 Task: Open a blank sheet, save the file as Exoticfruits.doc and add heading 'Exotic Fruits'Exotic Fruits ,with the parapraph,with the parapraph  Exotic fruits are unique and unusual fruits that are not commonly found in every region. Examples include dragon fruit, passion fruit, and jackfruit. They offer intriguing flavors, vibrant colors, and are often prized for their nutritional benefits.Apply Font Style Amiri Quran And font size 14. Apply font style in  Heading Chiller and font size 14 Change heading alignment to  Left
Action: Mouse moved to (170, 503)
Screenshot: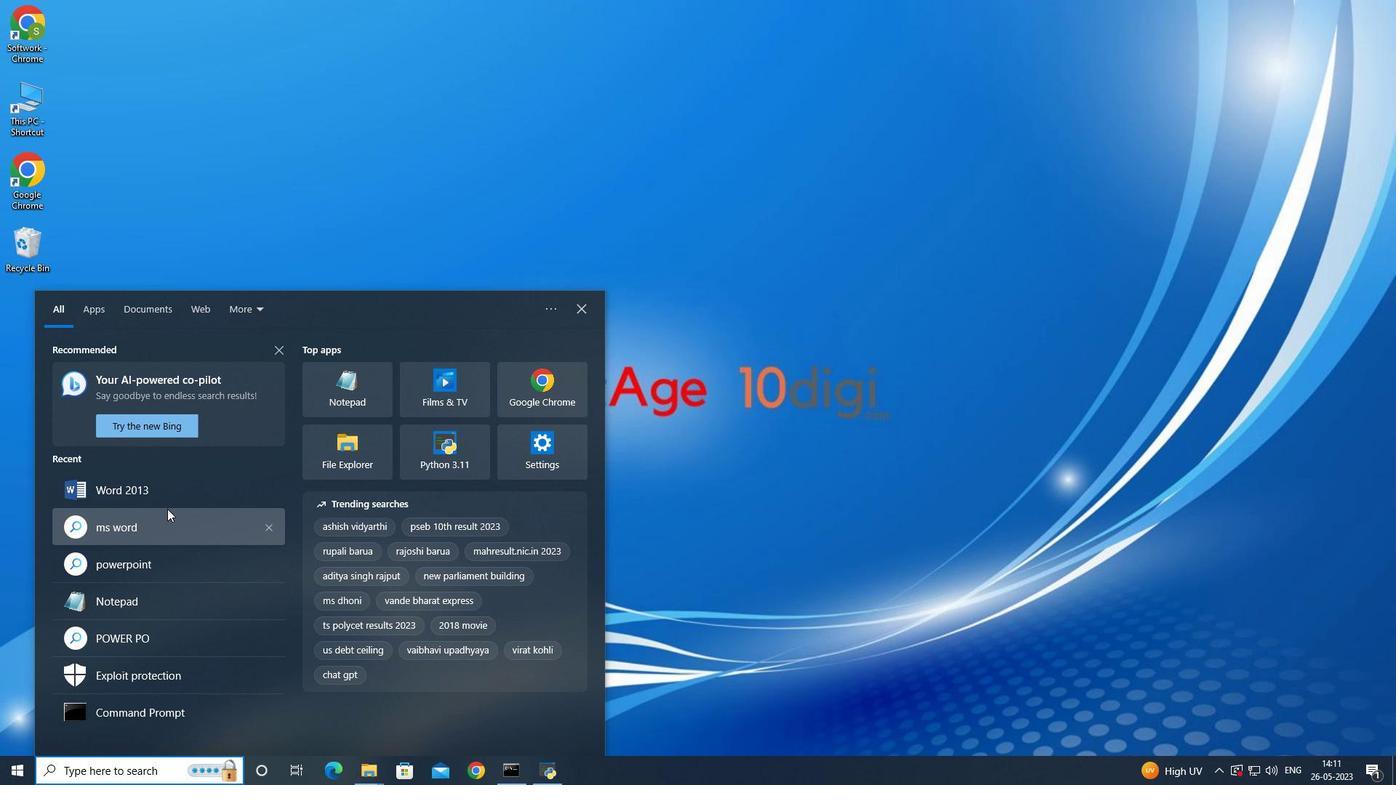 
Action: Mouse pressed left at (170, 503)
Screenshot: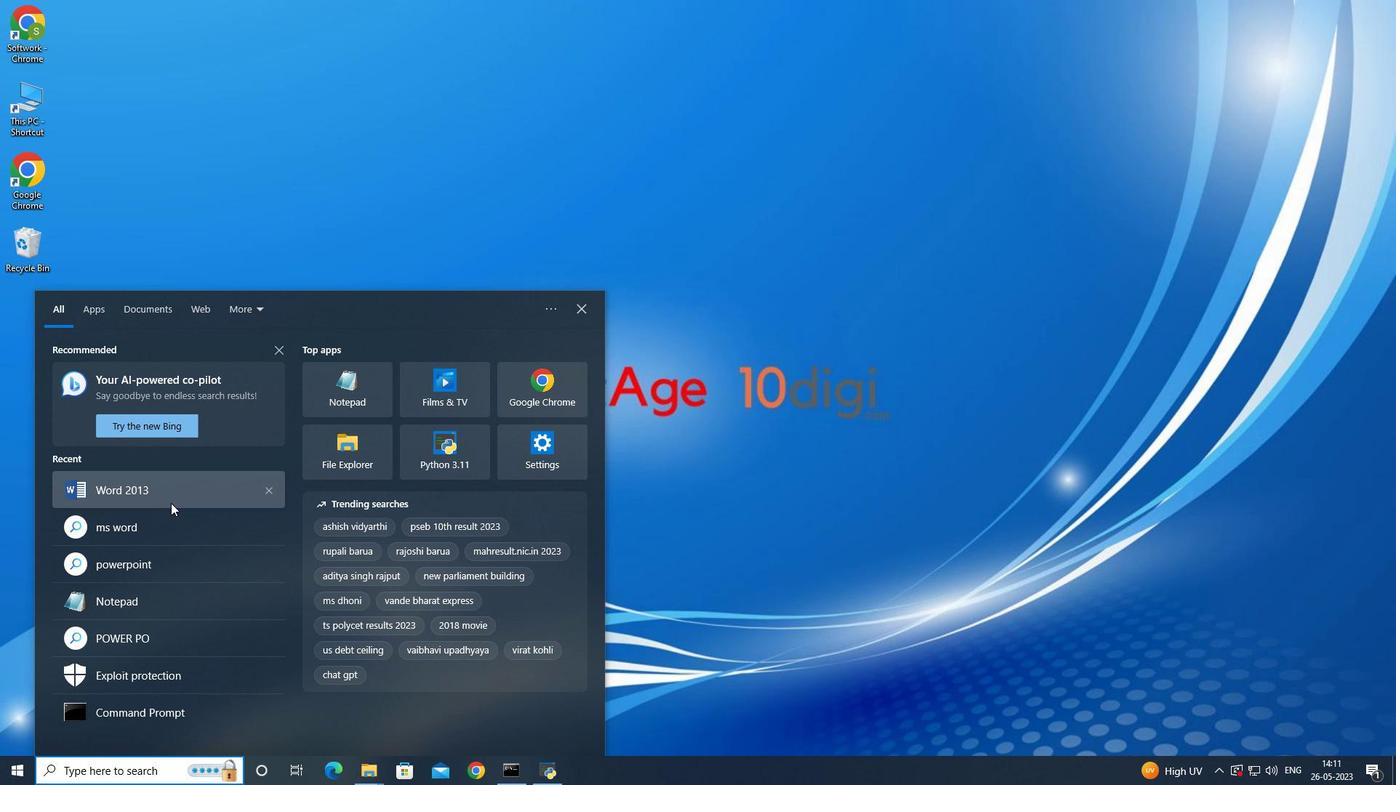 
Action: Mouse moved to (362, 181)
Screenshot: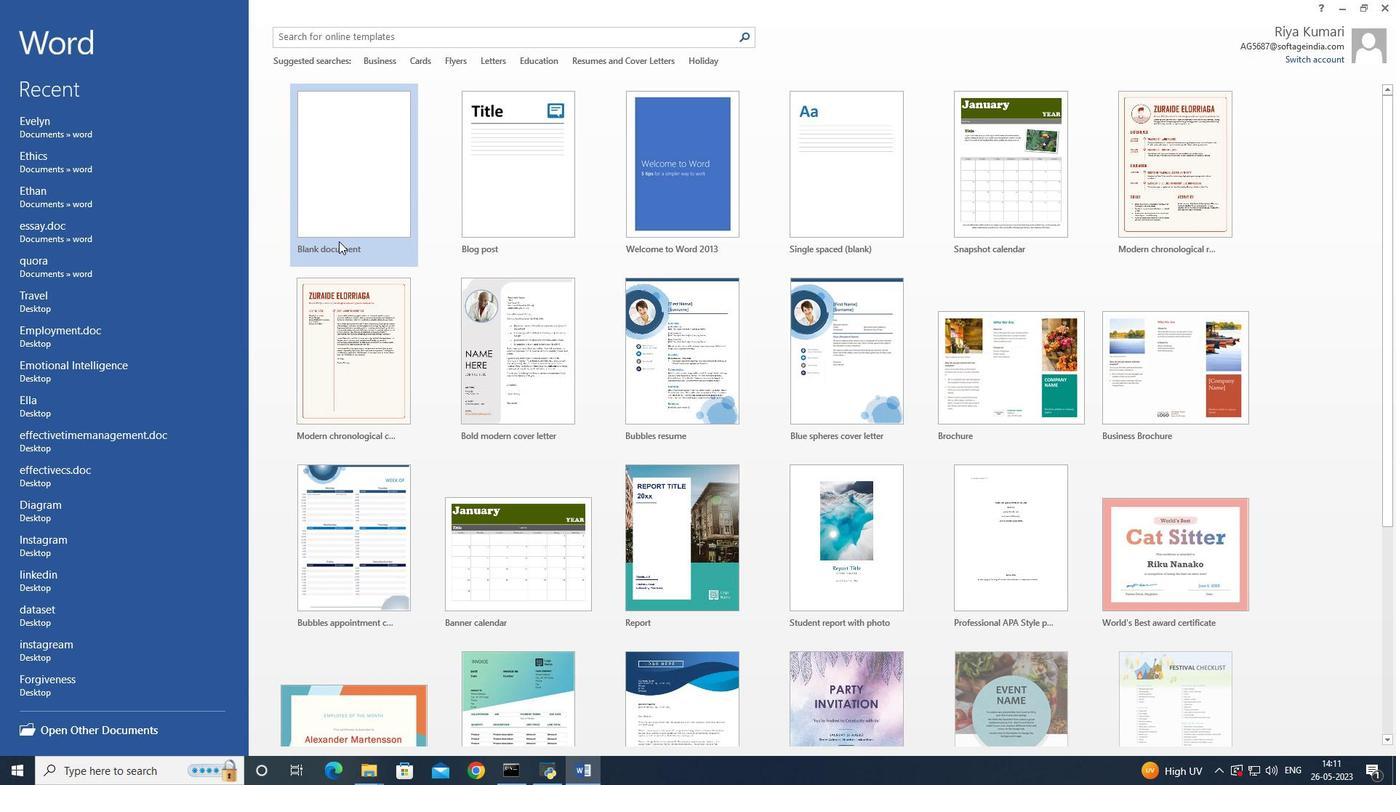 
Action: Mouse pressed left at (362, 181)
Screenshot: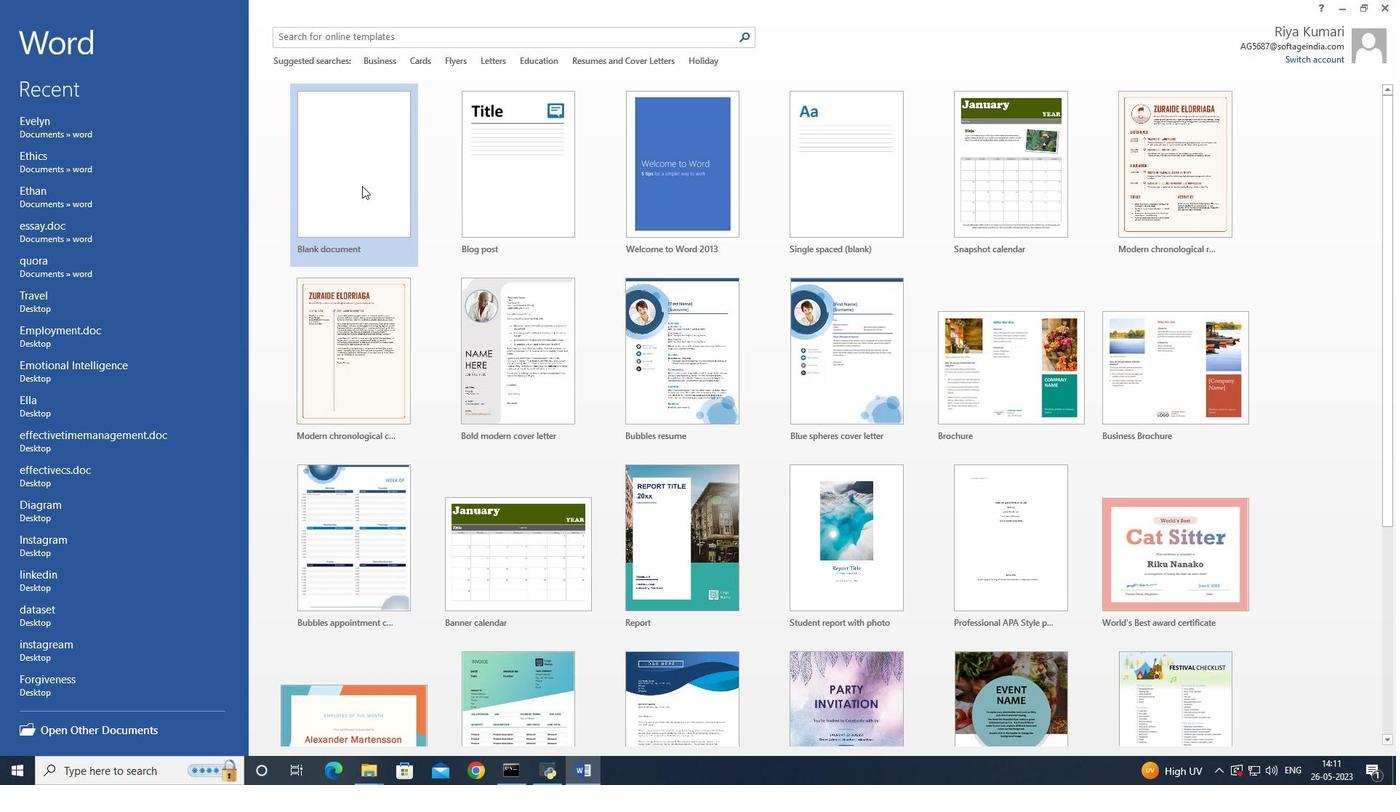 
Action: Mouse moved to (512, 436)
Screenshot: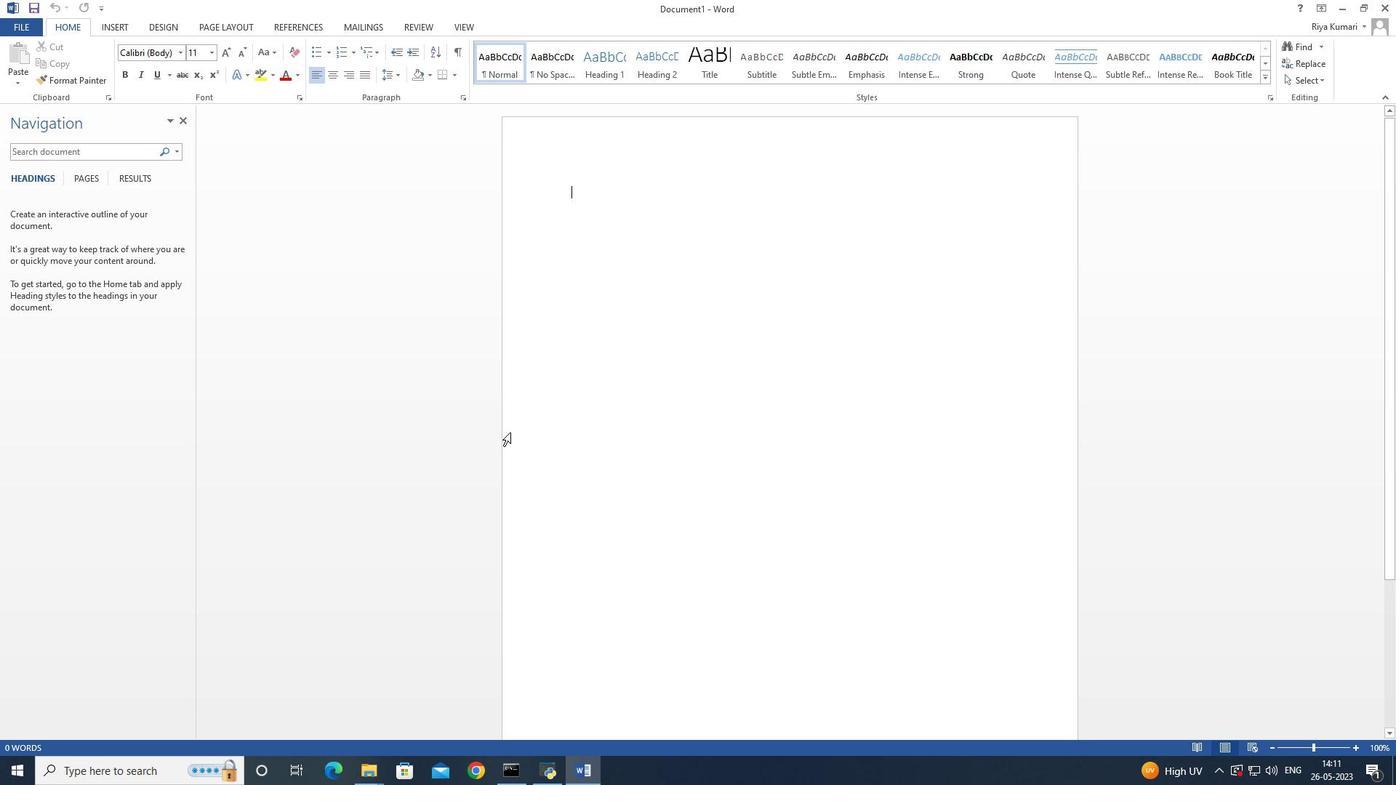 
Action: Key pressed ctrl+S
Screenshot: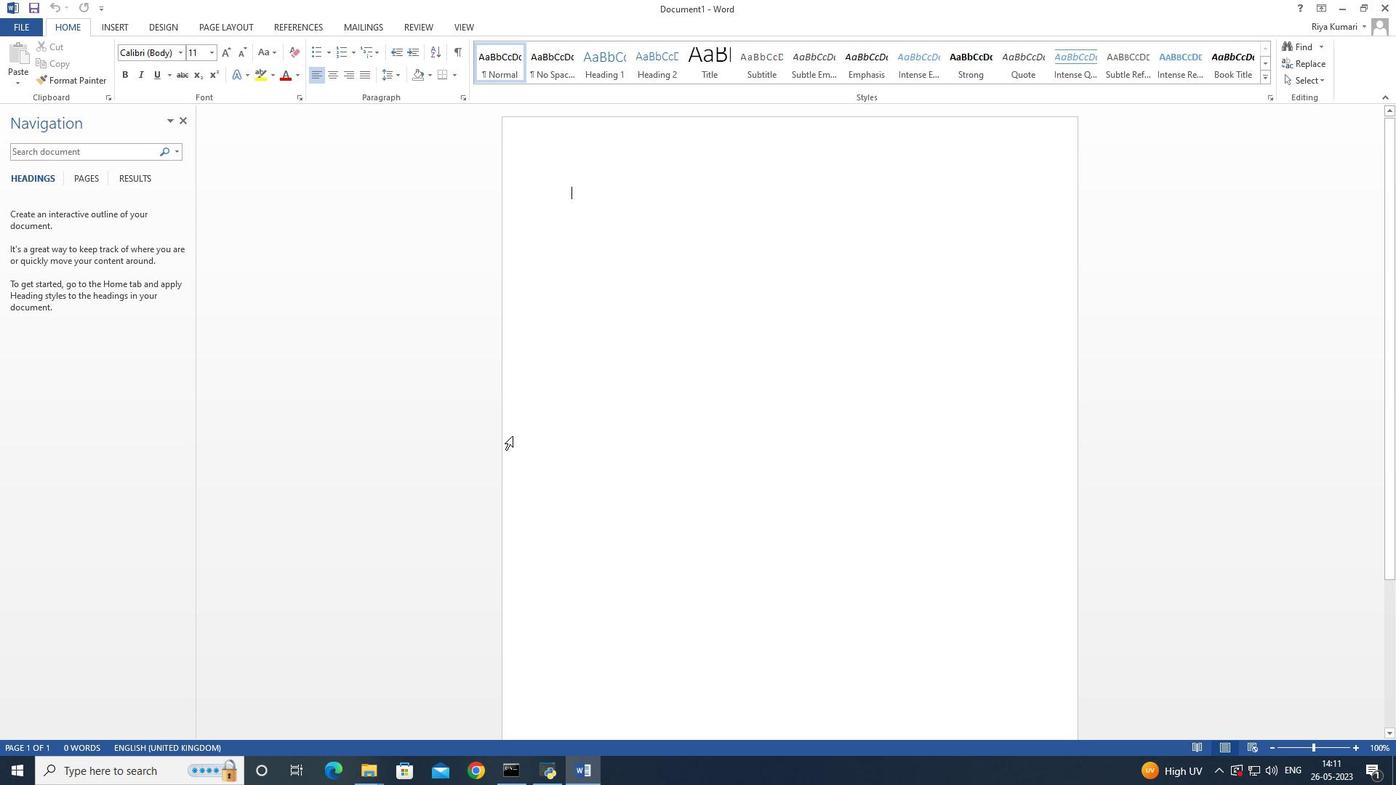 
Action: Mouse moved to (401, 162)
Screenshot: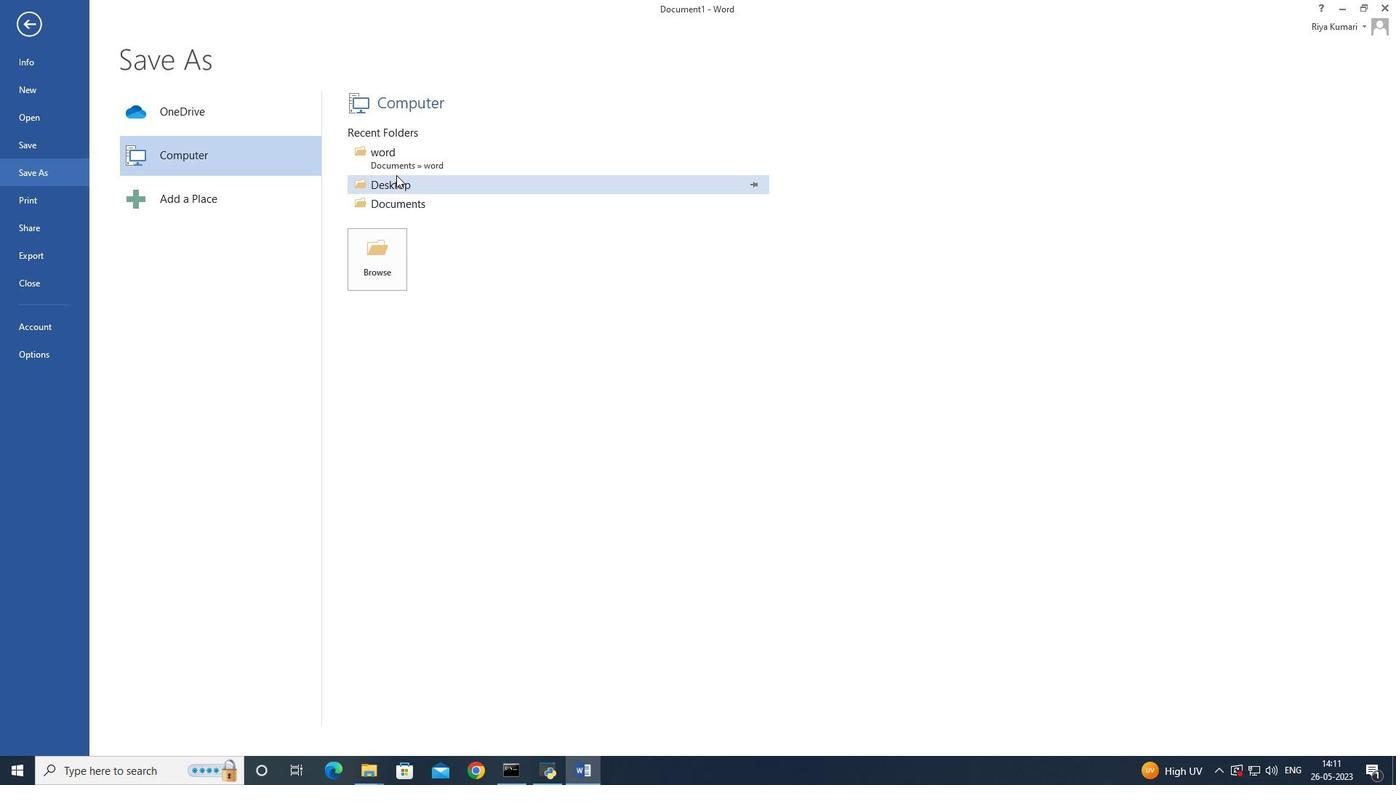 
Action: Mouse pressed left at (401, 162)
Screenshot: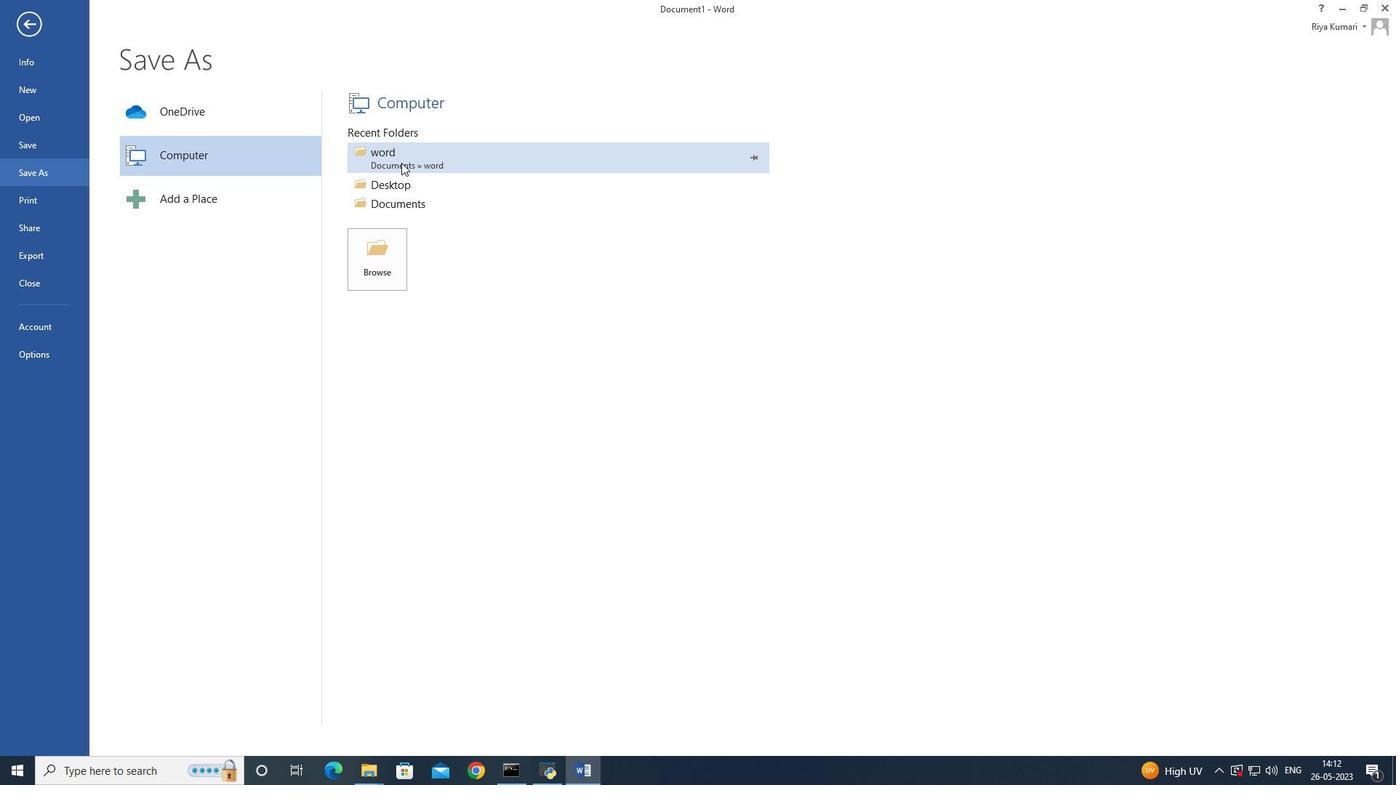 
Action: Mouse moved to (344, 289)
Screenshot: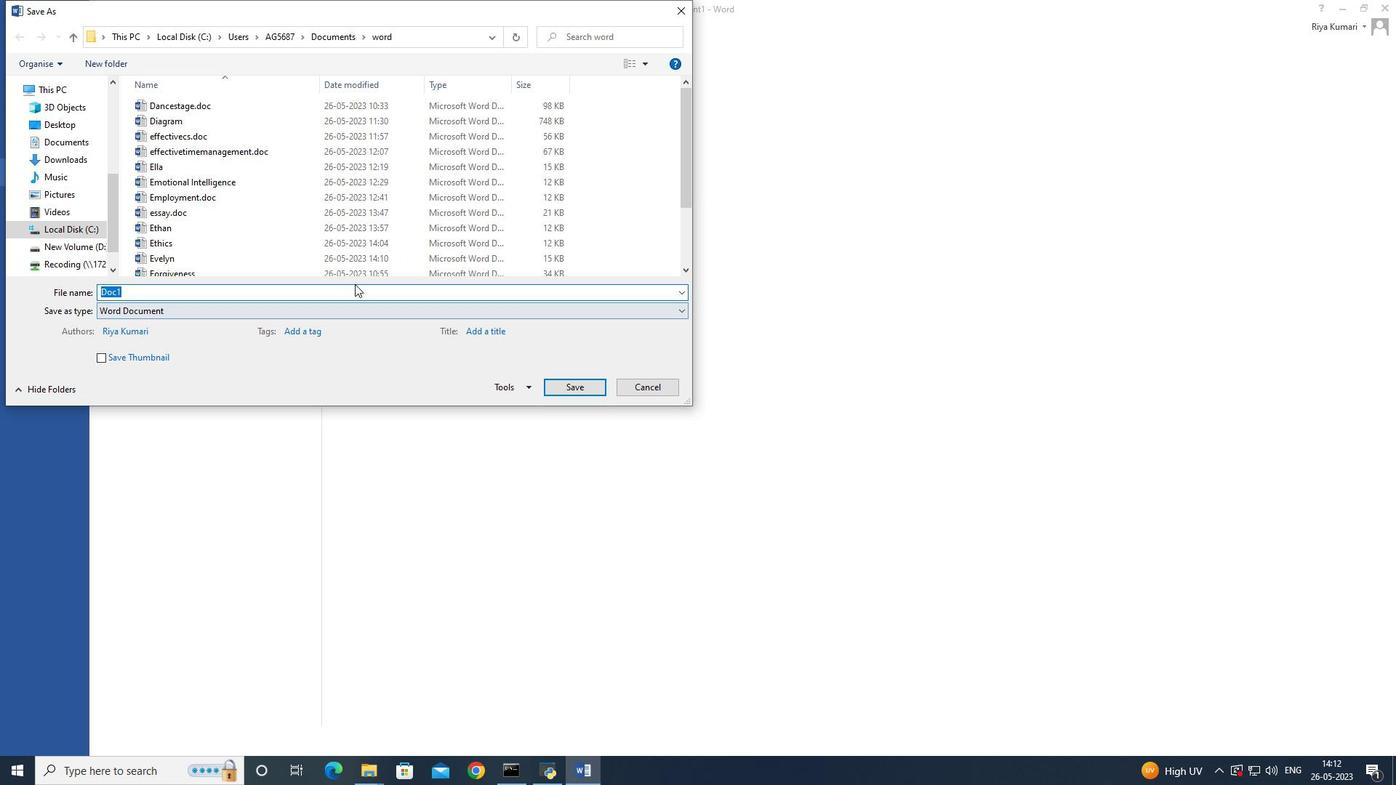 
Action: Mouse pressed left at (344, 289)
Screenshot: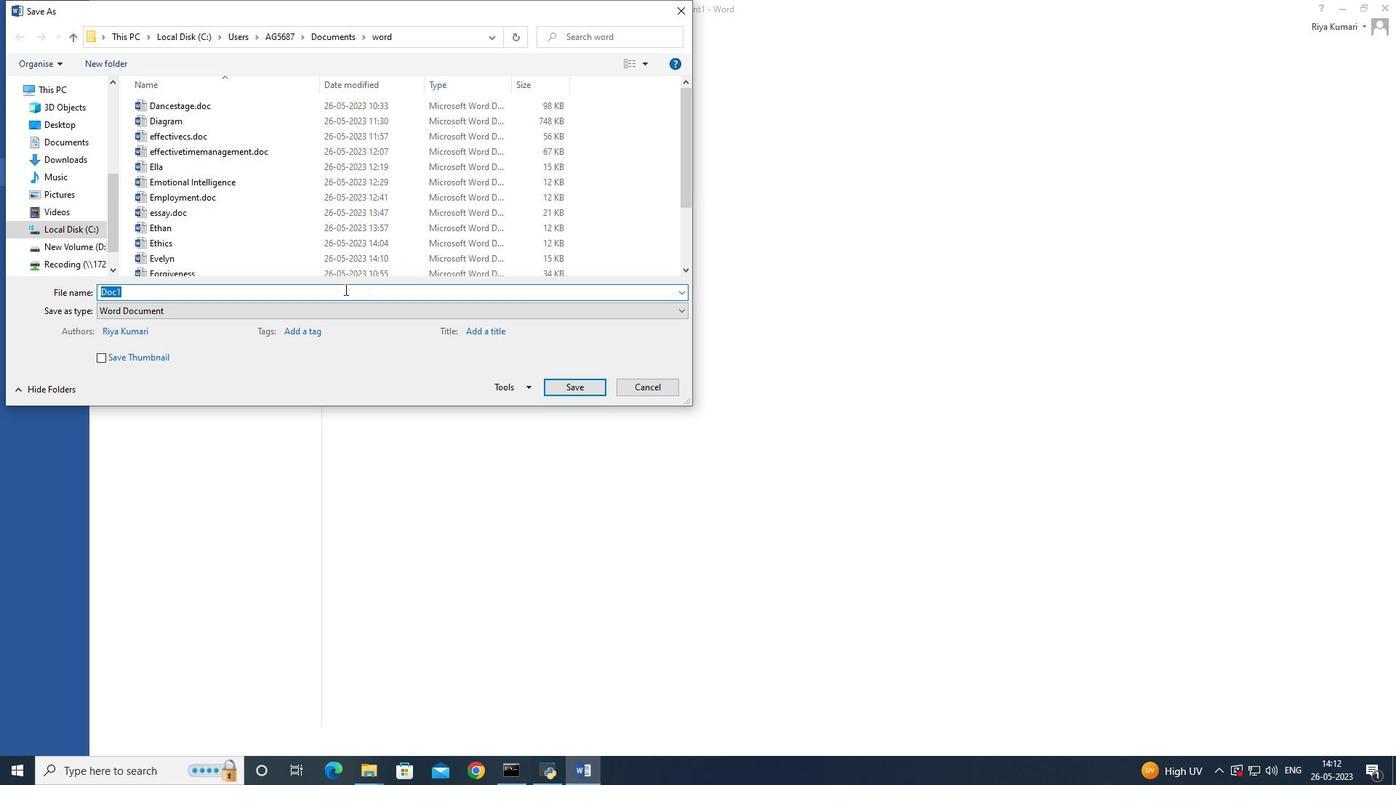 
Action: Mouse pressed left at (344, 289)
Screenshot: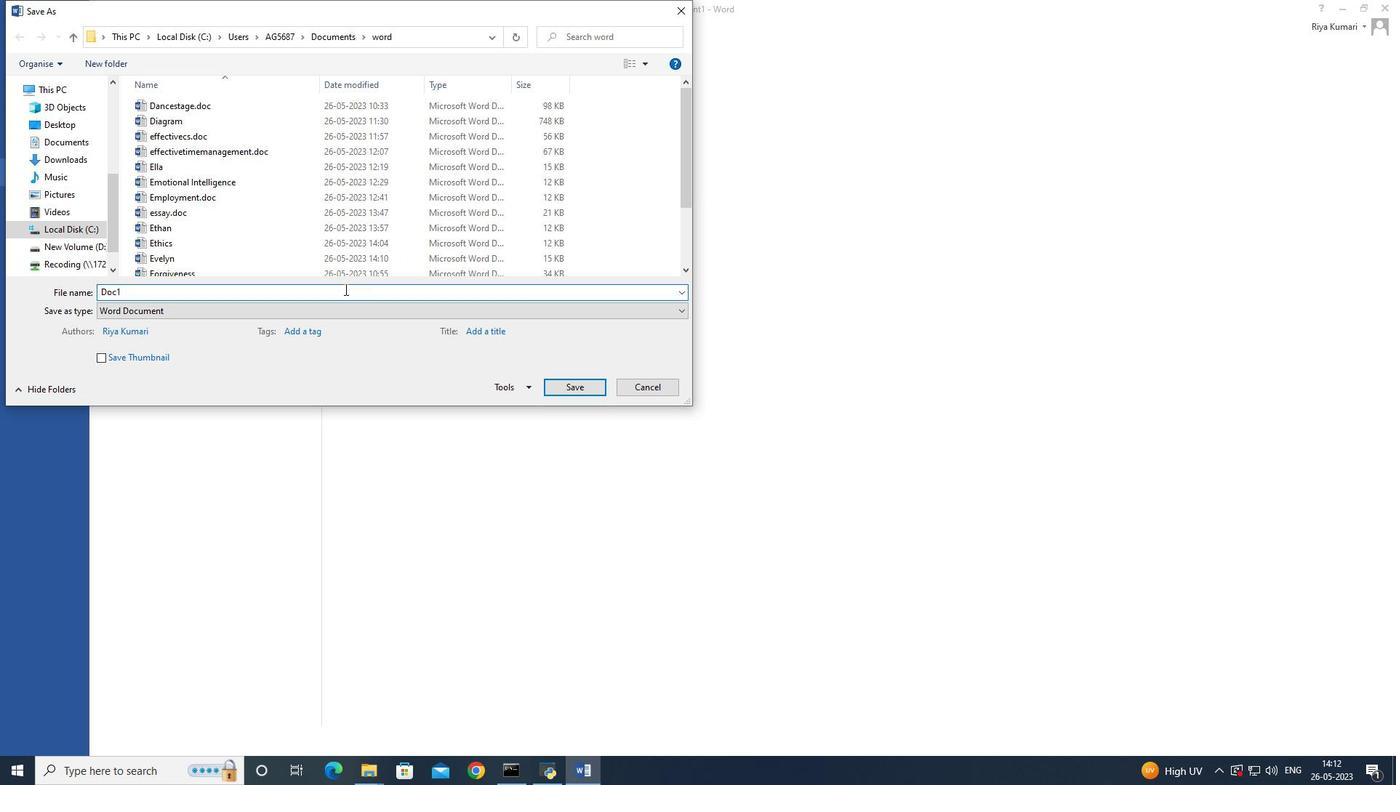 
Action: Mouse moved to (346, 285)
Screenshot: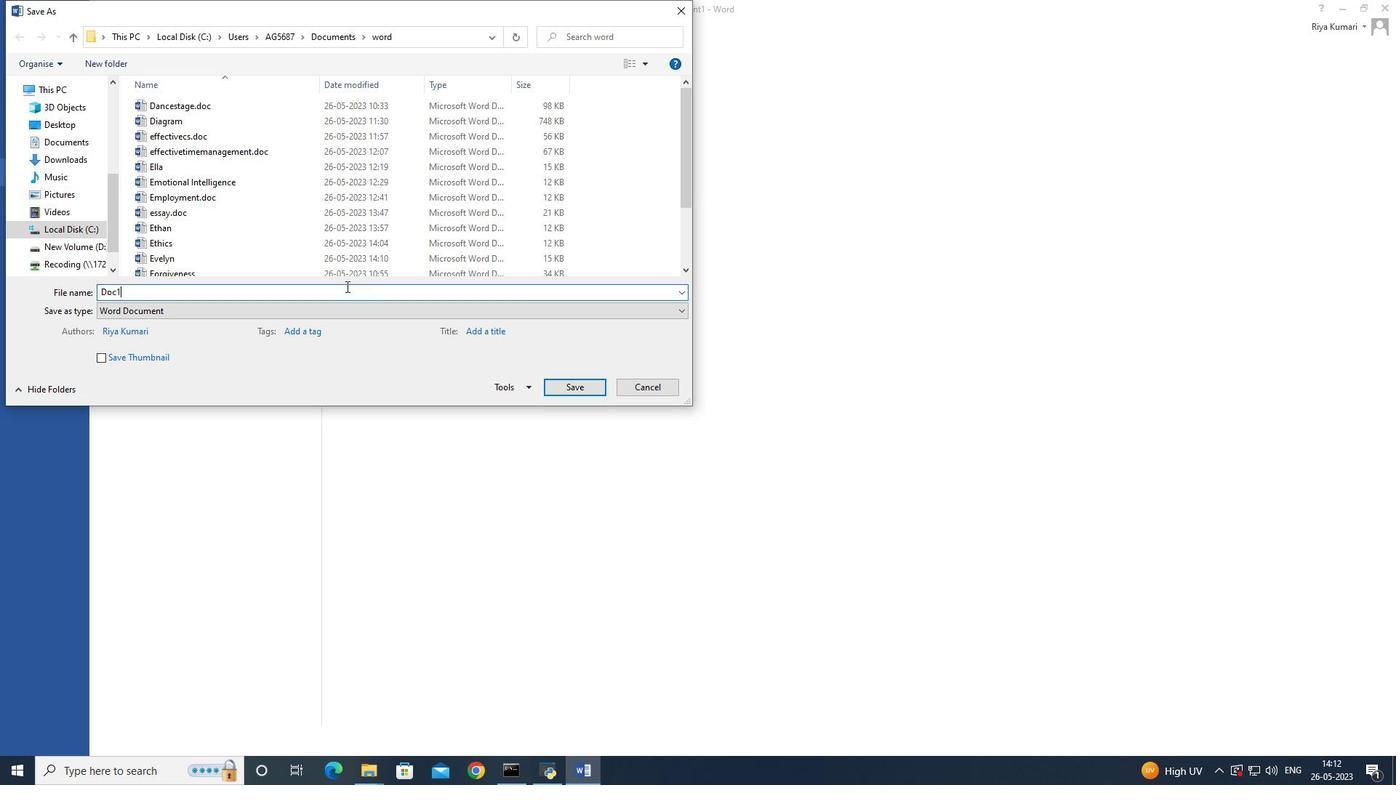 
Action: Key pressed <Key.backspace><Key.backspace><Key.backspace><Key.backspace><Key.backspace><Key.backspace><Key.backspace><Key.backspace><Key.shift><Key.shift><Key.shift><Key.shift><Key.shift><Key.shift><Key.shift><Key.shift><Key.shift><Key.shift><Key.shift><Key.shift><Key.shift>Exoticfruits.doc<Key.enter>
Screenshot: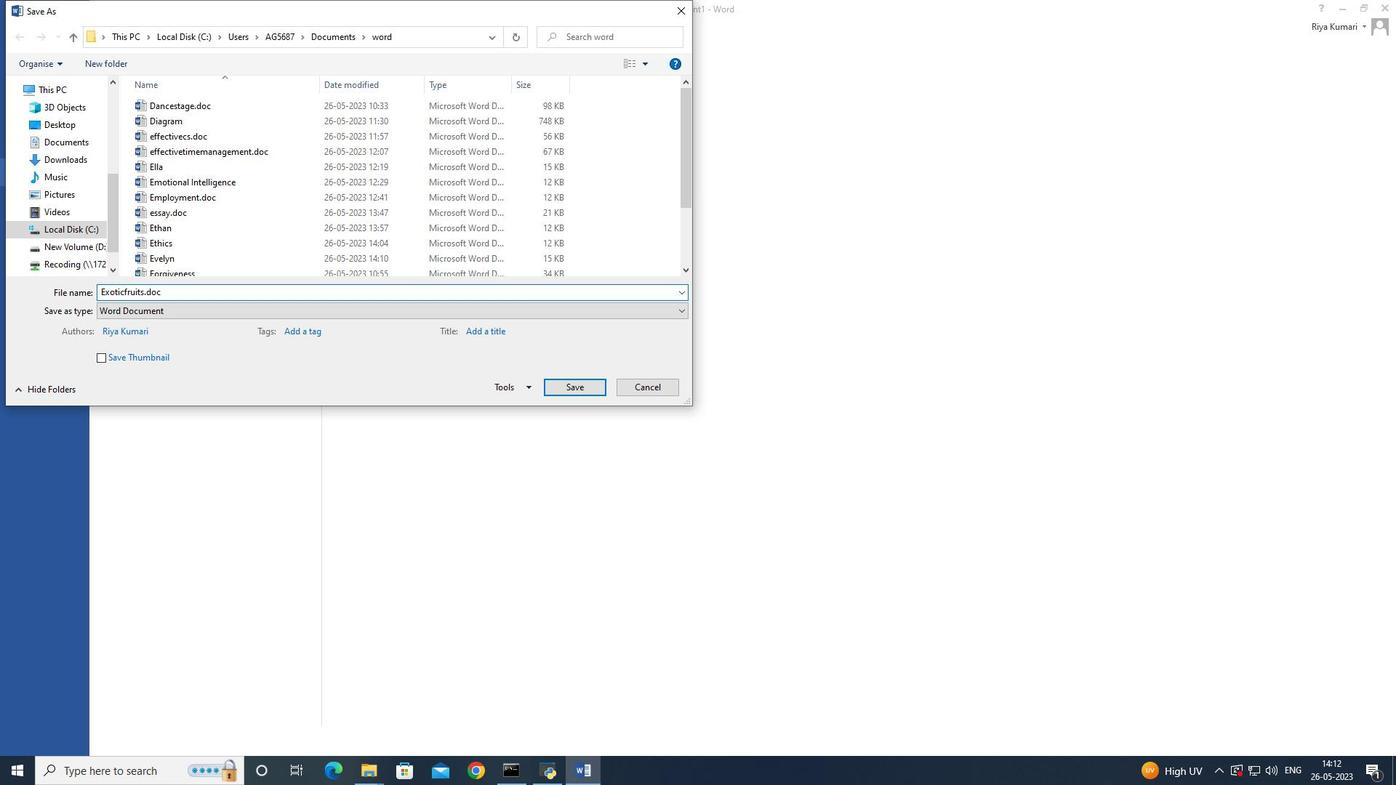
Action: Mouse moved to (620, 250)
Screenshot: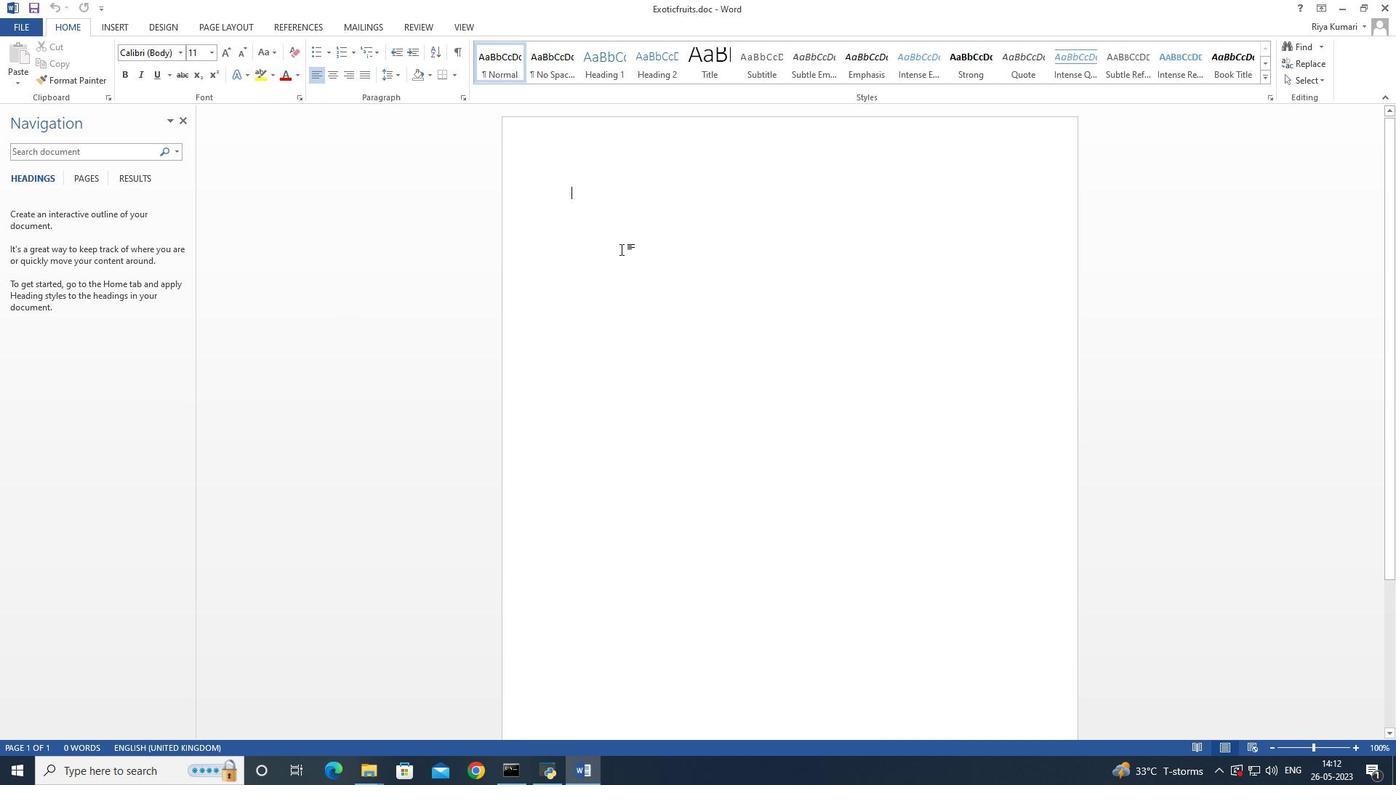 
Action: Key pressed <Key.shift><Key.shift><Key.shift><Key.shift><Key.shift><Key.shift><Key.shift><Key.shift><Key.shift><Key.shift><Key.shift><Key.shift><Key.shift><Key.shift><Key.shift><Key.shift><Key.shift><Key.shift><Key.shift>Exotic<Key.space><Key.shift>Fruits
Screenshot: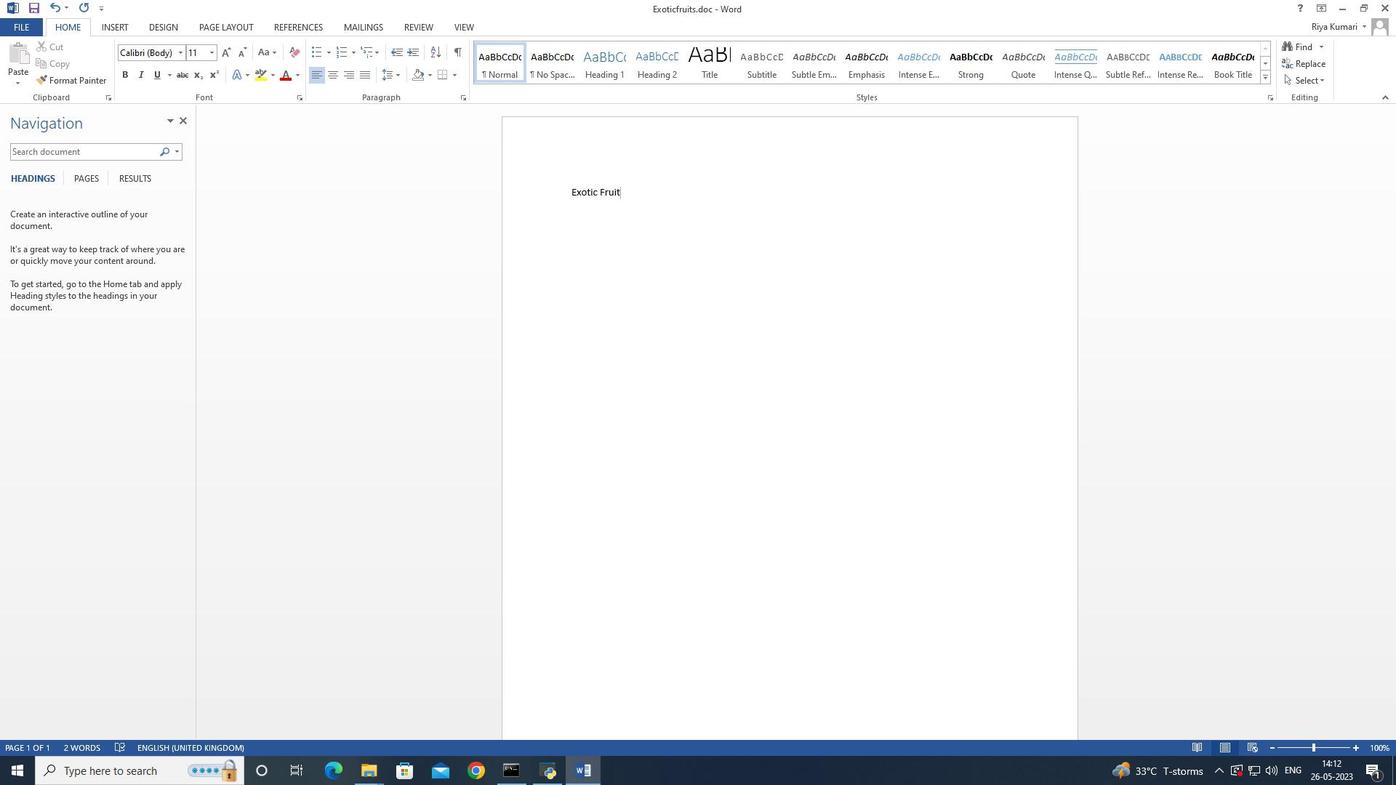 
Action: Mouse moved to (636, 207)
Screenshot: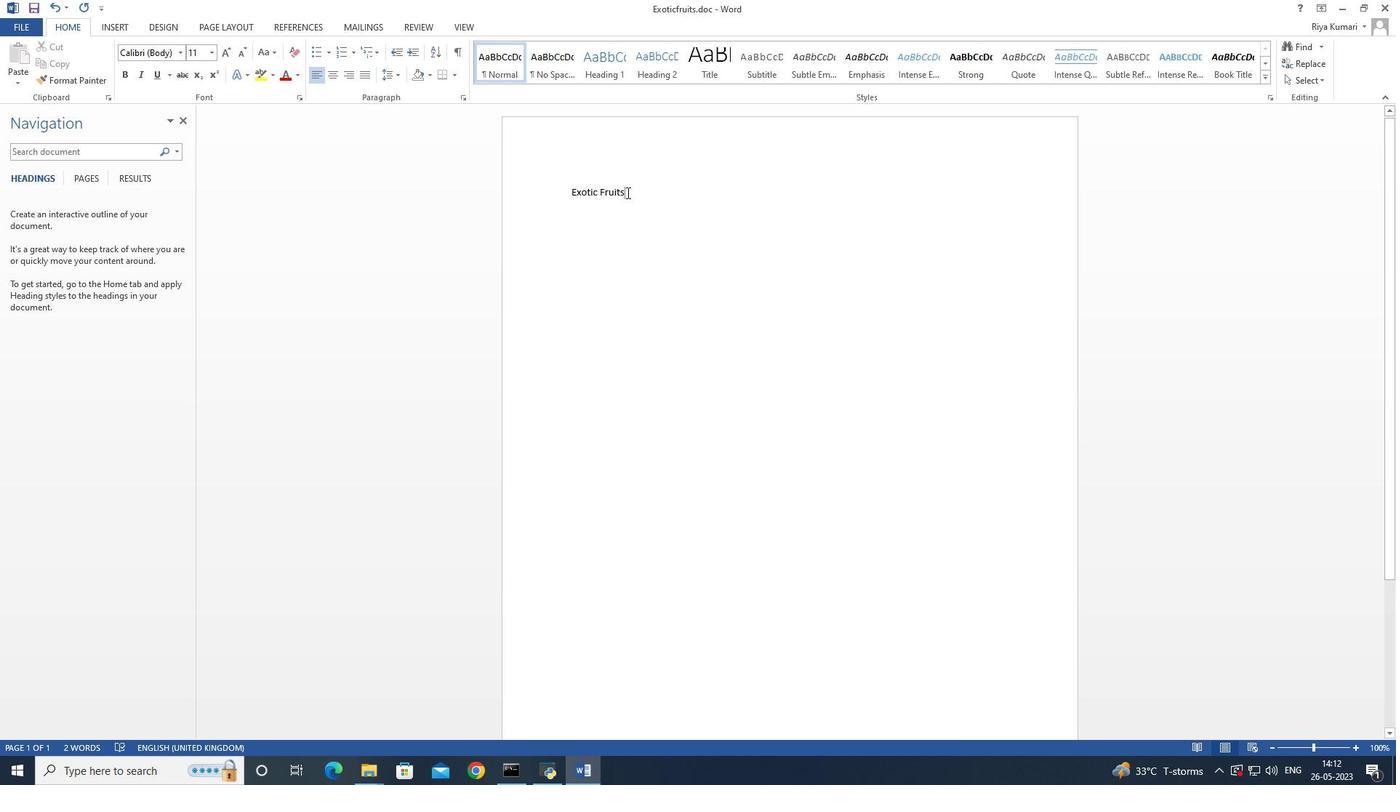 
Action: Key pressed <Key.enter><Key.shift><Key.shift>Exotic<Key.space><Key.shift><Key.shift><Key.shift><Key.shift><Key.shift><Key.shift><Key.shift><Key.shift>Fruits,<Key.space>with<Key.space>the<Key.space>parapraph,<Key.space>with<Key.space>the<Key.space>parapraph<Key.space><Key.shift>Exotic<Key.space>fruits<Key.space>are<Key.space>unique<Key.space>and<Key.space>unusual<Key.space>fruits<Key.space>that<Key.space>are<Key.space>not<Key.space>commomly<Key.space>found<Key.space>in<Key.space>every<Key.space>region.<Key.space><Key.shift>e<Key.backspace><Key.shift>Examples<Key.space>include<Key.space>dragon<Key.space>fruit,<Key.space>passion<Key.space>fruit<Key.space>and<Key.space><Key.space>jackfuit<Key.left><Key.left><Key.left>r<Key.right><Key.right><Key.right>.<Key.space>they<Key.space>offer<Key.space>intriguing<Key.space>flavours,<Key.space>vibrant<Key.space>color,<Key.space>and<Key.space>are<Key.space>often<Key.space>prized<Key.space>for<Key.space>their<Key.space>nutritional<Key.space>benefits.<Key.space><Key.shift><Key.shift><Key.shift><Key.shift><Key.shift><Key.shift><Key.shift><Key.shift>Apply<Key.space><Key.shift><Key.shift><Key.shift><Key.shift><Key.shift><Key.shift><Key.shift><Key.shift><Key.shift><Key.shift><Key.shift><Key.shift><Key.shift><Key.shift><Key.shift><Key.shift><Key.shift><Key.shift><Key.shift><Key.shift><Key.shift><Key.shift><Key.shift><Key.shift>Font<Key.space><Key.shift>Style<Key.space><Key.shift>Amiri<Key.space><Key.shift>Quran<Key.space>and<Key.space><Key.backspace><Key.backspace><Key.backspace><Key.backspace><Key.backspace><Key.backspace><Key.backspace><Key.backspace><Key.backspace><Key.backspace><Key.backspace><Key.backspace><Key.backspace><Key.backspace><Key.backspace><Key.backspace><Key.backspace><Key.backspace><Key.backspace><Key.backspace><Key.backspace><Key.backspace><Key.backspace><Key.backspace><Key.backspace><Key.backspace><Key.backspace><Key.backspace><Key.backspace><Key.backspace><Key.backspace><Key.backspace><Key.backspace>
Screenshot: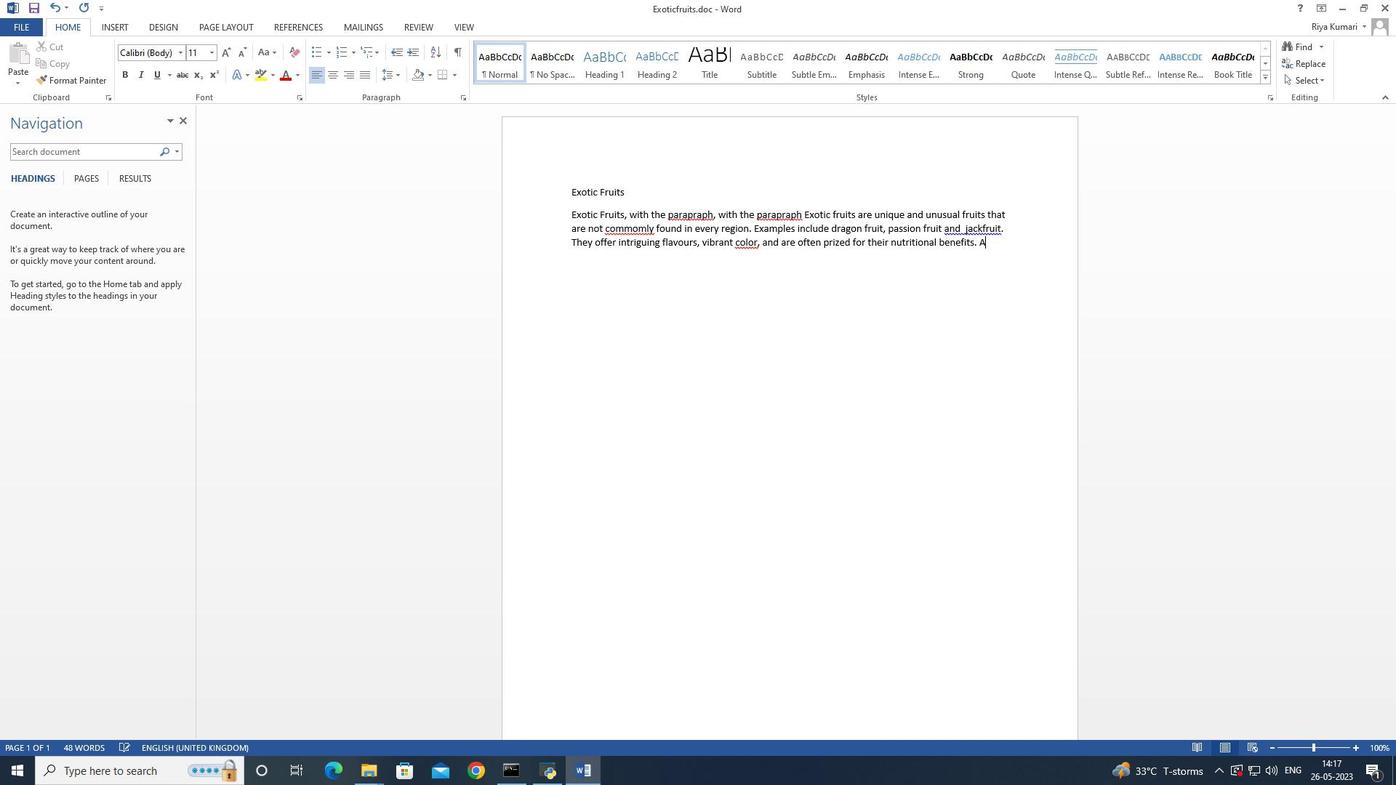 
Action: Mouse moved to (754, 242)
Screenshot: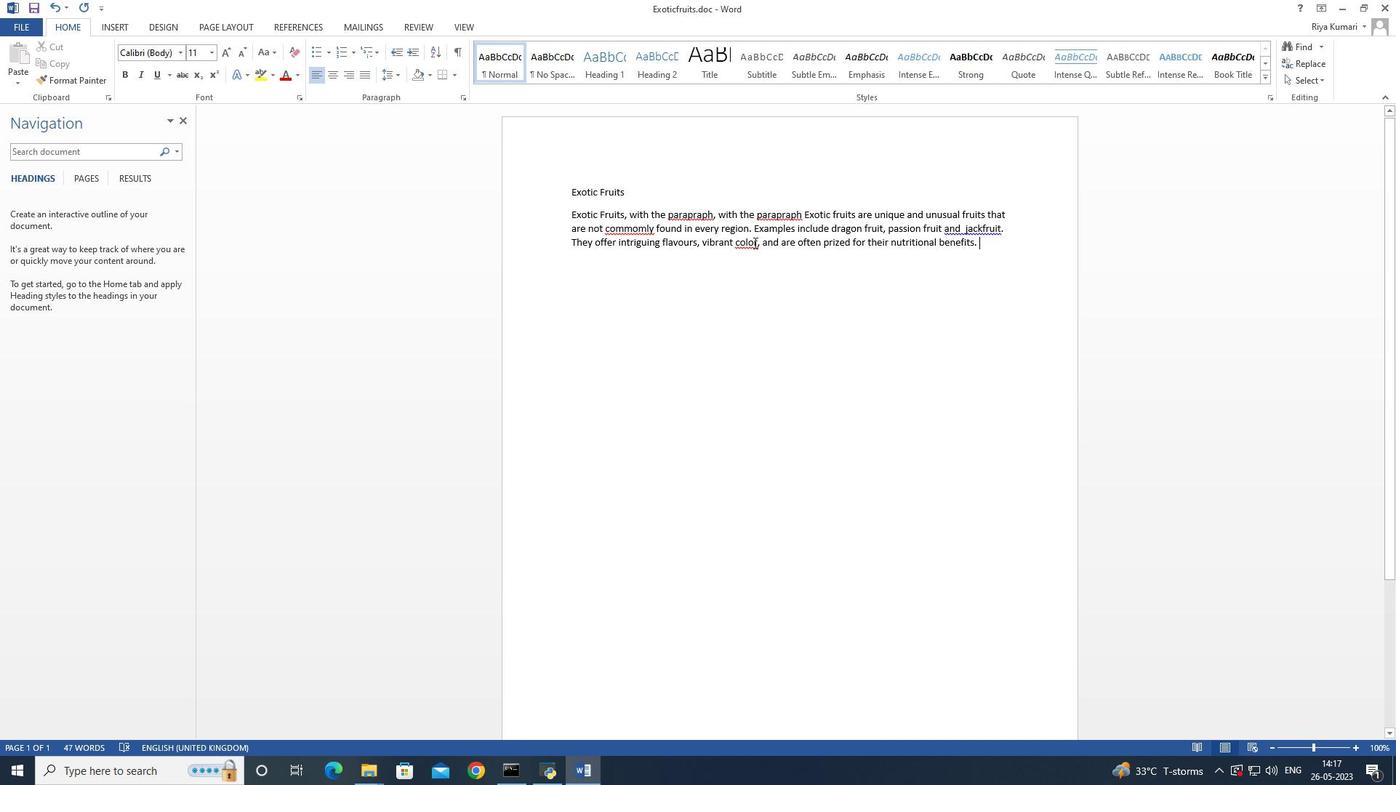
Action: Mouse pressed left at (754, 242)
Screenshot: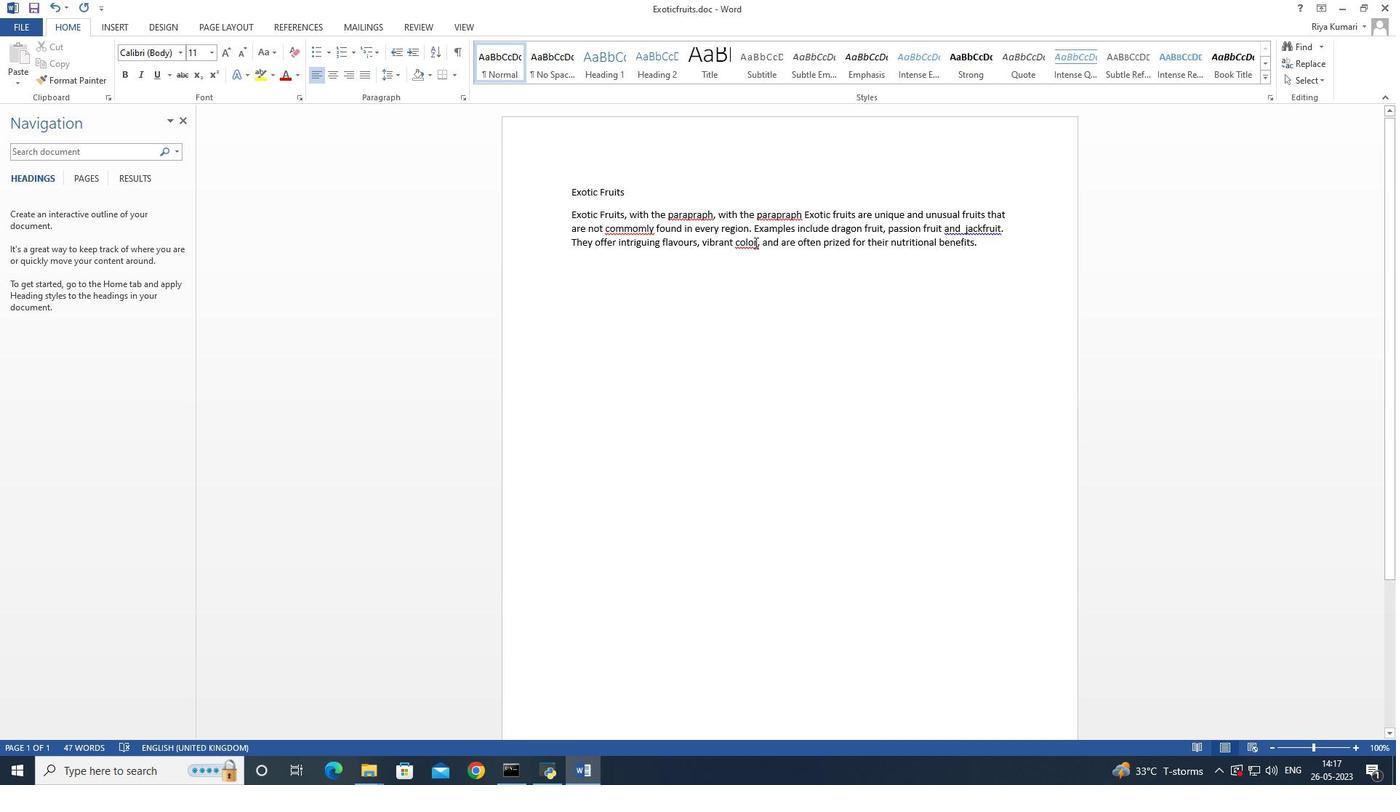 
Action: Mouse moved to (760, 241)
Screenshot: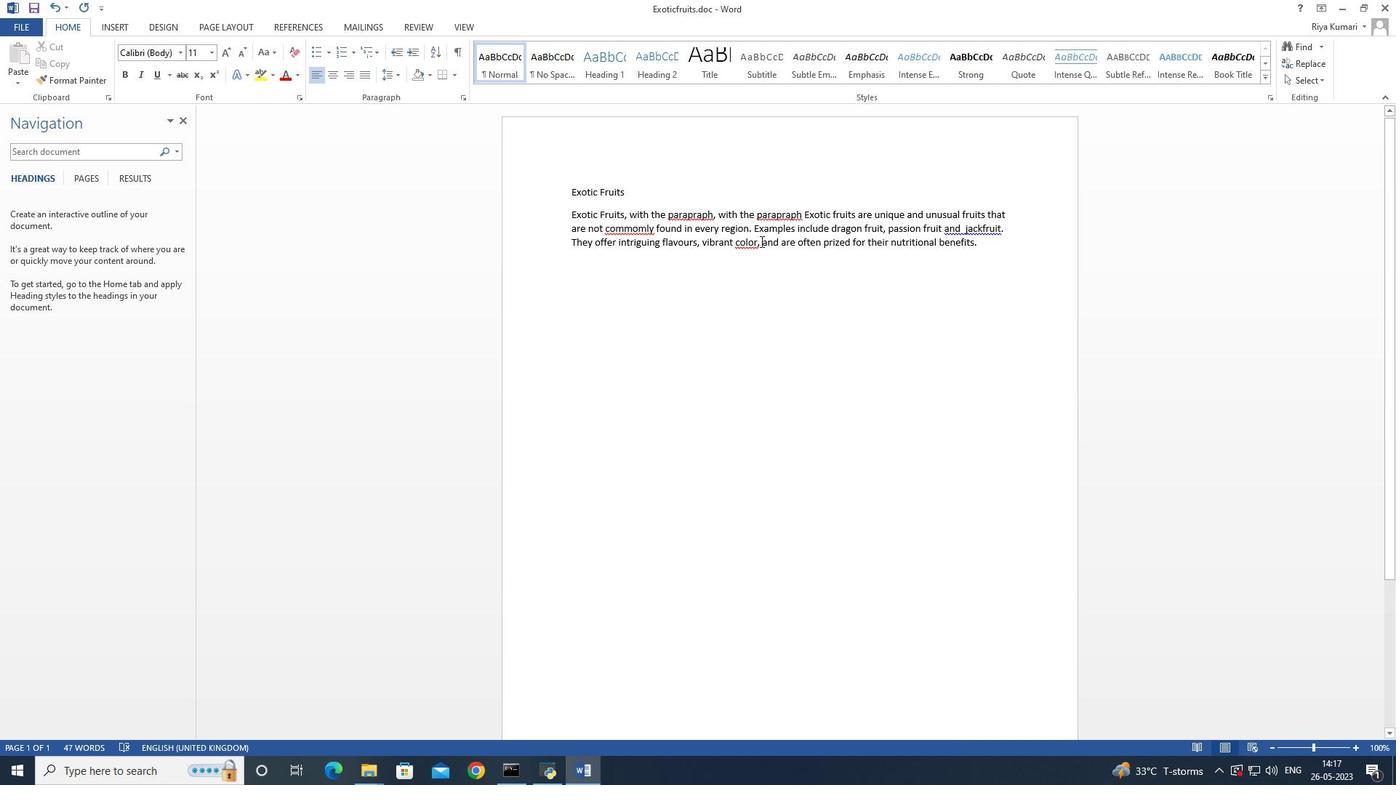 
Action: Key pressed <Key.right>
Screenshot: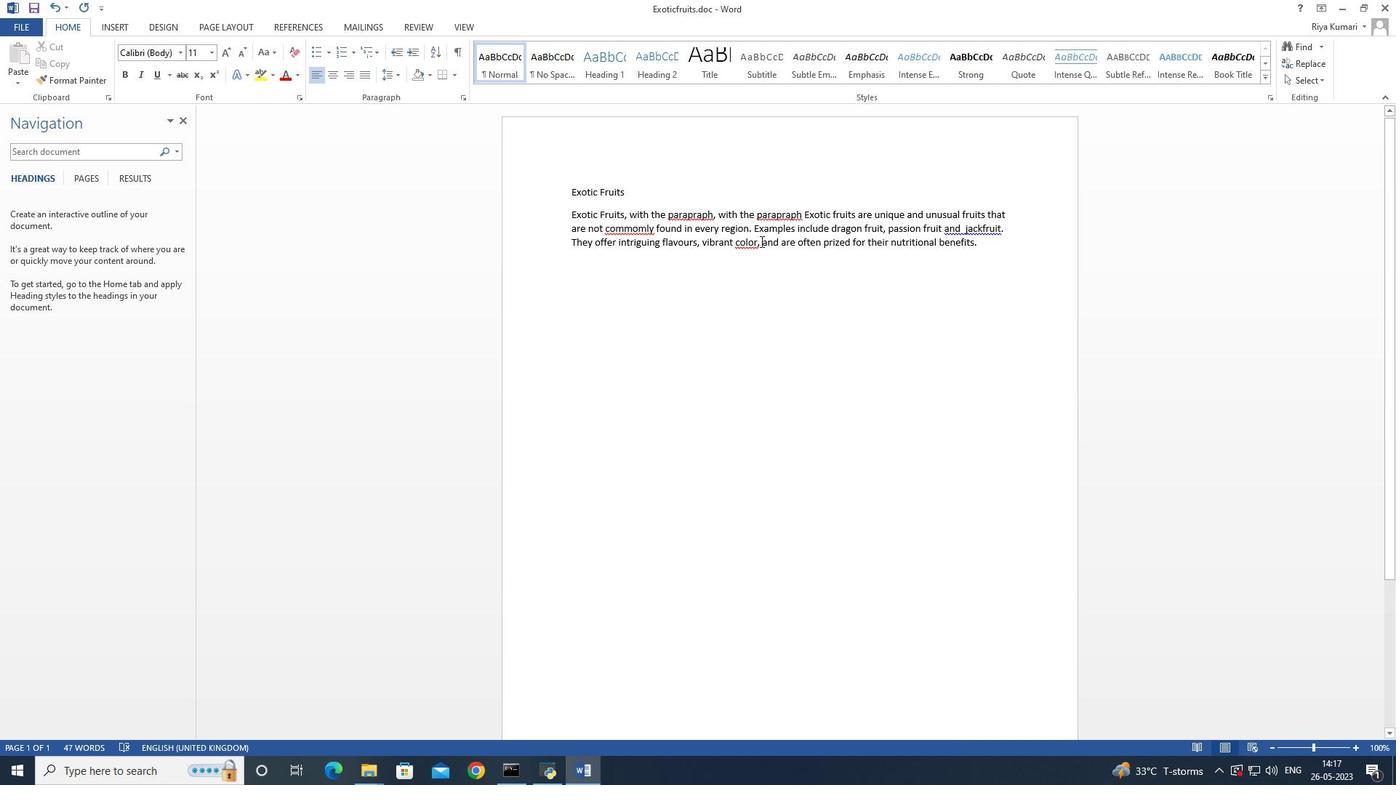 
Action: Mouse moved to (761, 240)
Screenshot: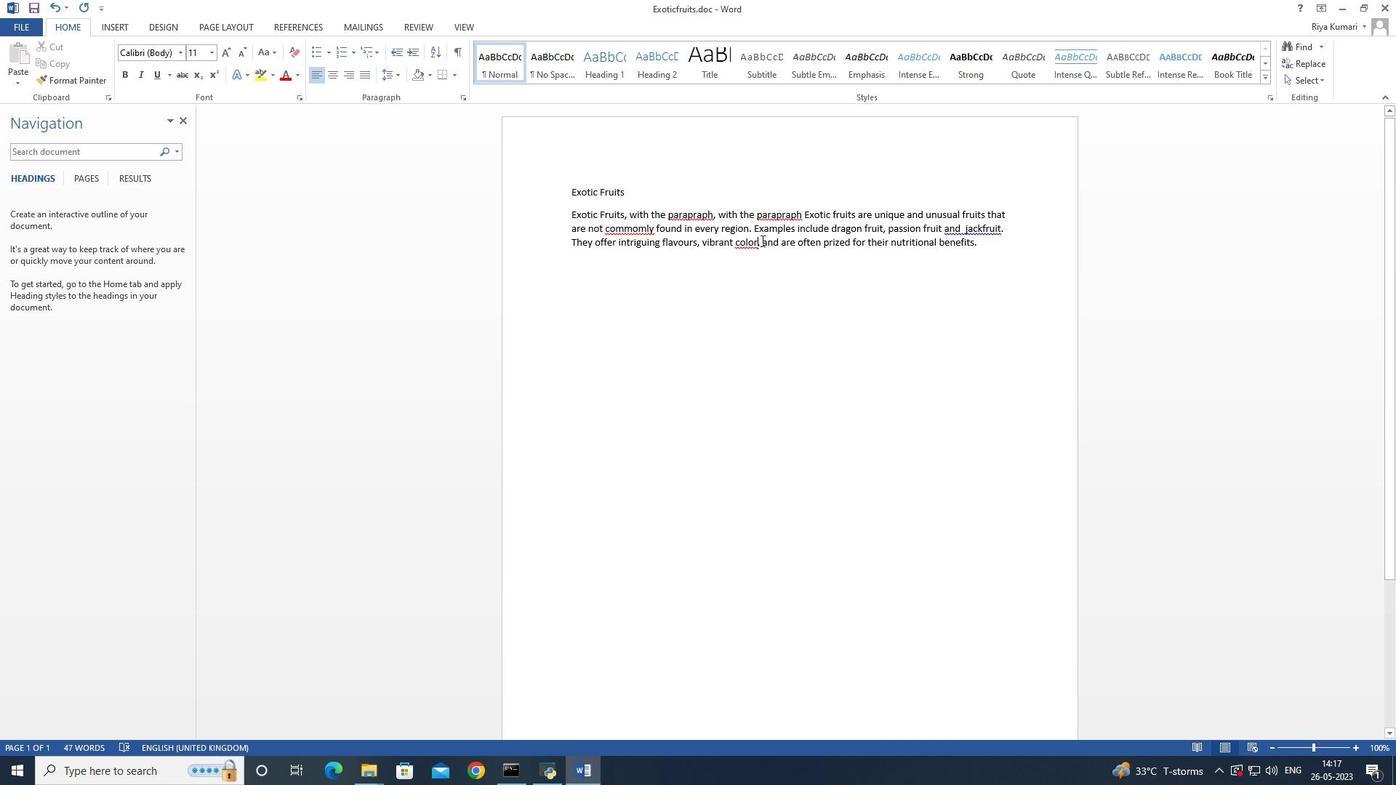 
Action: Key pressed s
Screenshot: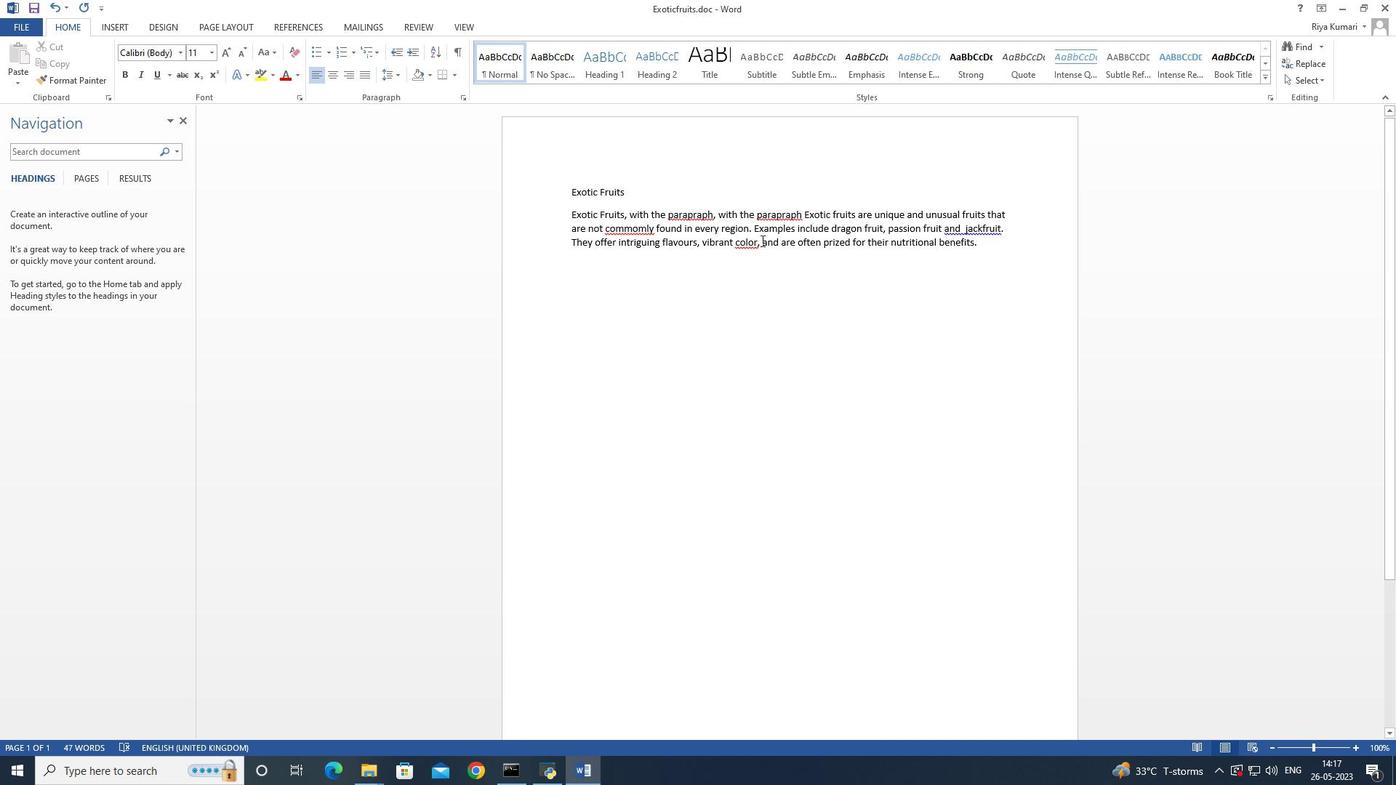 
Action: Mouse moved to (976, 234)
Screenshot: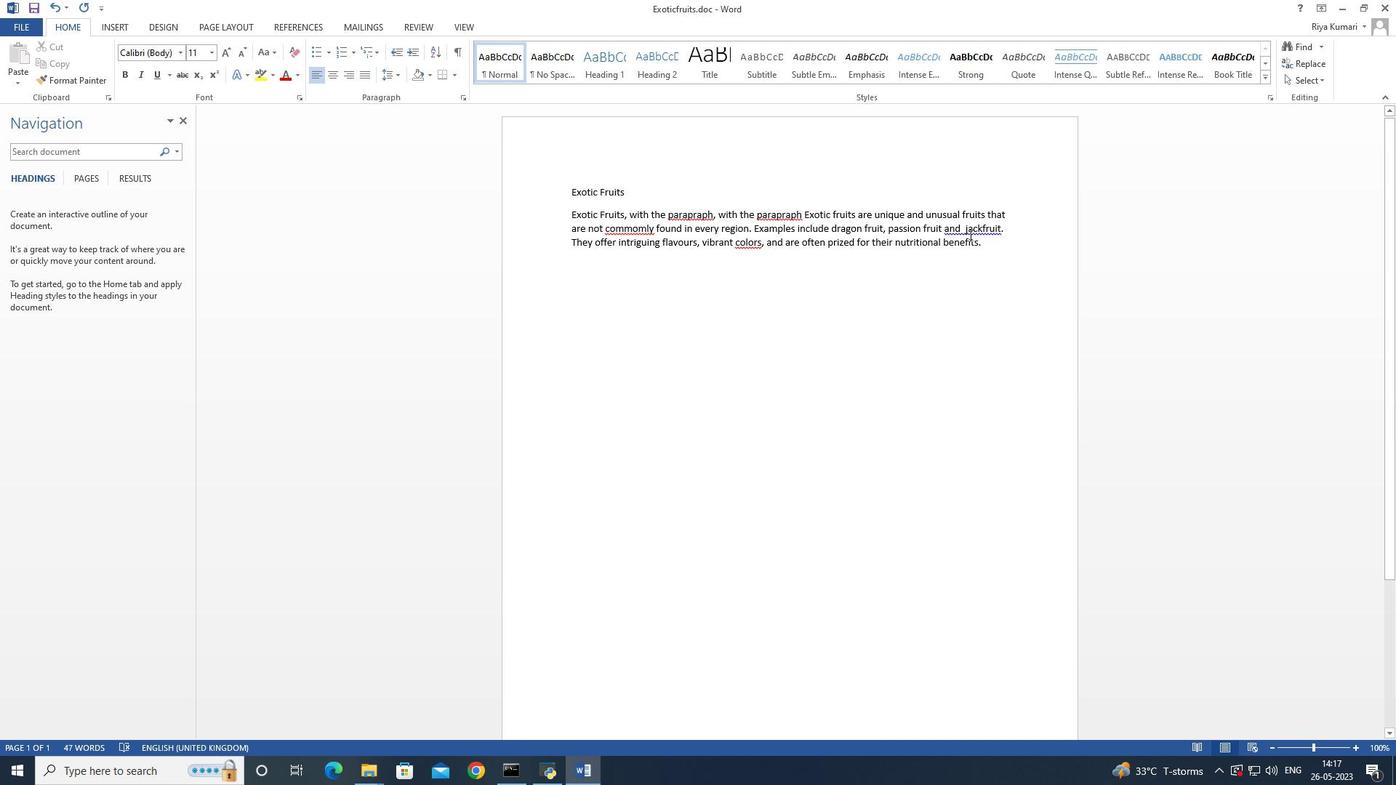 
Action: Mouse pressed right at (976, 234)
Screenshot: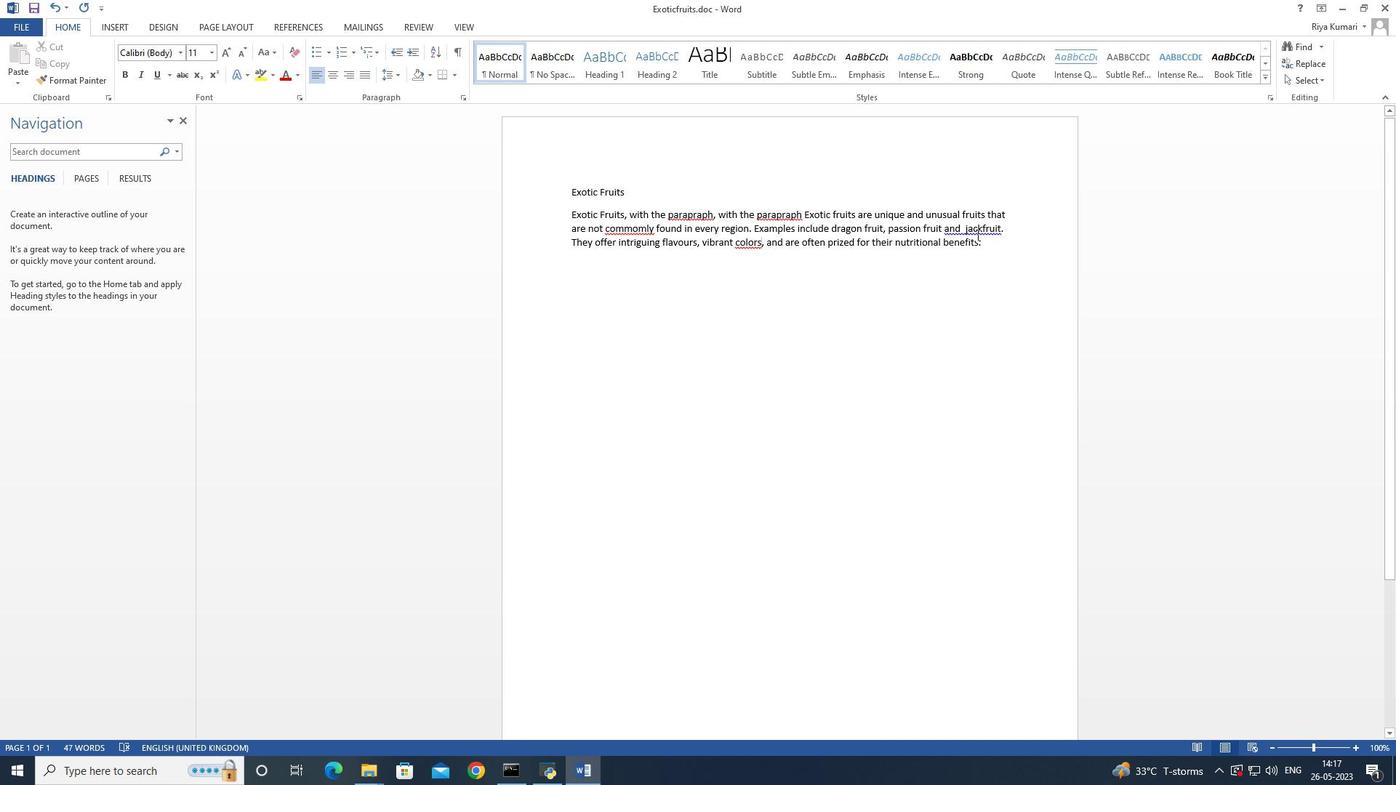 
Action: Mouse moved to (1020, 264)
Screenshot: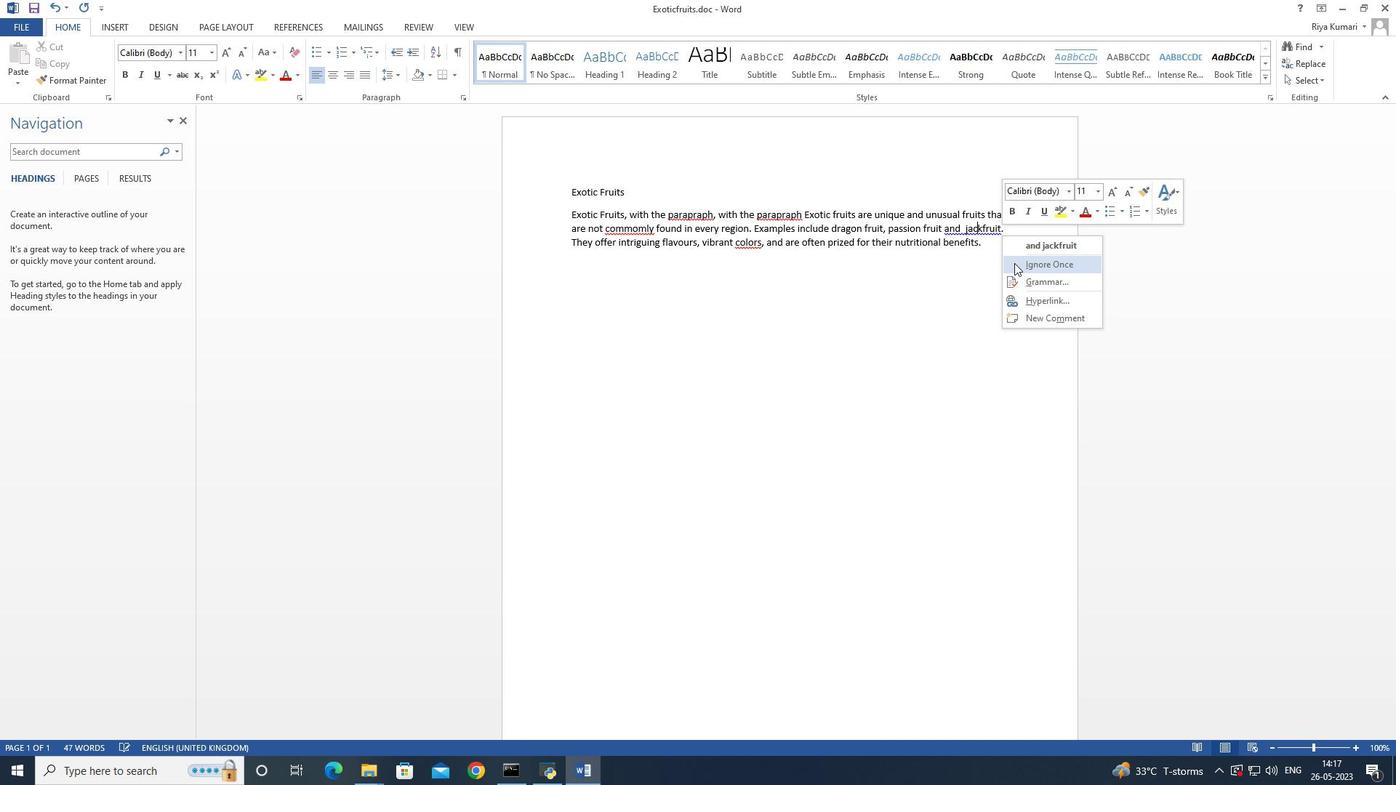 
Action: Mouse pressed left at (1020, 264)
Screenshot: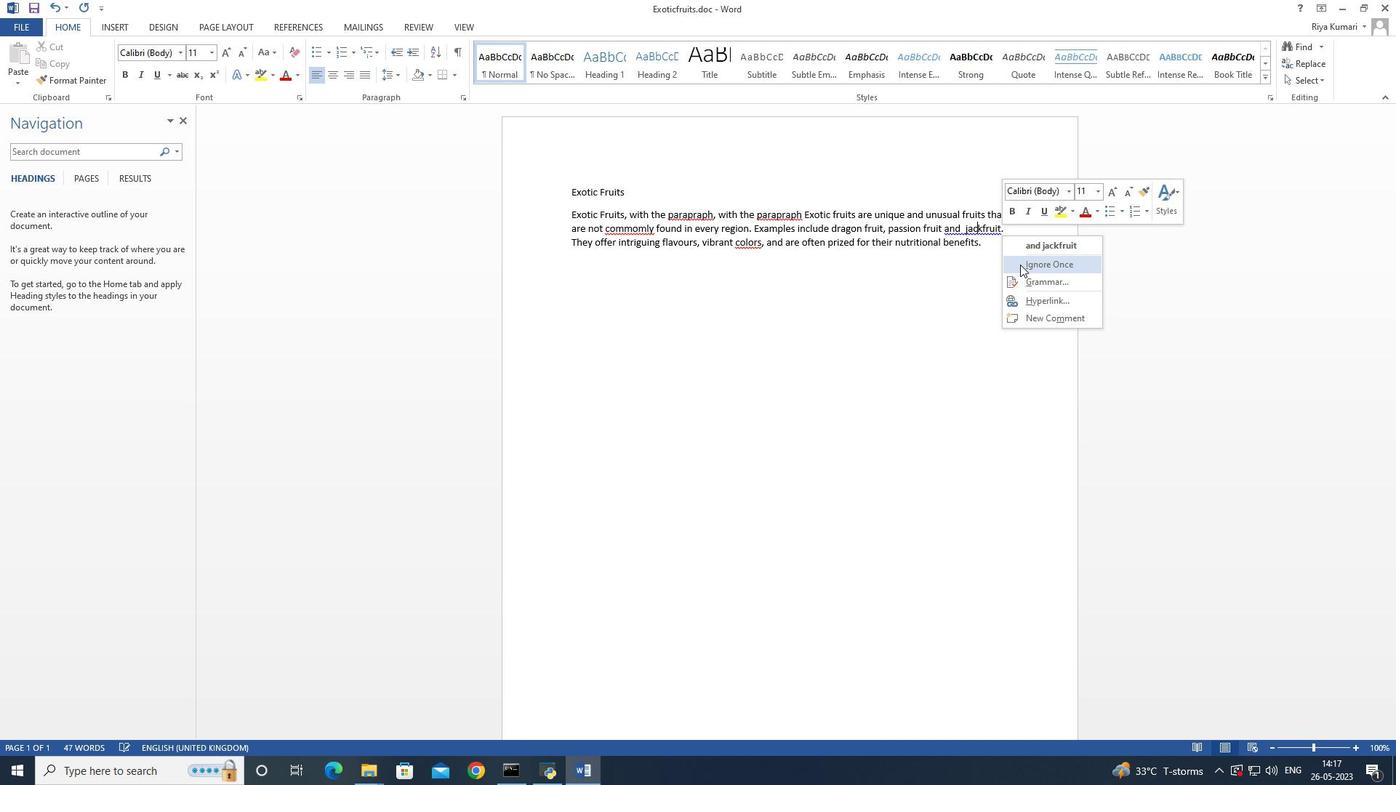 
Action: Mouse moved to (747, 247)
Screenshot: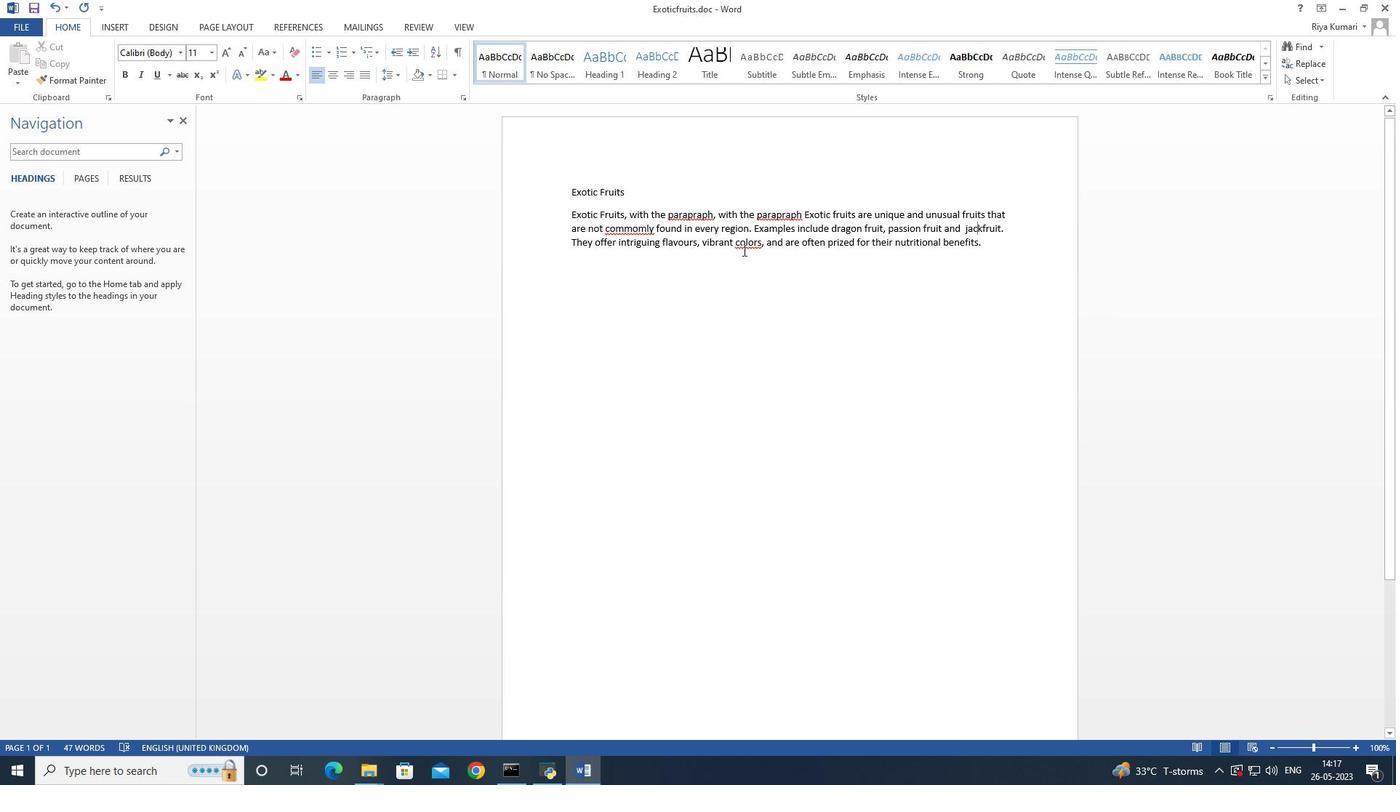 
Action: Mouse pressed right at (747, 247)
Screenshot: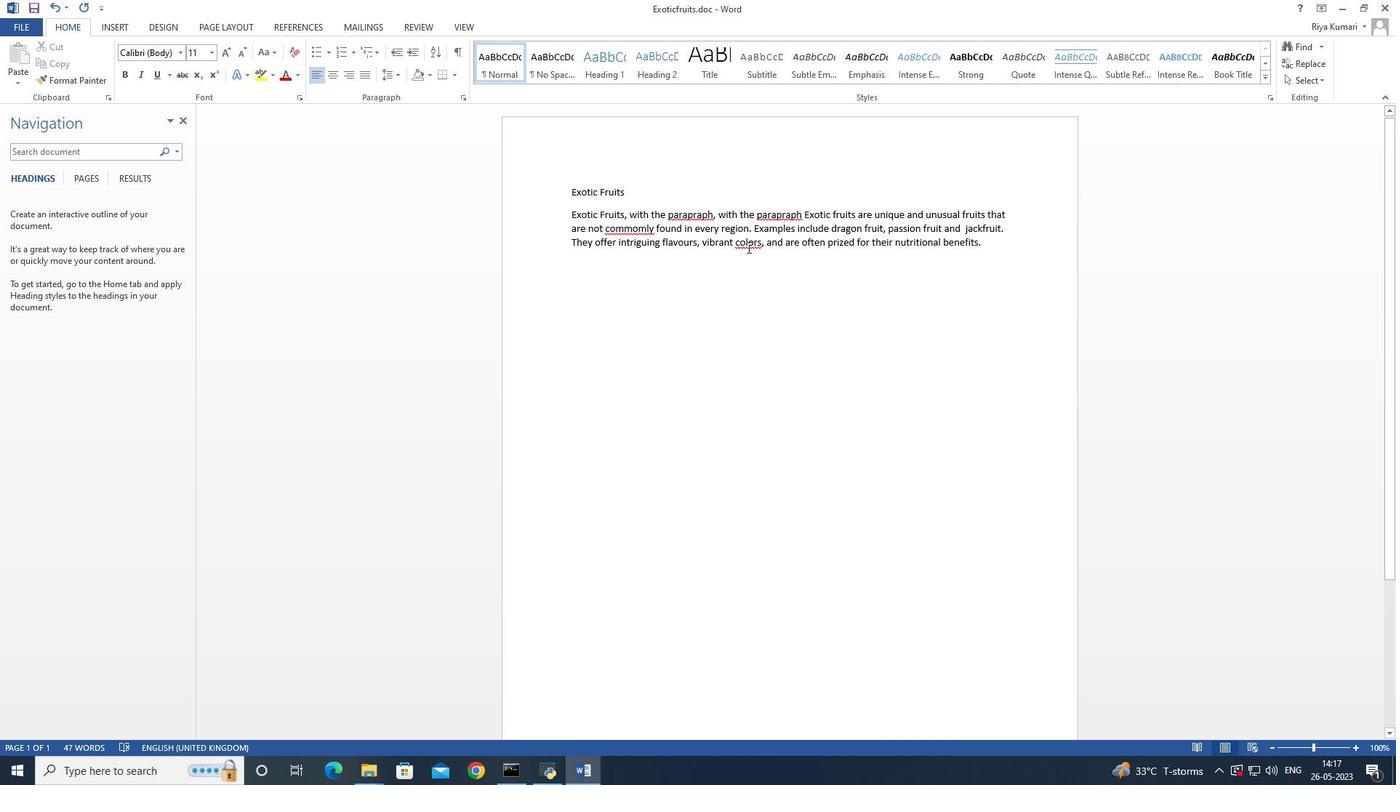 
Action: Mouse moved to (792, 257)
Screenshot: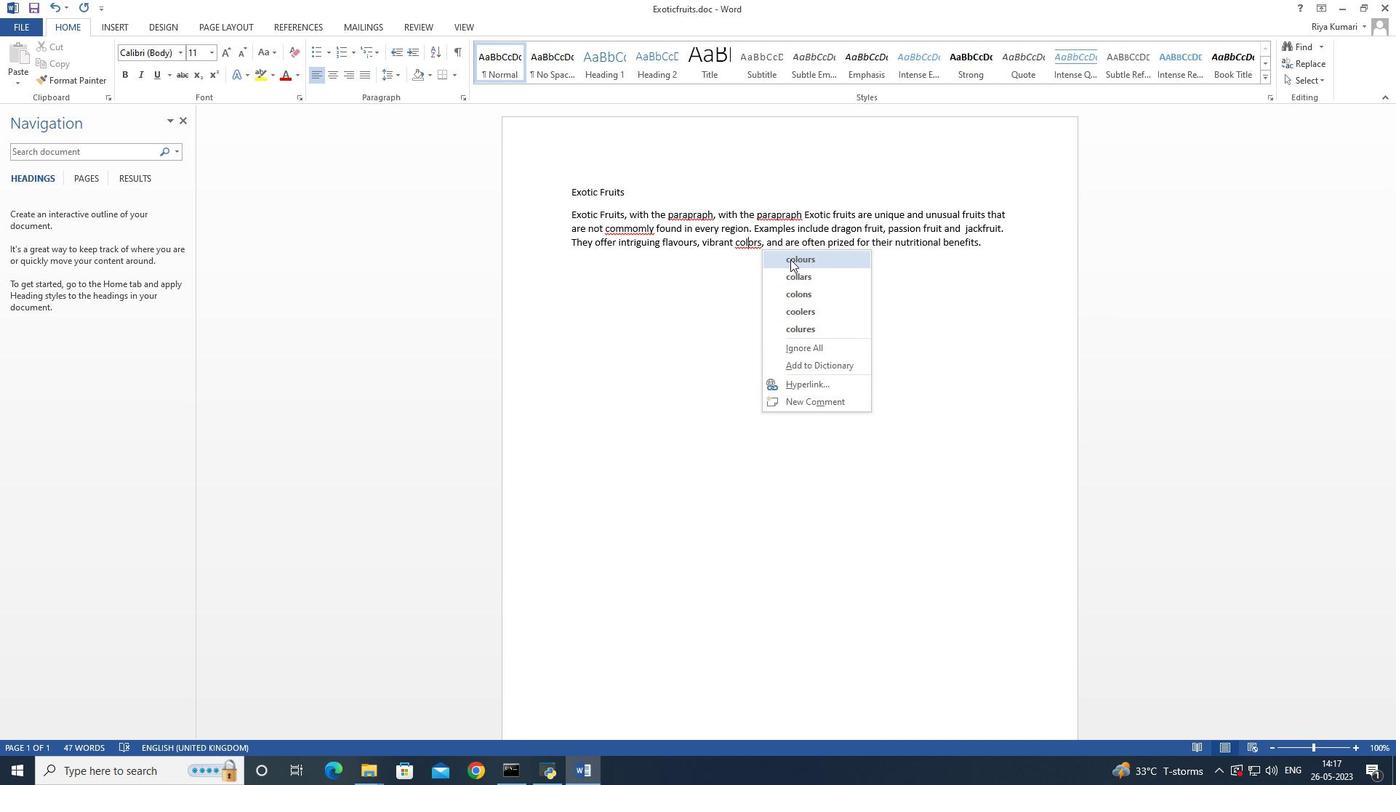 
Action: Mouse pressed left at (792, 257)
Screenshot: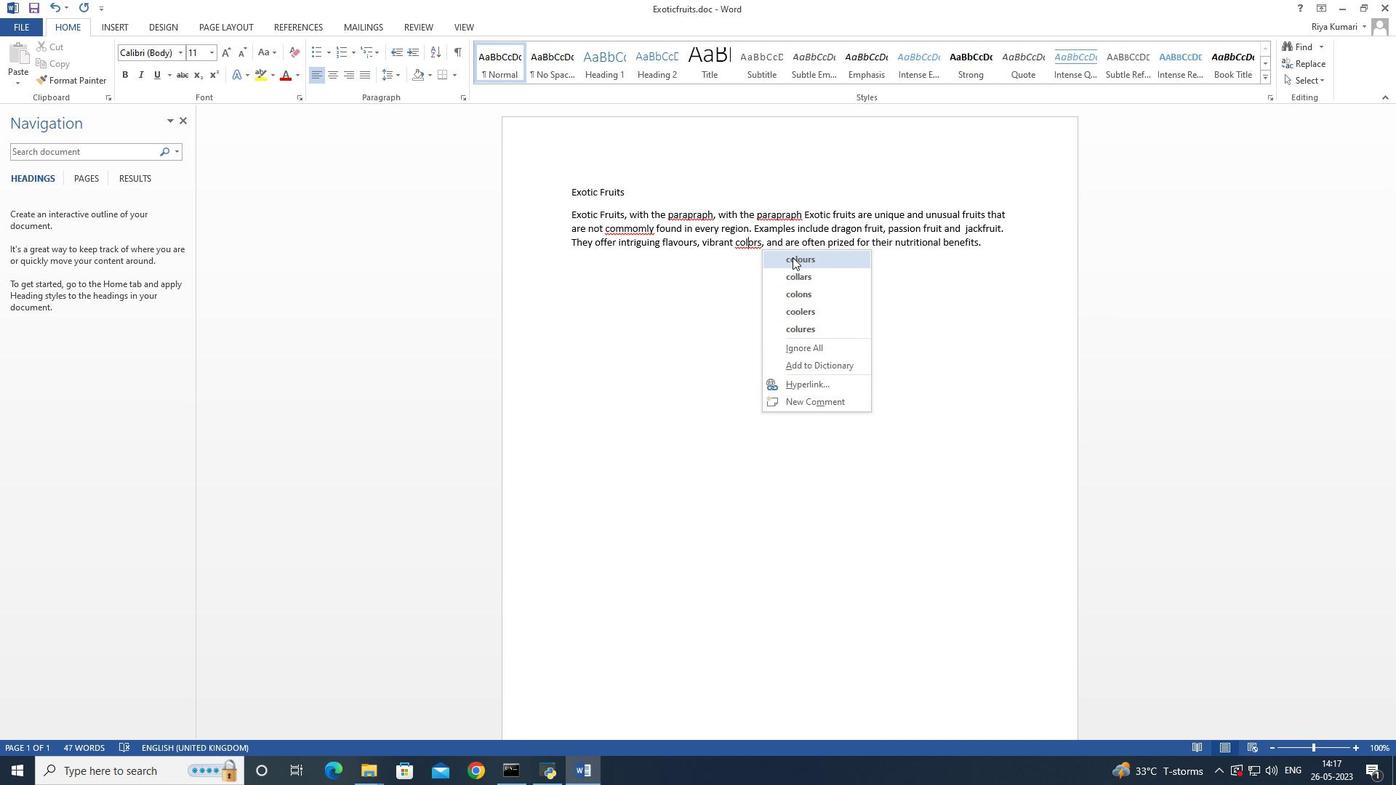 
Action: Mouse moved to (628, 226)
Screenshot: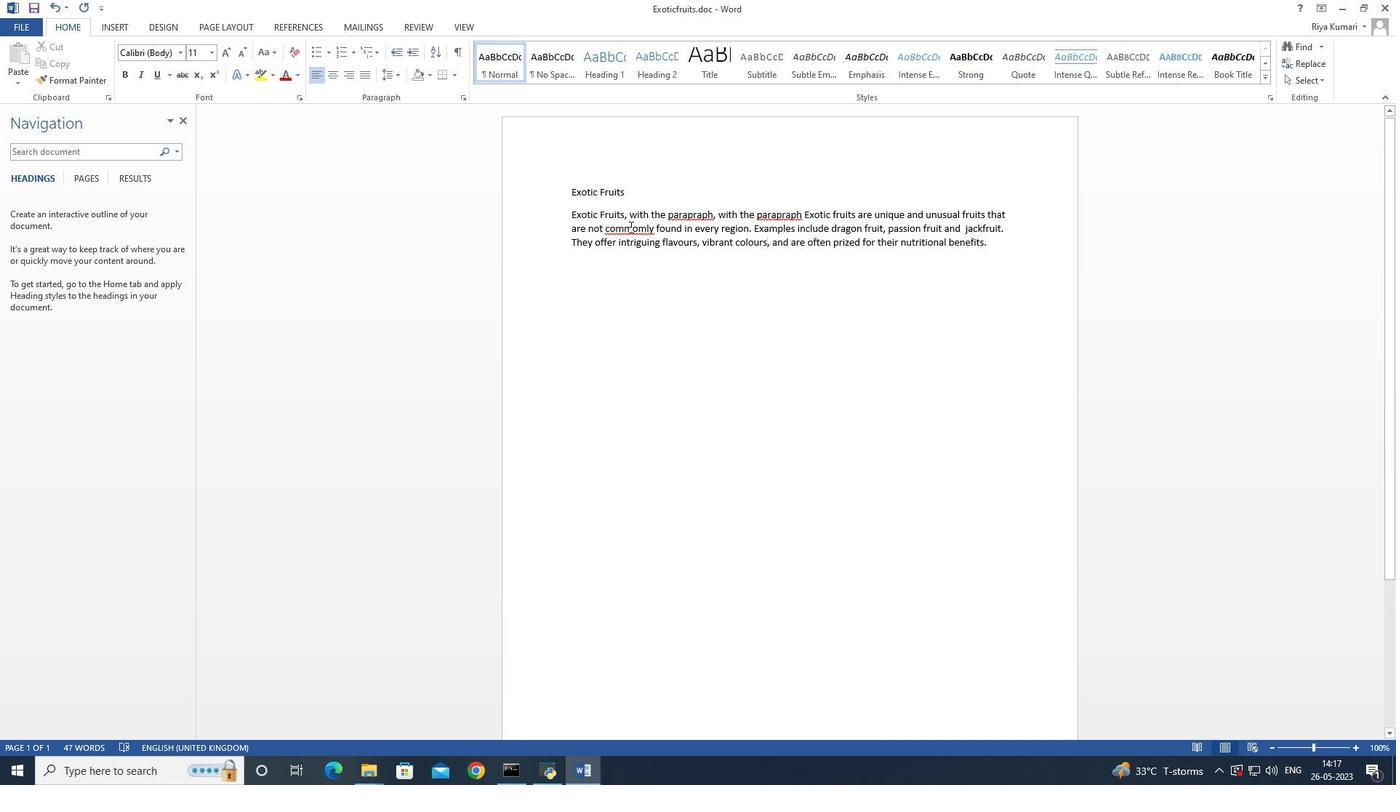 
Action: Mouse pressed right at (628, 226)
Screenshot: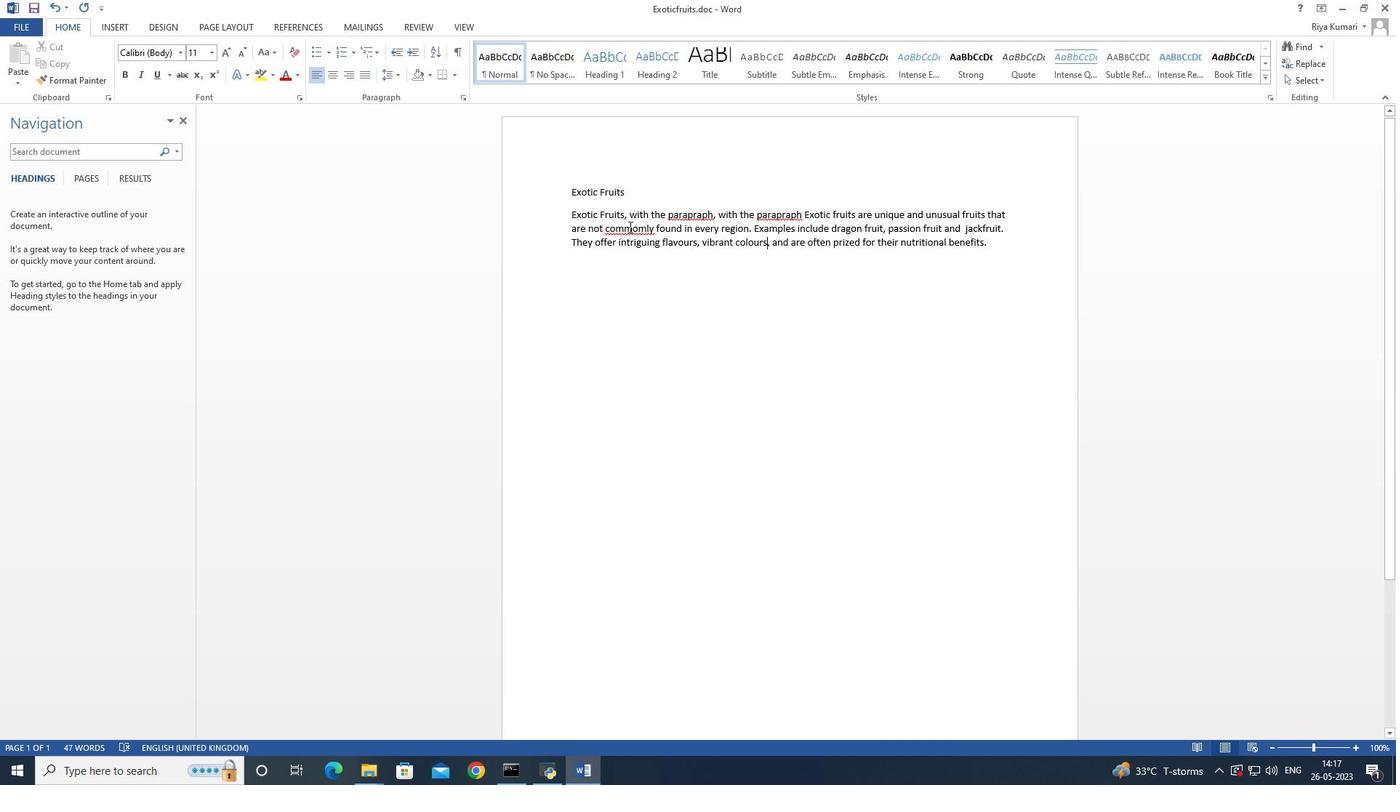 
Action: Mouse moved to (707, 243)
Screenshot: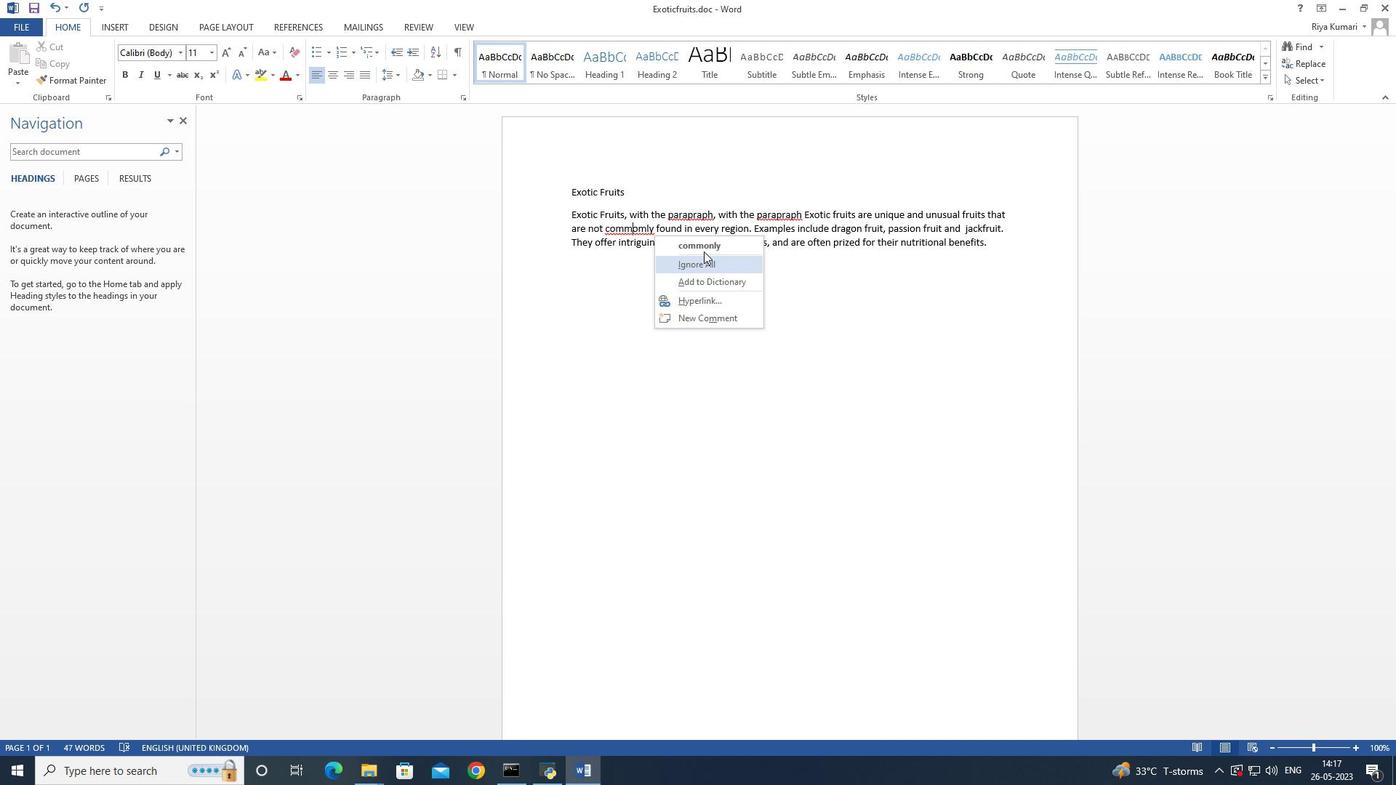 
Action: Mouse pressed left at (707, 243)
Screenshot: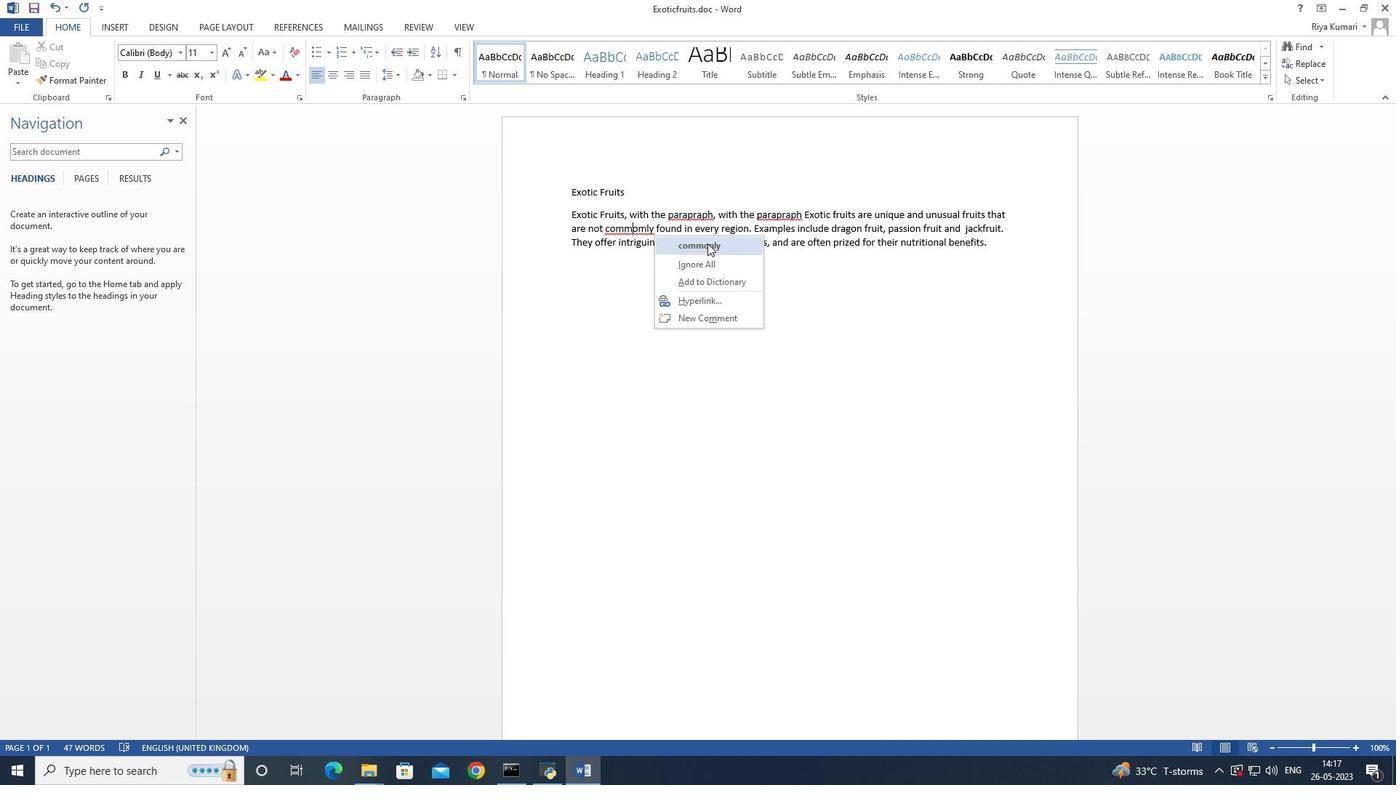 
Action: Mouse moved to (761, 217)
Screenshot: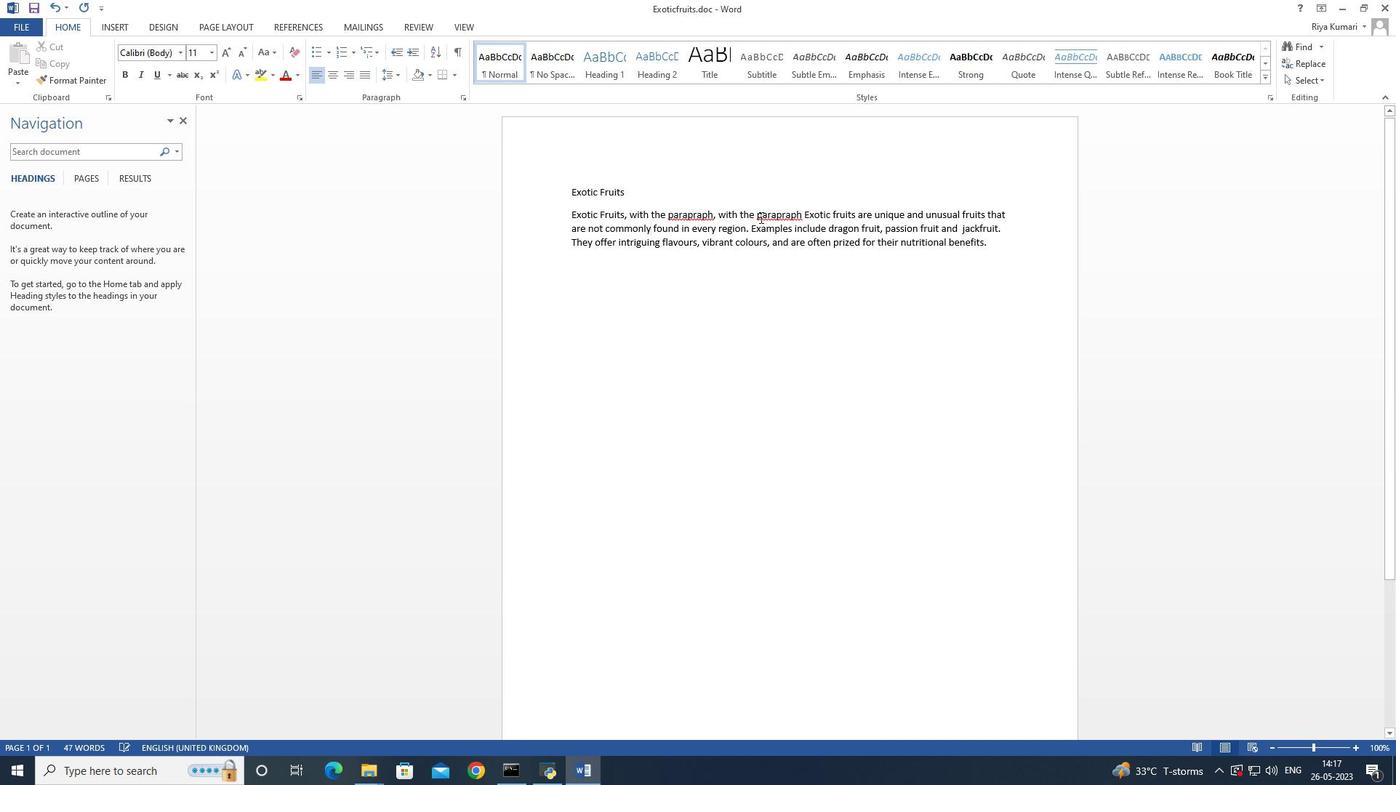 
Action: Mouse pressed right at (761, 217)
Screenshot: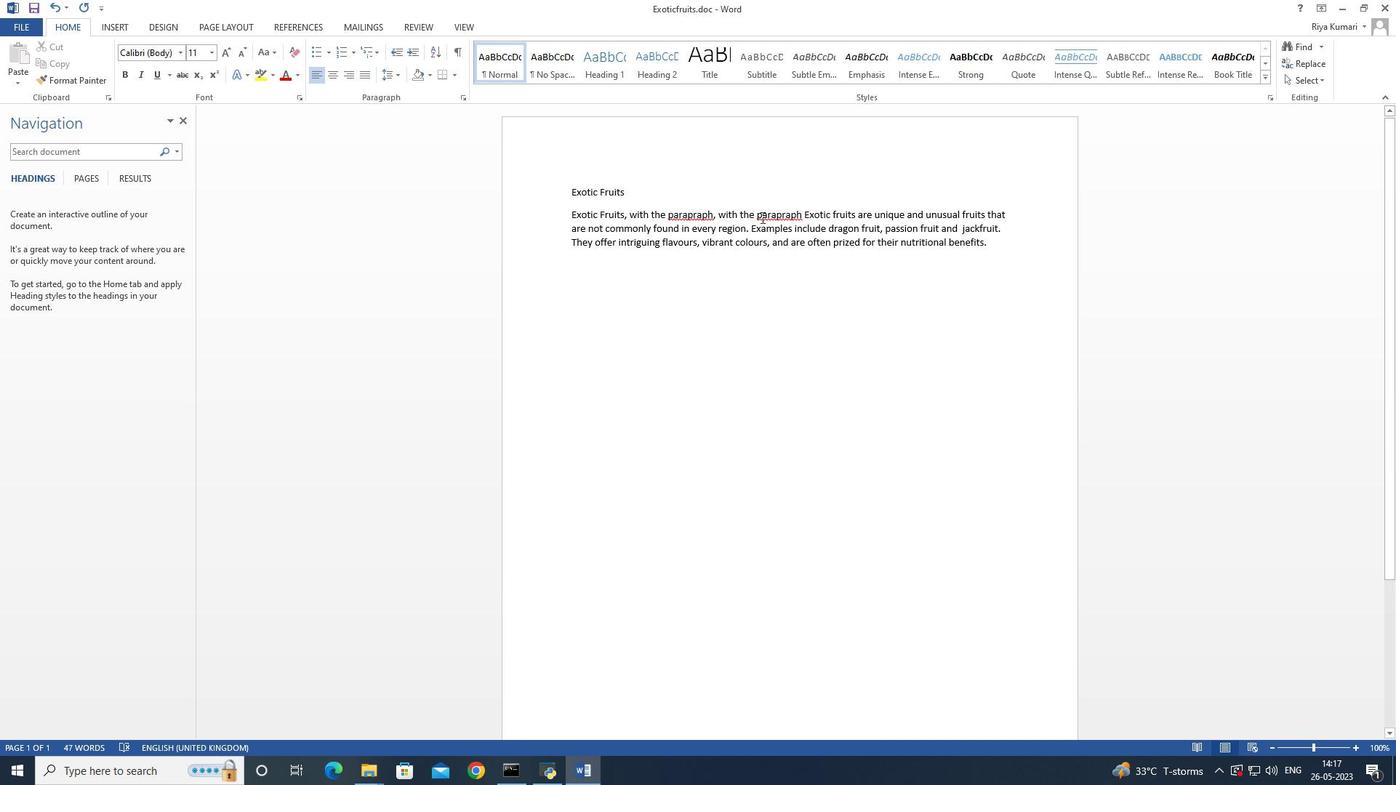 
Action: Mouse moved to (834, 231)
Screenshot: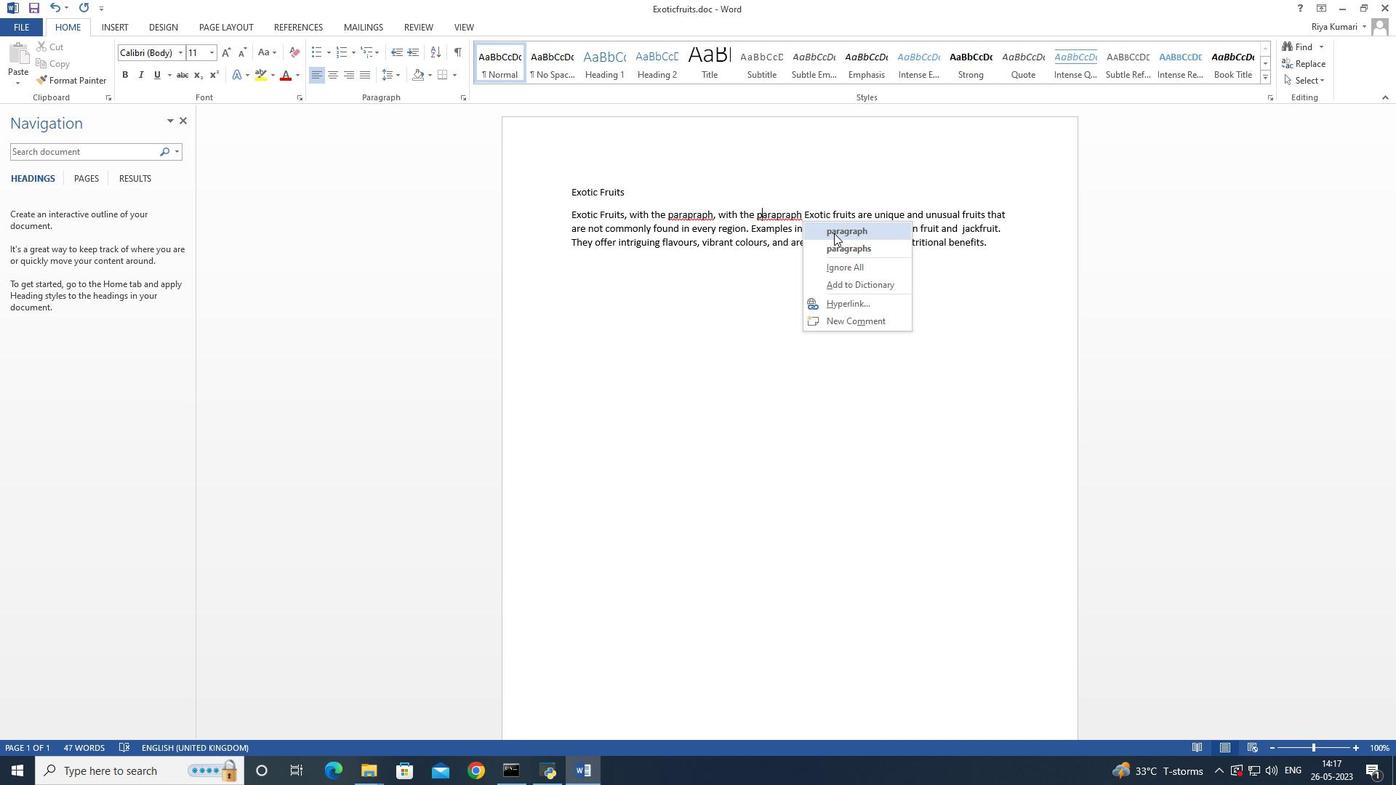 
Action: Mouse pressed left at (834, 231)
Screenshot: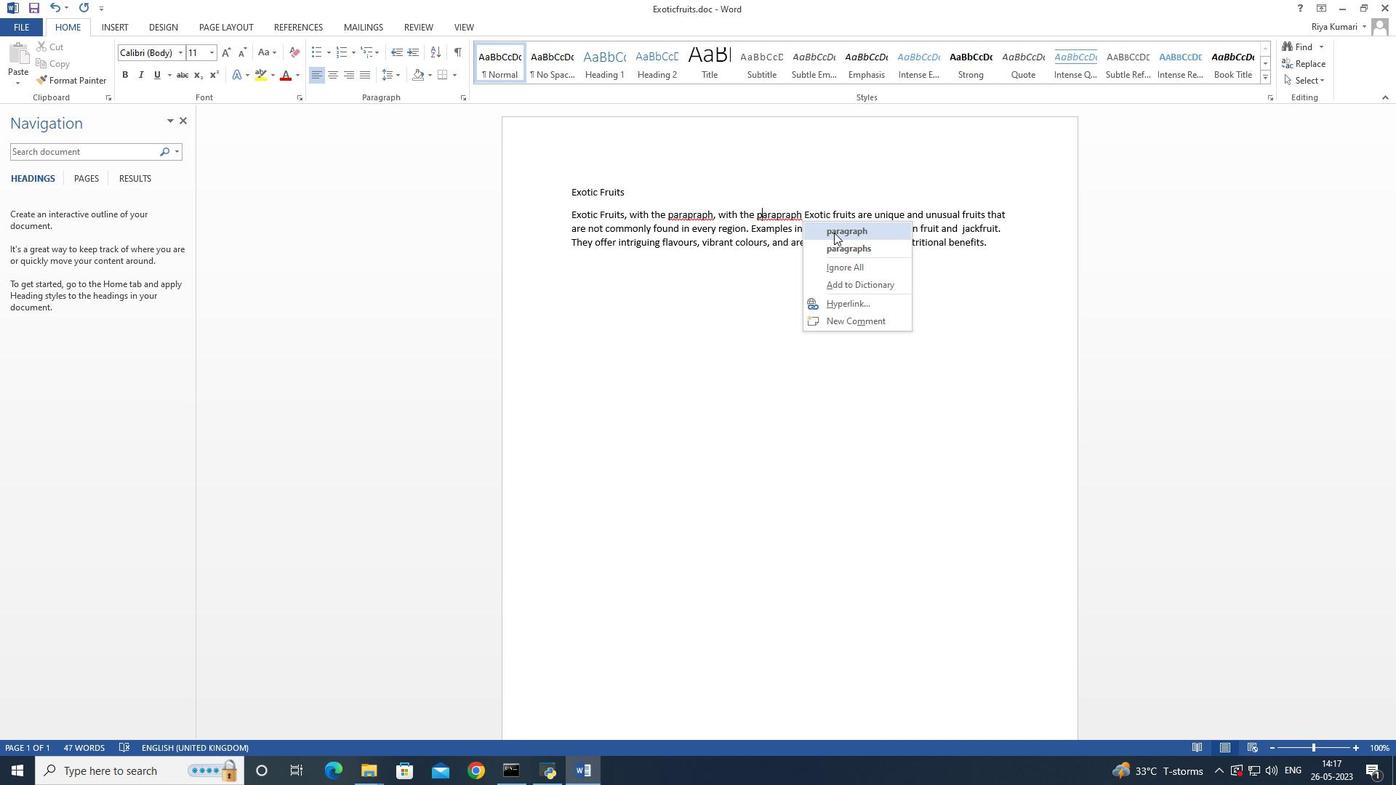 
Action: Mouse moved to (706, 218)
Screenshot: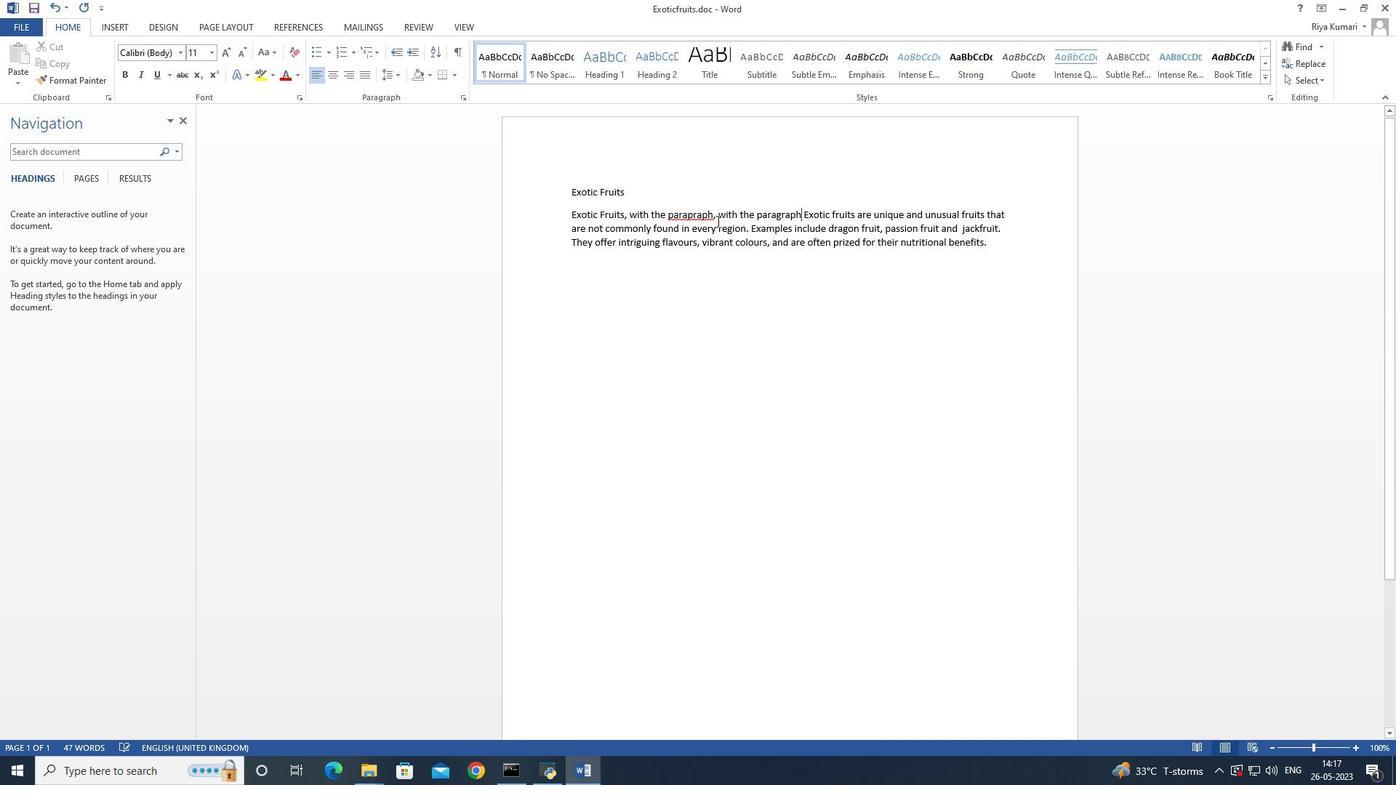 
Action: Mouse pressed right at (706, 218)
Screenshot: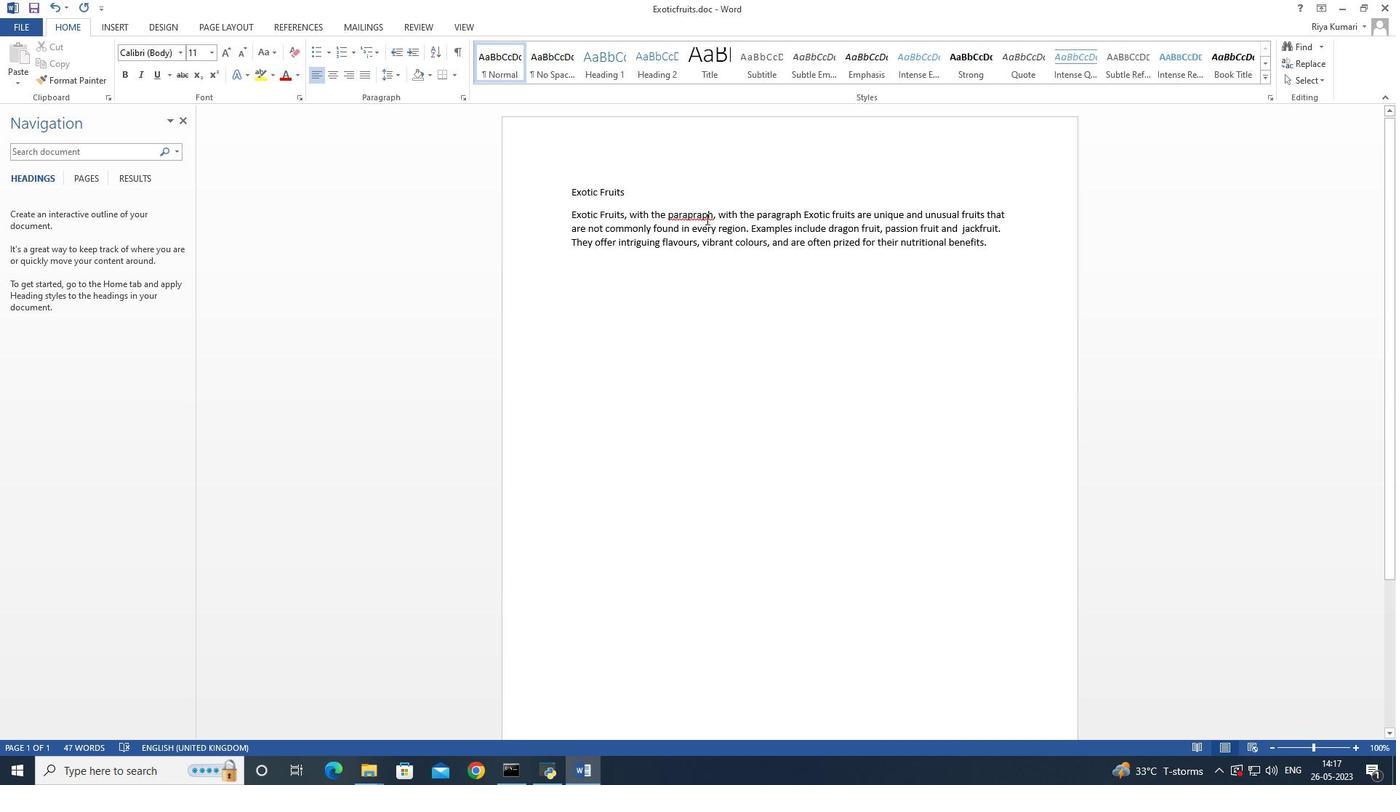 
Action: Mouse moved to (732, 233)
Screenshot: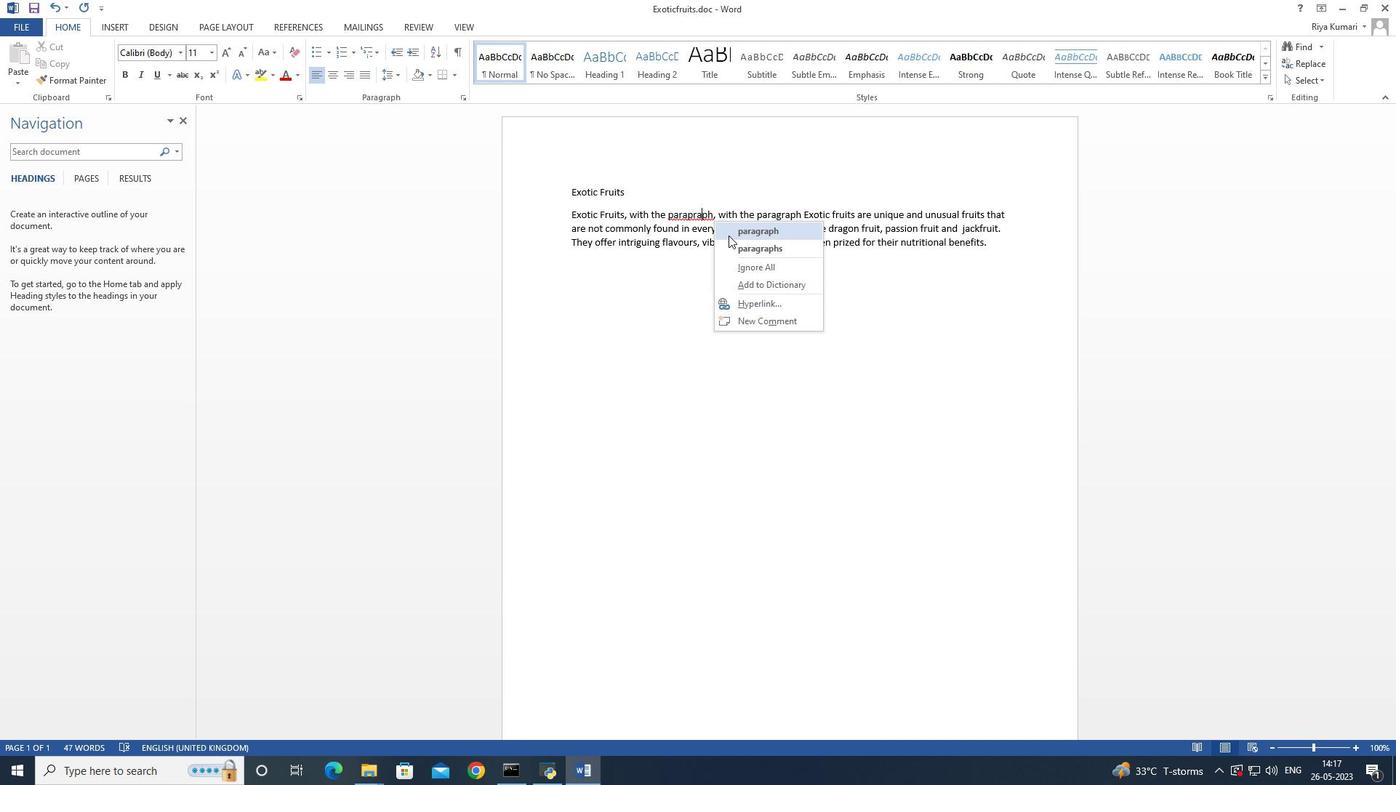 
Action: Mouse pressed left at (732, 233)
Screenshot: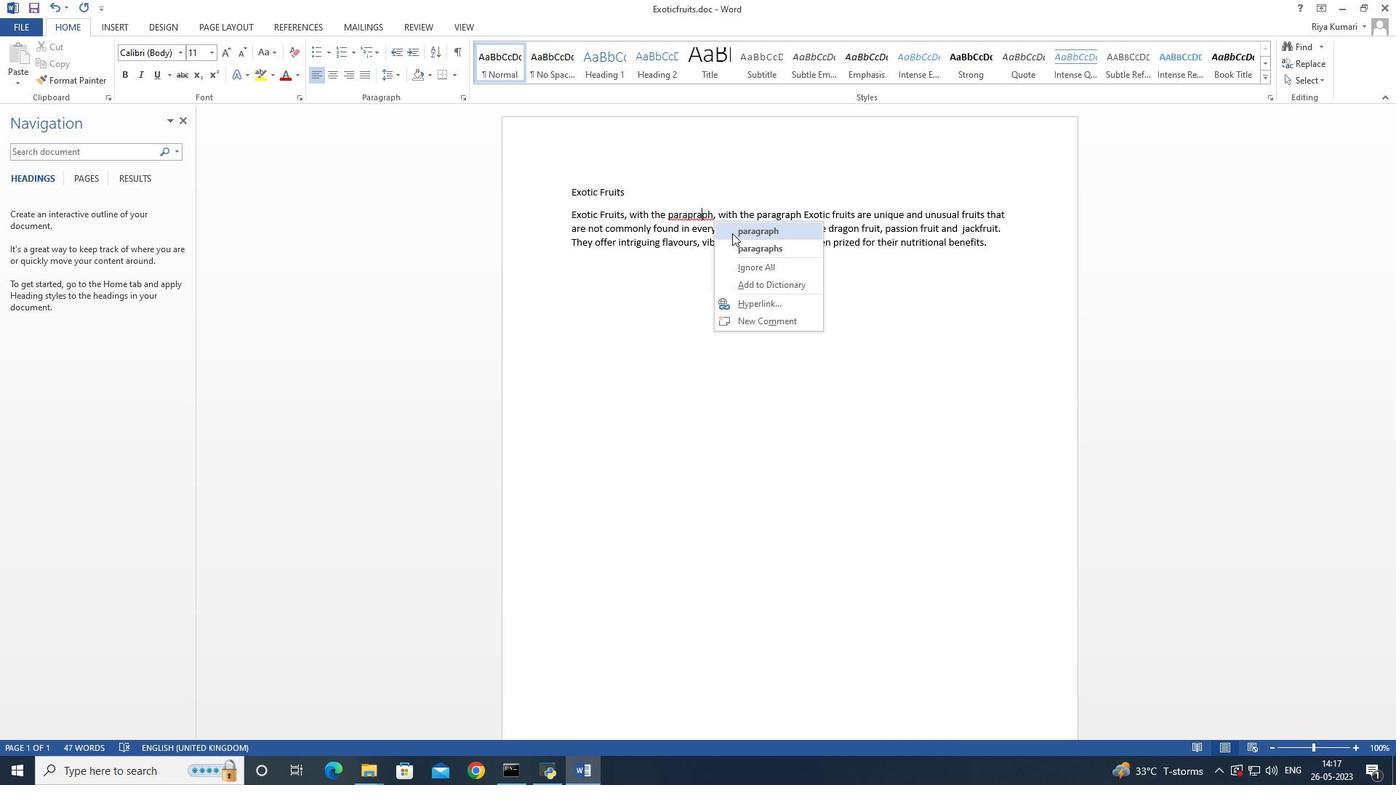 
Action: Mouse moved to (571, 210)
Screenshot: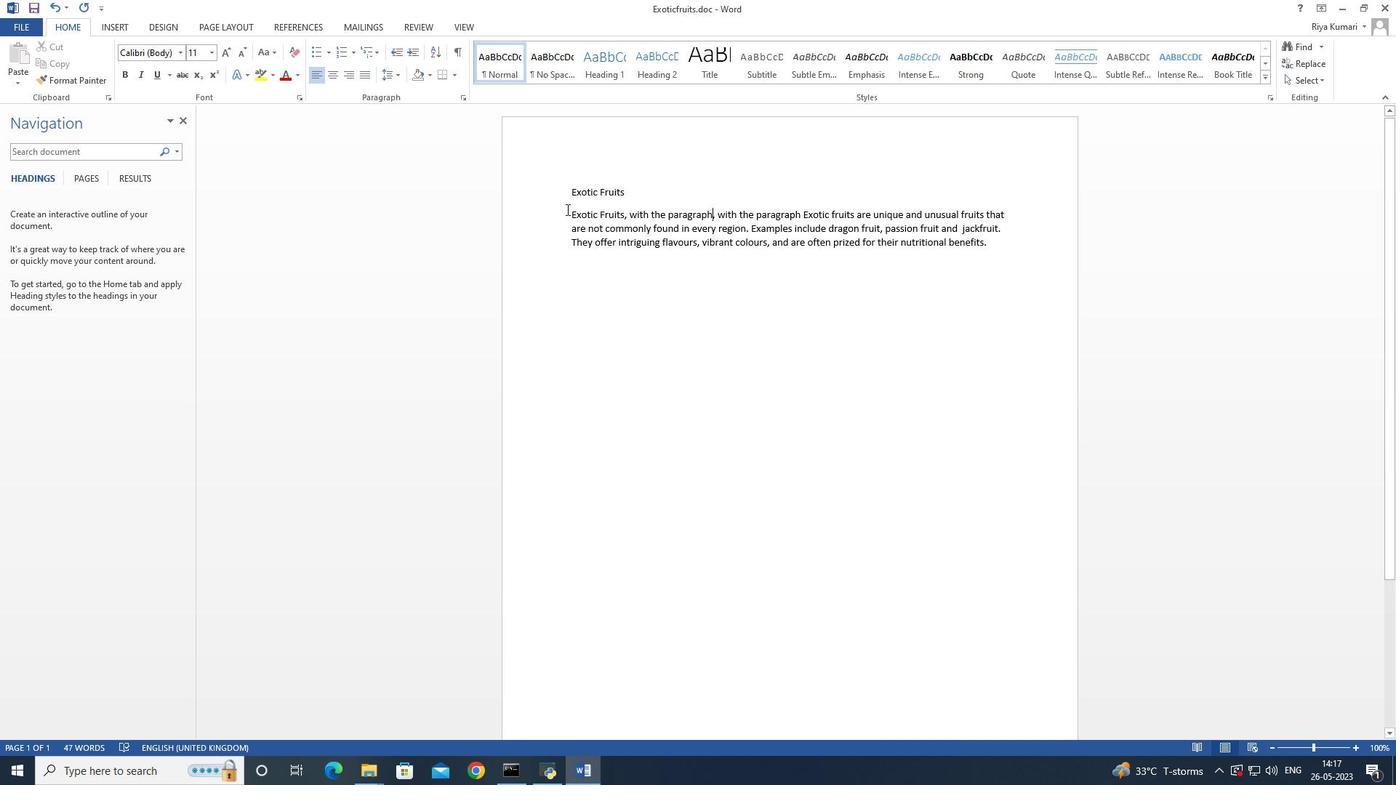 
Action: Mouse pressed left at (571, 210)
Screenshot: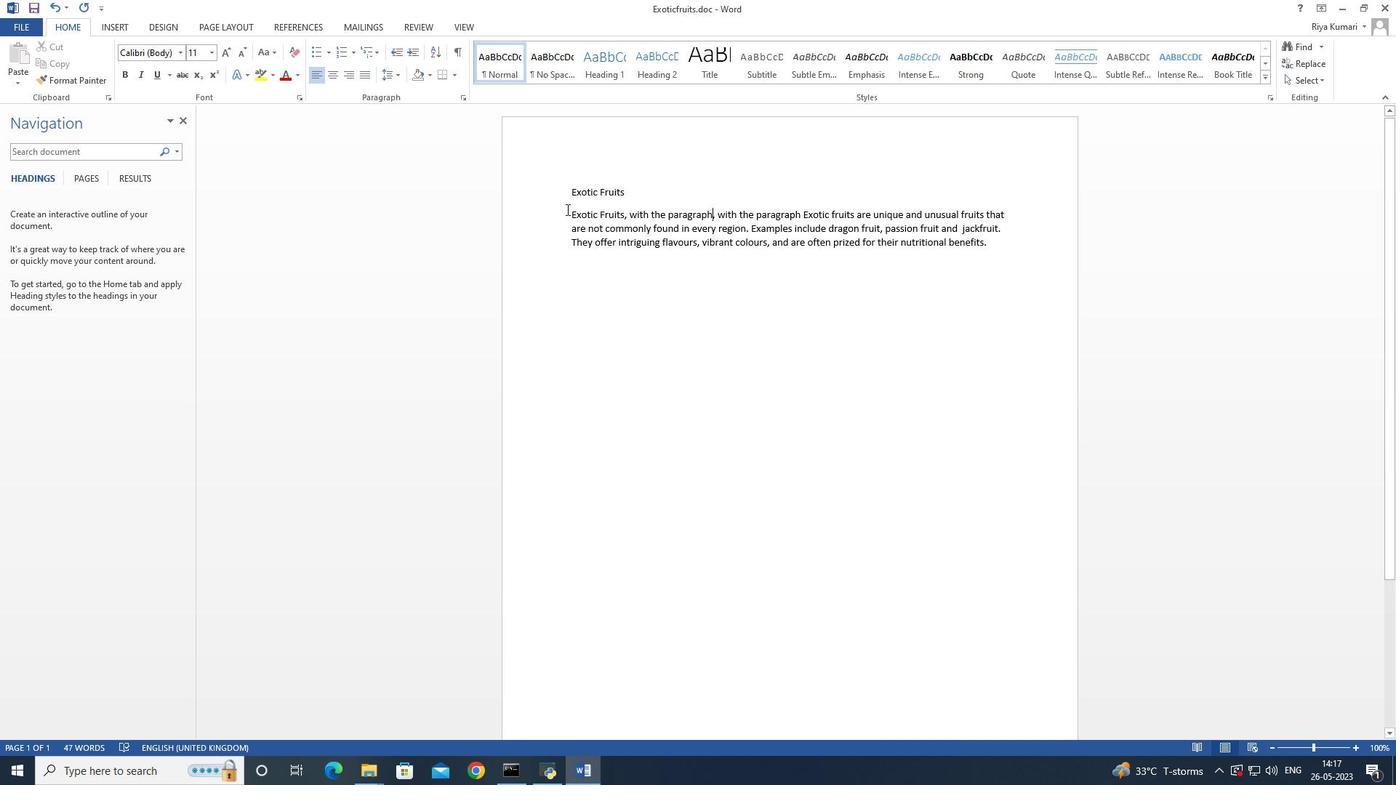 
Action: Mouse moved to (995, 242)
Screenshot: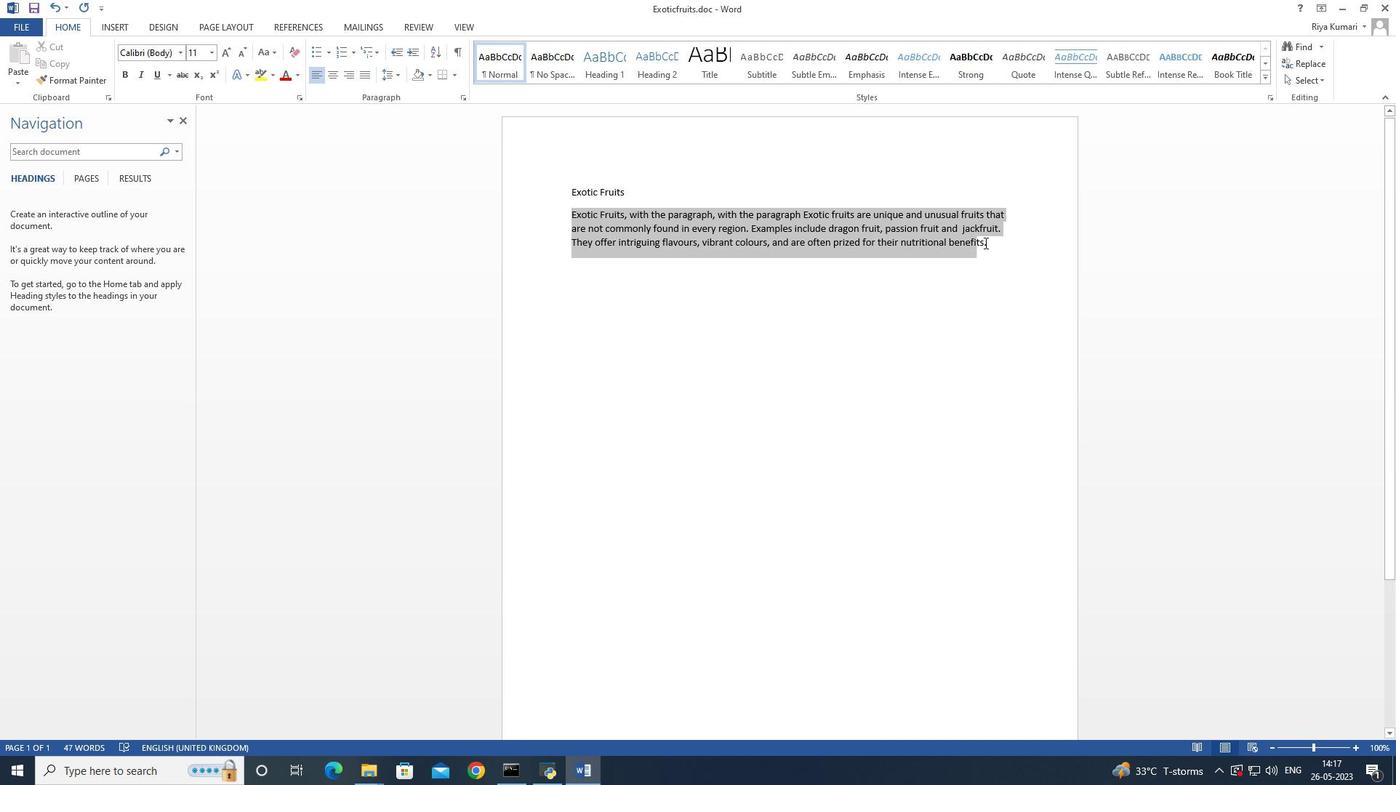 
Action: Mouse pressed left at (995, 242)
Screenshot: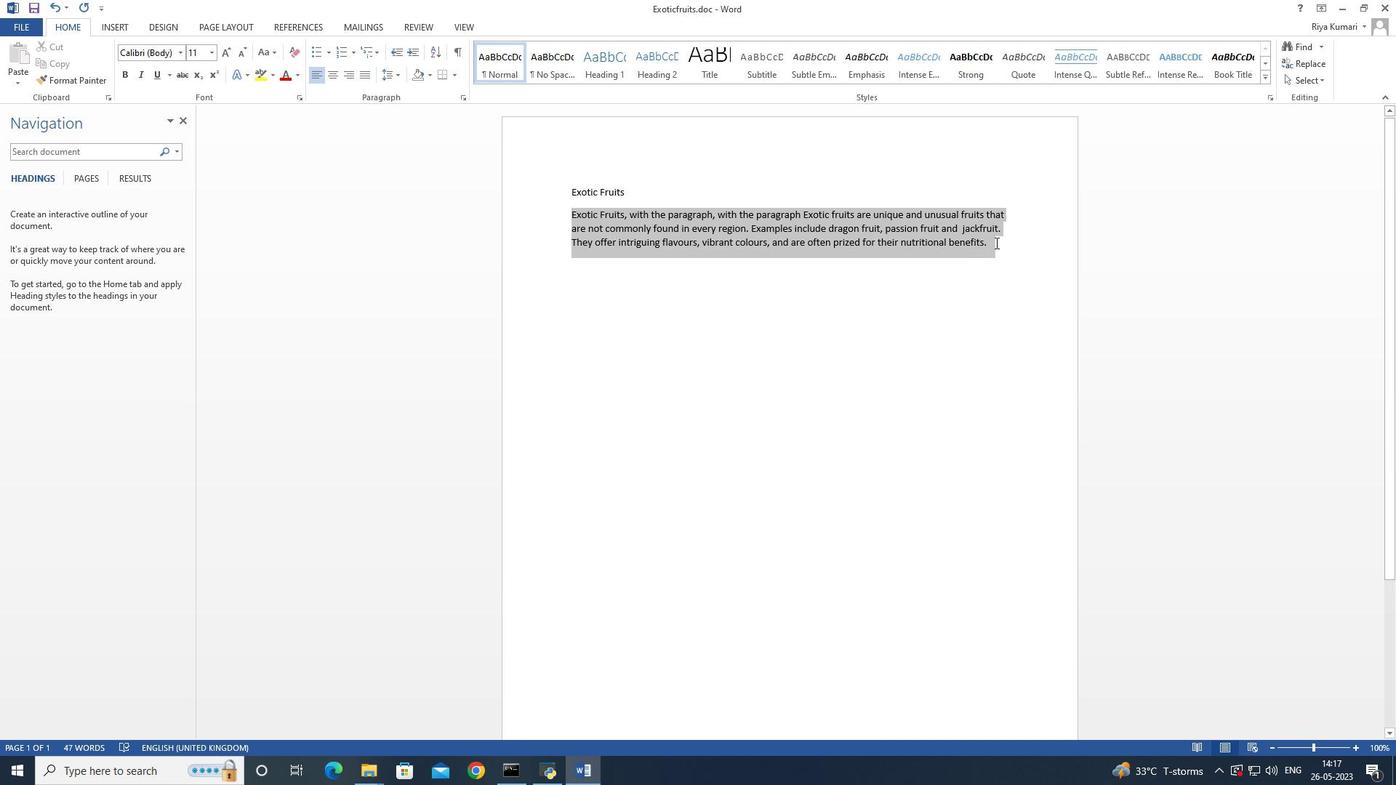 
Action: Mouse moved to (160, 51)
Screenshot: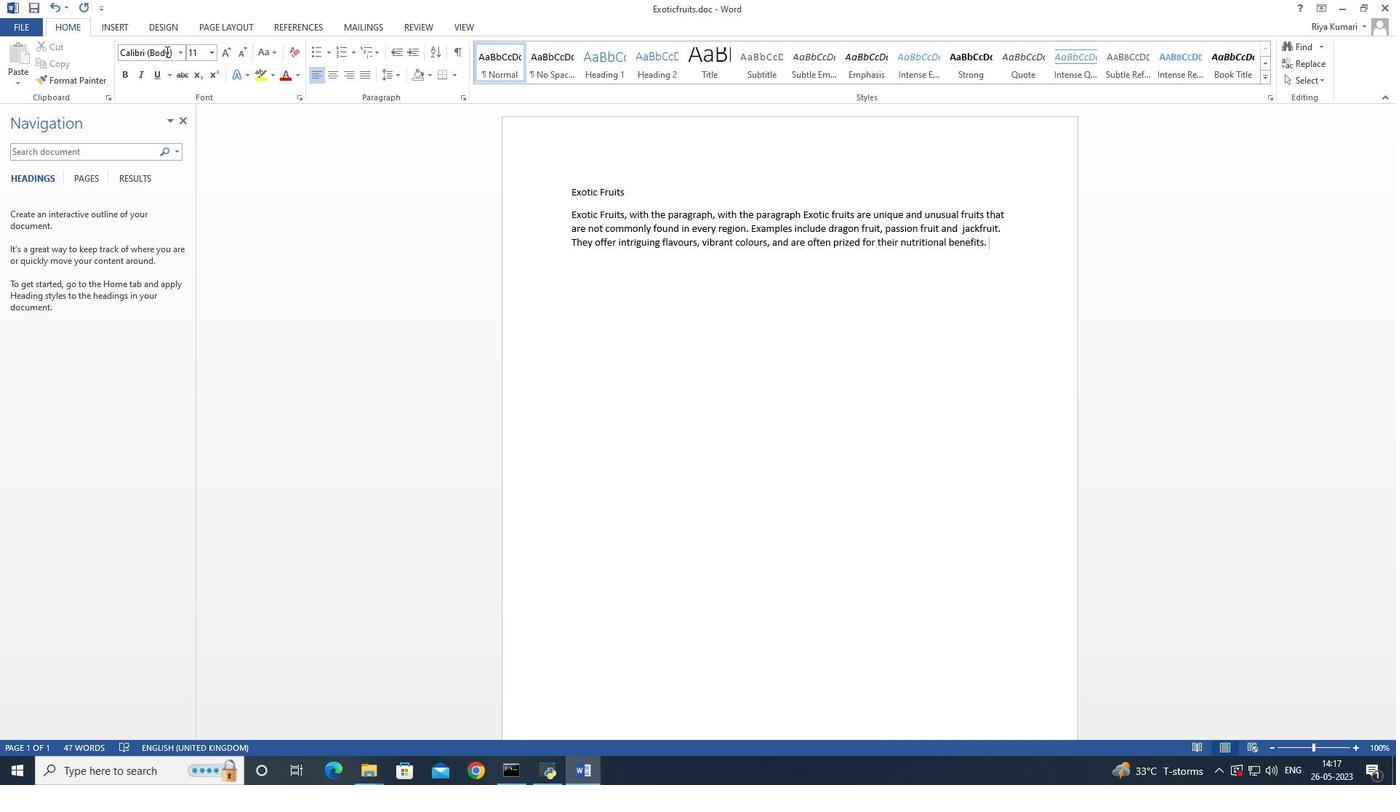 
Action: Mouse pressed left at (160, 51)
Screenshot: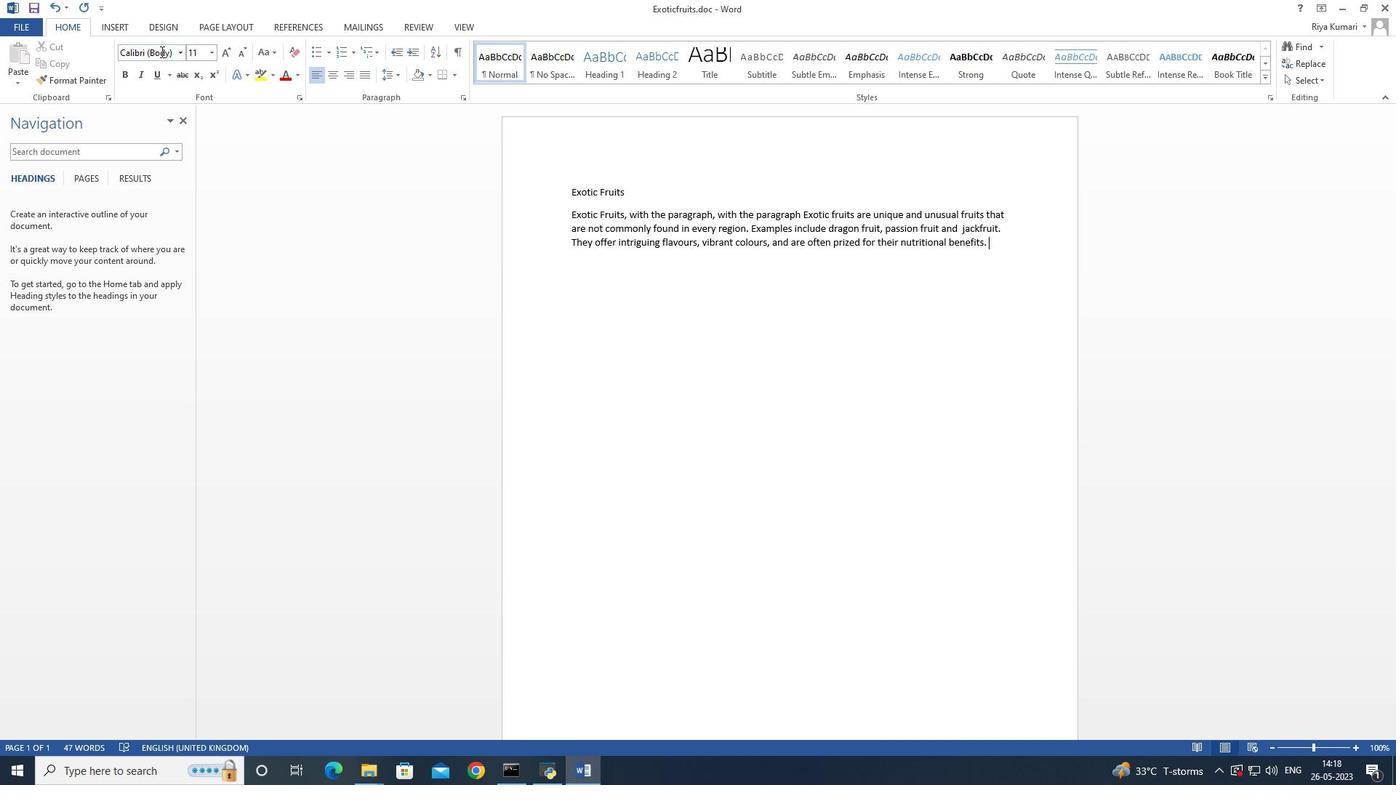 
Action: Mouse moved to (183, 59)
Screenshot: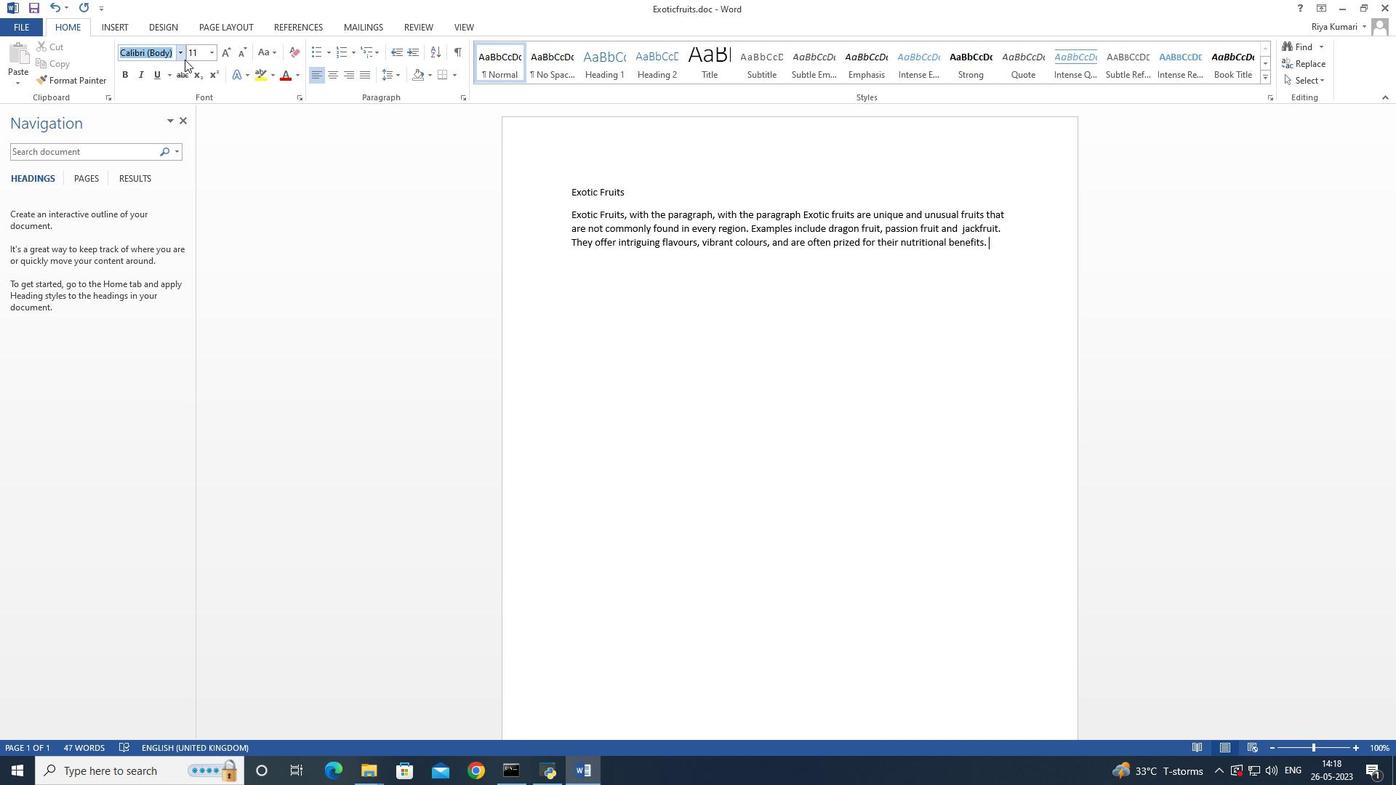
Action: Key pressed <Key.shift>A
Screenshot: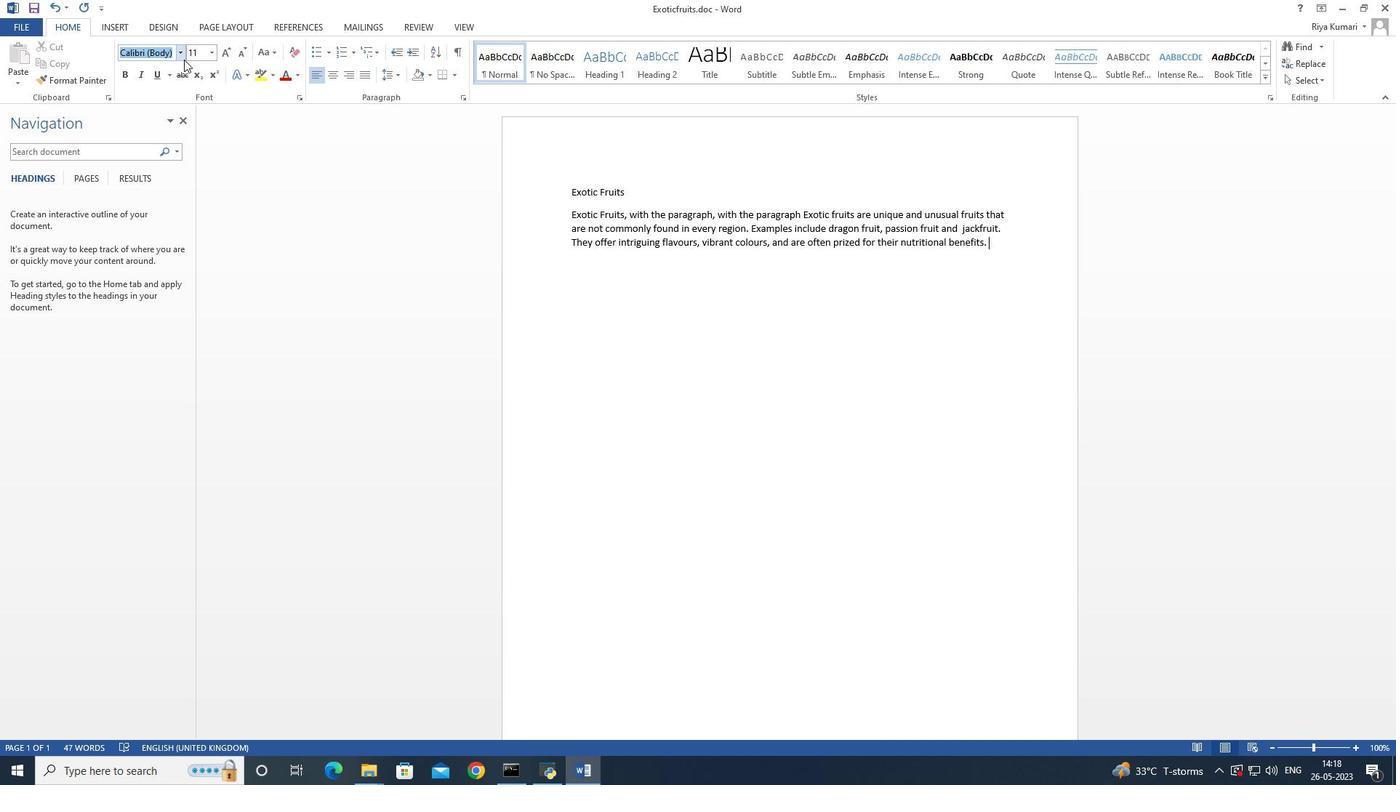 
Action: Mouse moved to (183, 55)
Screenshot: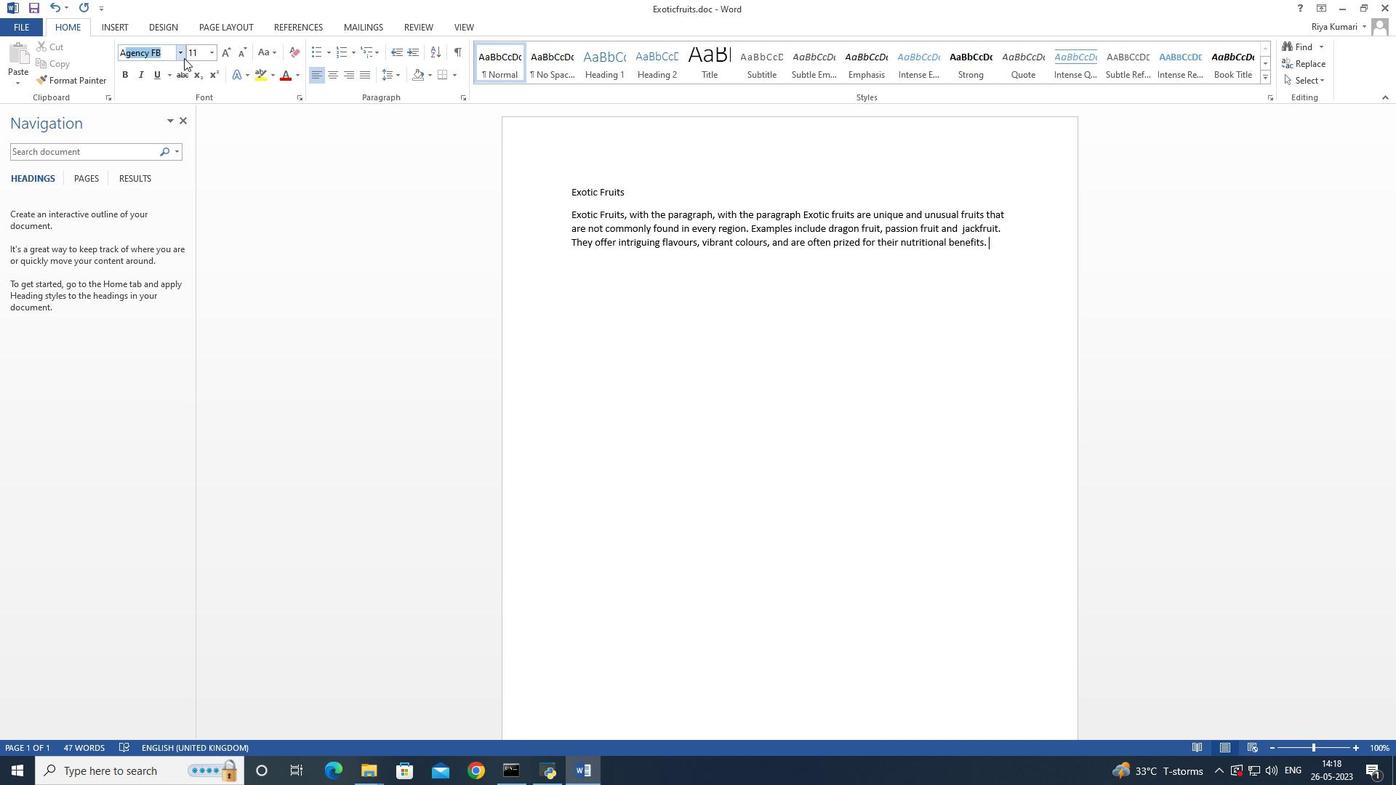 
Action: Key pressed m
Screenshot: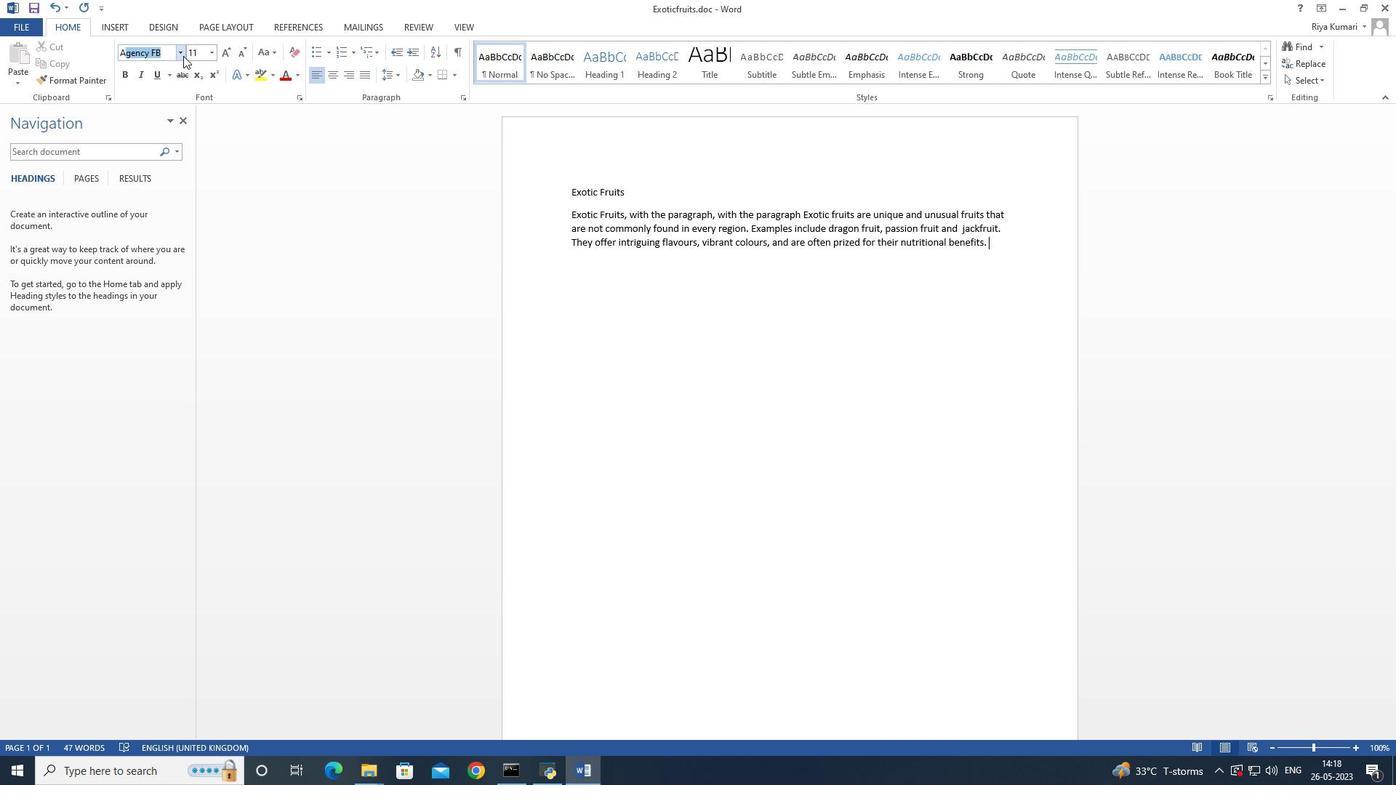 
Action: Mouse moved to (186, 53)
Screenshot: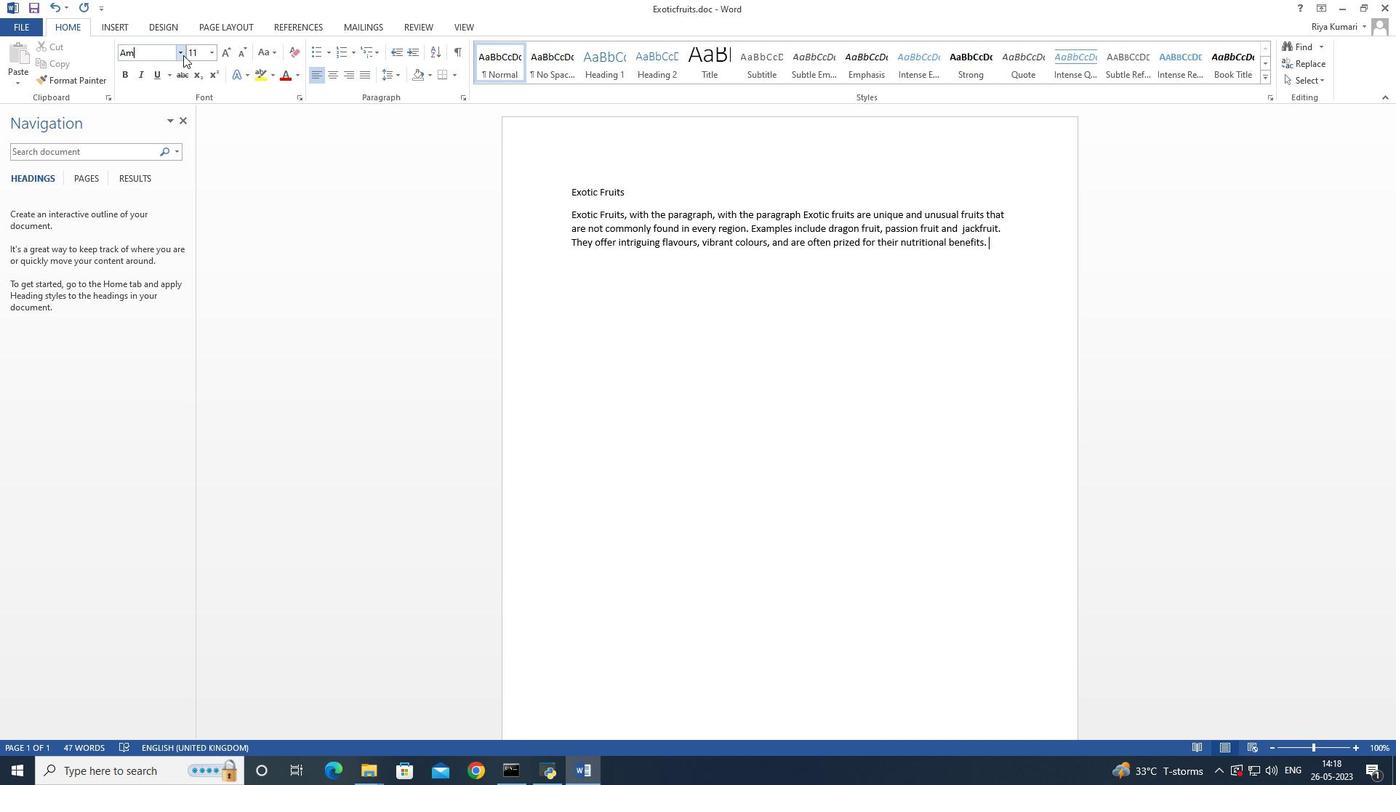 
Action: Key pressed iri
Screenshot: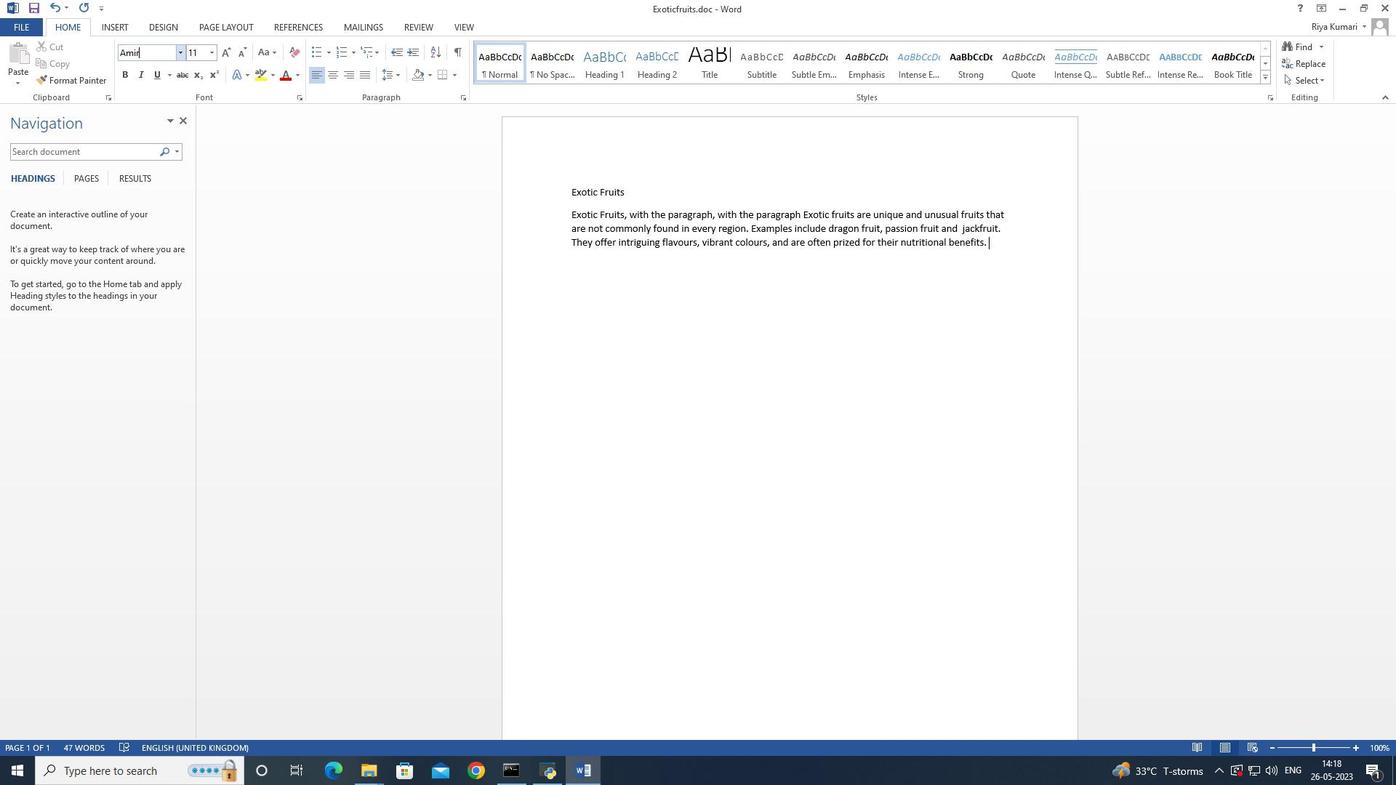 
Action: Mouse moved to (186, 53)
Screenshot: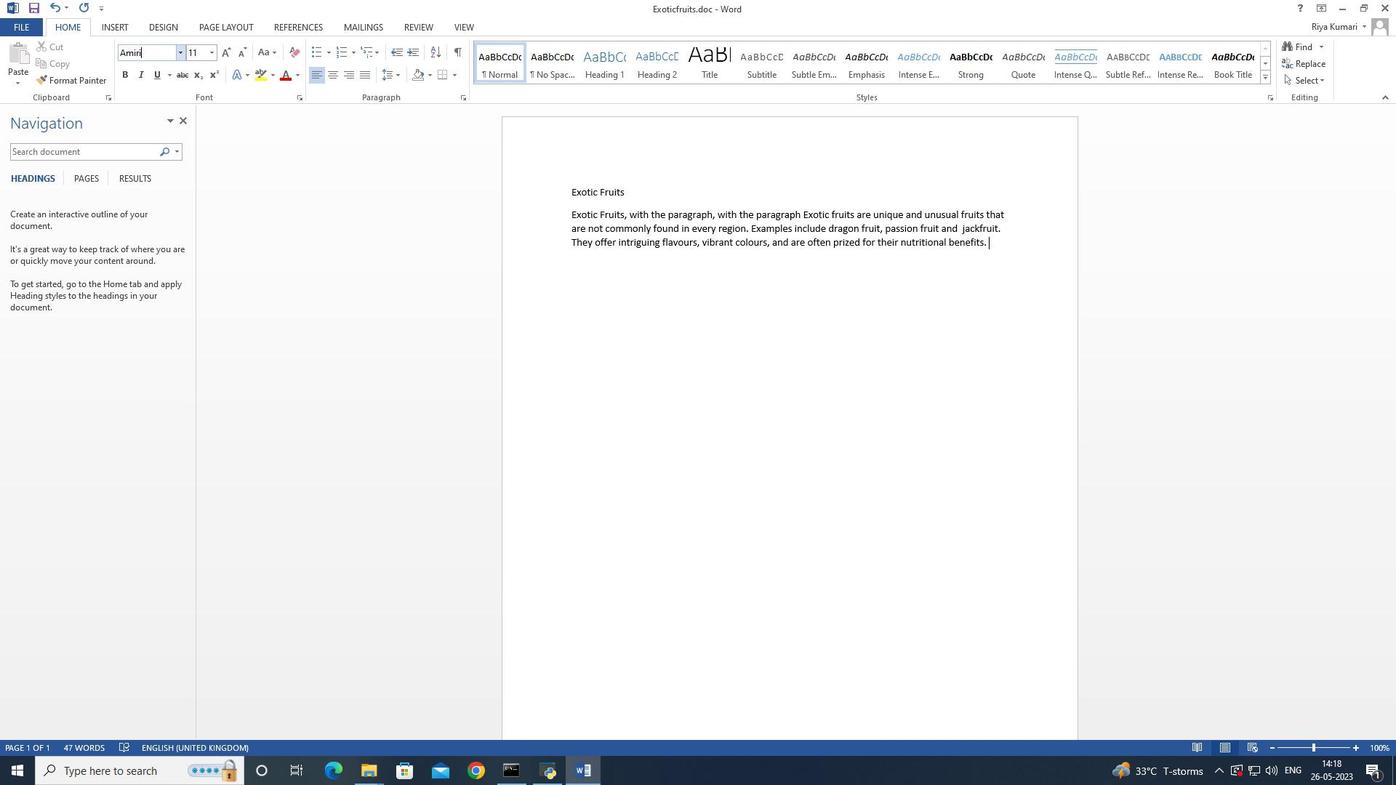 
Action: Key pressed <Key.space><Key.shift>Quran
Screenshot: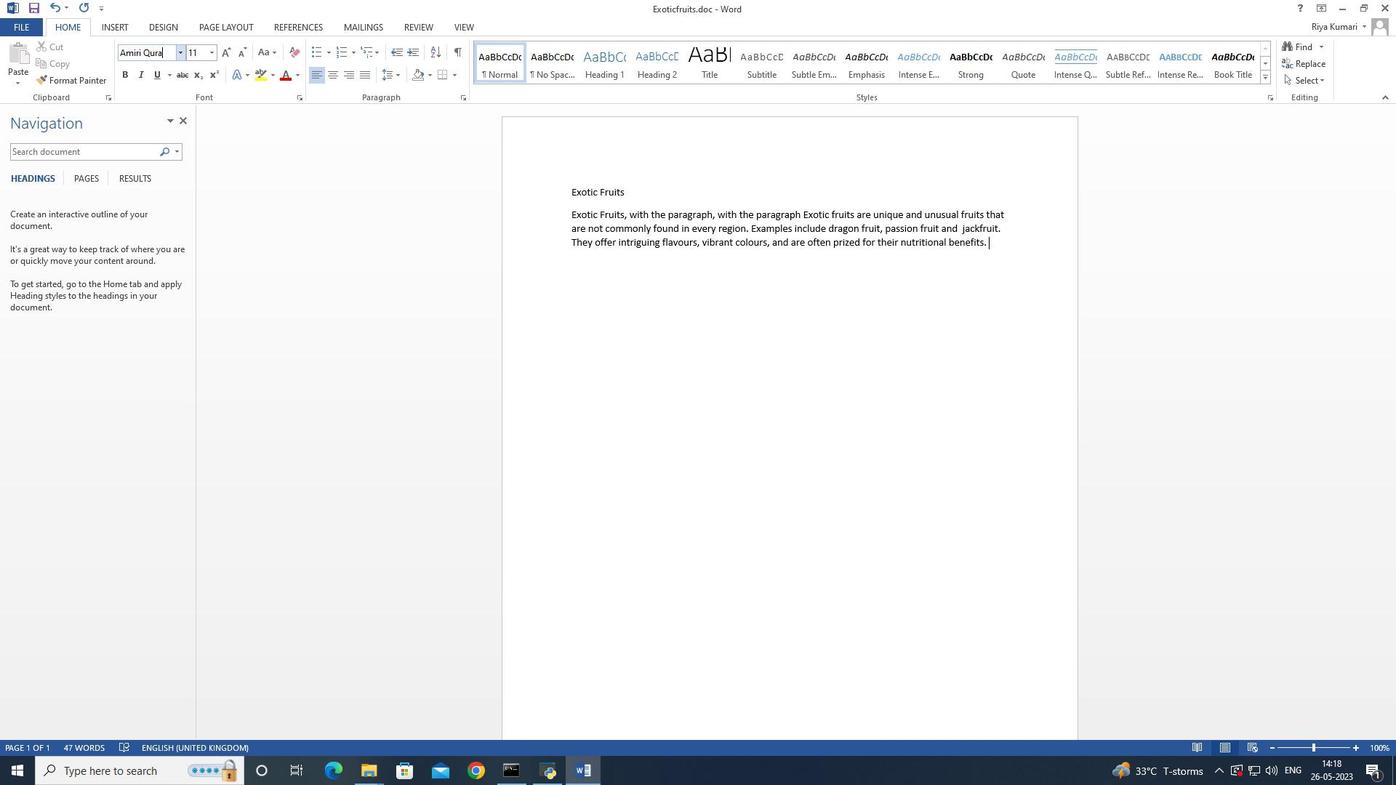 
Action: Mouse moved to (183, 55)
Screenshot: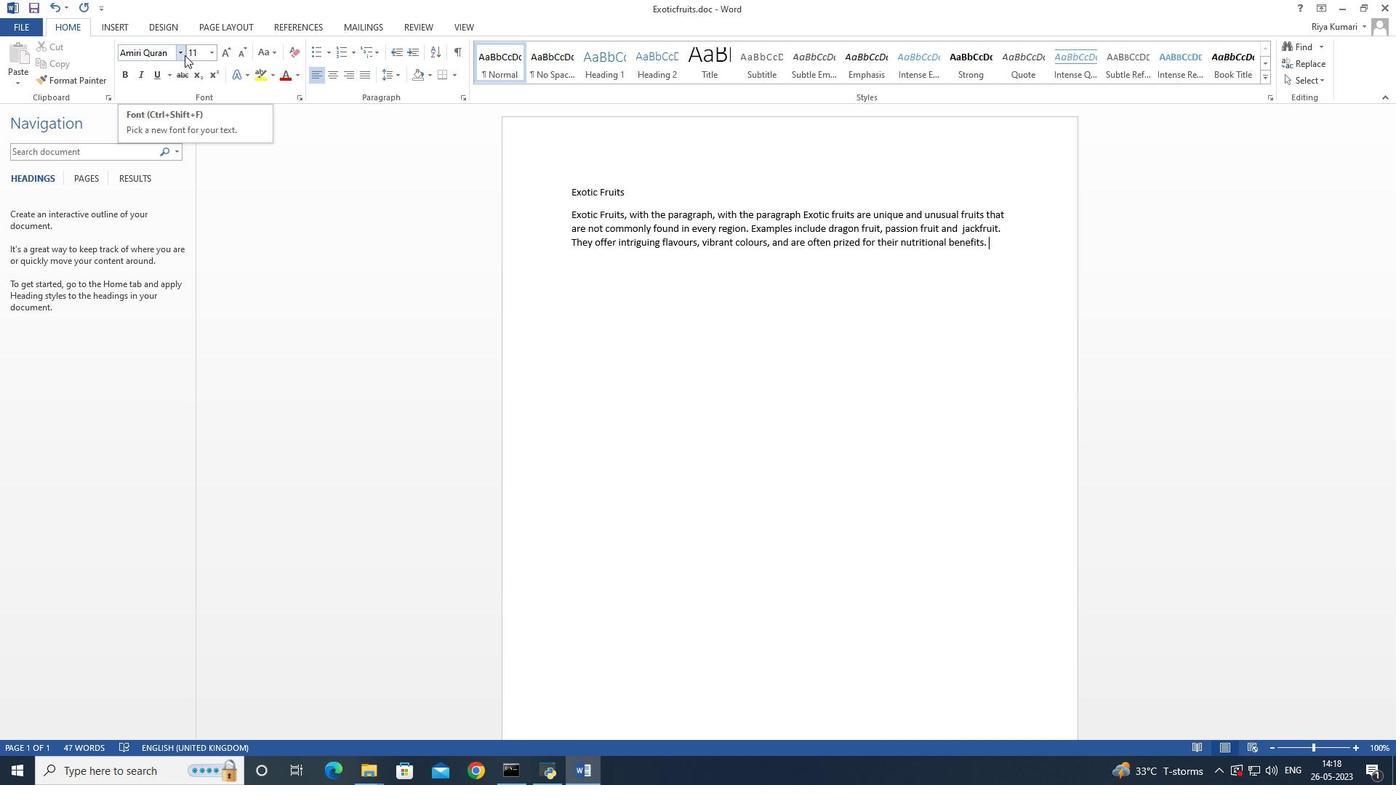 
Action: Key pressed <Key.enter>
Screenshot: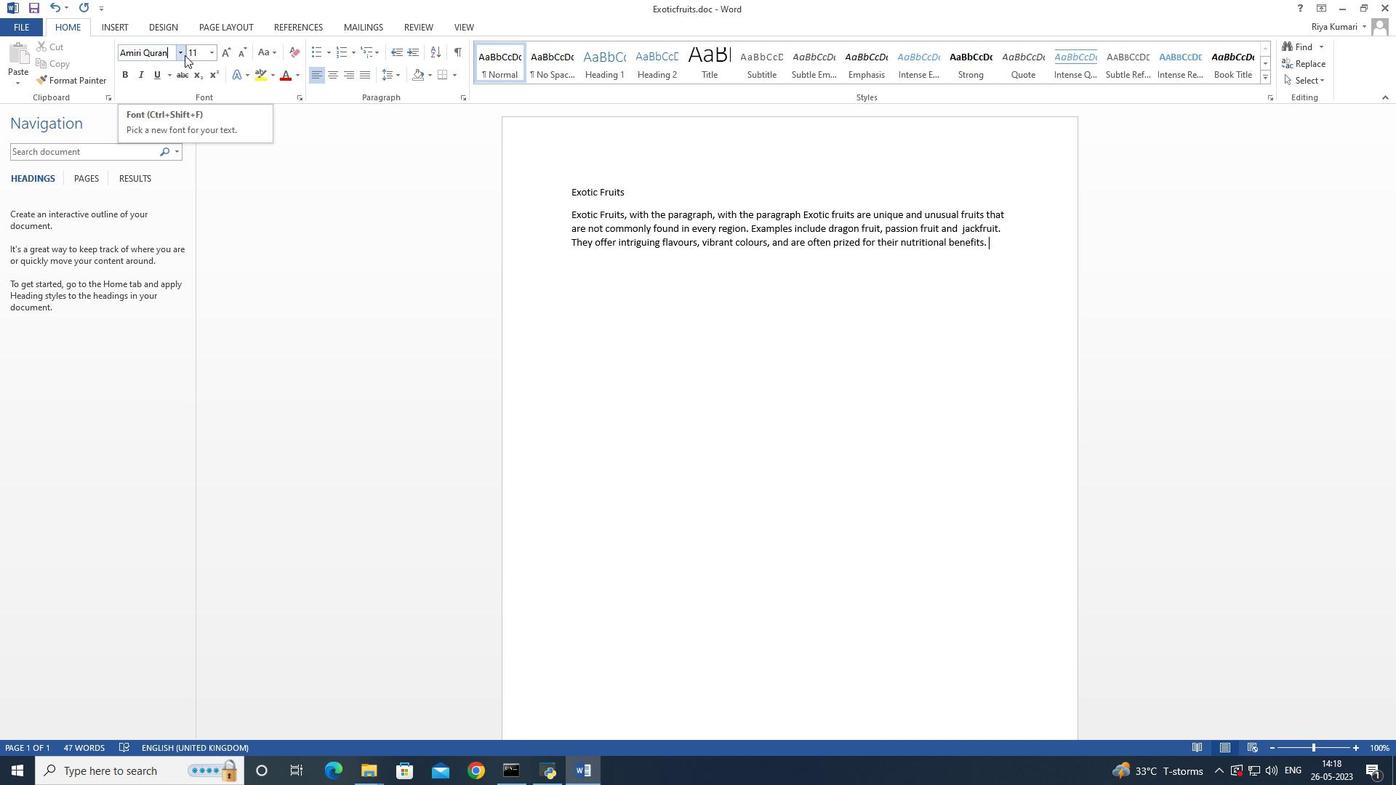 
Action: Mouse moved to (670, 421)
Screenshot: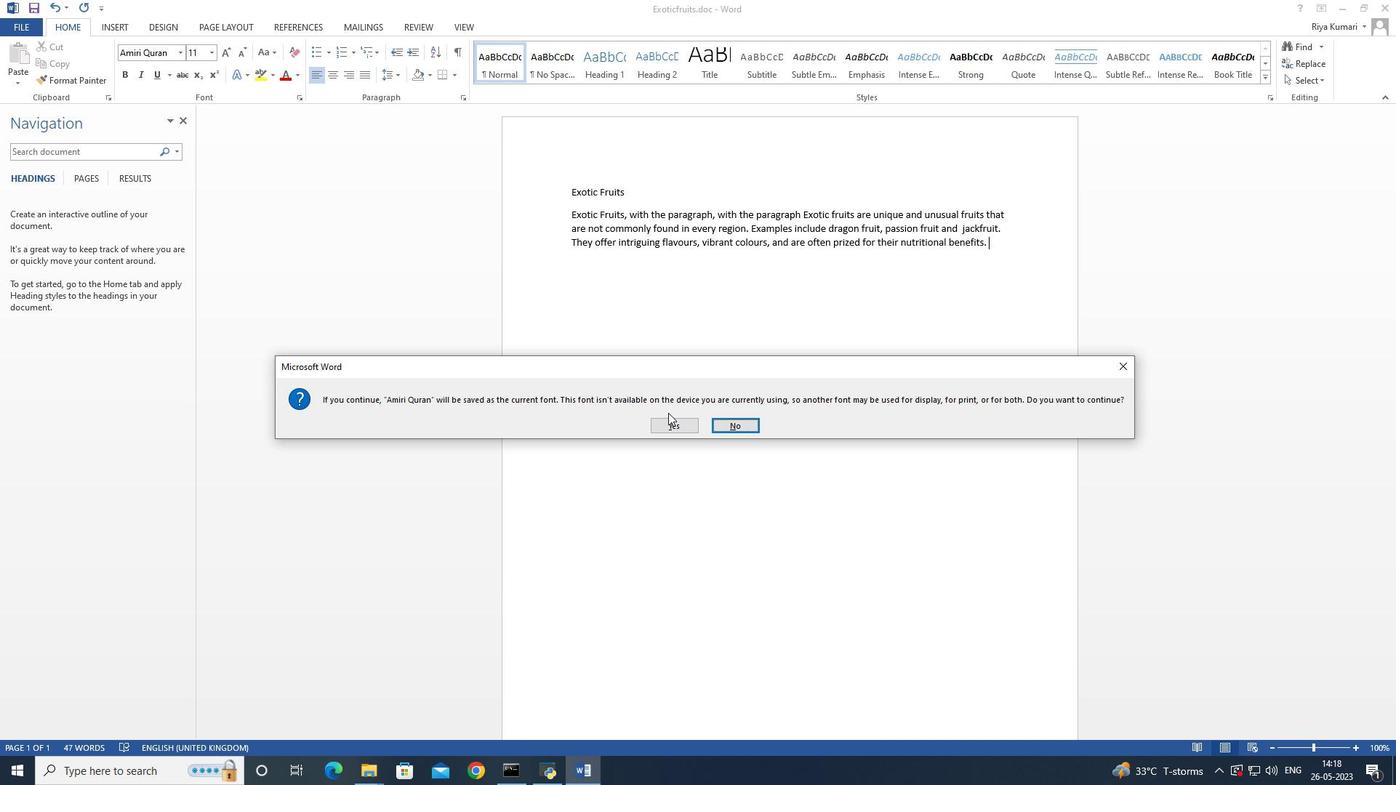 
Action: Mouse pressed left at (670, 421)
Screenshot: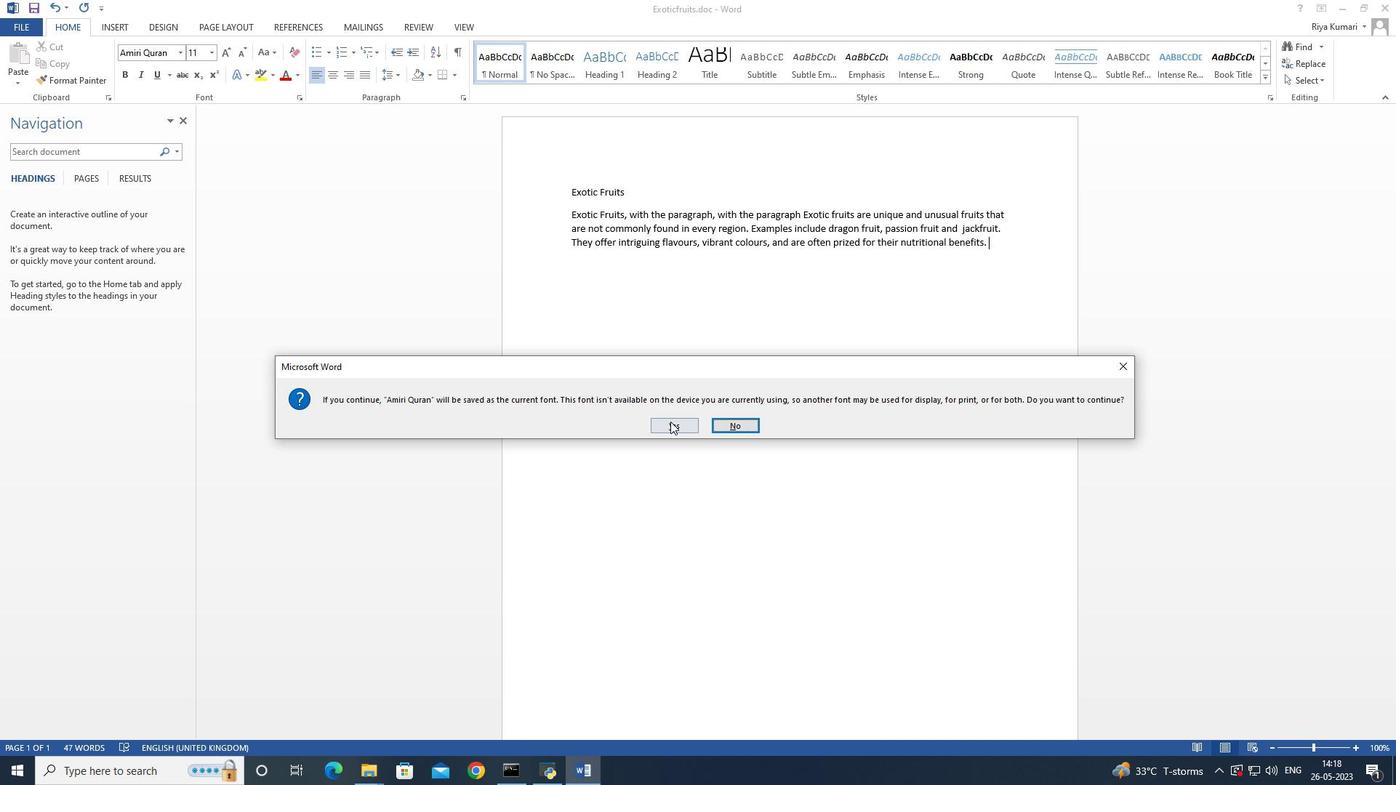 
Action: Mouse moved to (566, 212)
Screenshot: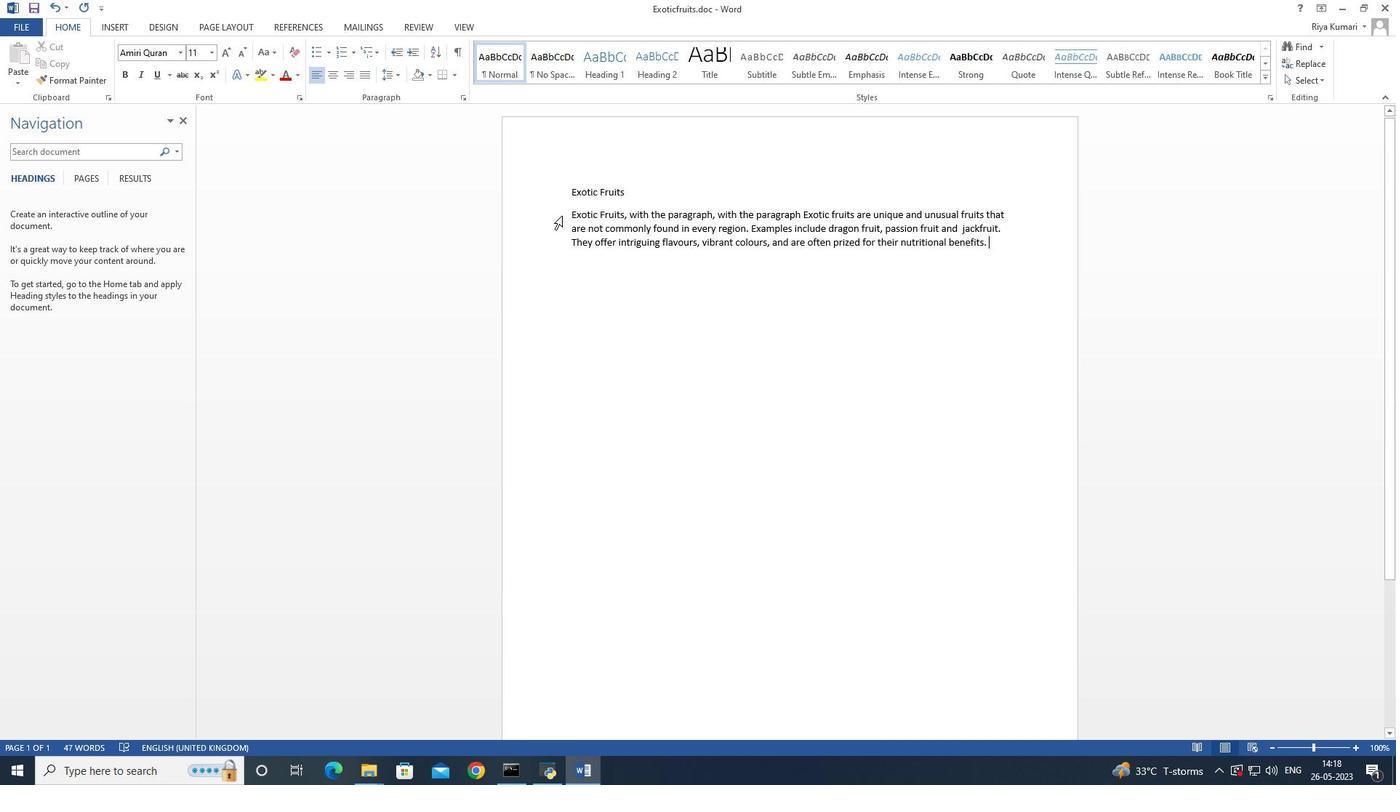 
Action: Mouse pressed left at (566, 212)
Screenshot: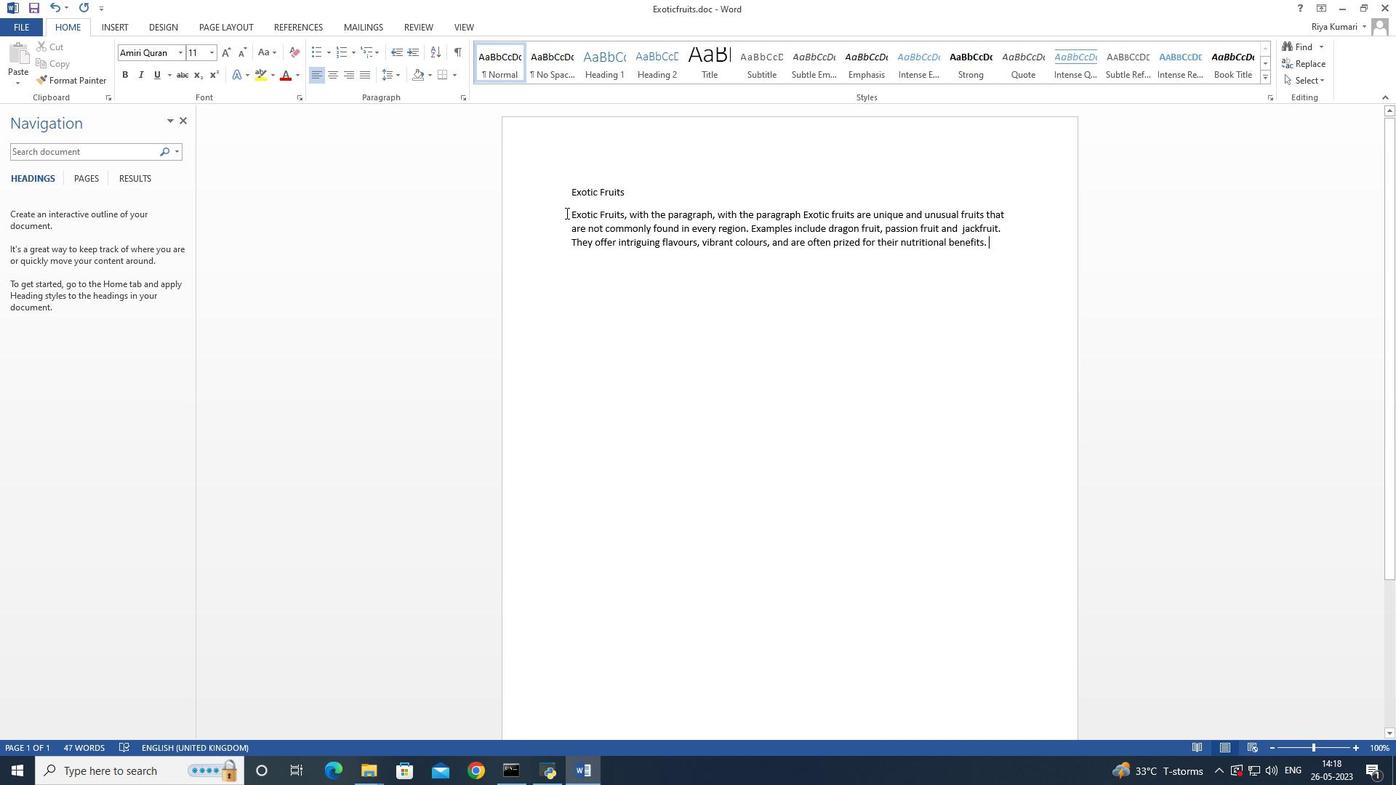 
Action: Mouse moved to (173, 53)
Screenshot: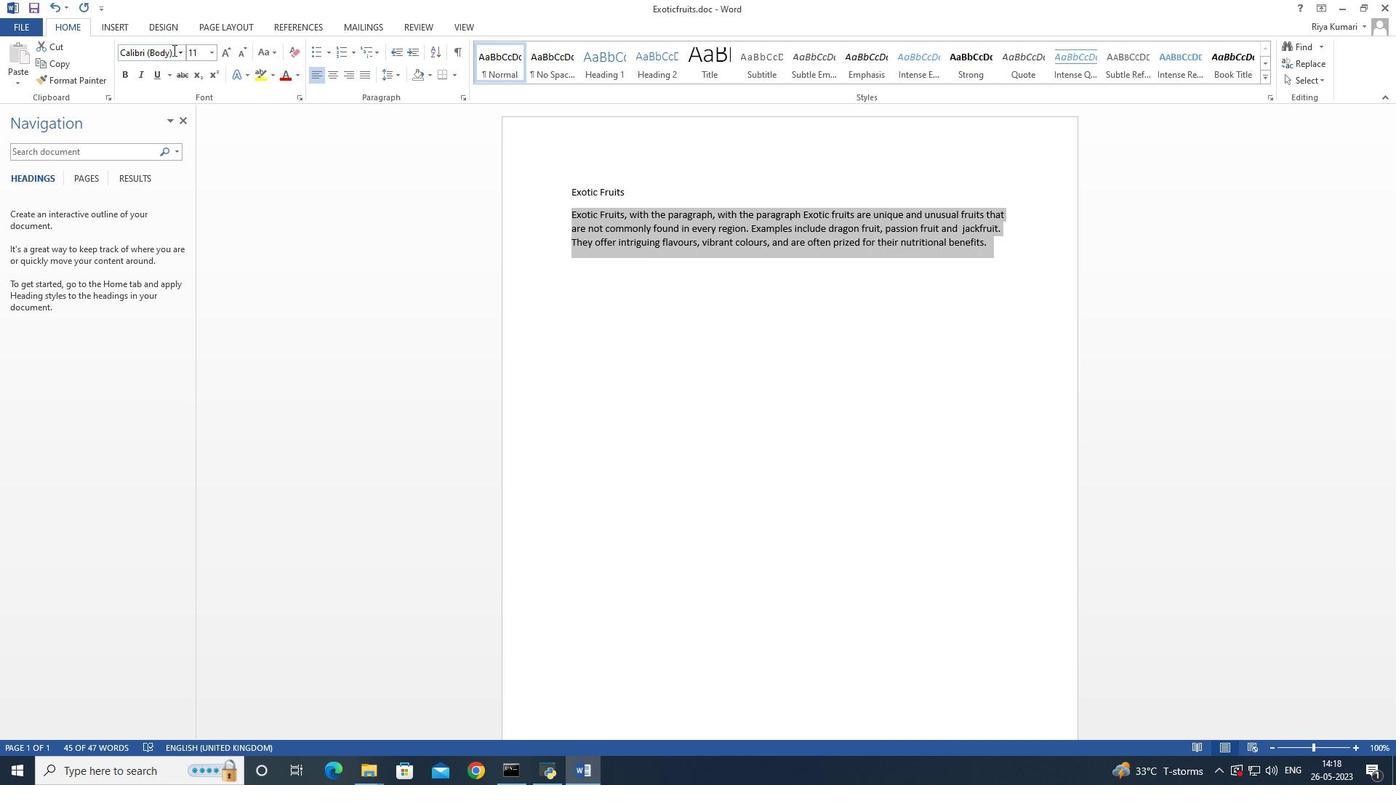
Action: Mouse pressed left at (173, 53)
Screenshot: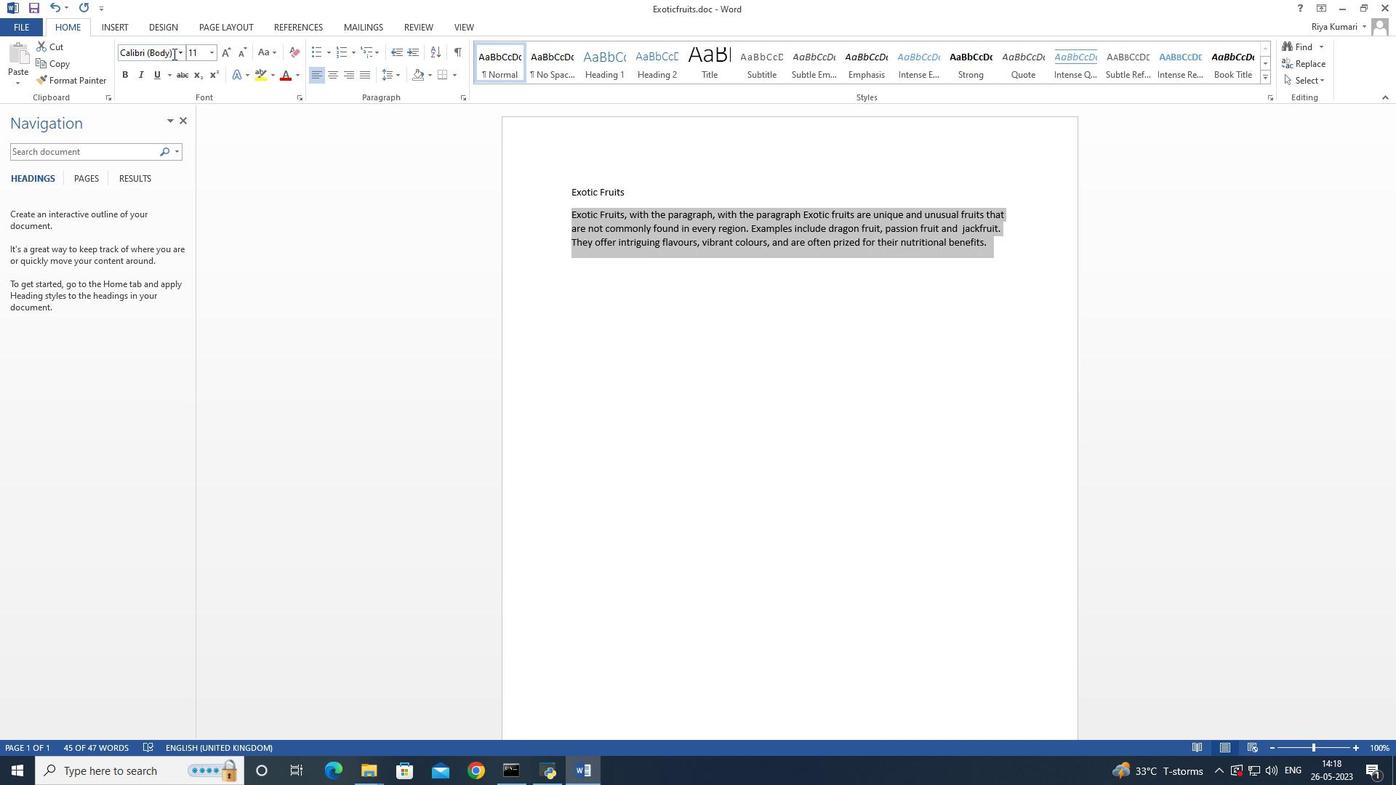 
Action: Mouse moved to (209, 74)
Screenshot: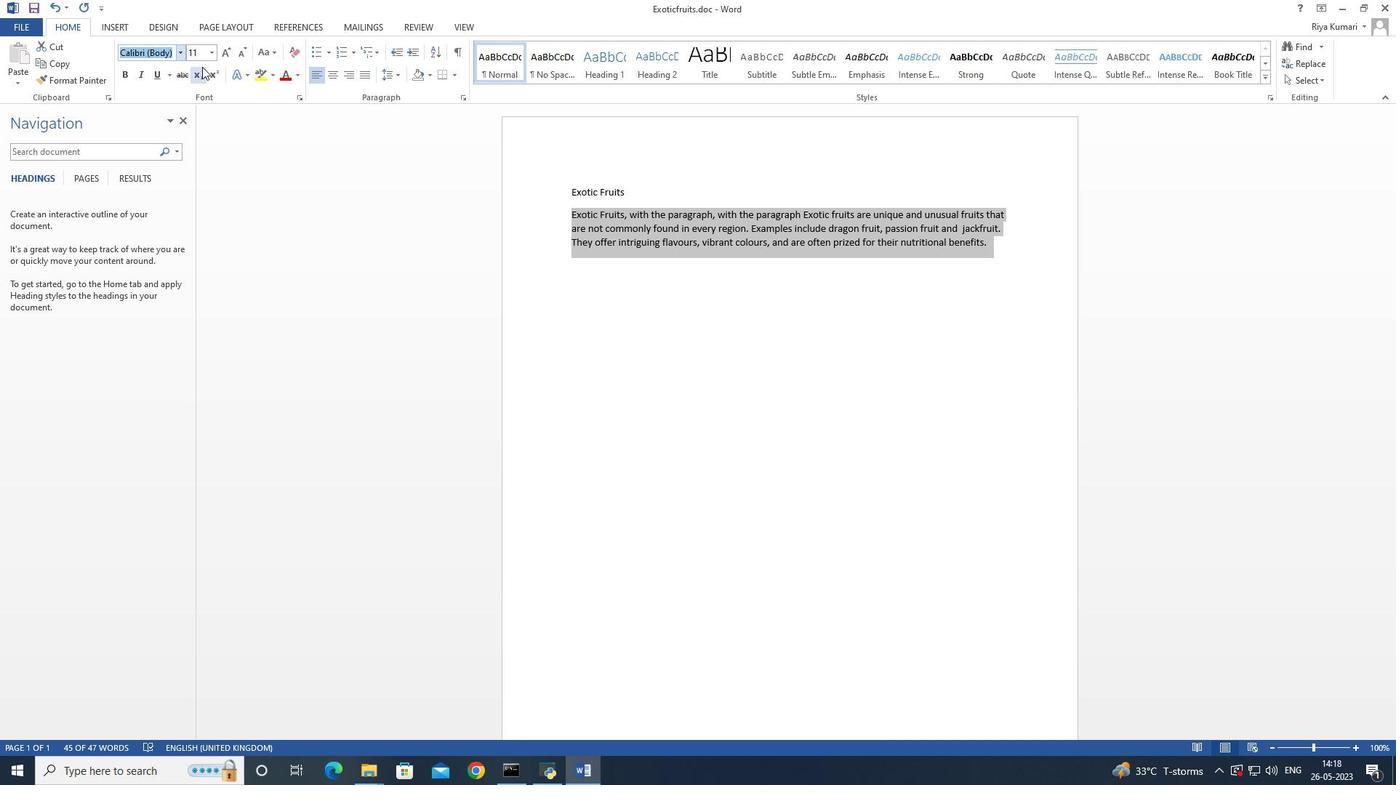 
Action: Key pressed <Key.shift>A
Screenshot: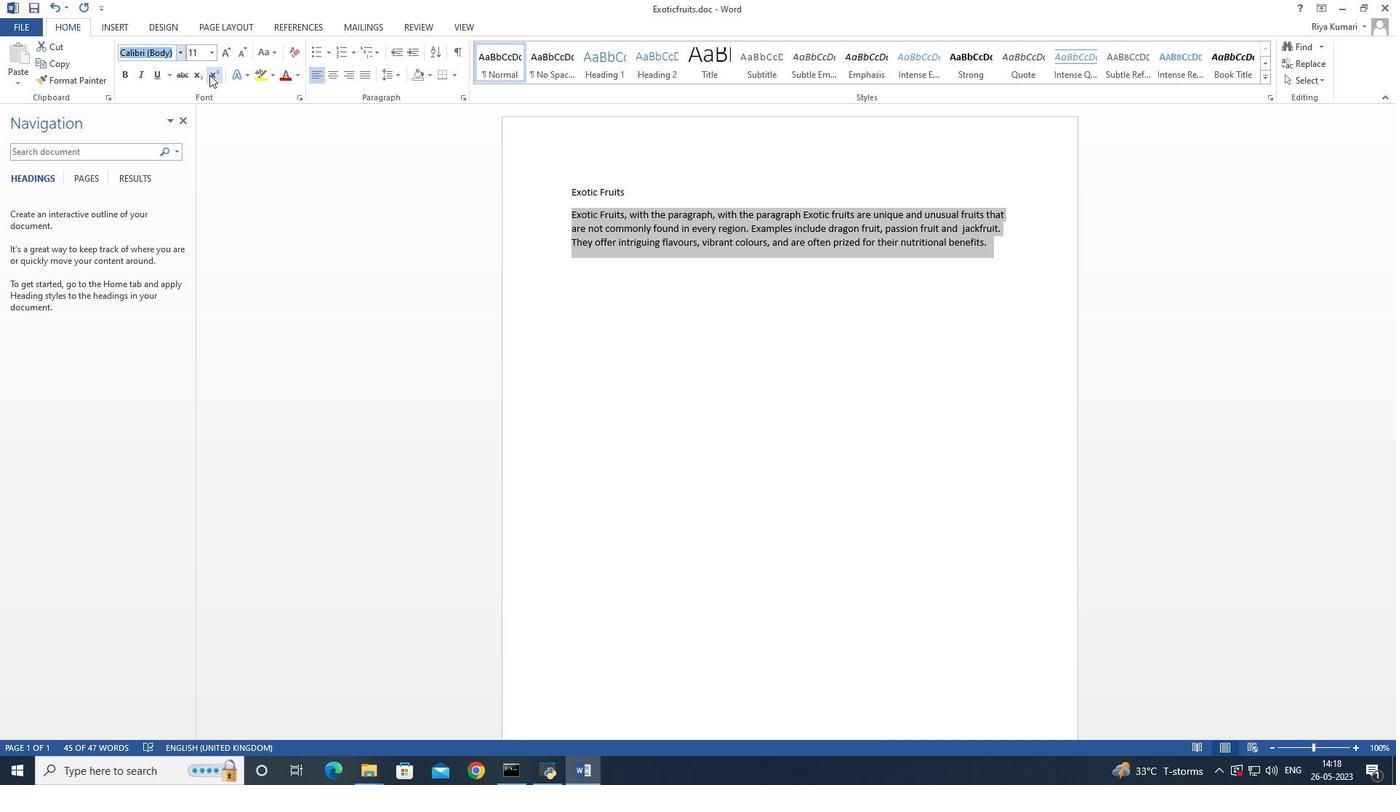 
Action: Mouse moved to (209, 77)
Screenshot: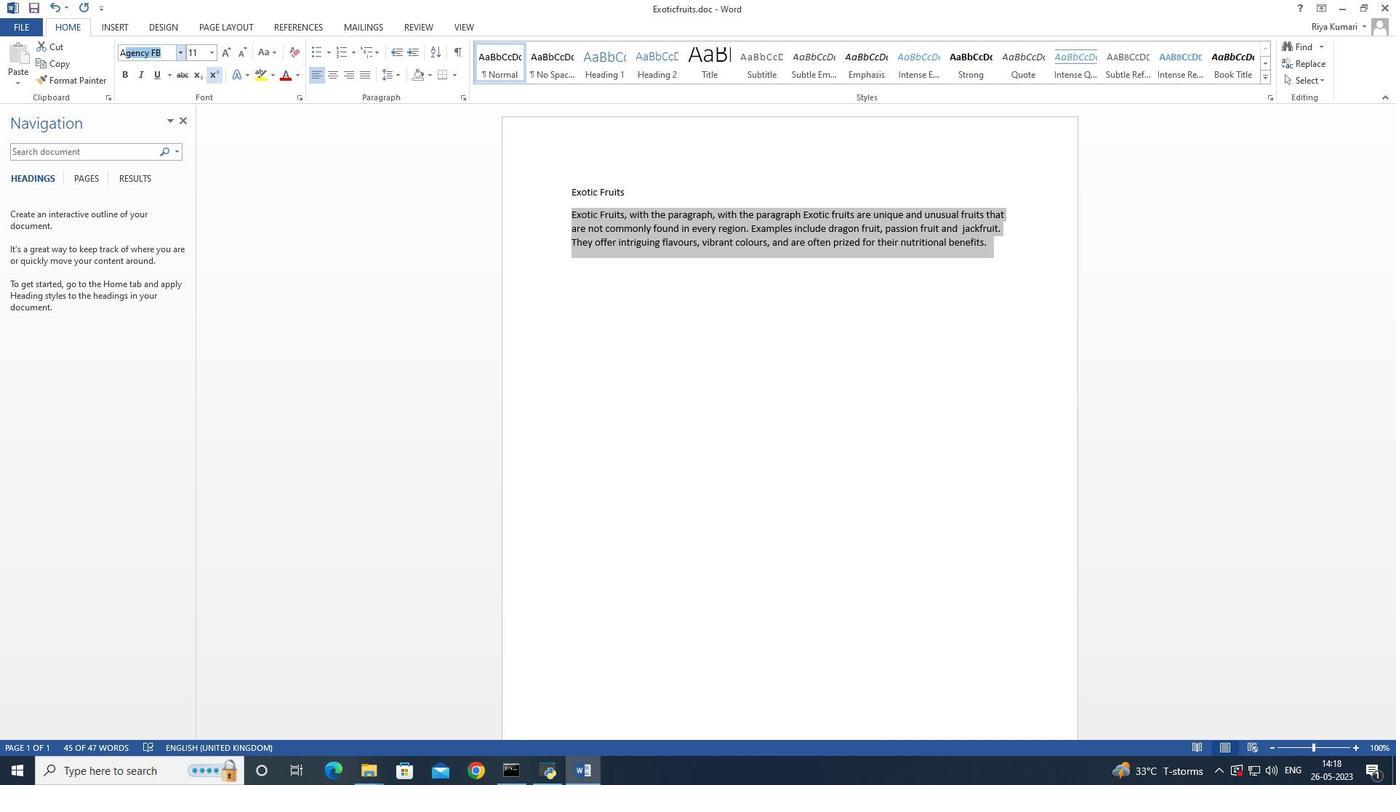 
Action: Key pressed miri<Key.space>
Screenshot: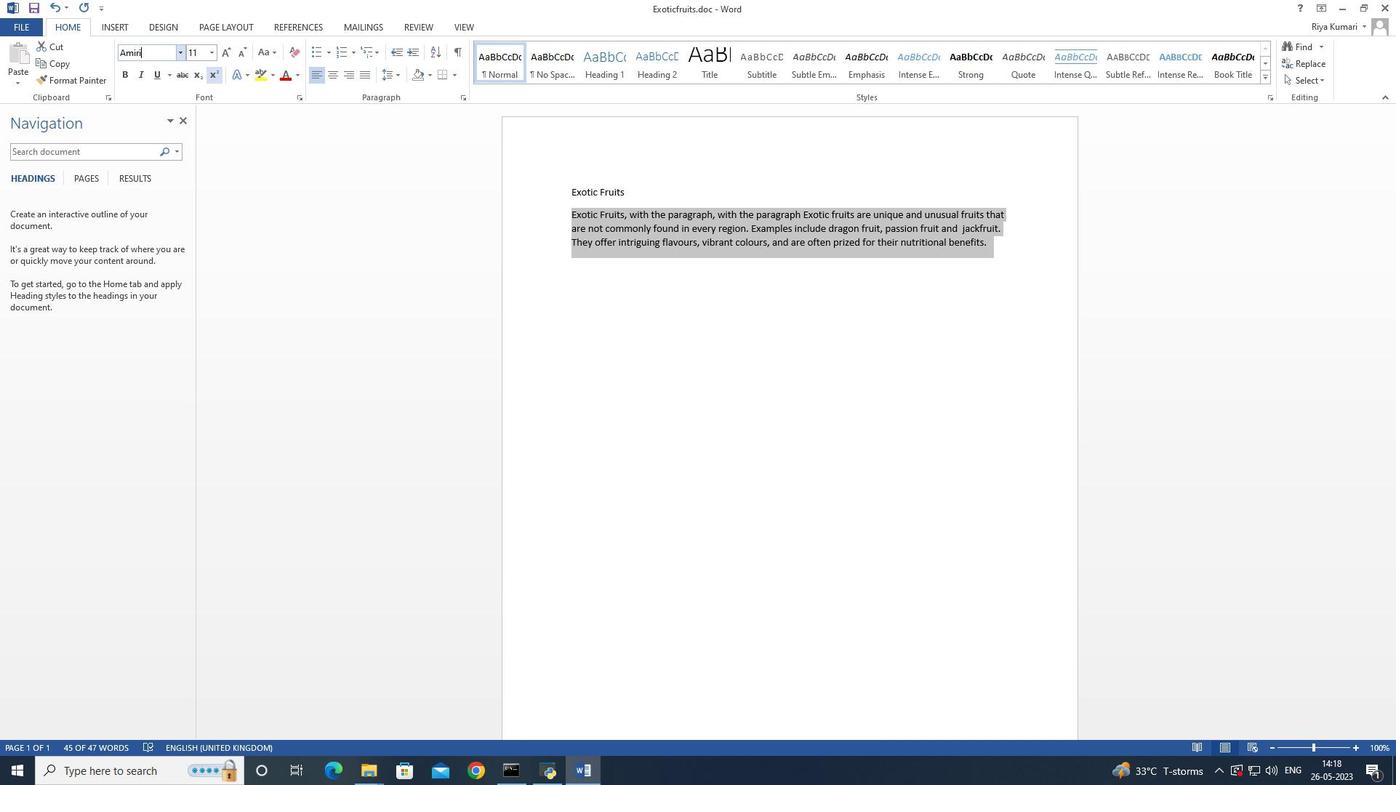 
Action: Mouse moved to (219, 89)
Screenshot: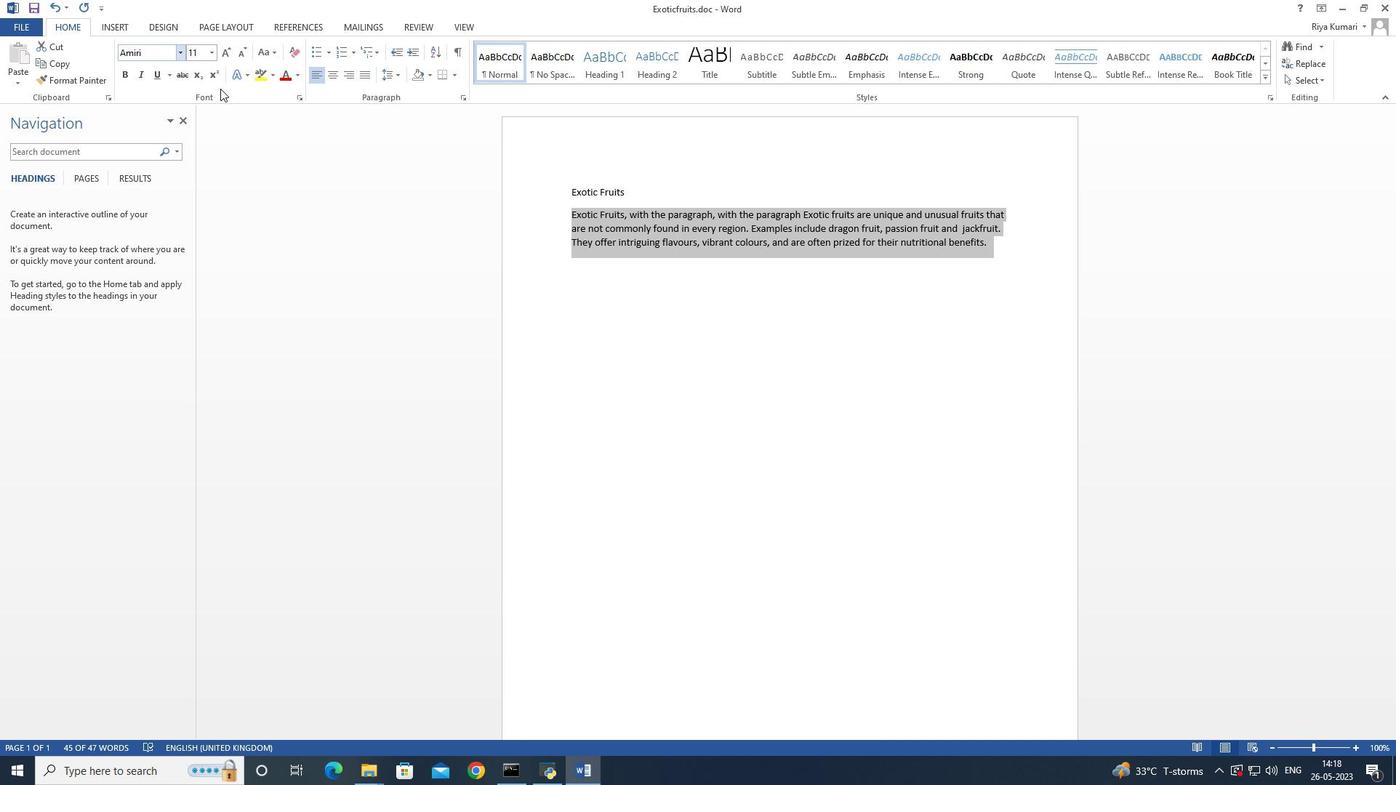 
Action: Key pressed <Key.shift>Q
Screenshot: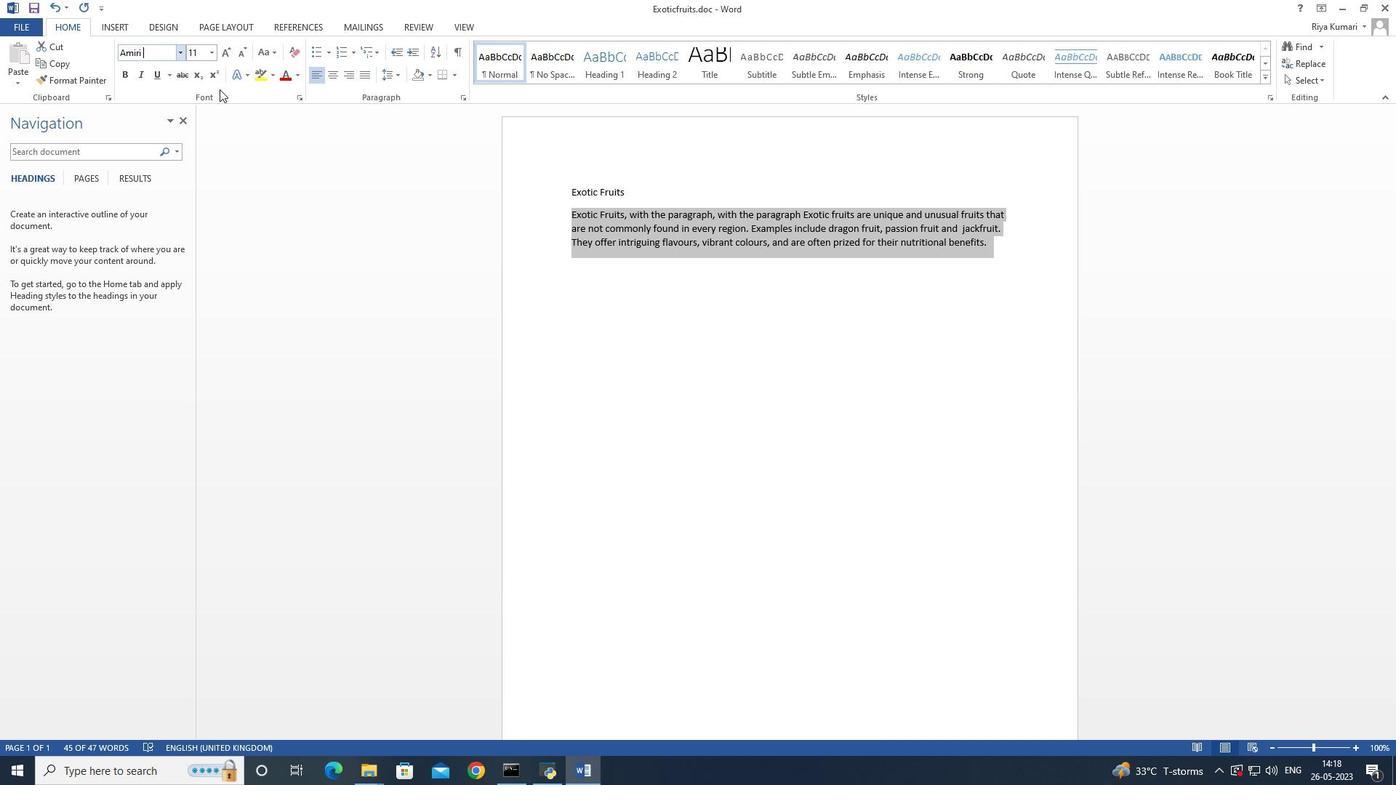 
Action: Mouse moved to (218, 90)
Screenshot: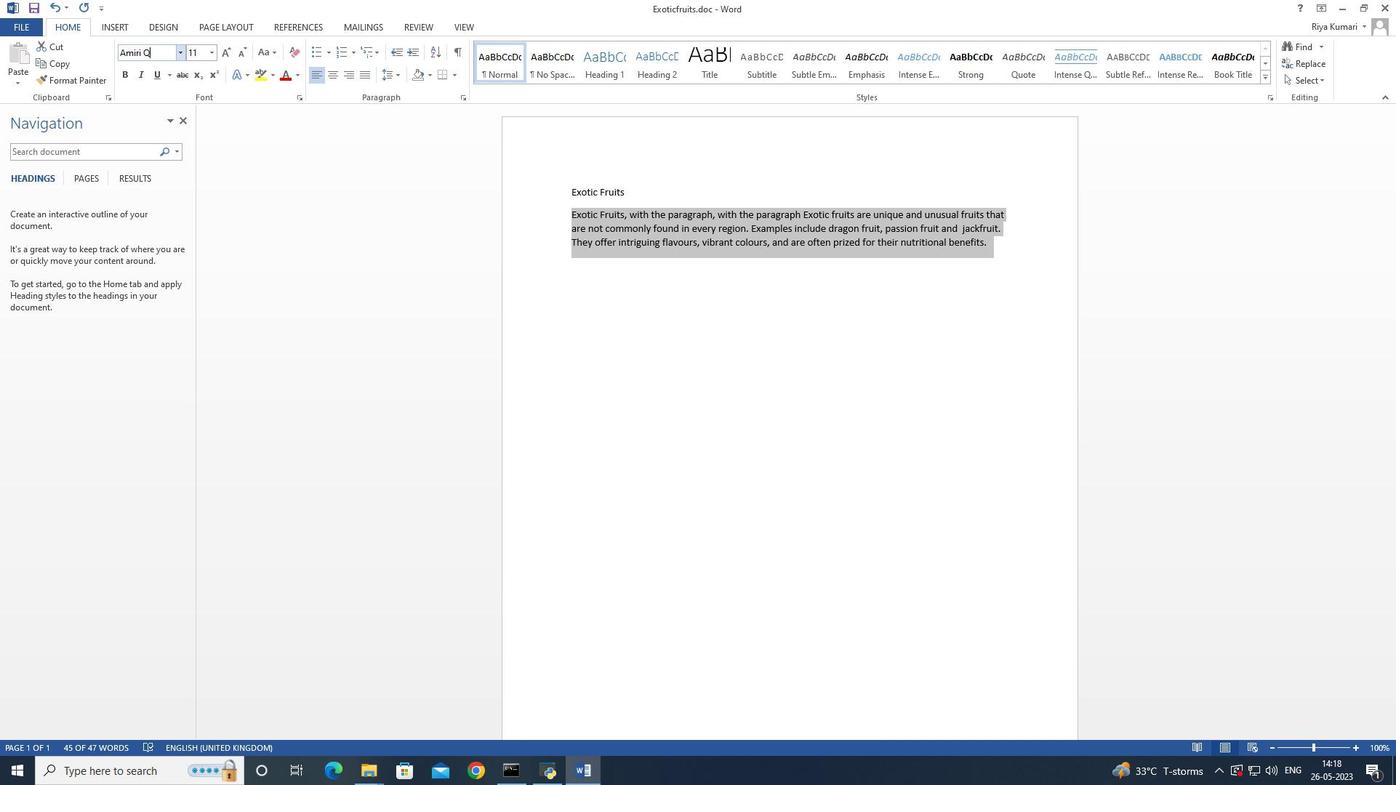 
Action: Key pressed u
Screenshot: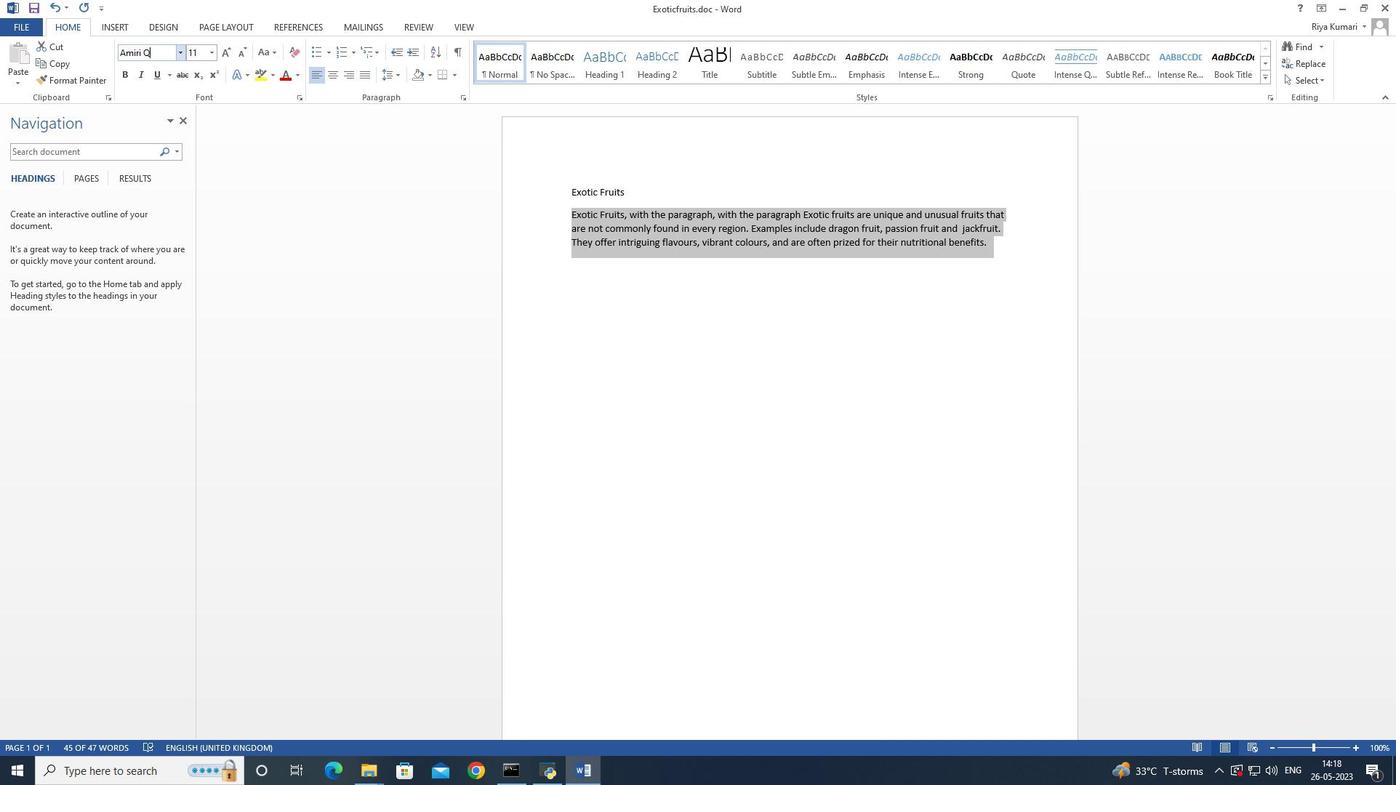 
Action: Mouse moved to (218, 91)
Screenshot: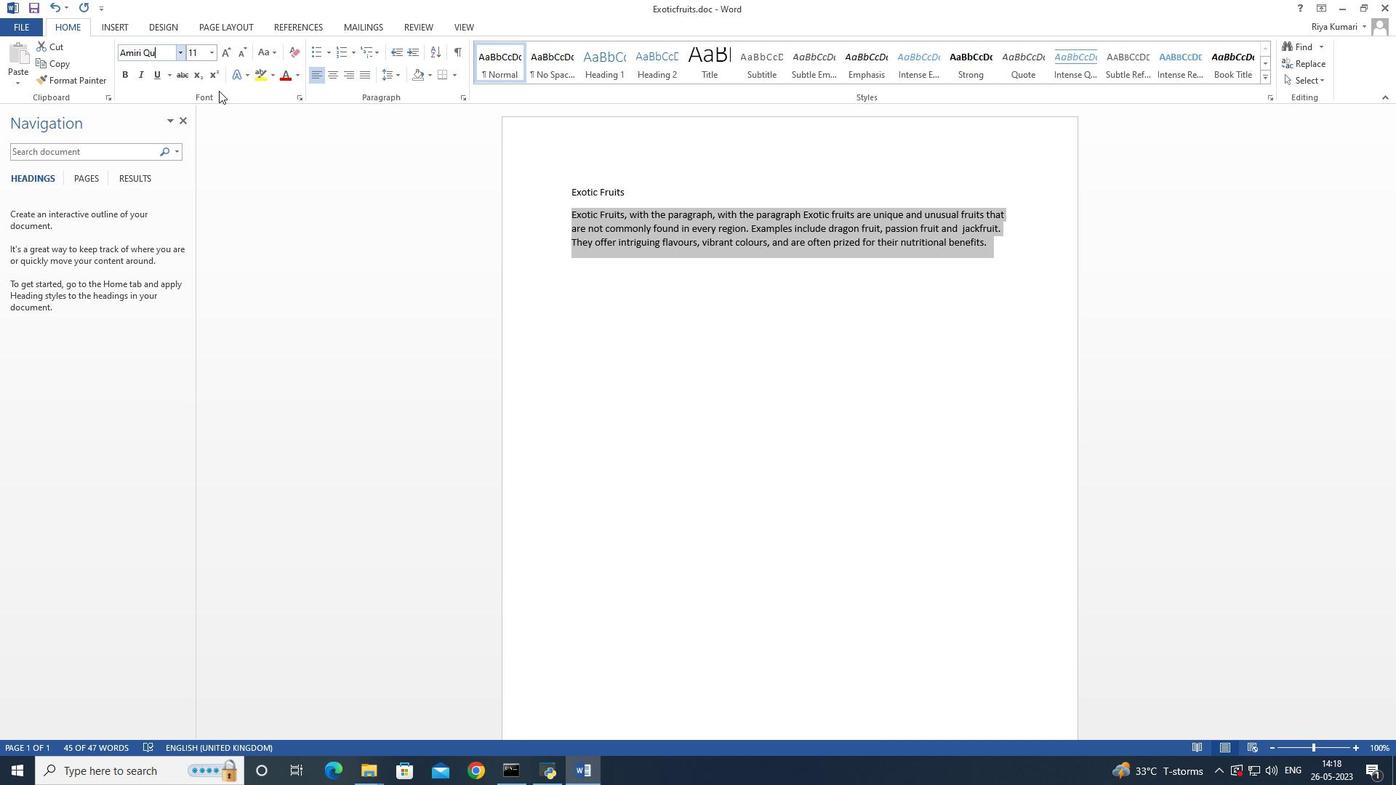 
Action: Key pressed r
Screenshot: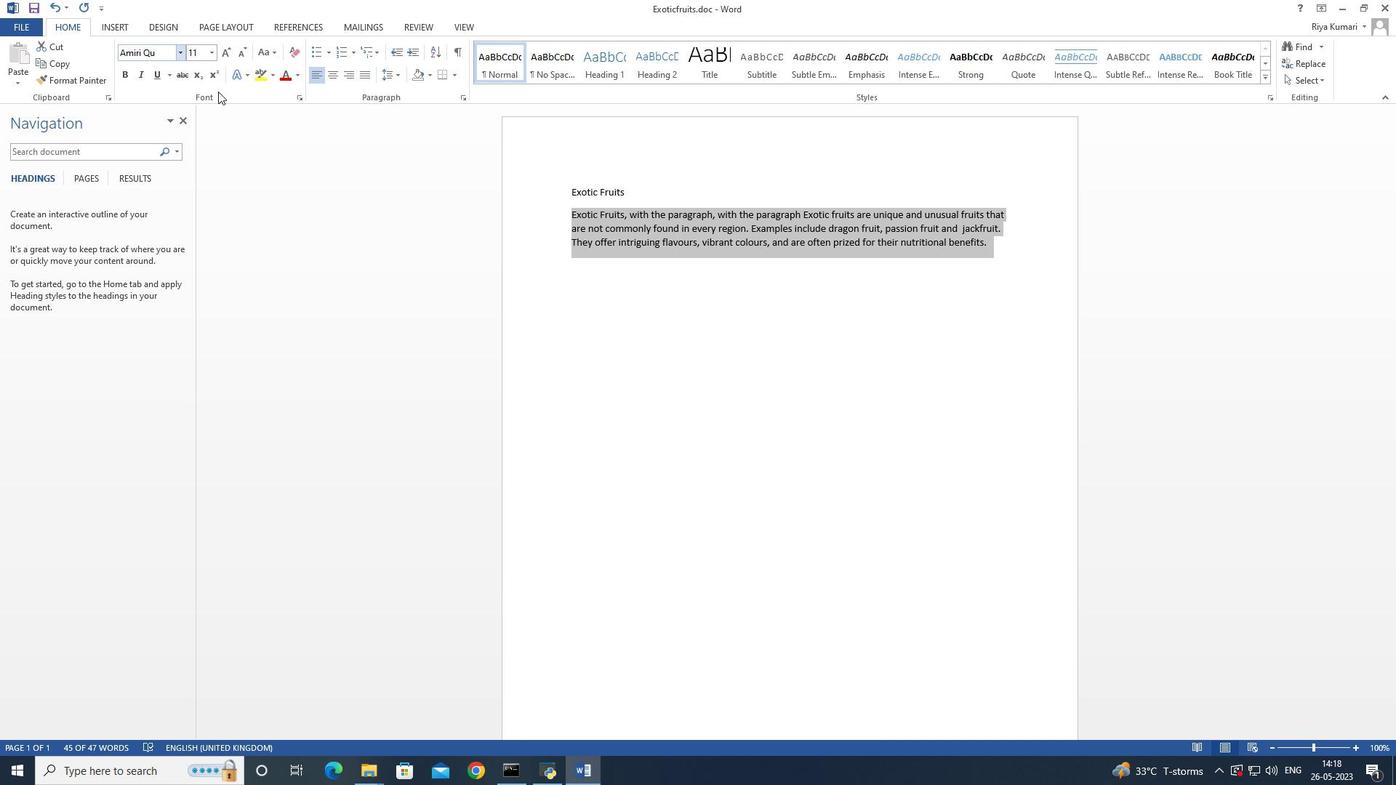
Action: Mouse moved to (216, 93)
Screenshot: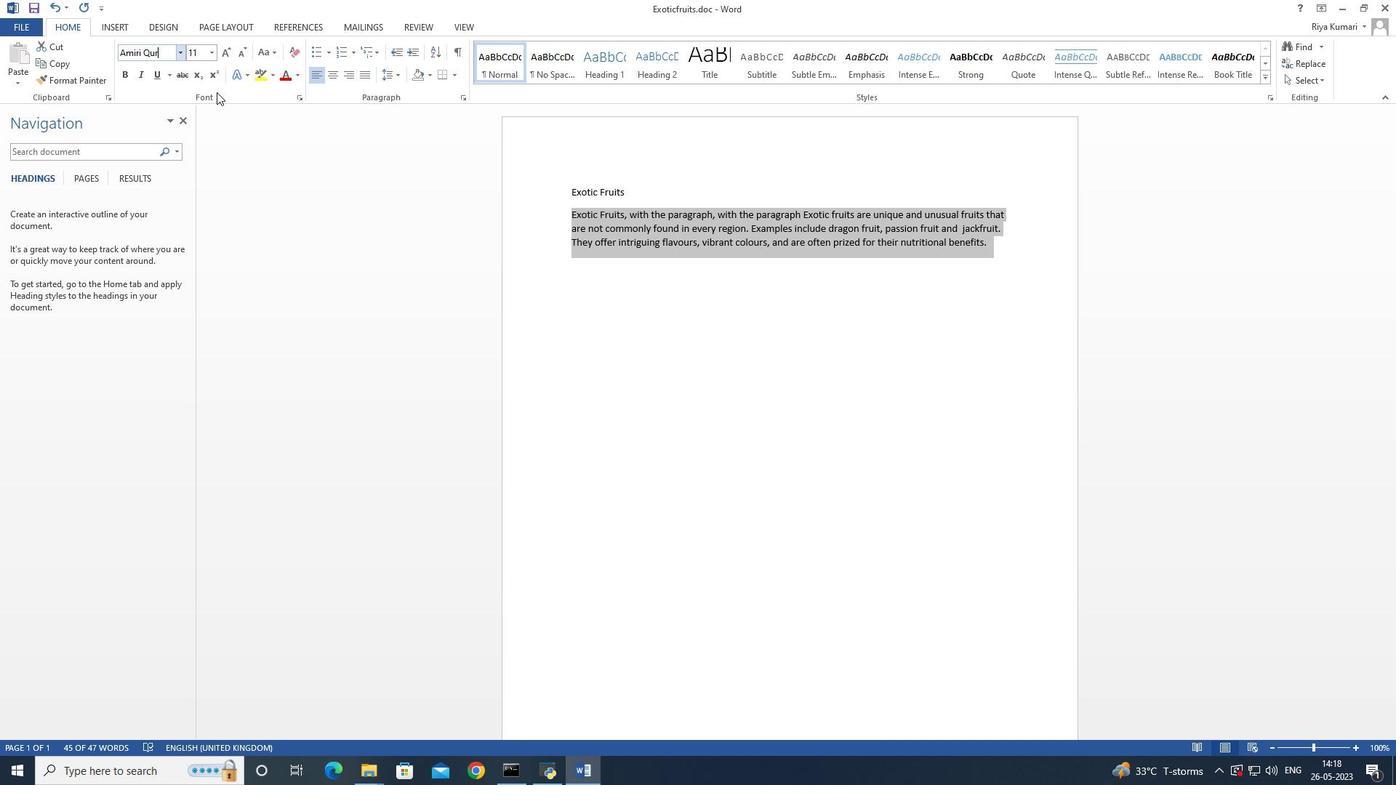 
Action: Key pressed a
Screenshot: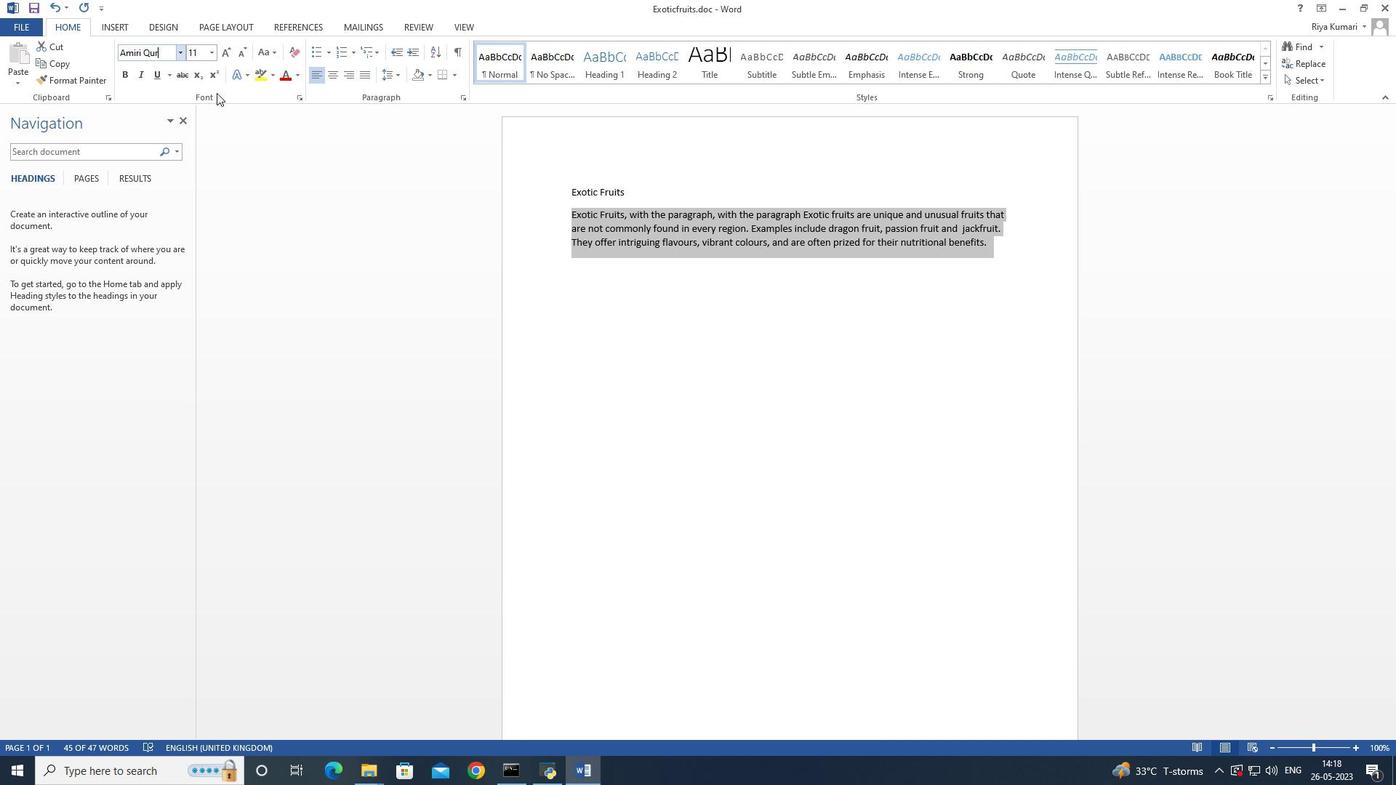 
Action: Mouse moved to (215, 93)
Screenshot: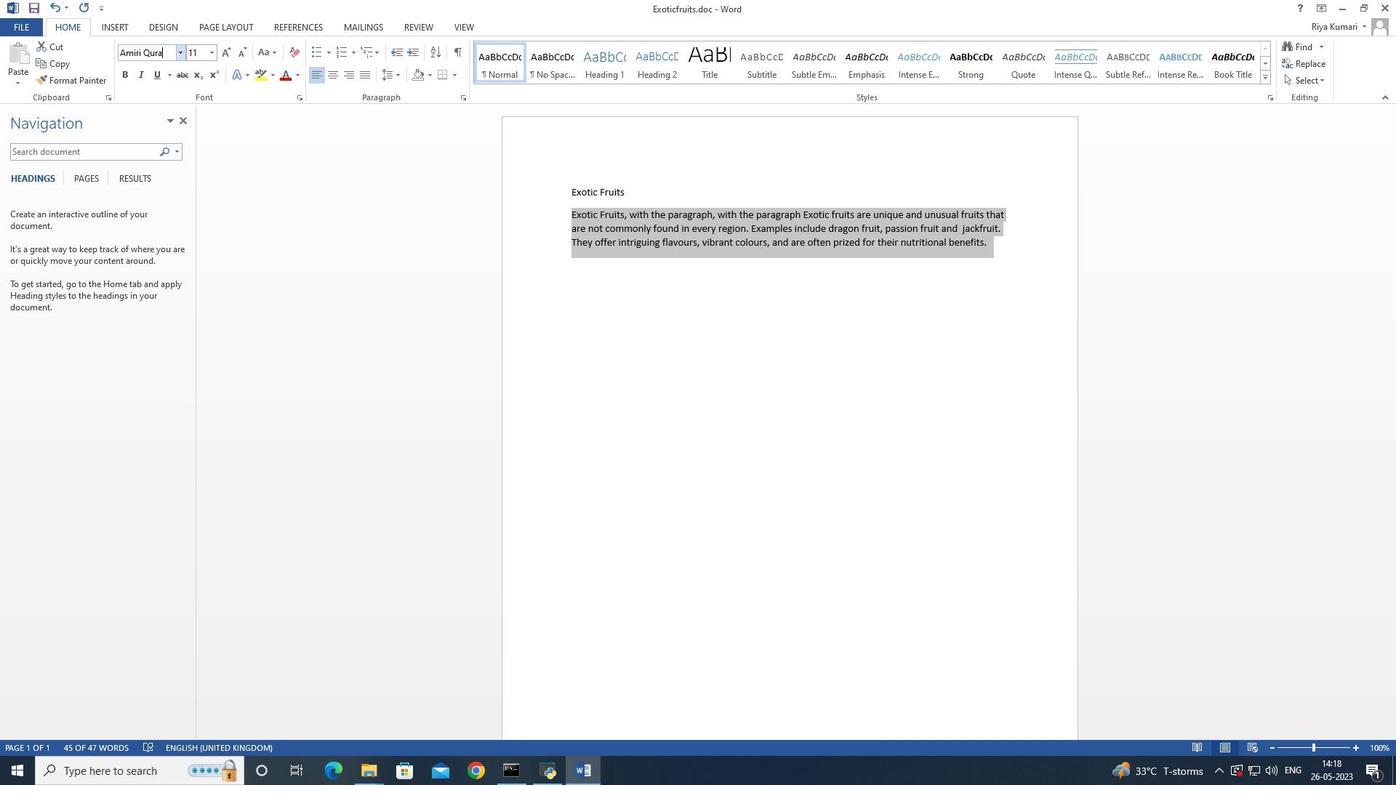 
Action: Key pressed n
Screenshot: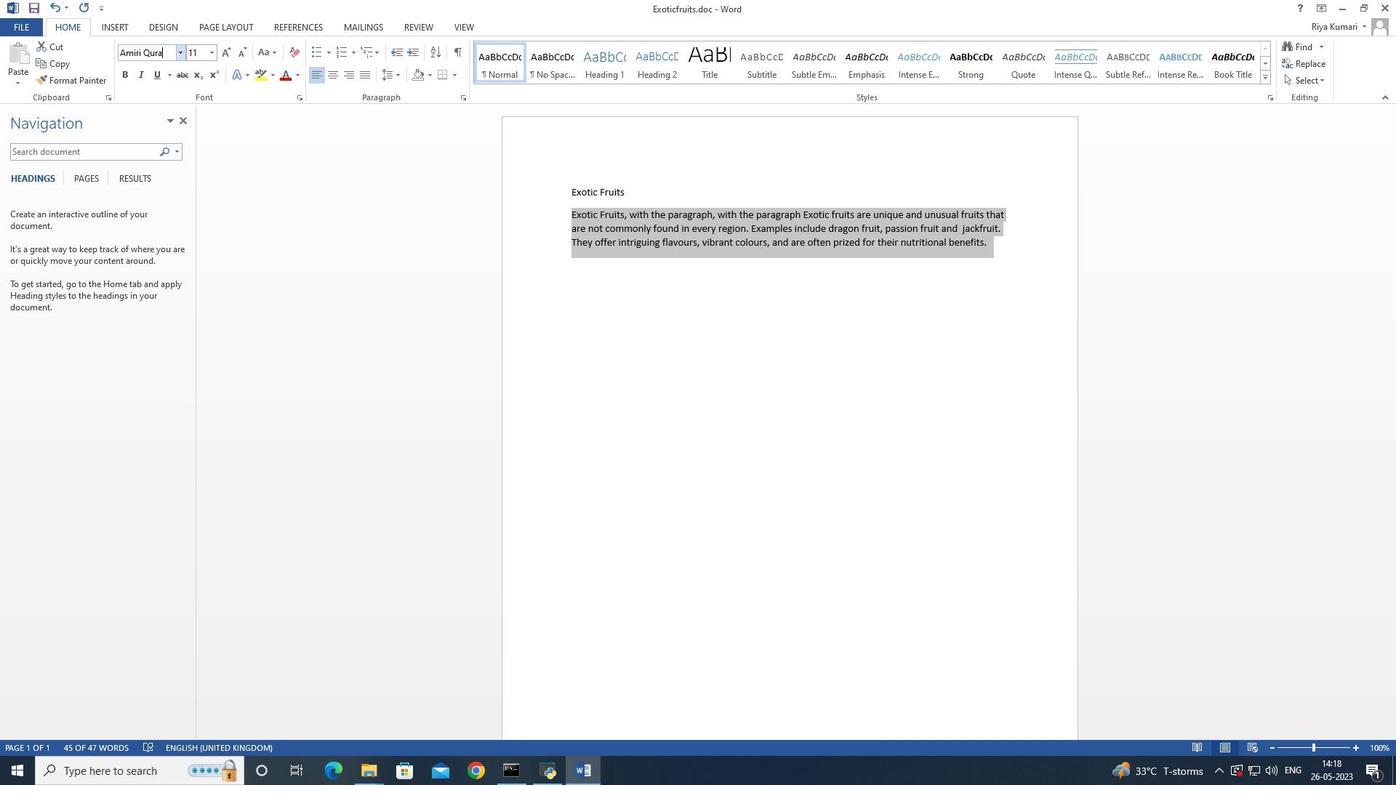
Action: Mouse moved to (210, 95)
Screenshot: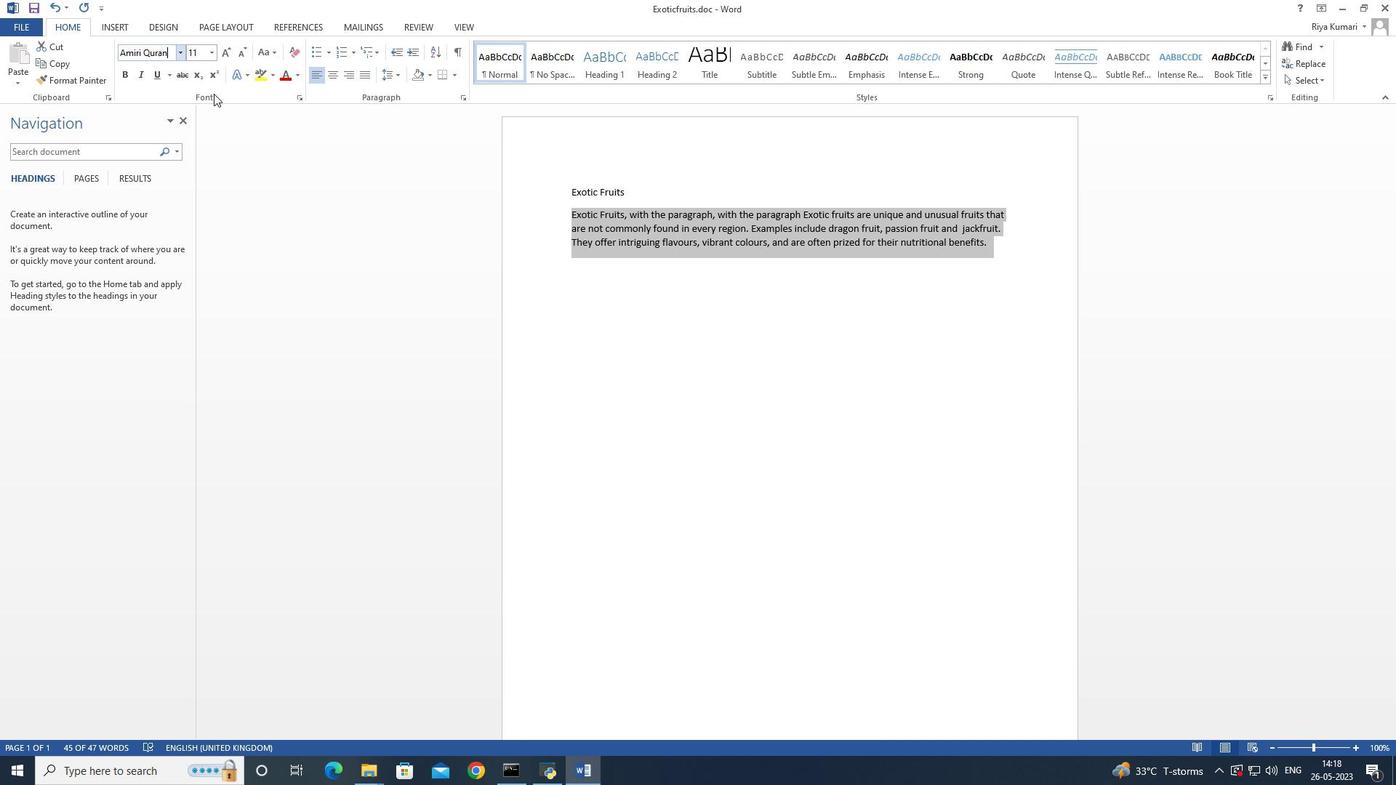 
Action: Key pressed <Key.enter>
Screenshot: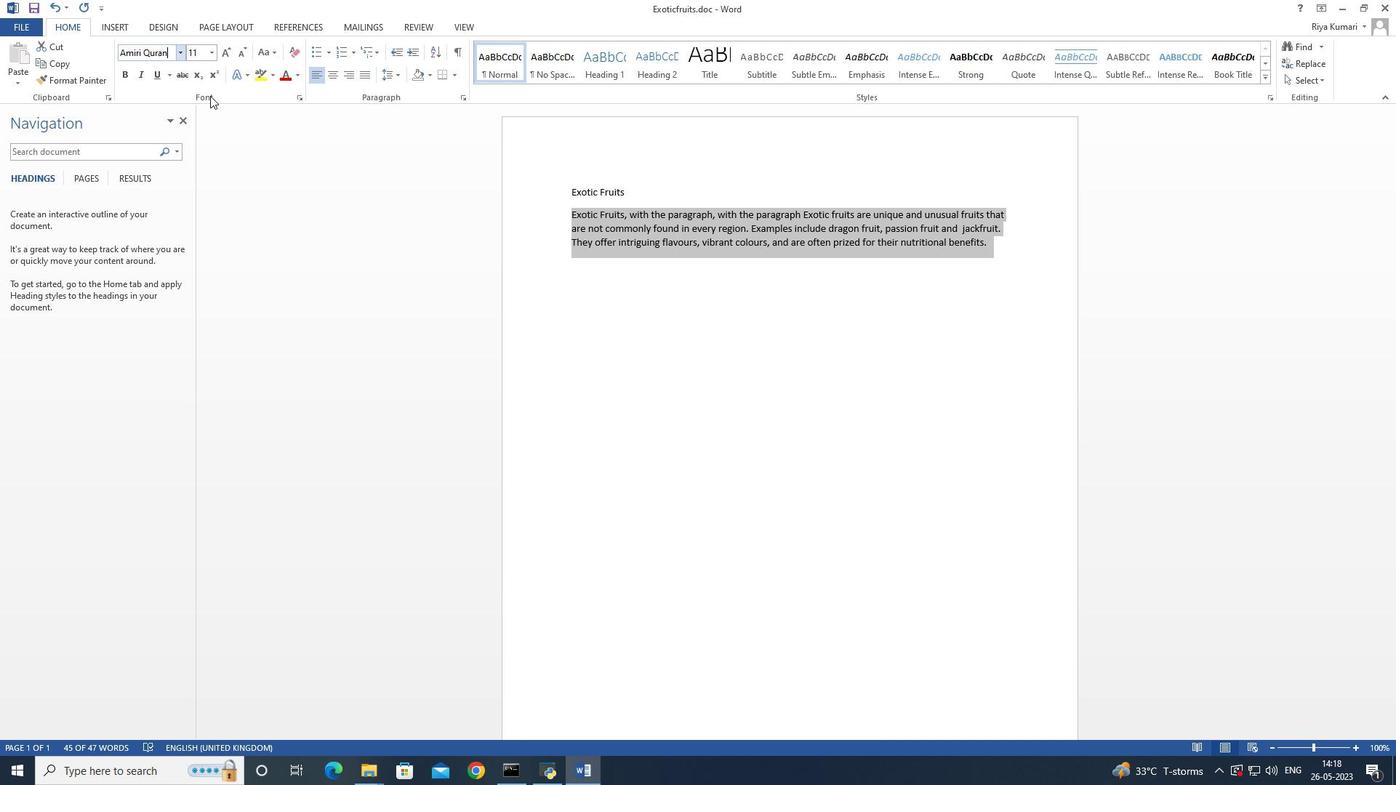
Action: Mouse moved to (221, 50)
Screenshot: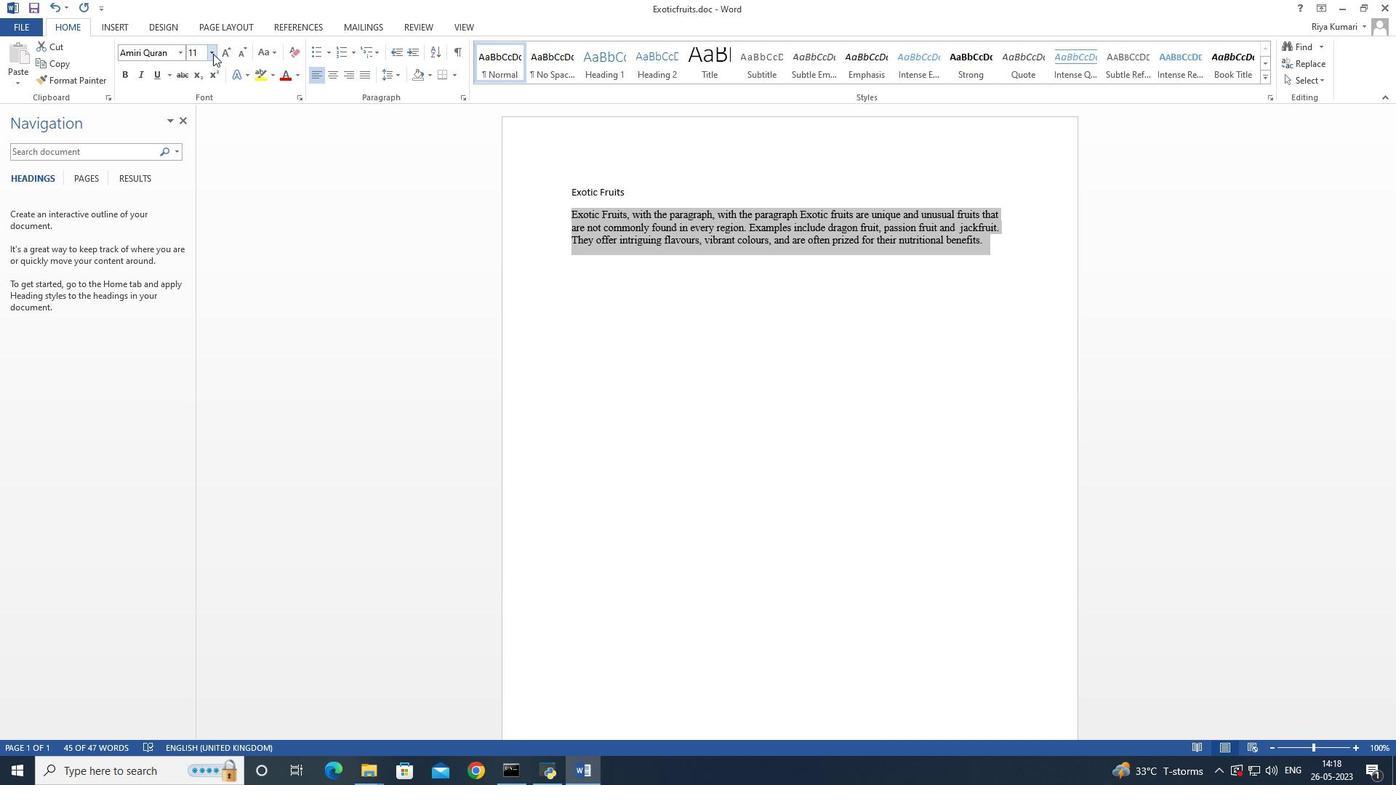
Action: Mouse pressed left at (221, 50)
Screenshot: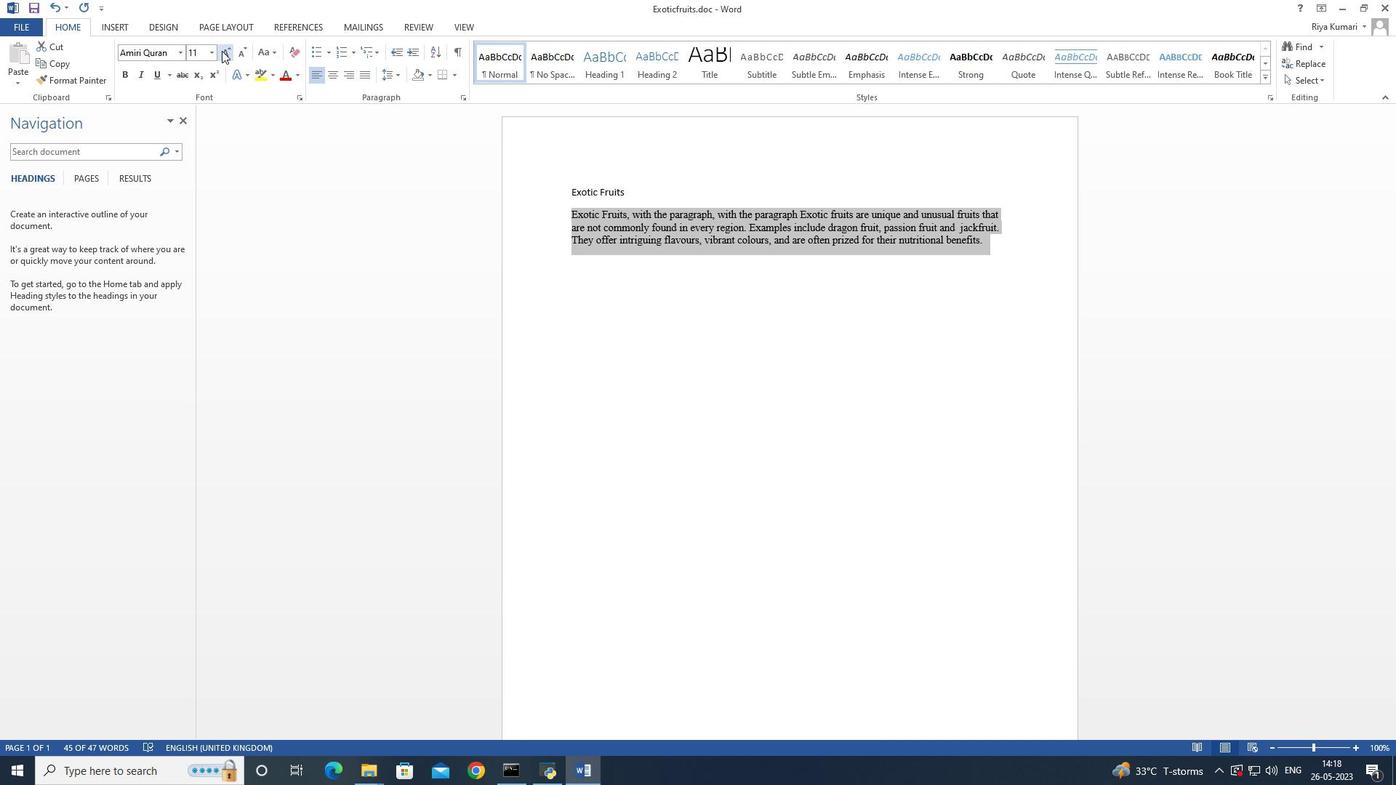 
Action: Mouse pressed left at (221, 50)
Screenshot: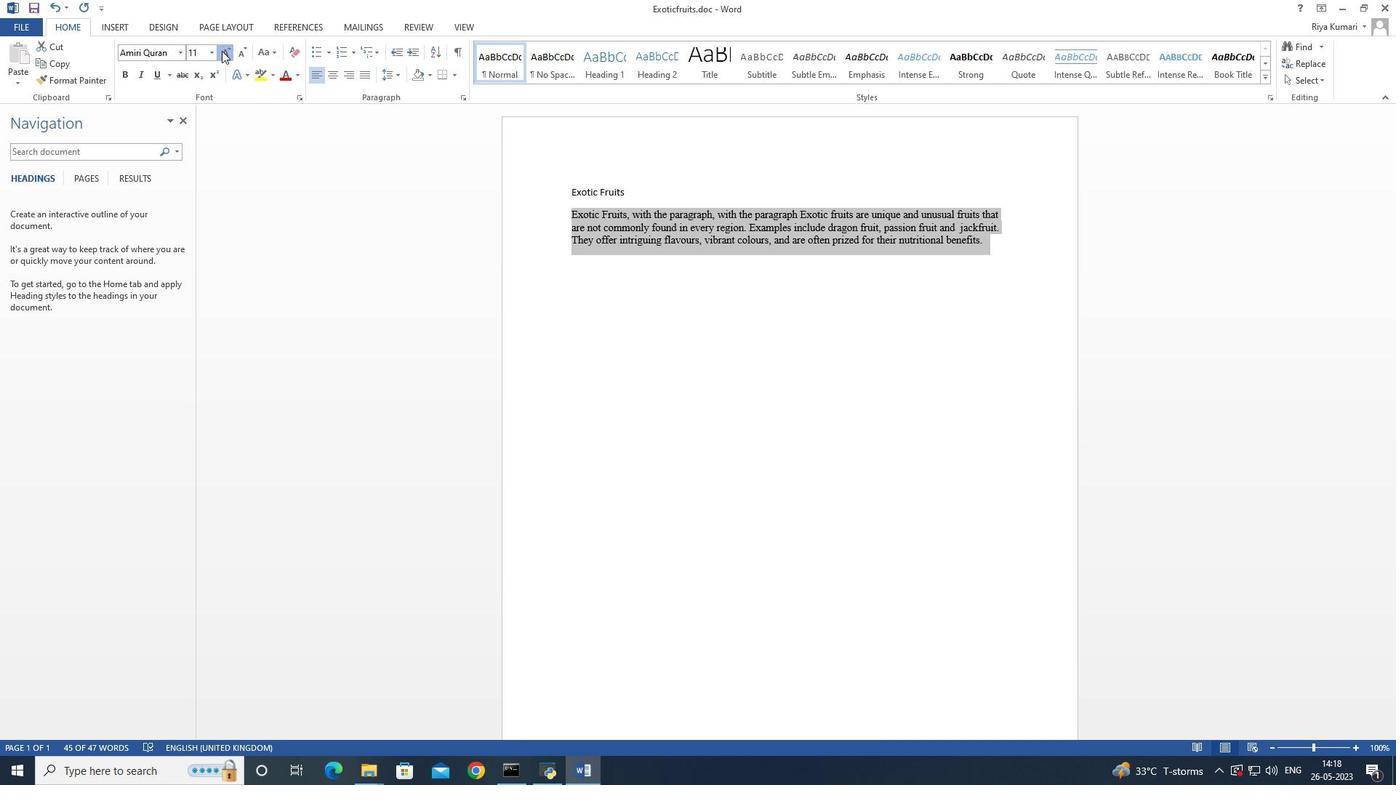 
Action: Mouse pressed left at (221, 50)
Screenshot: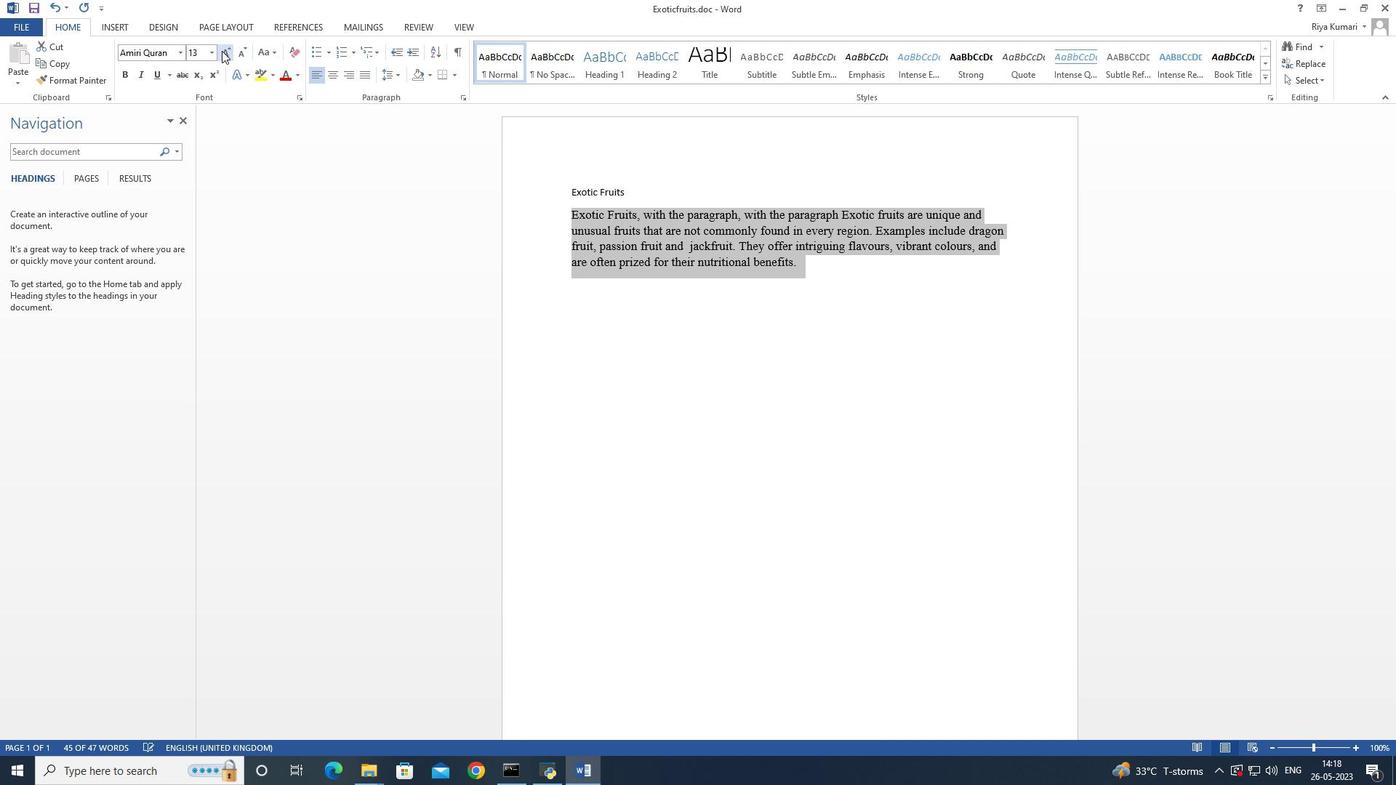 
Action: Mouse moved to (629, 186)
Screenshot: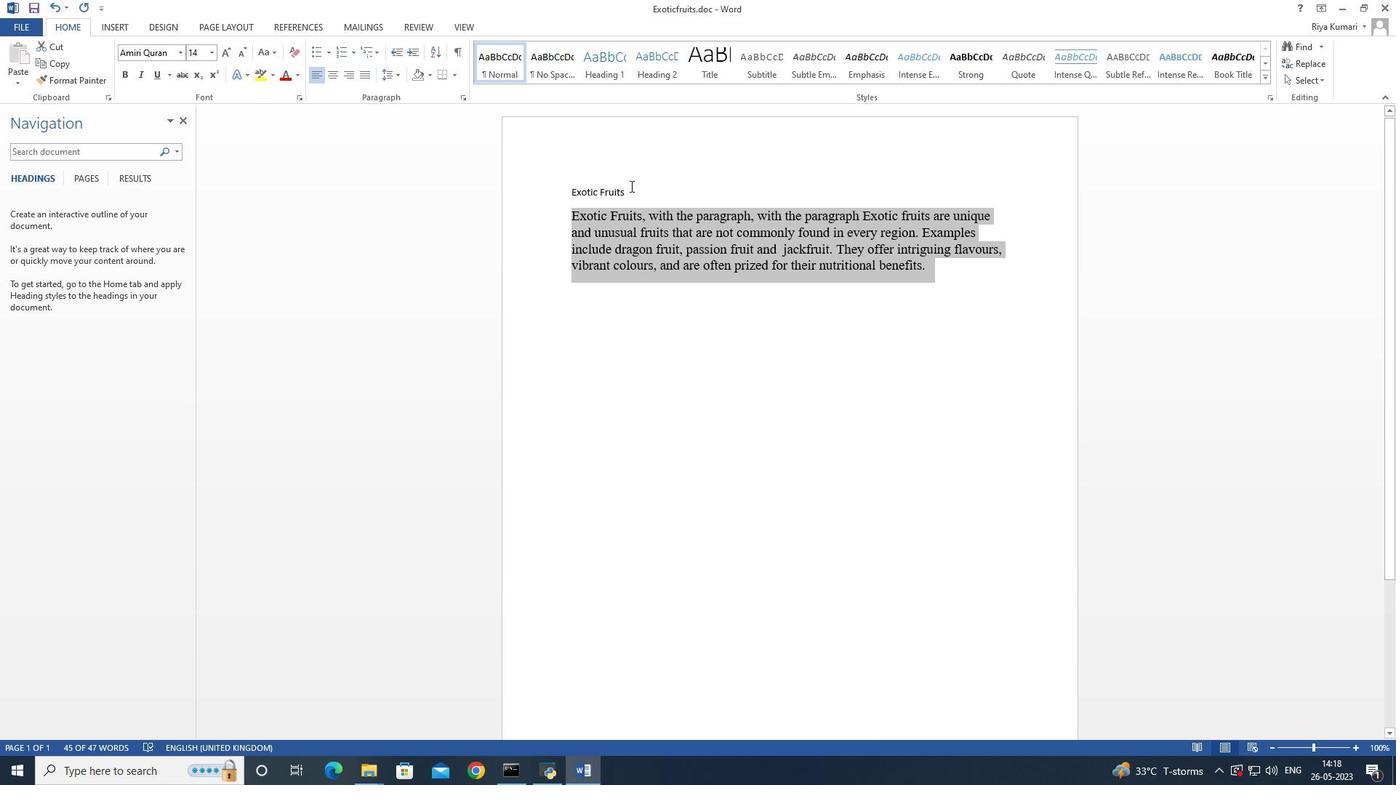 
Action: Mouse pressed left at (629, 186)
Screenshot: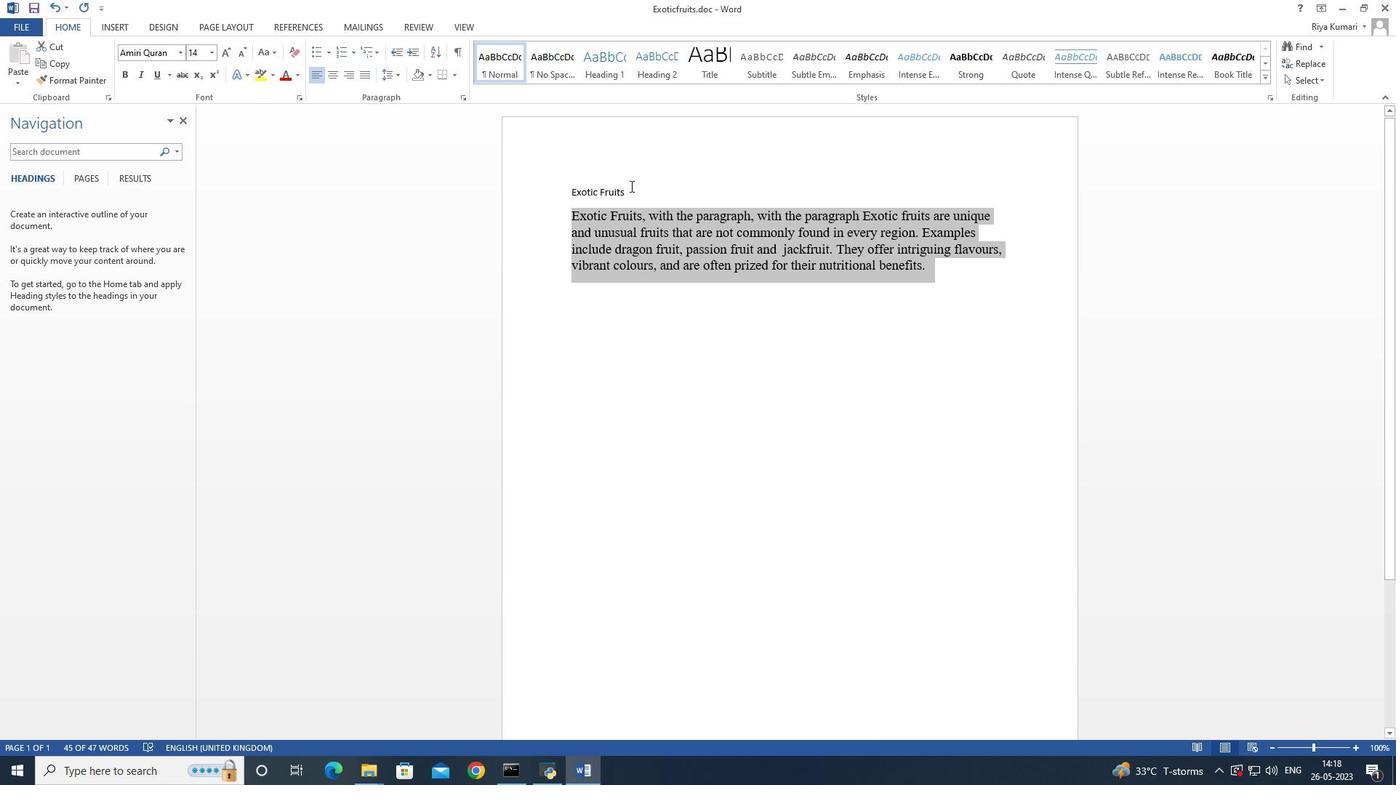 
Action: Mouse moved to (168, 53)
Screenshot: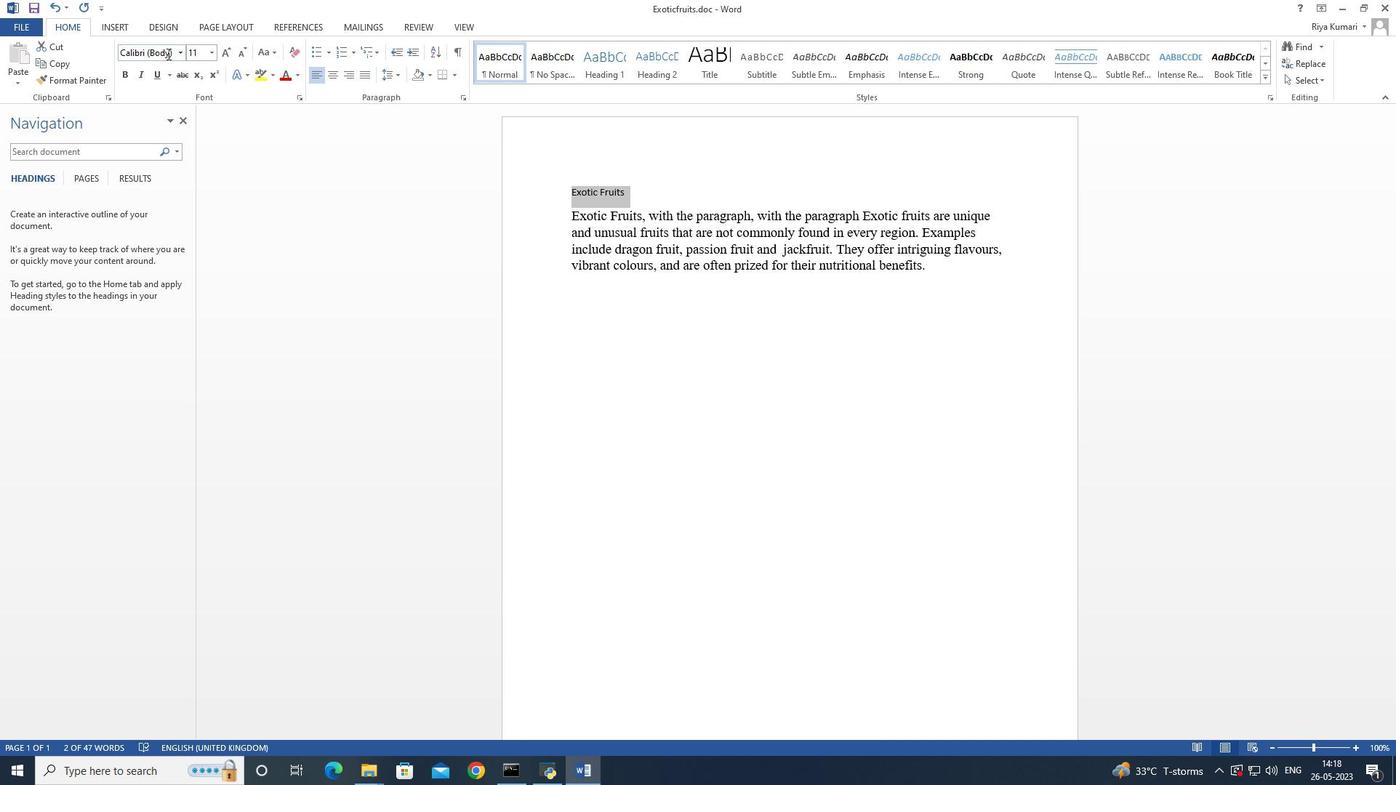 
Action: Mouse pressed left at (168, 53)
Screenshot: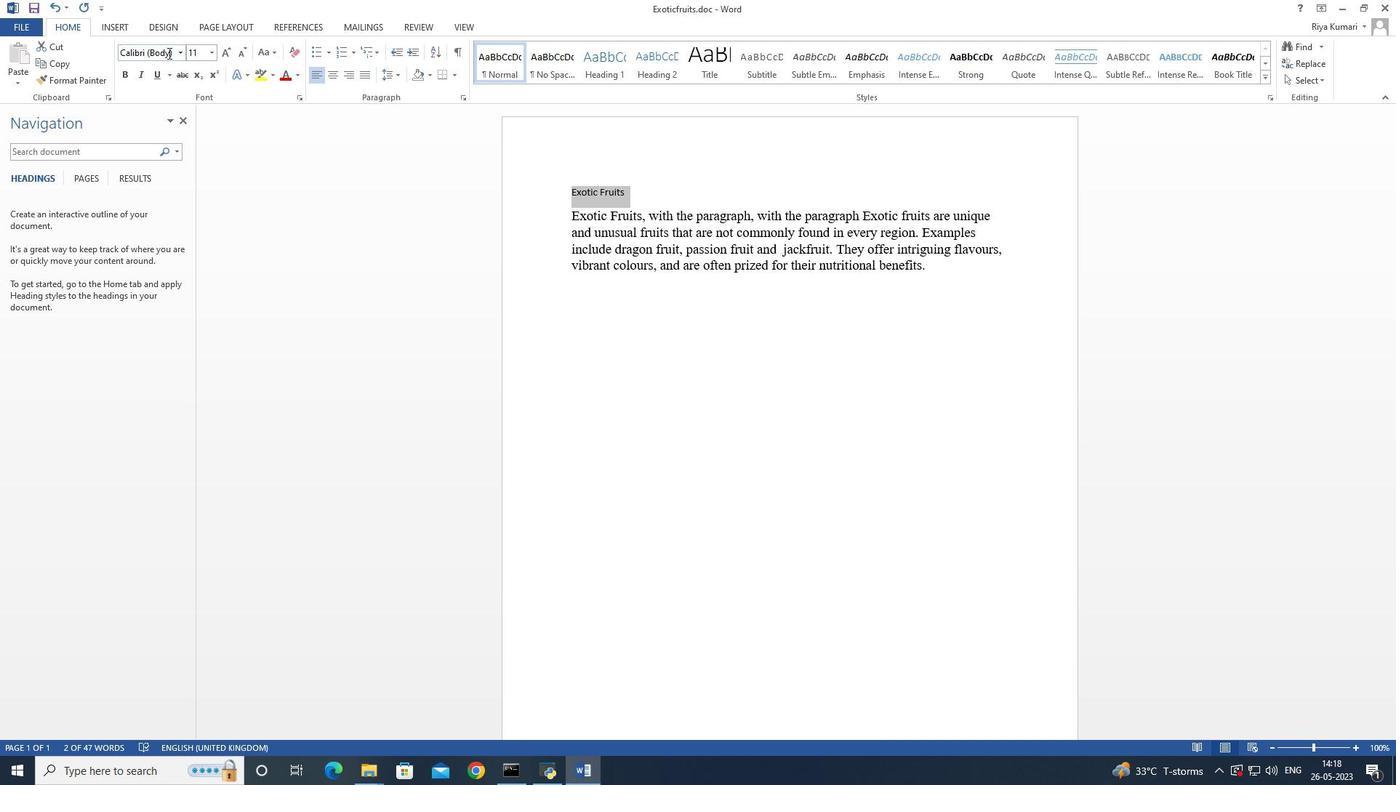 
Action: Mouse moved to (203, 175)
Screenshot: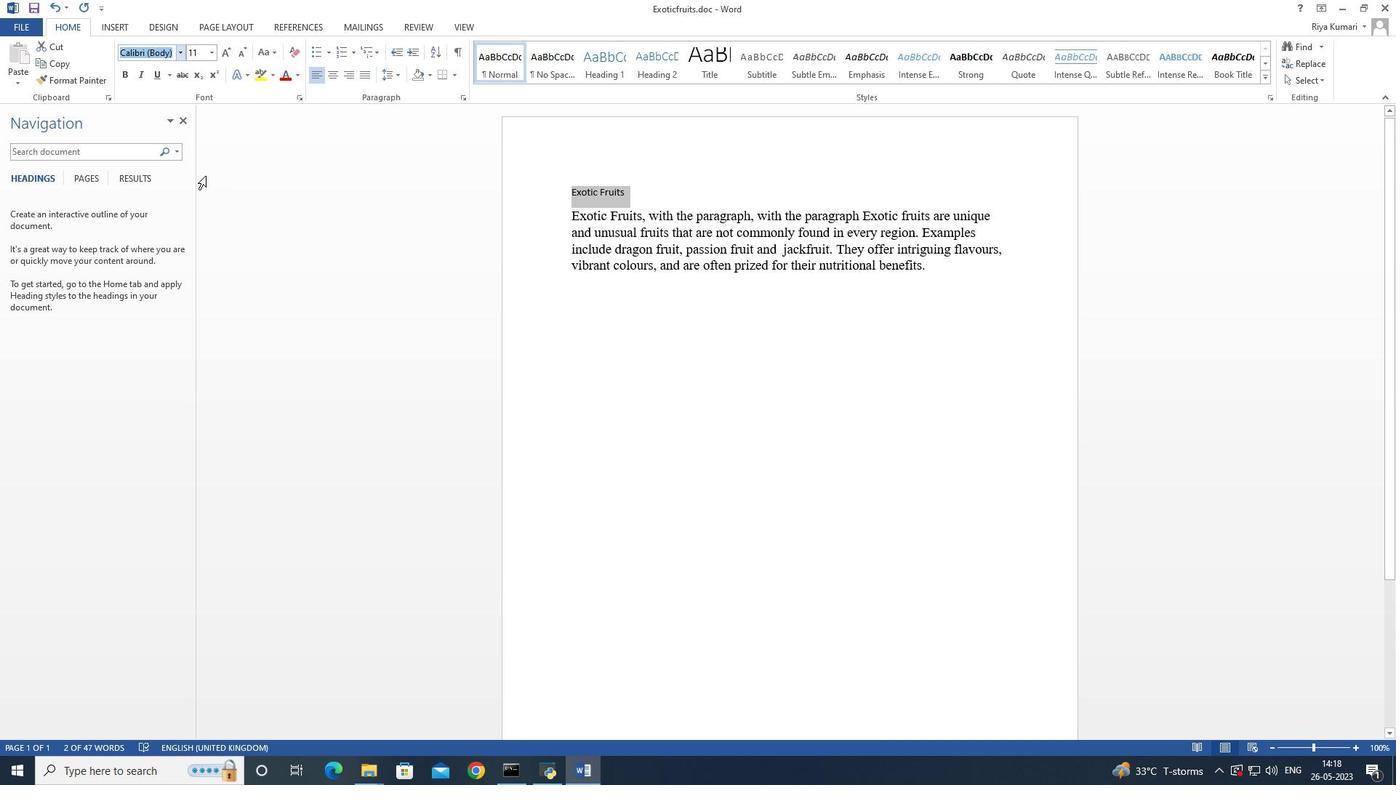 
Action: Key pressed <Key.shift>
Screenshot: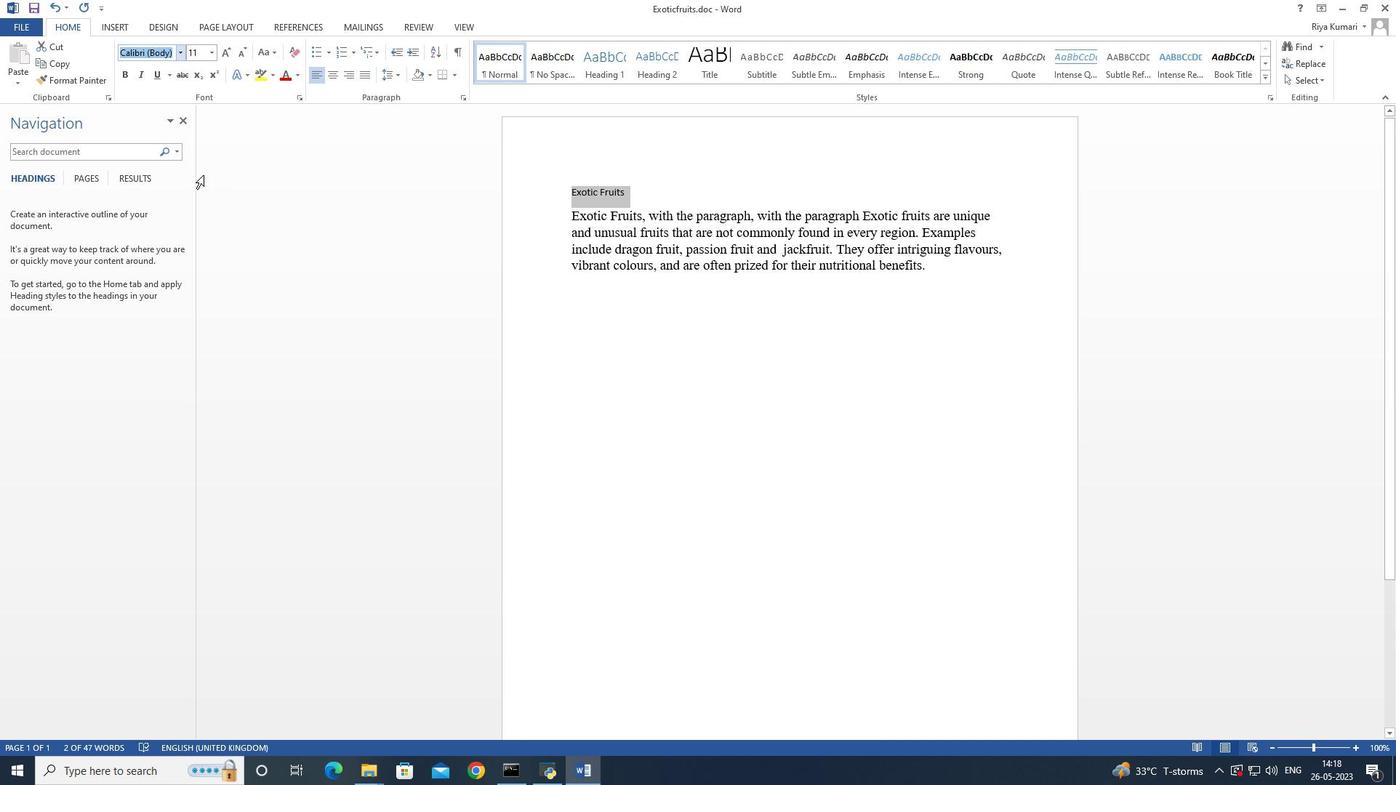 
Action: Mouse moved to (201, 169)
Screenshot: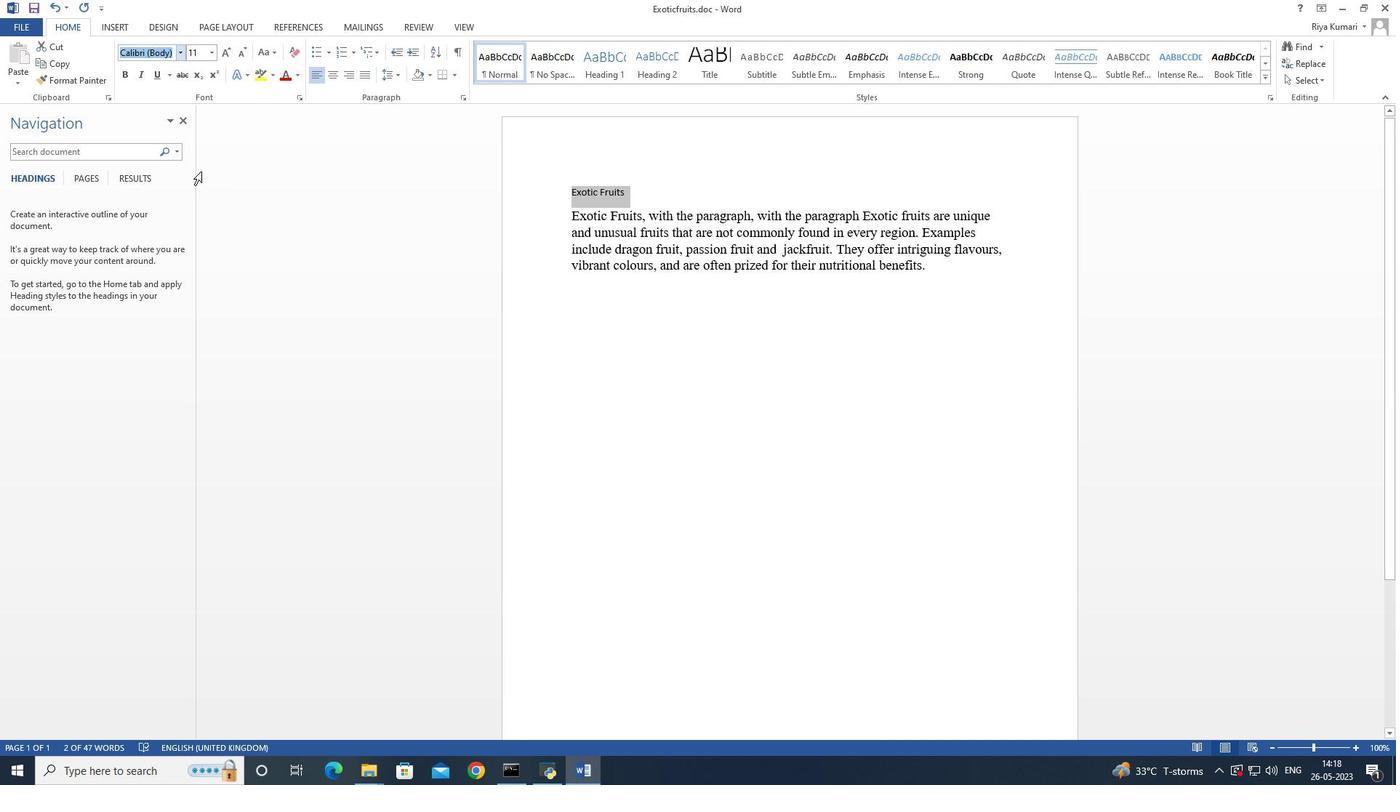 
Action: Key pressed <Key.shift>
Screenshot: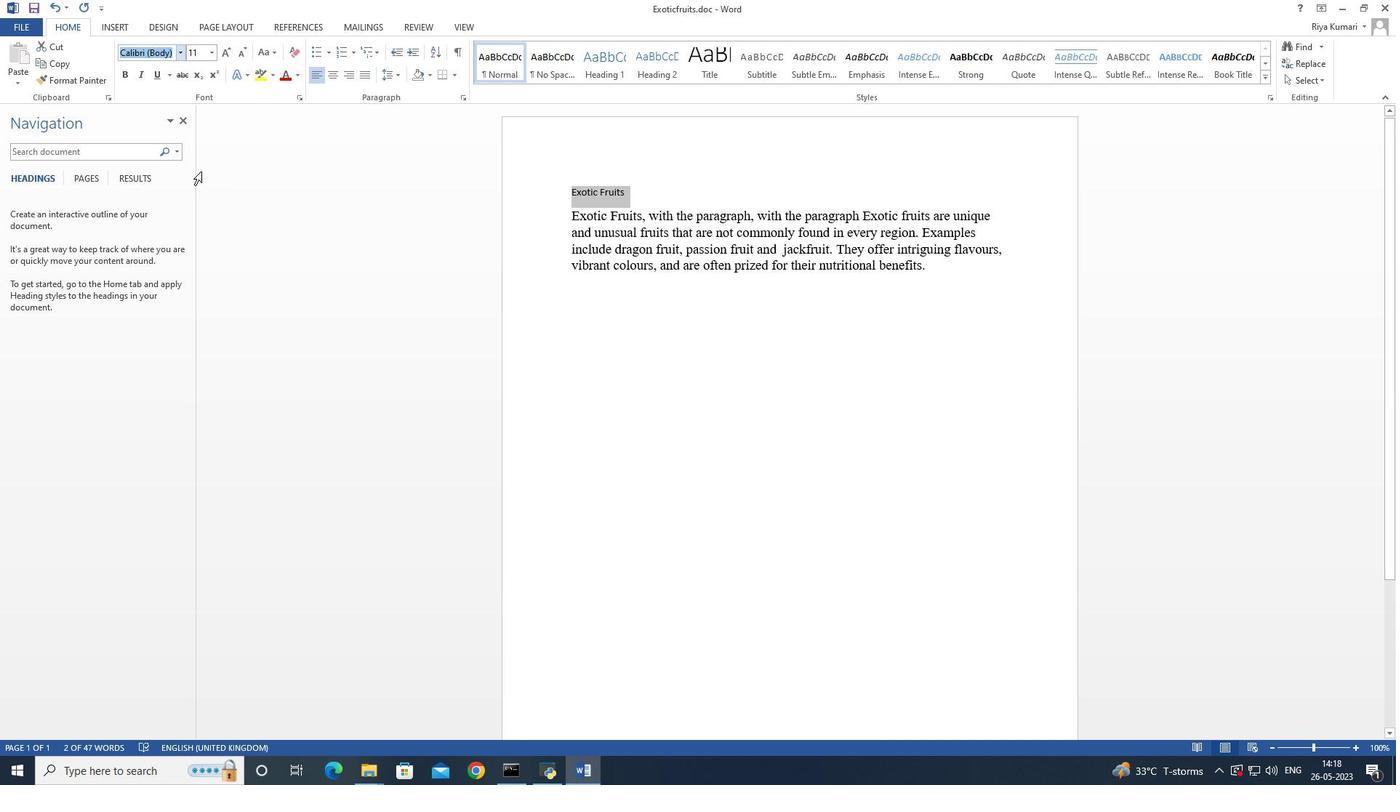 
Action: Mouse moved to (200, 169)
Screenshot: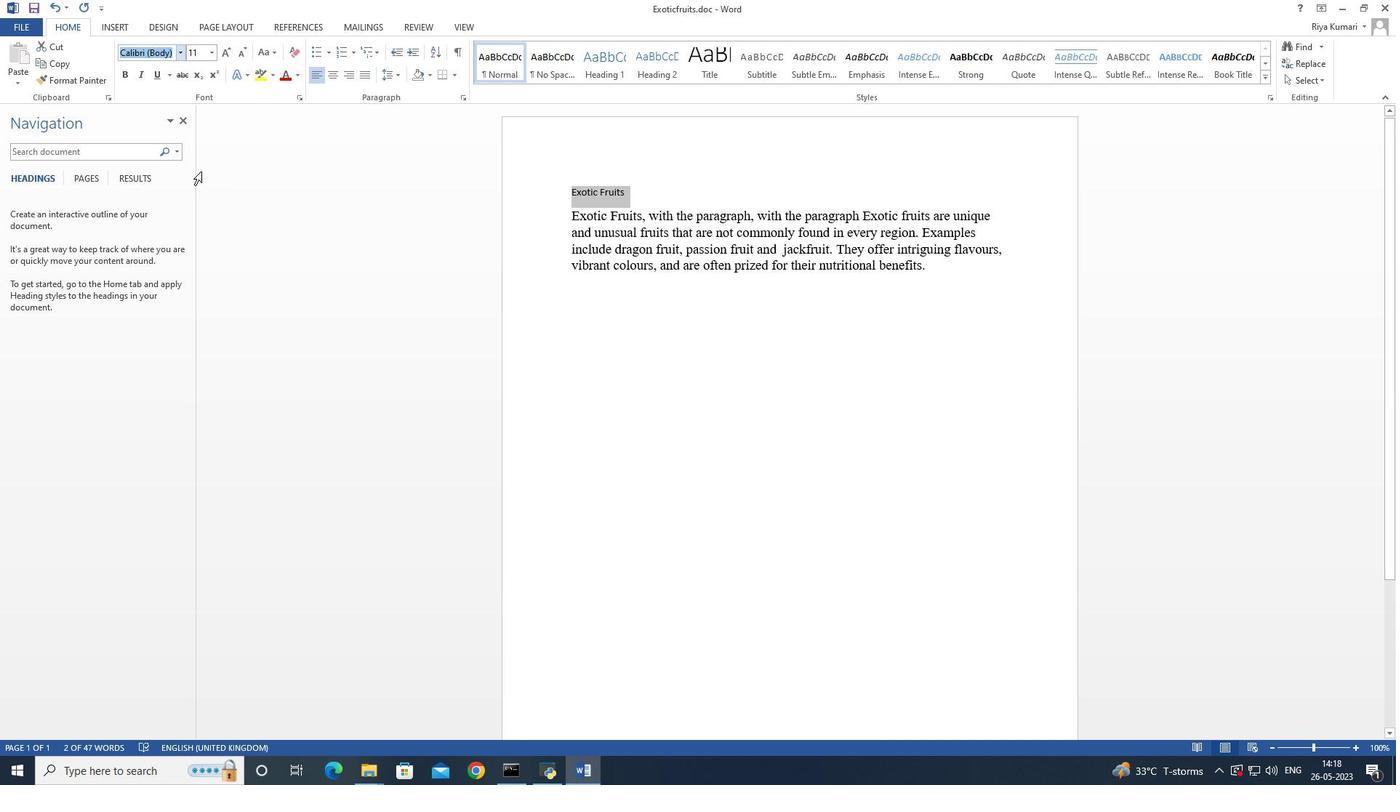 
Action: Key pressed <Key.shift>
Screenshot: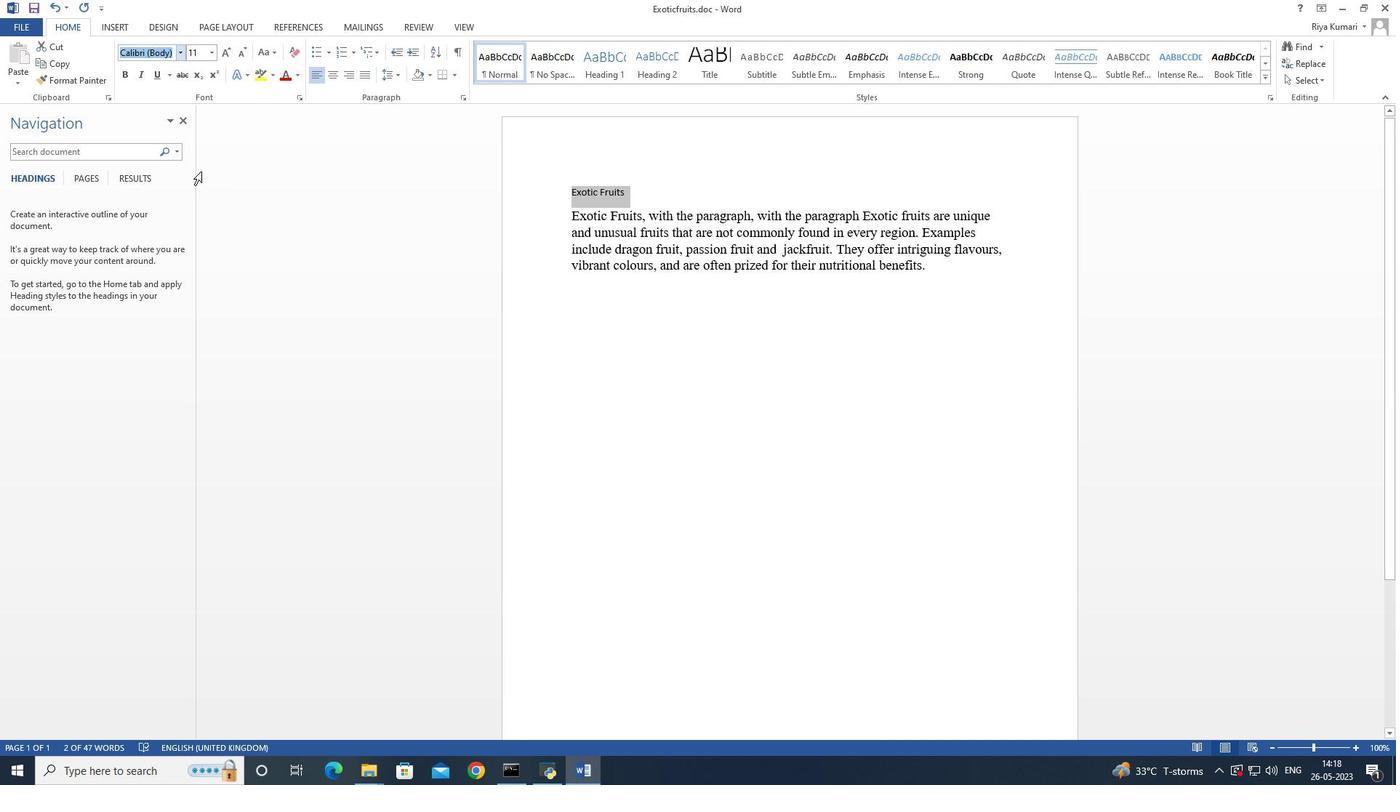
Action: Mouse moved to (200, 167)
Screenshot: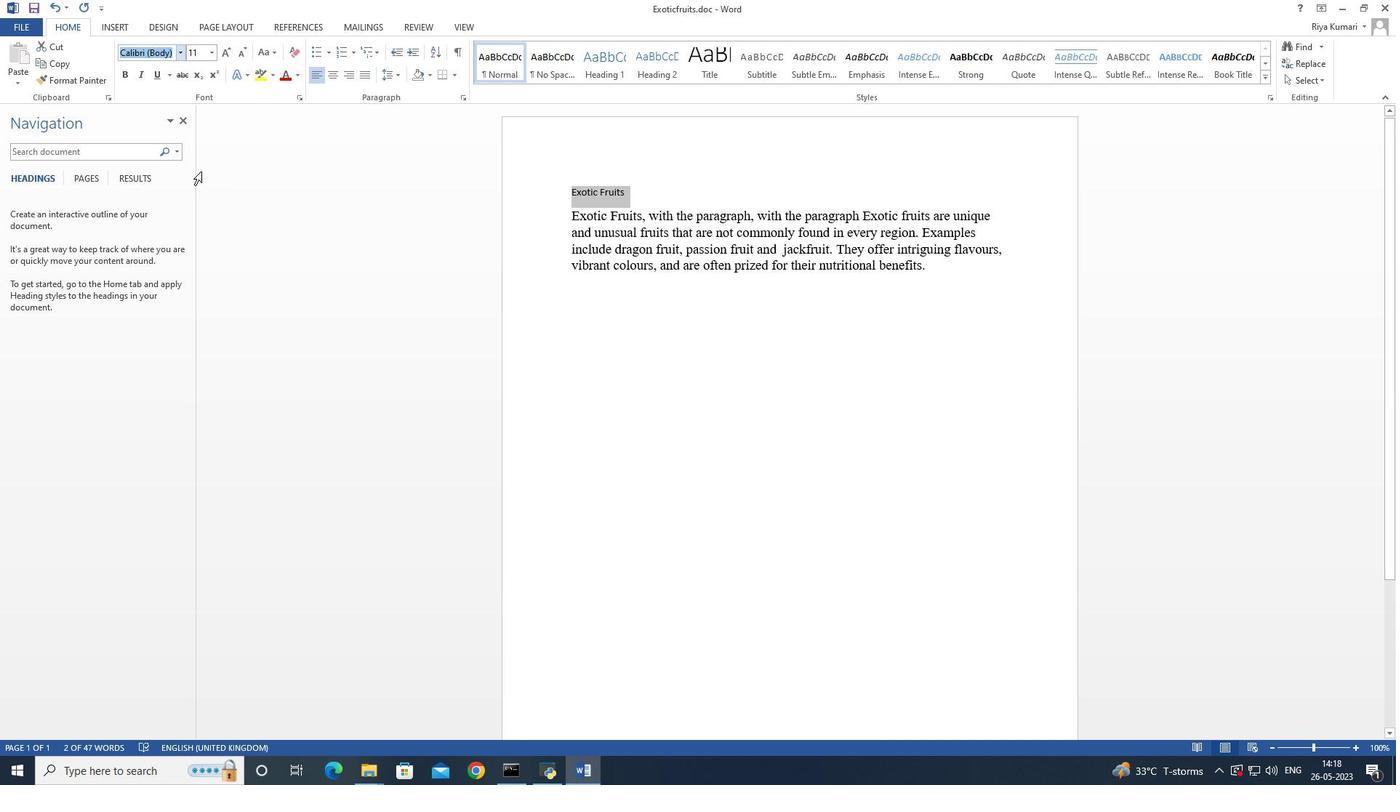 
Action: Key pressed <Key.shift>
Screenshot: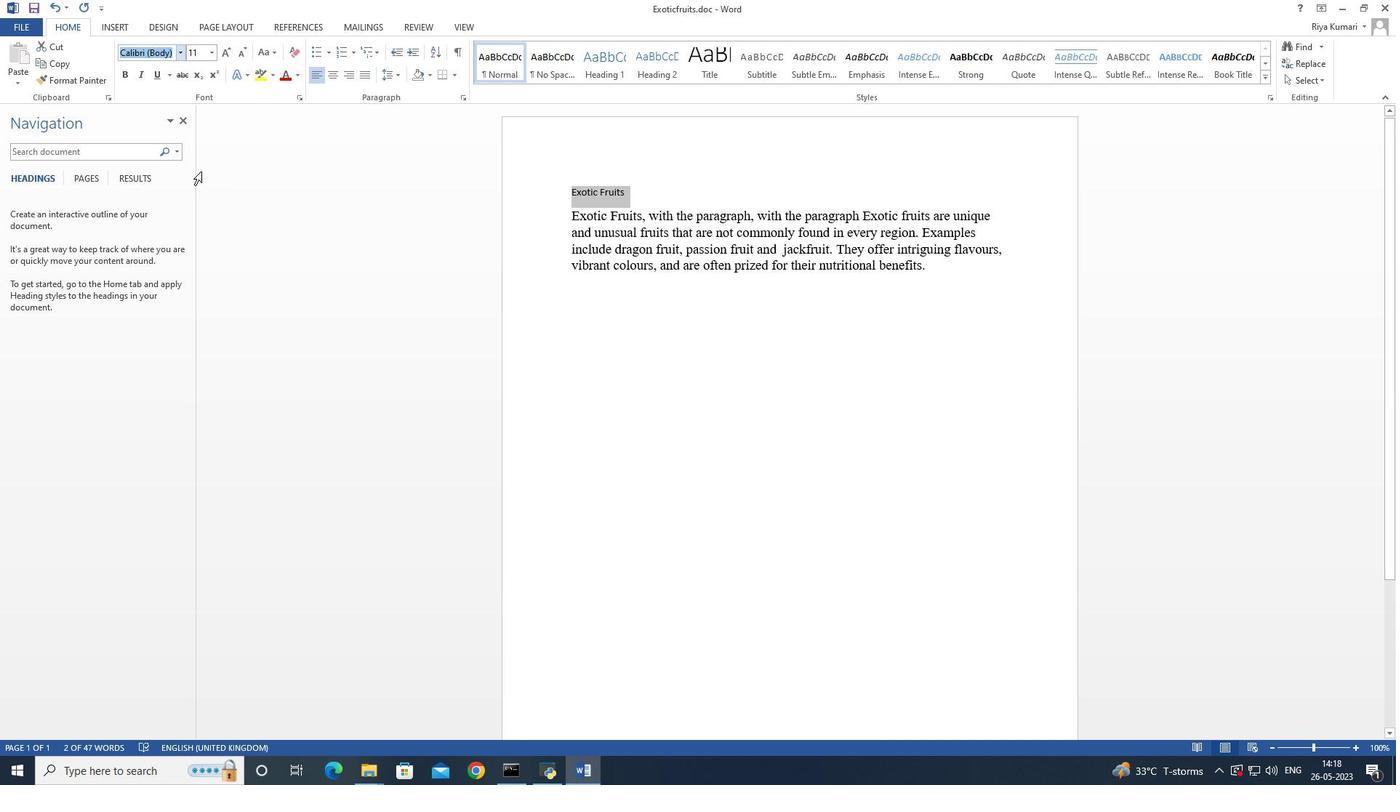 
Action: Mouse moved to (200, 165)
Screenshot: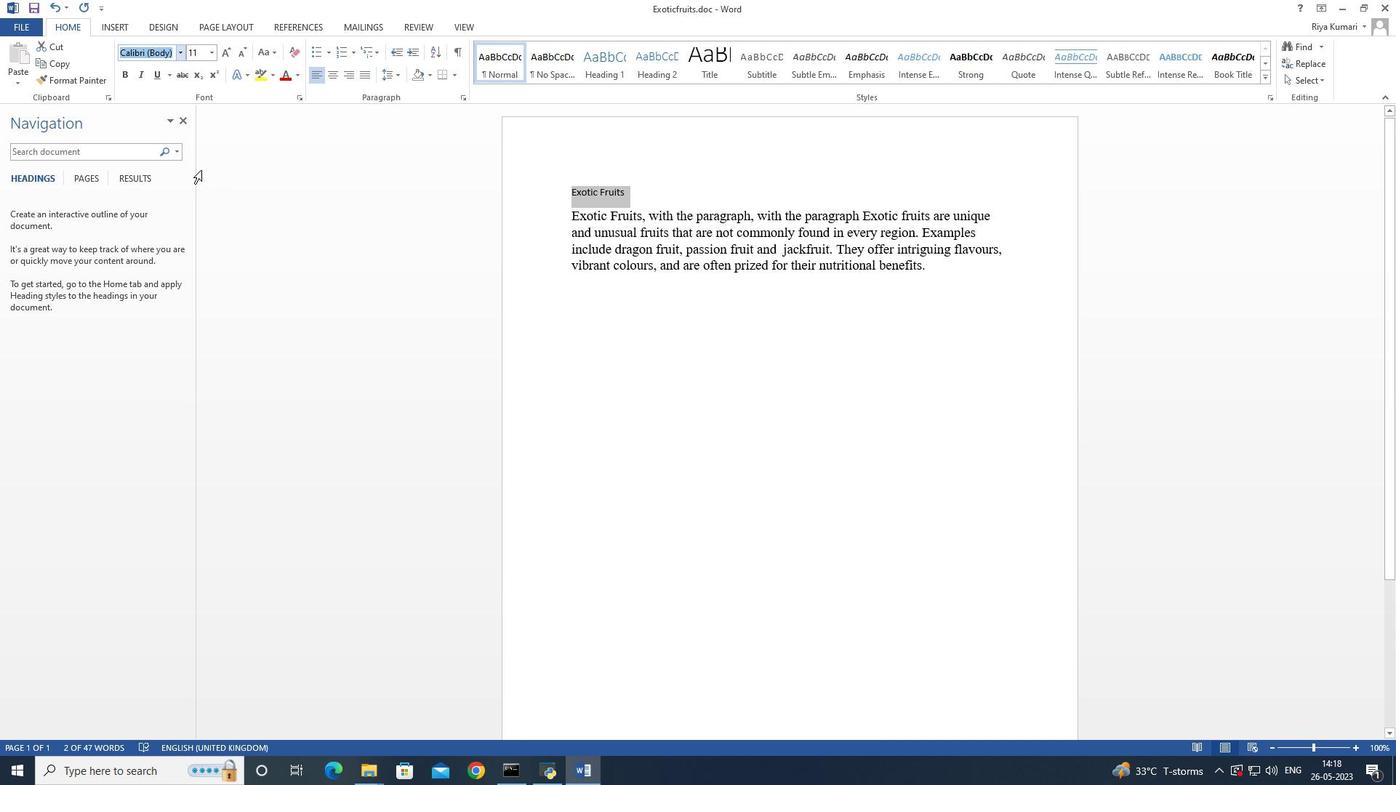 
Action: Key pressed <Key.shift>
Screenshot: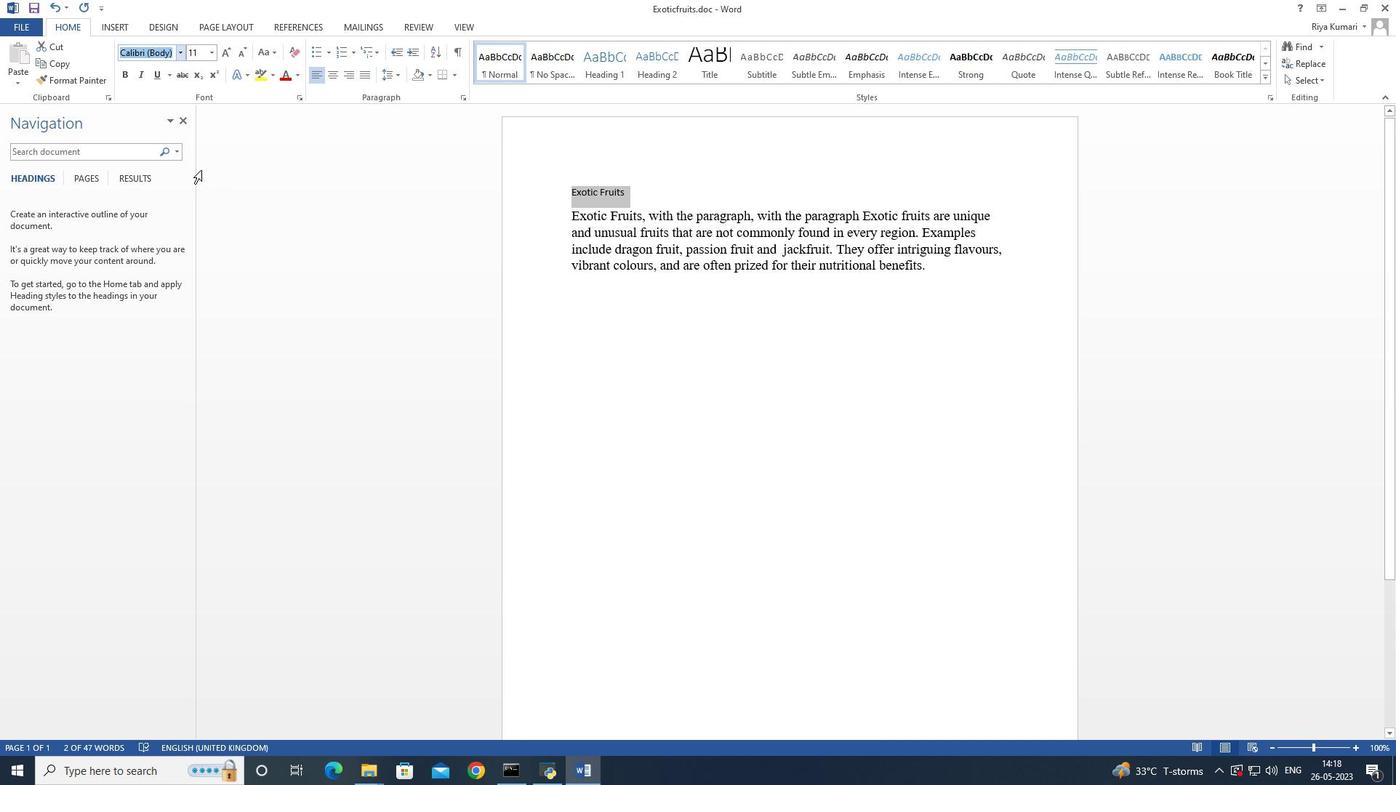 
Action: Mouse moved to (200, 158)
Screenshot: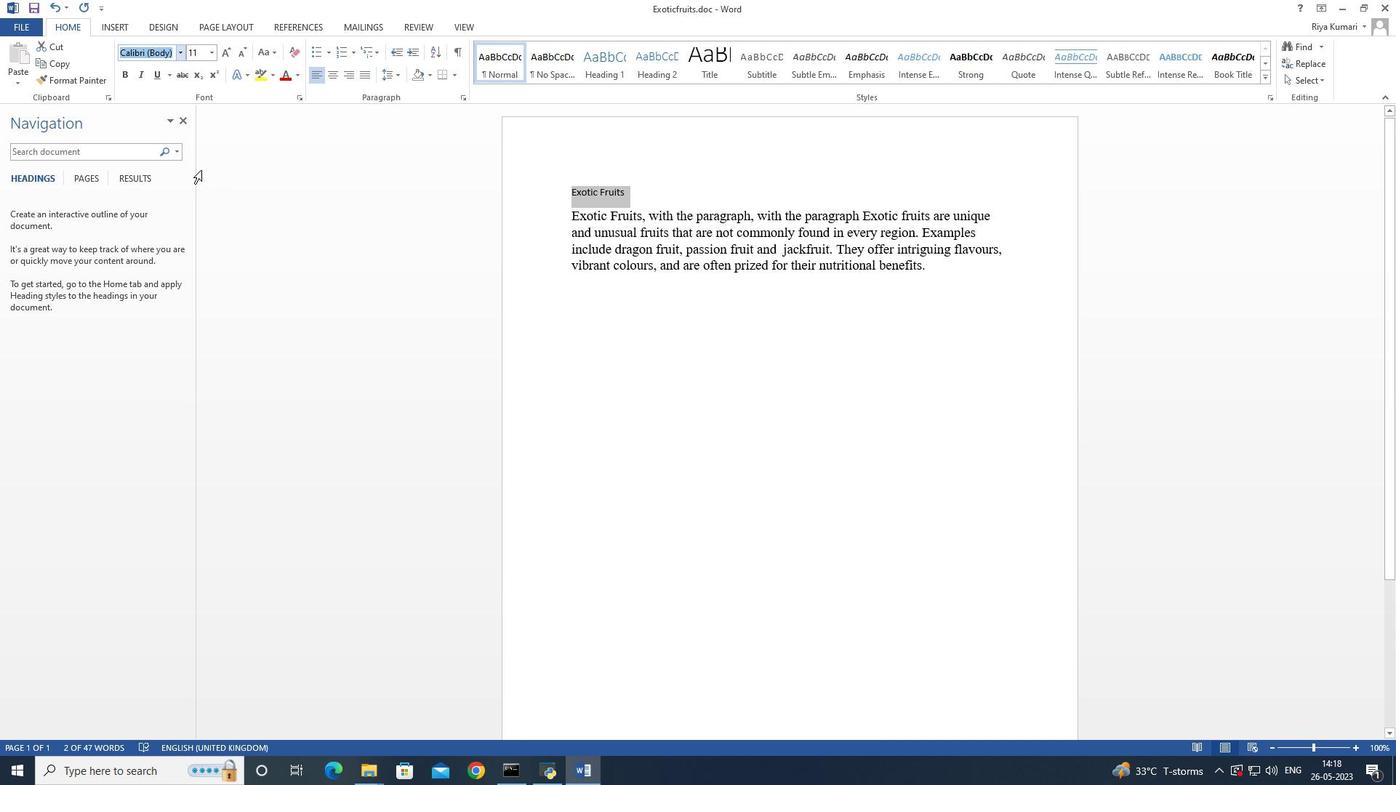 
Action: Key pressed <Key.shift>
Screenshot: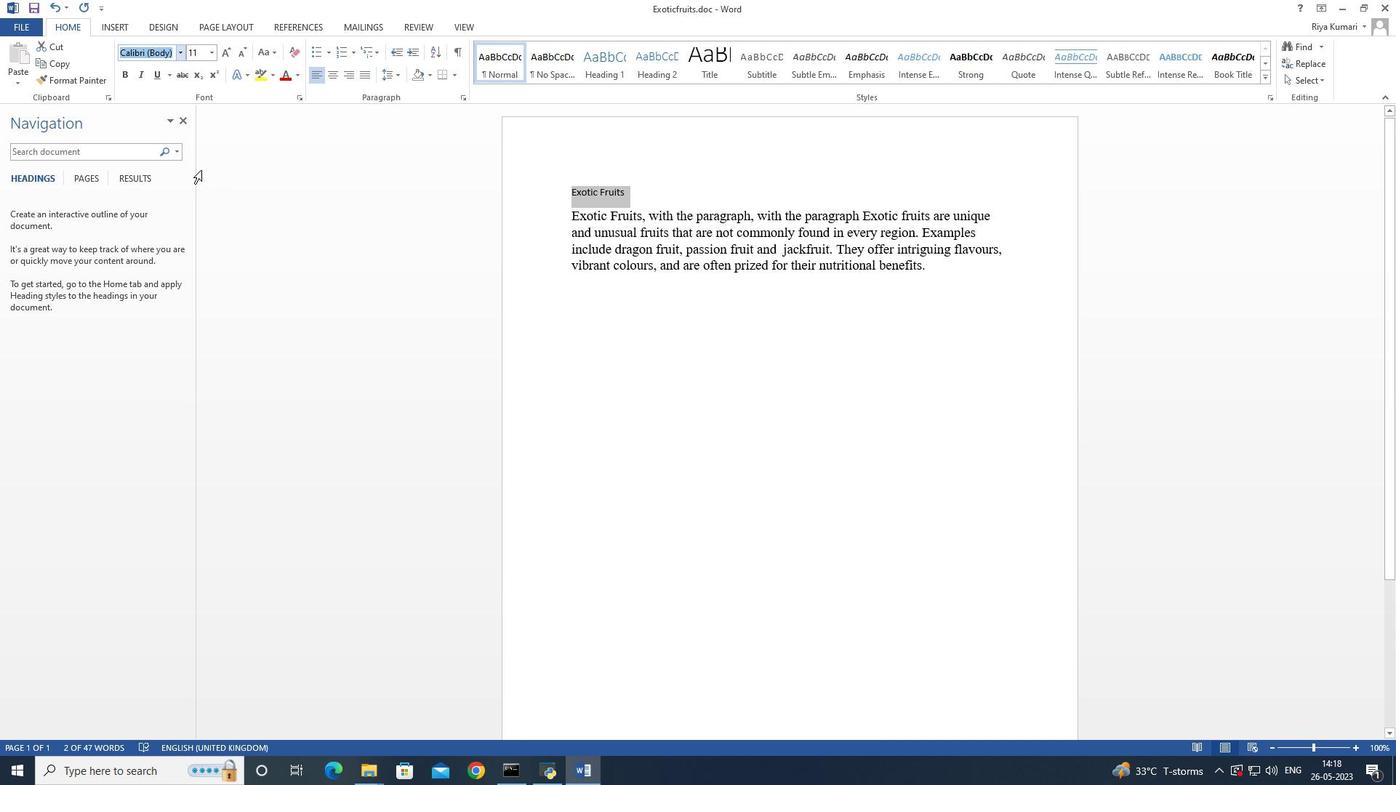 
Action: Mouse moved to (200, 153)
Screenshot: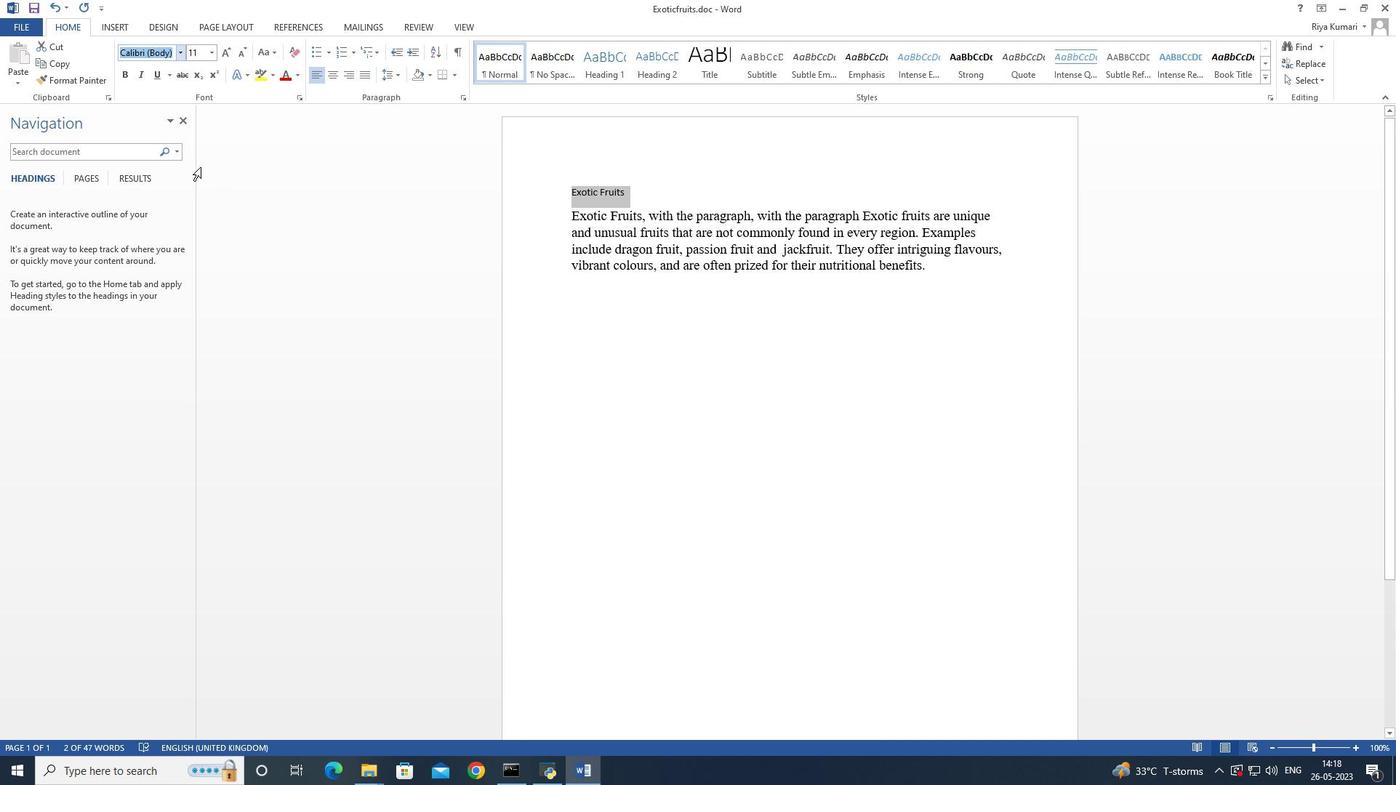 
Action: Key pressed <Key.shift>
Screenshot: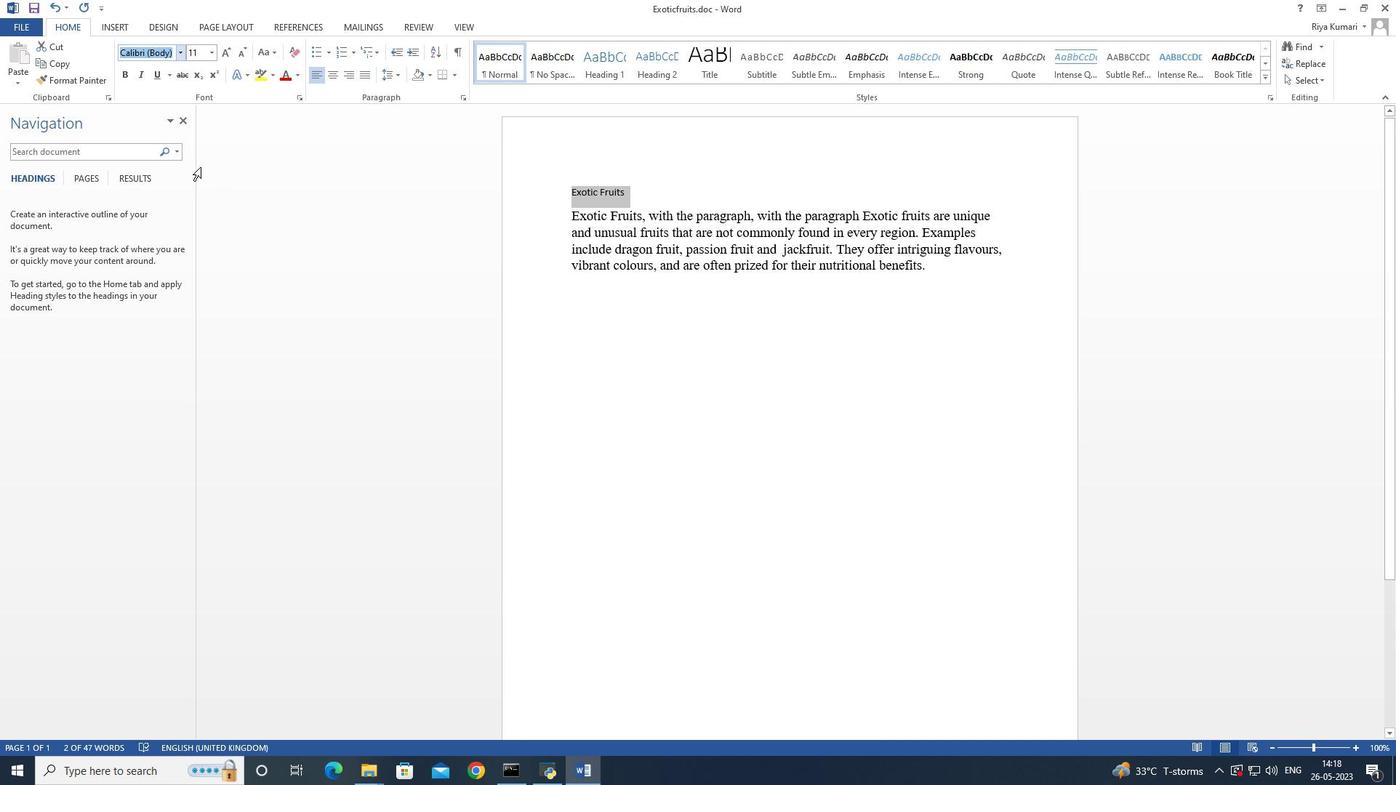 
Action: Mouse moved to (200, 149)
Screenshot: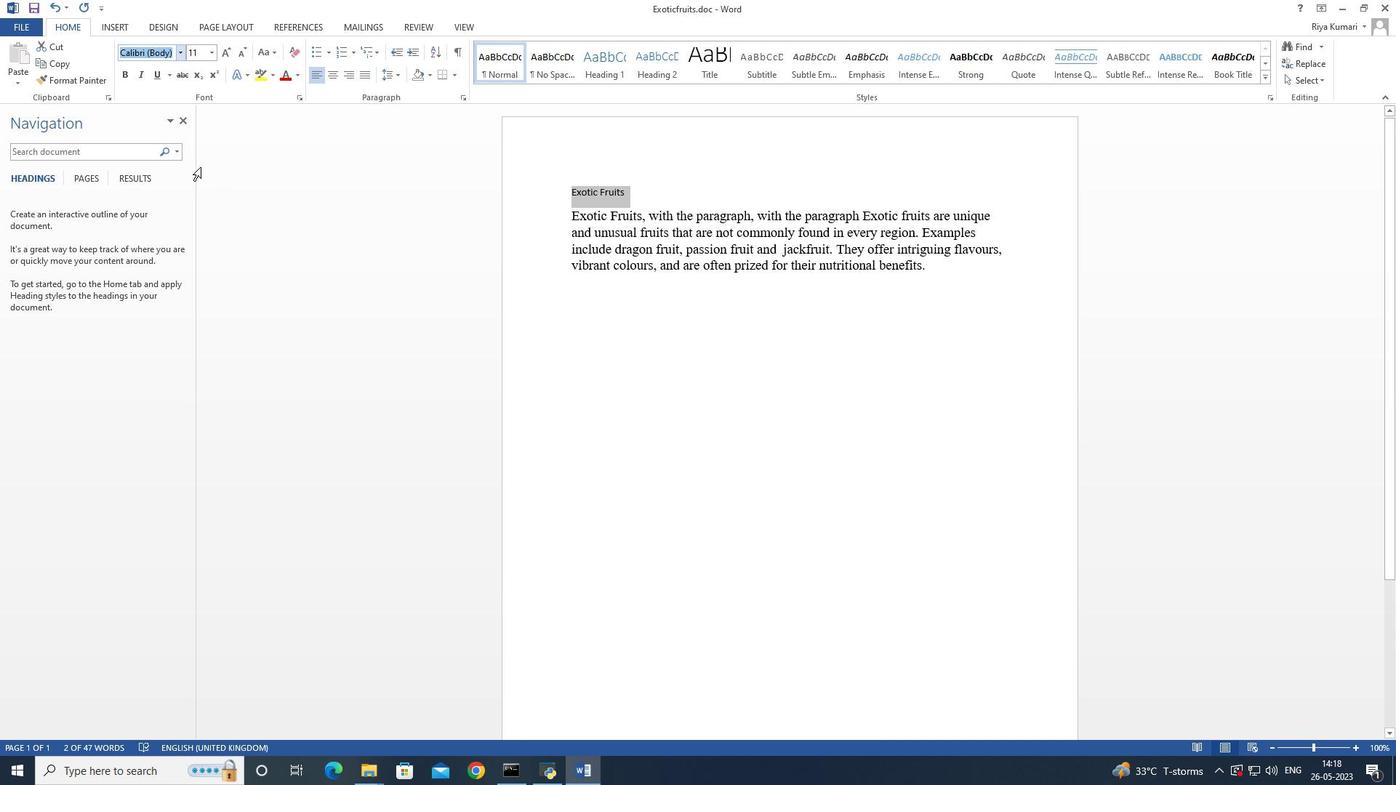 
Action: Key pressed <Key.shift>
Screenshot: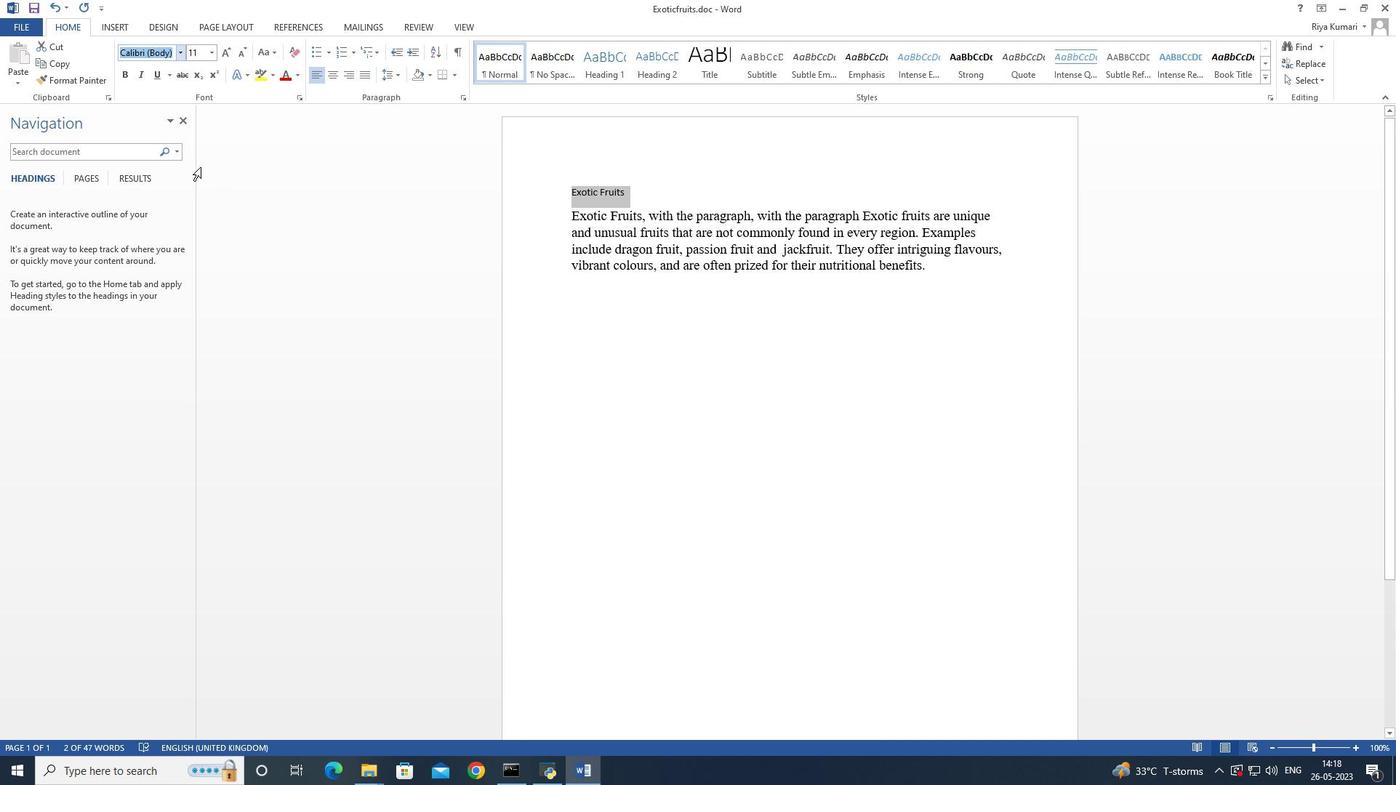 
Action: Mouse moved to (200, 145)
Screenshot: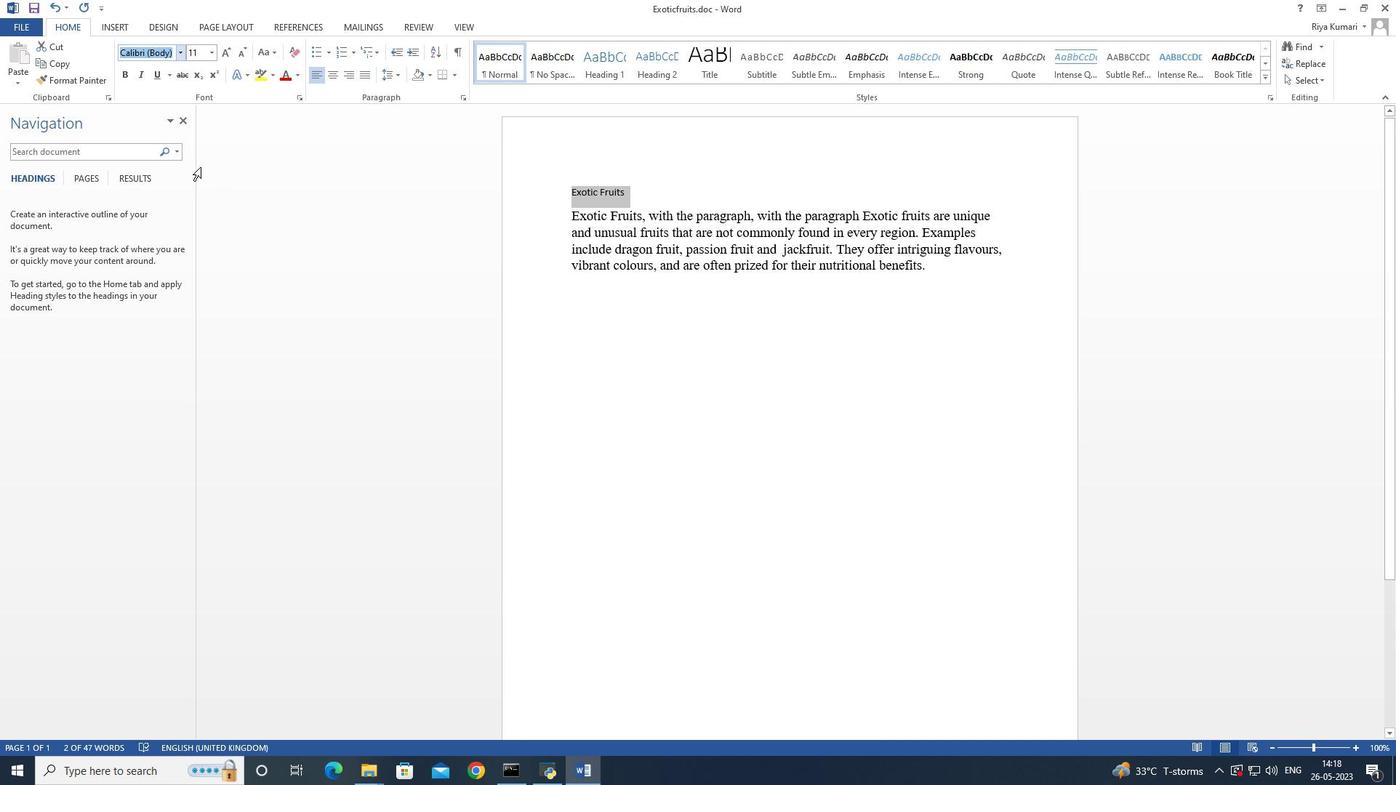 
Action: Key pressed <Key.shift>
Screenshot: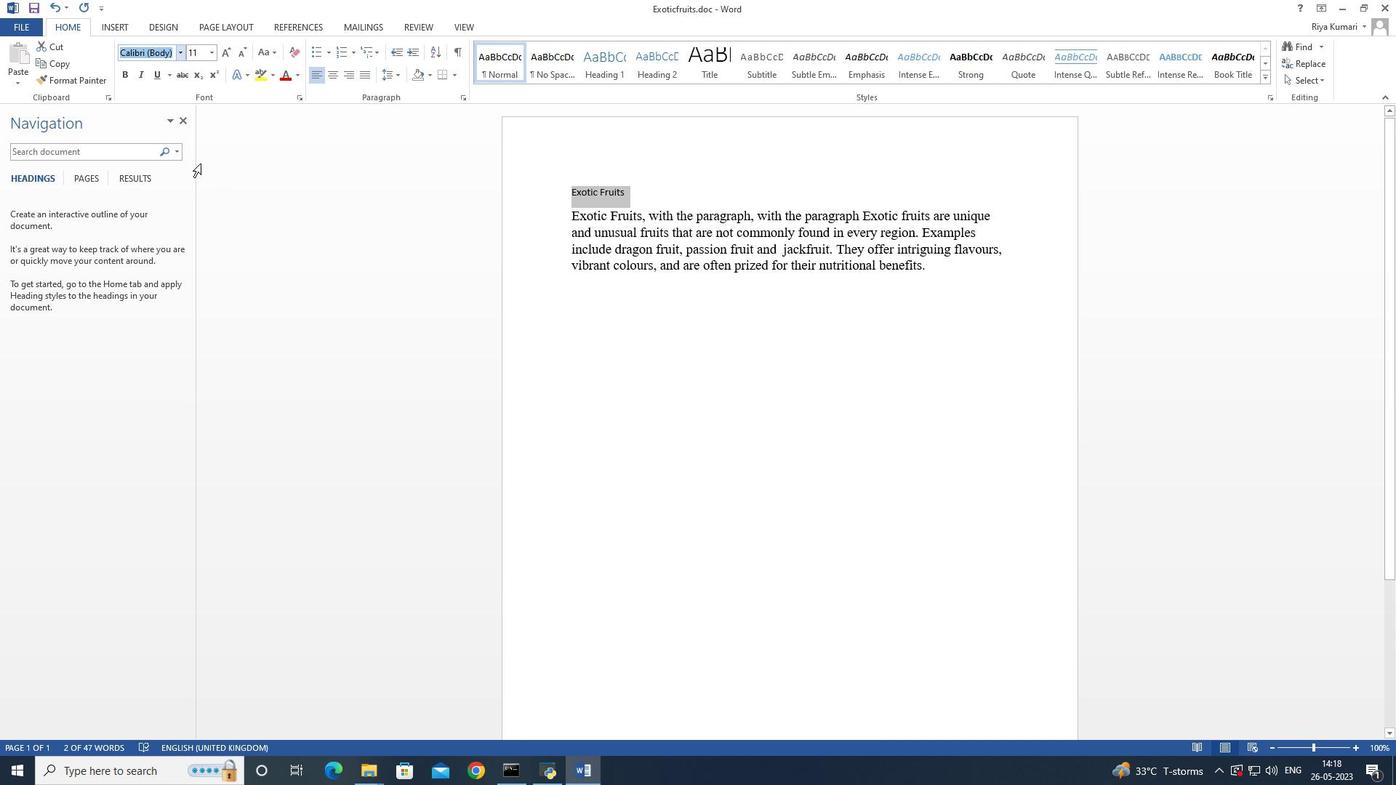 
Action: Mouse moved to (200, 143)
Screenshot: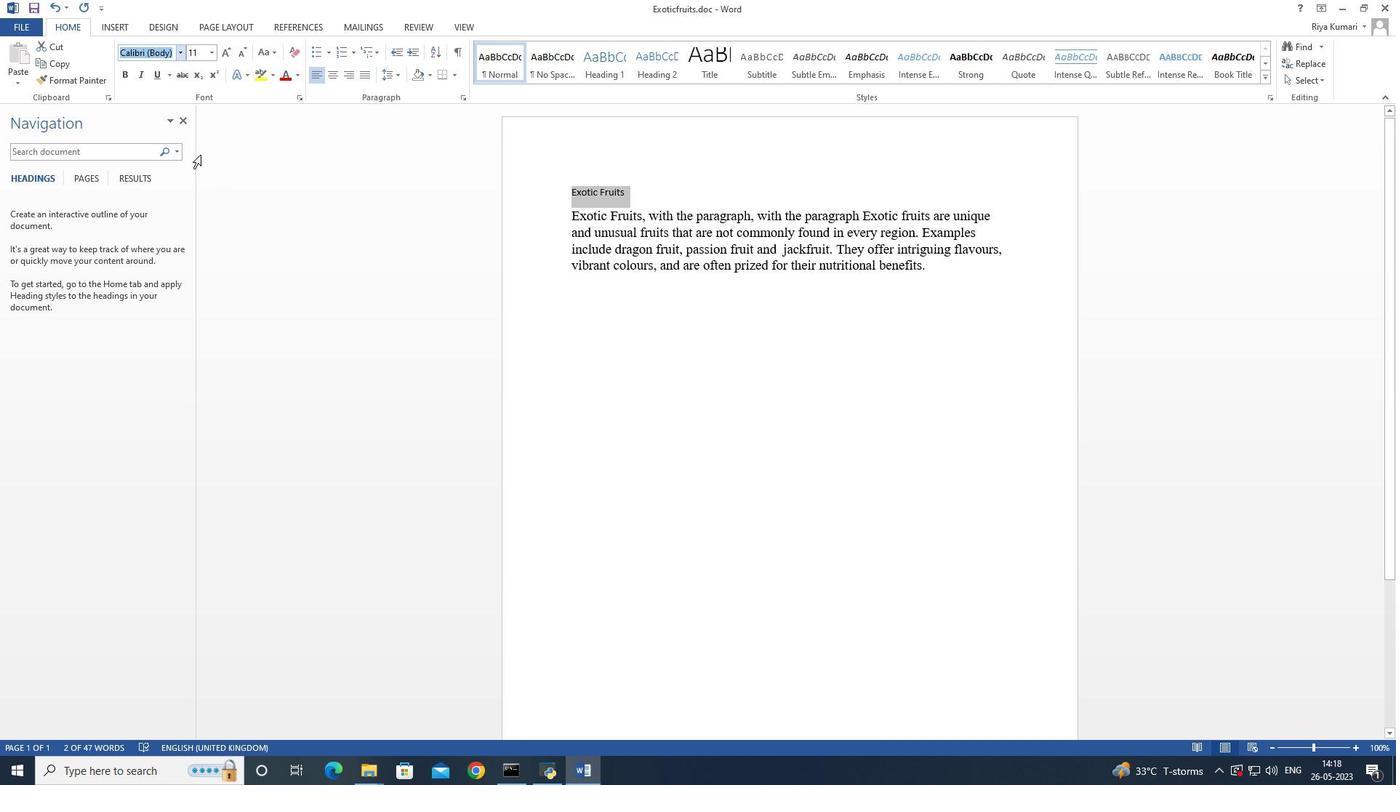 
Action: Key pressed <Key.shift>
Screenshot: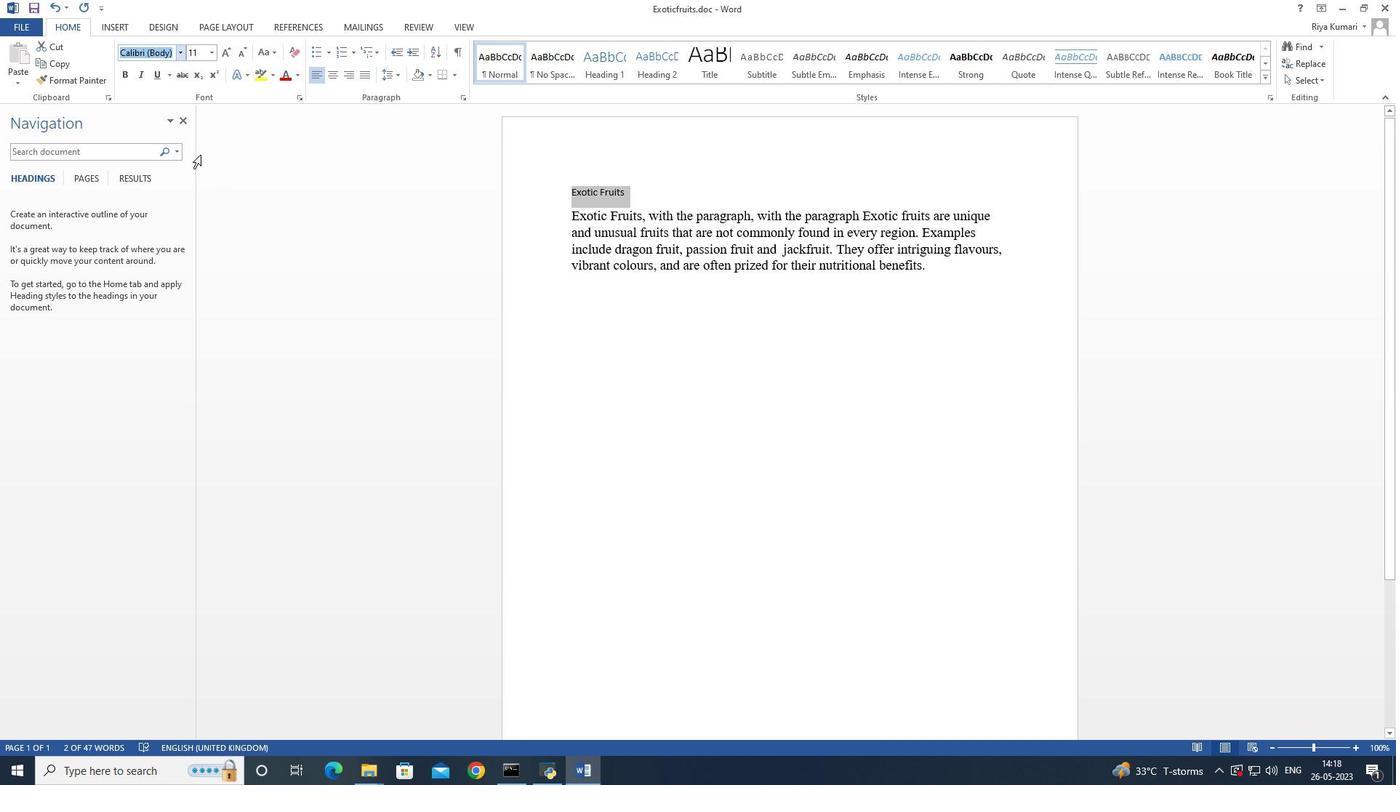 
Action: Mouse moved to (200, 141)
Screenshot: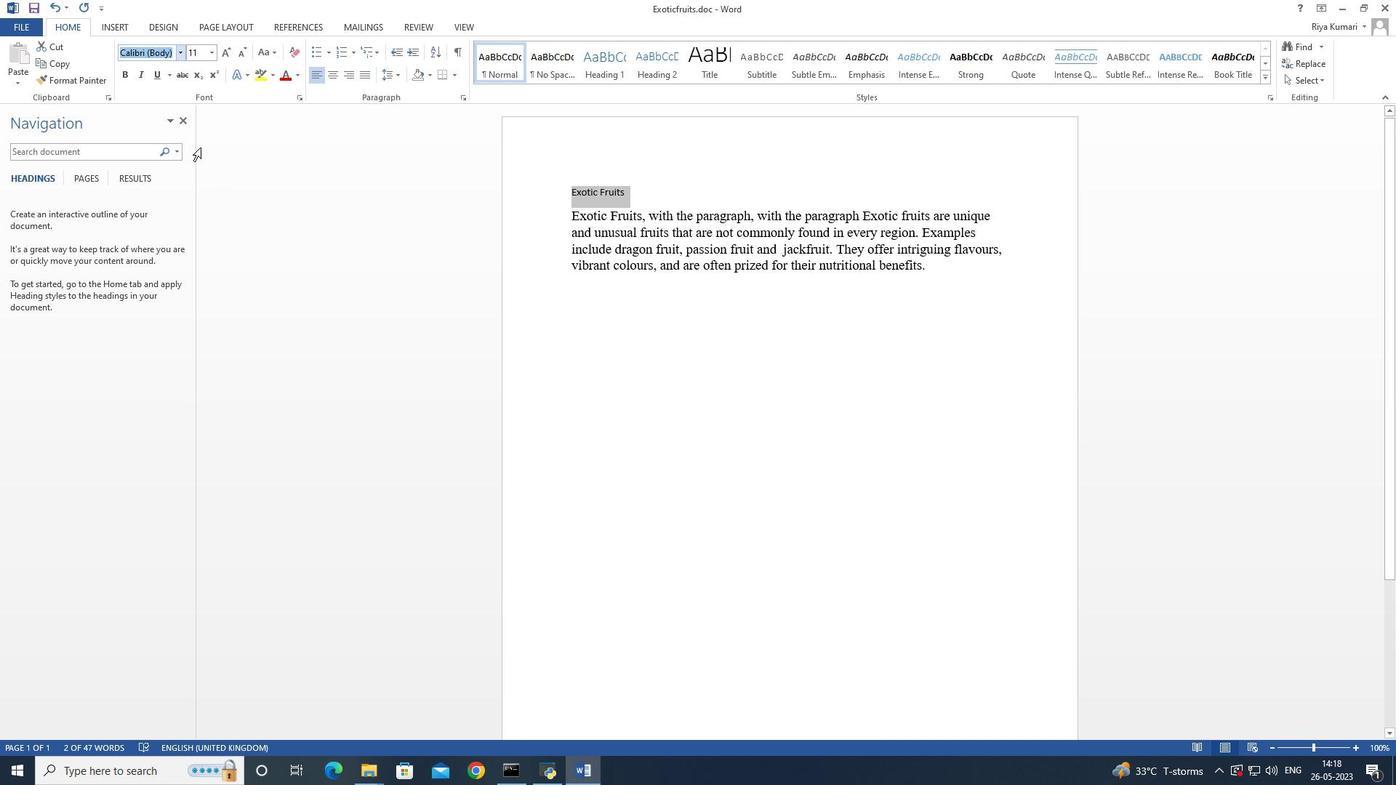 
Action: Key pressed <Key.shift><Key.shift><Key.shift><Key.shift>C
Screenshot: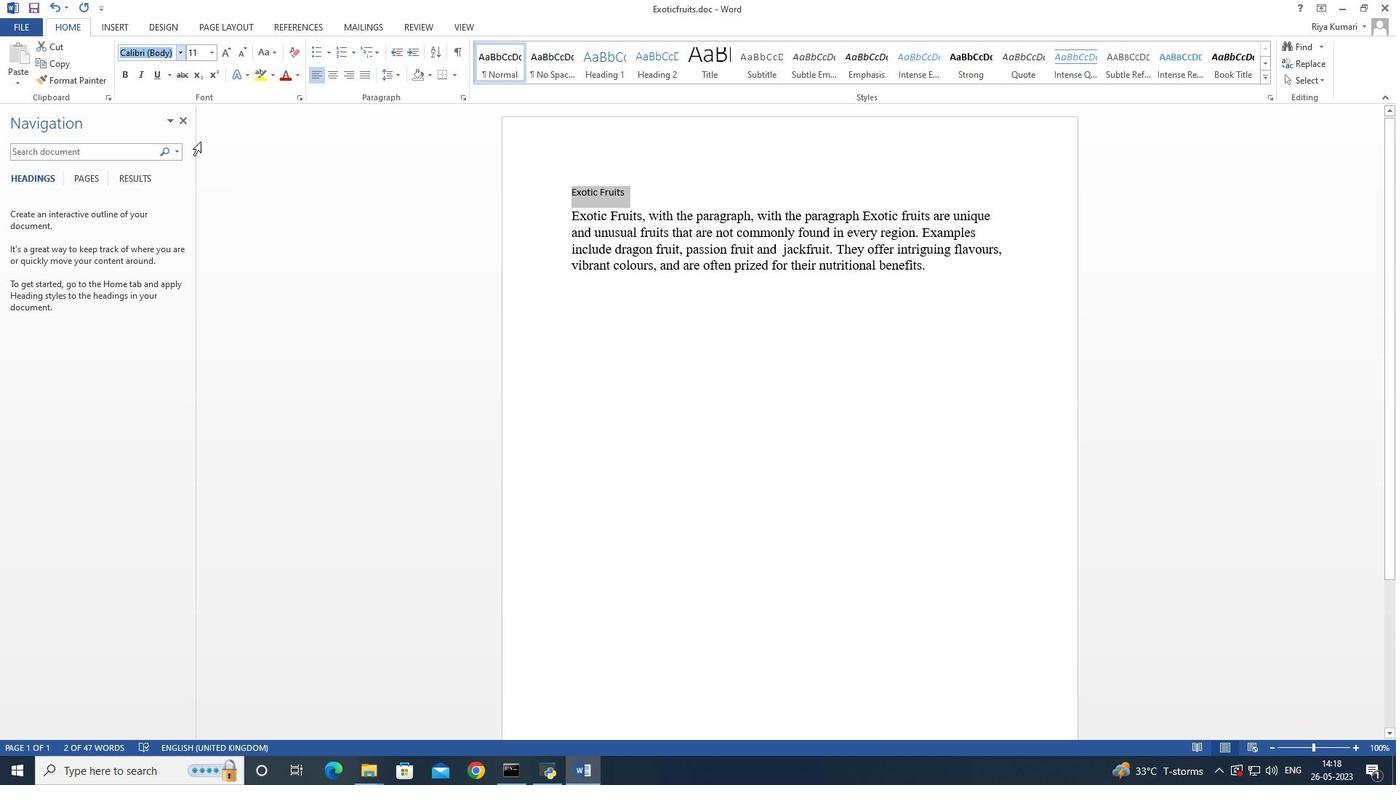 
Action: Mouse moved to (215, 138)
Screenshot: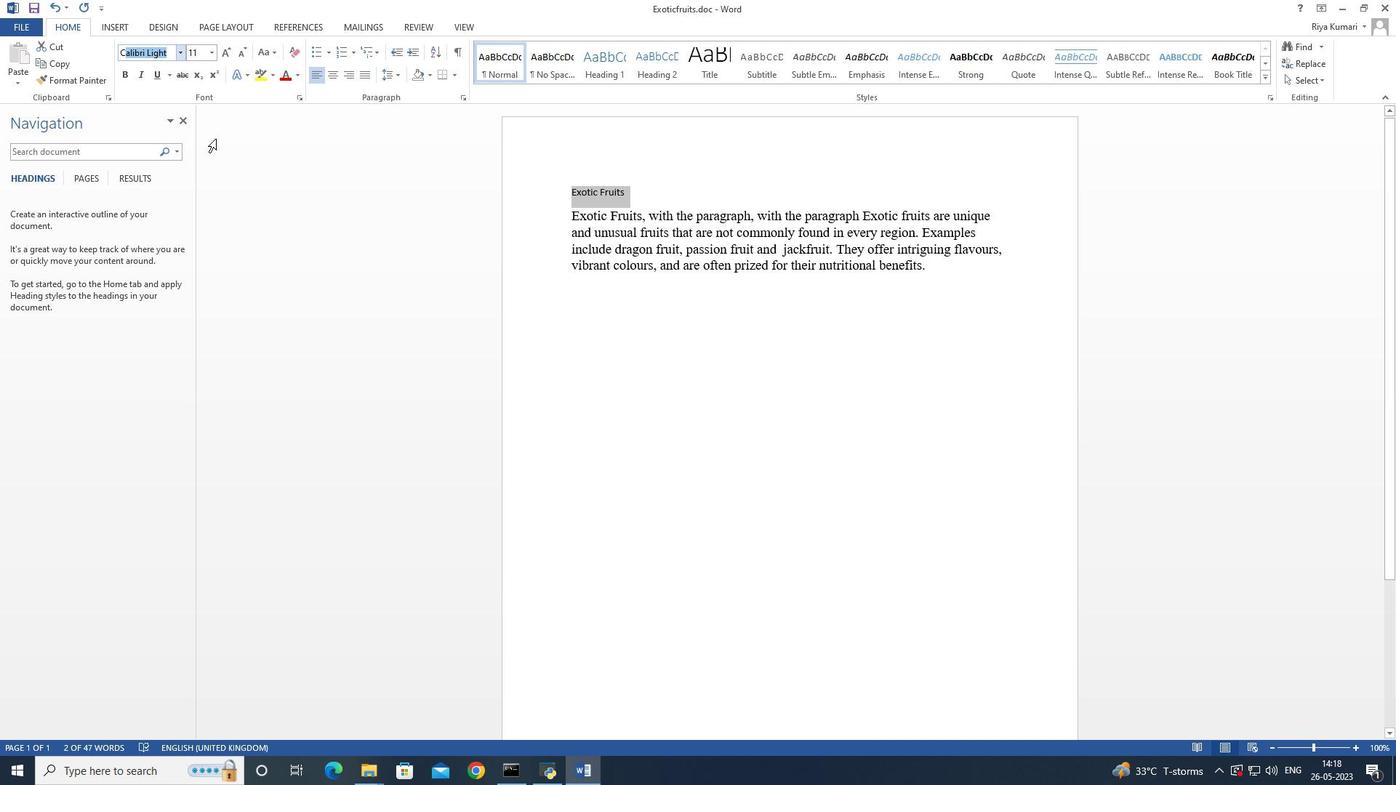
Action: Key pressed h
Screenshot: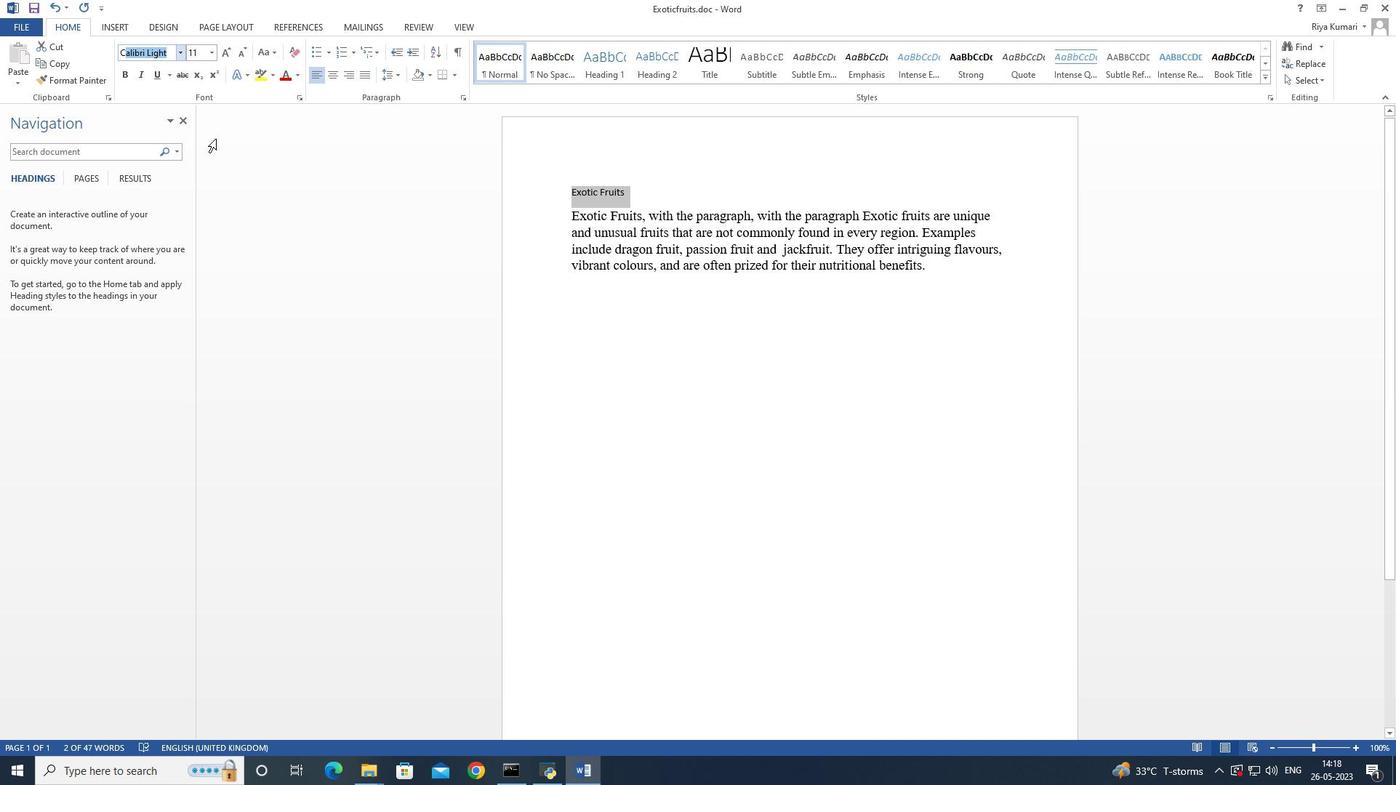 
Action: Mouse moved to (215, 138)
Screenshot: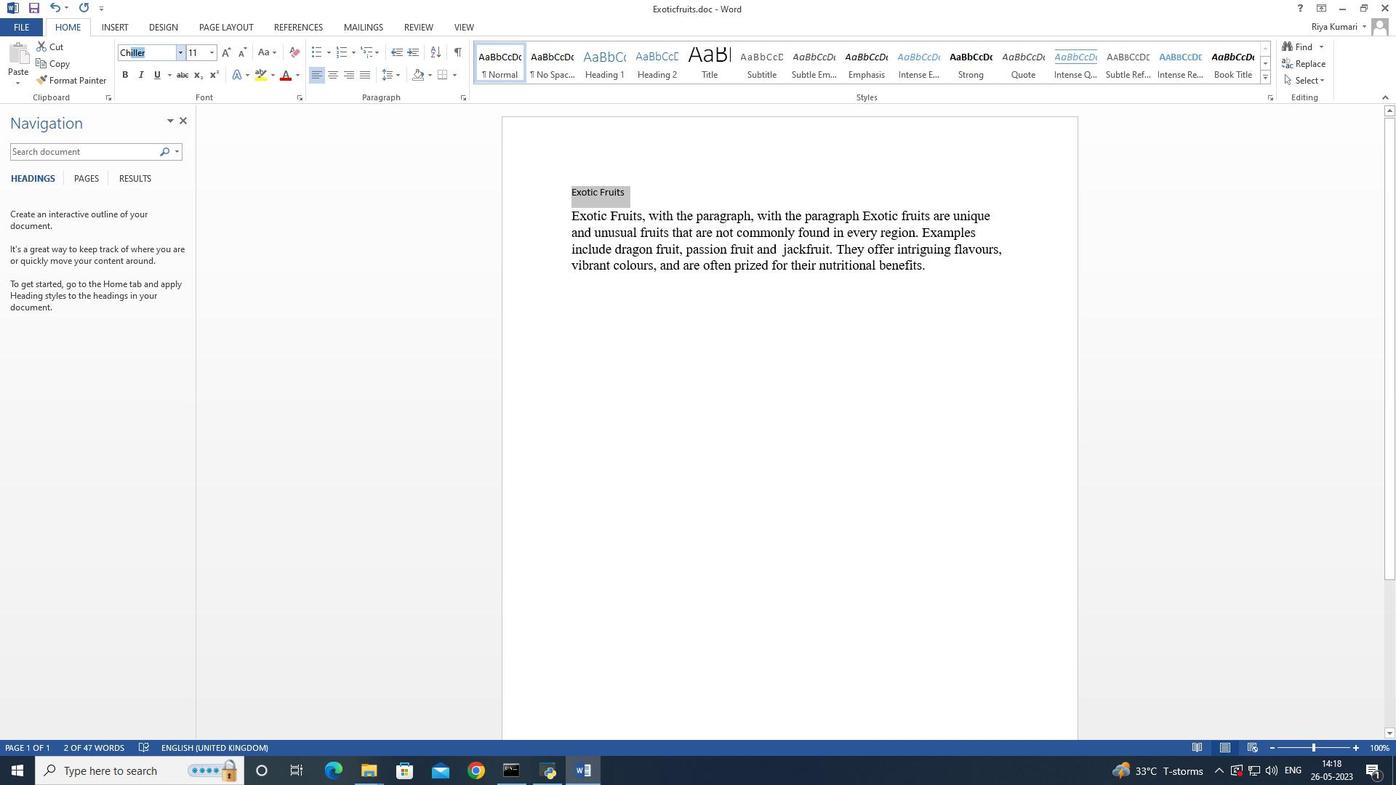 
Action: Key pressed i
Screenshot: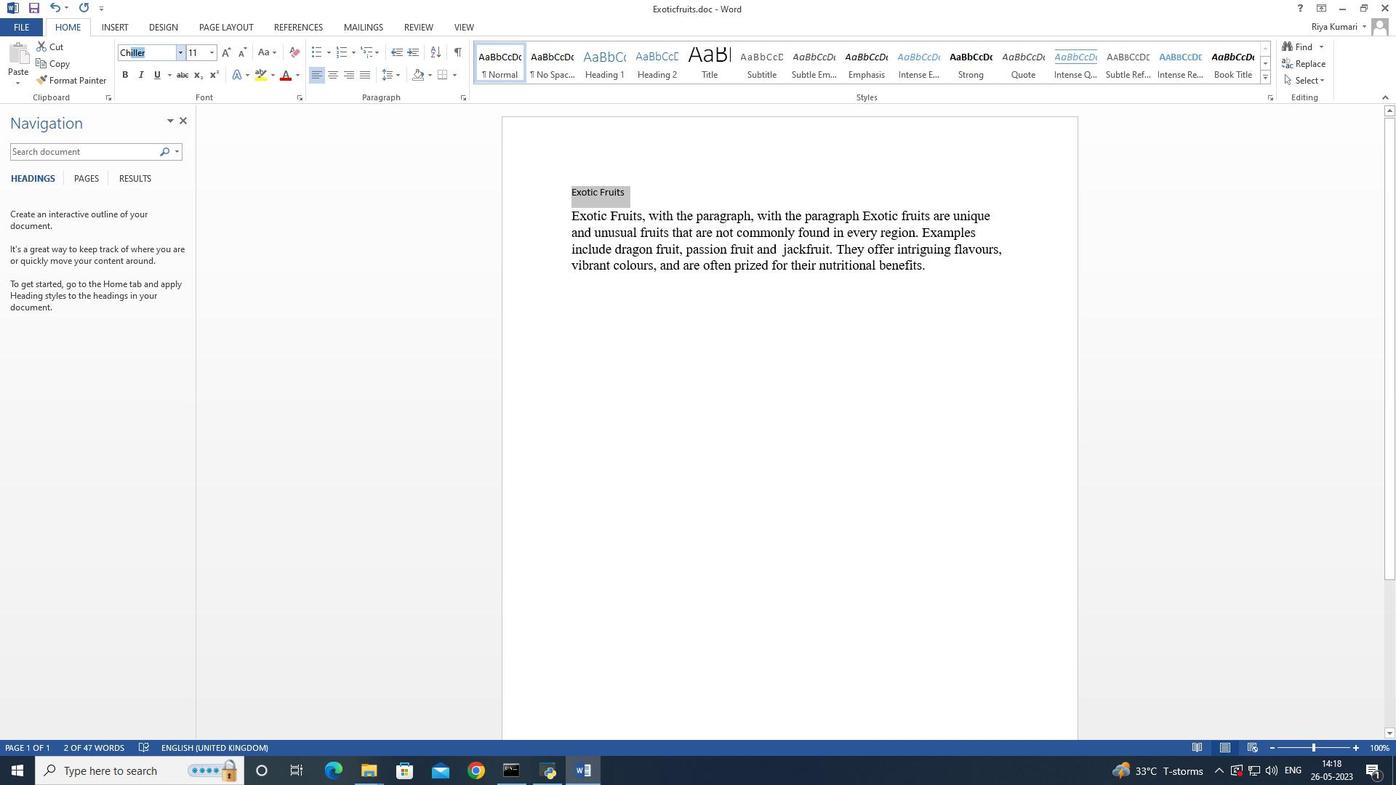 
Action: Mouse moved to (214, 139)
Screenshot: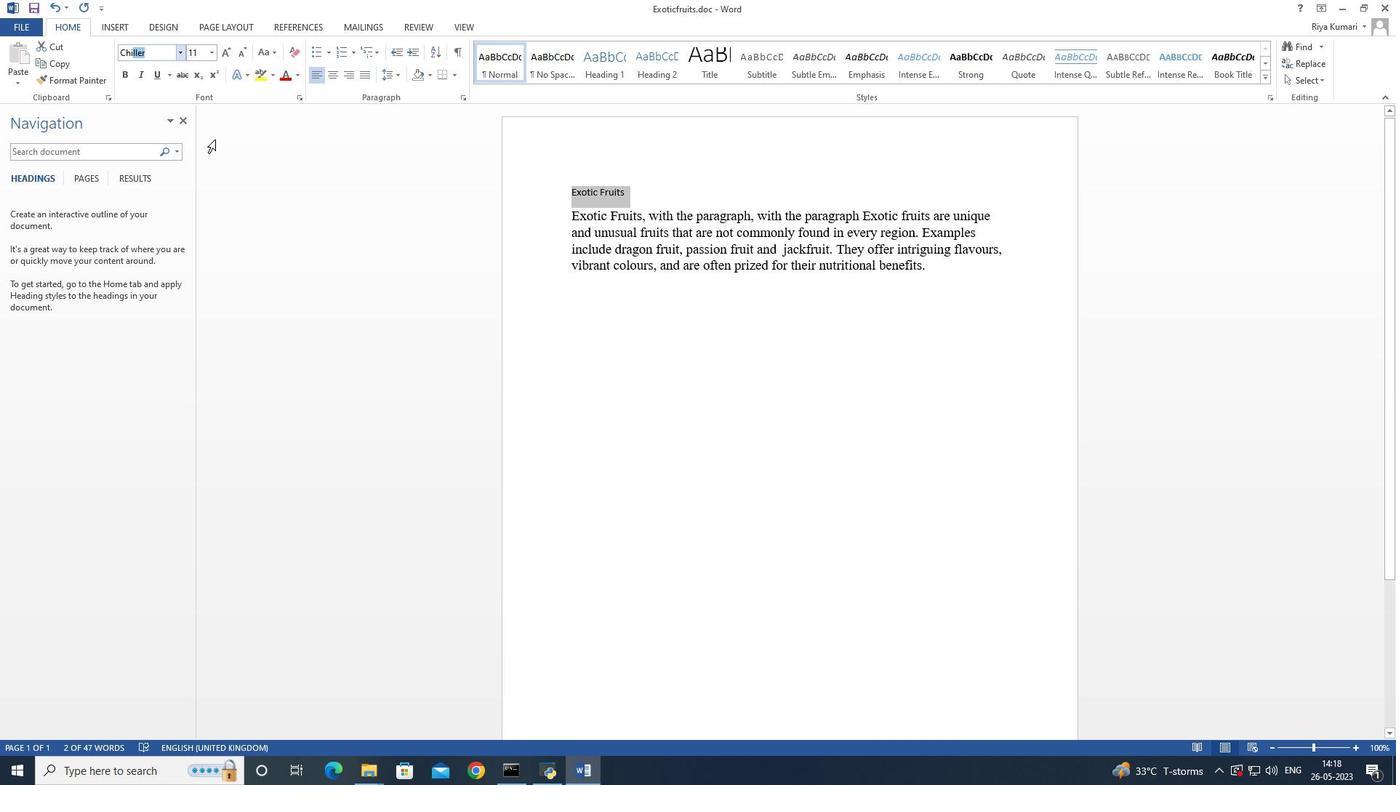 
Action: Key pressed ll
Screenshot: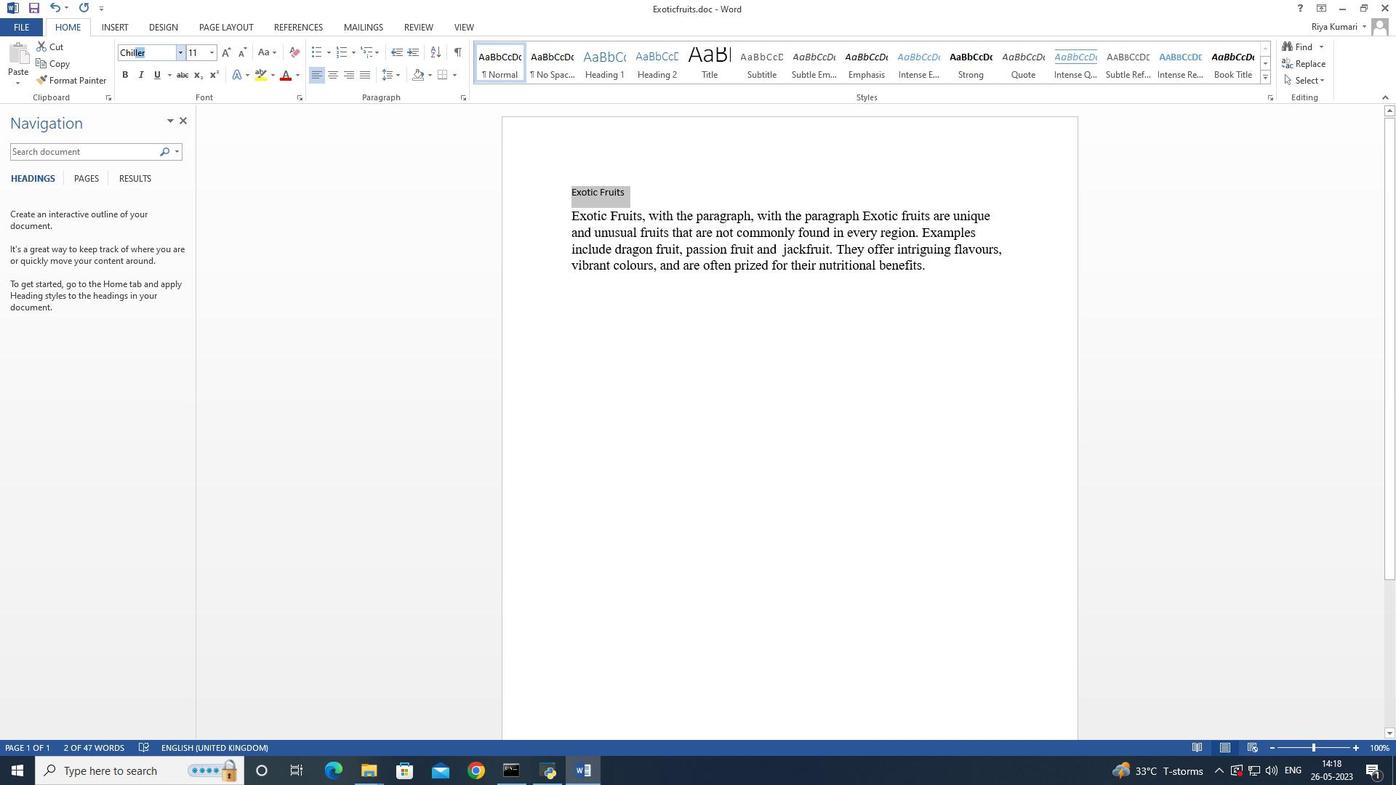 
Action: Mouse moved to (211, 141)
Screenshot: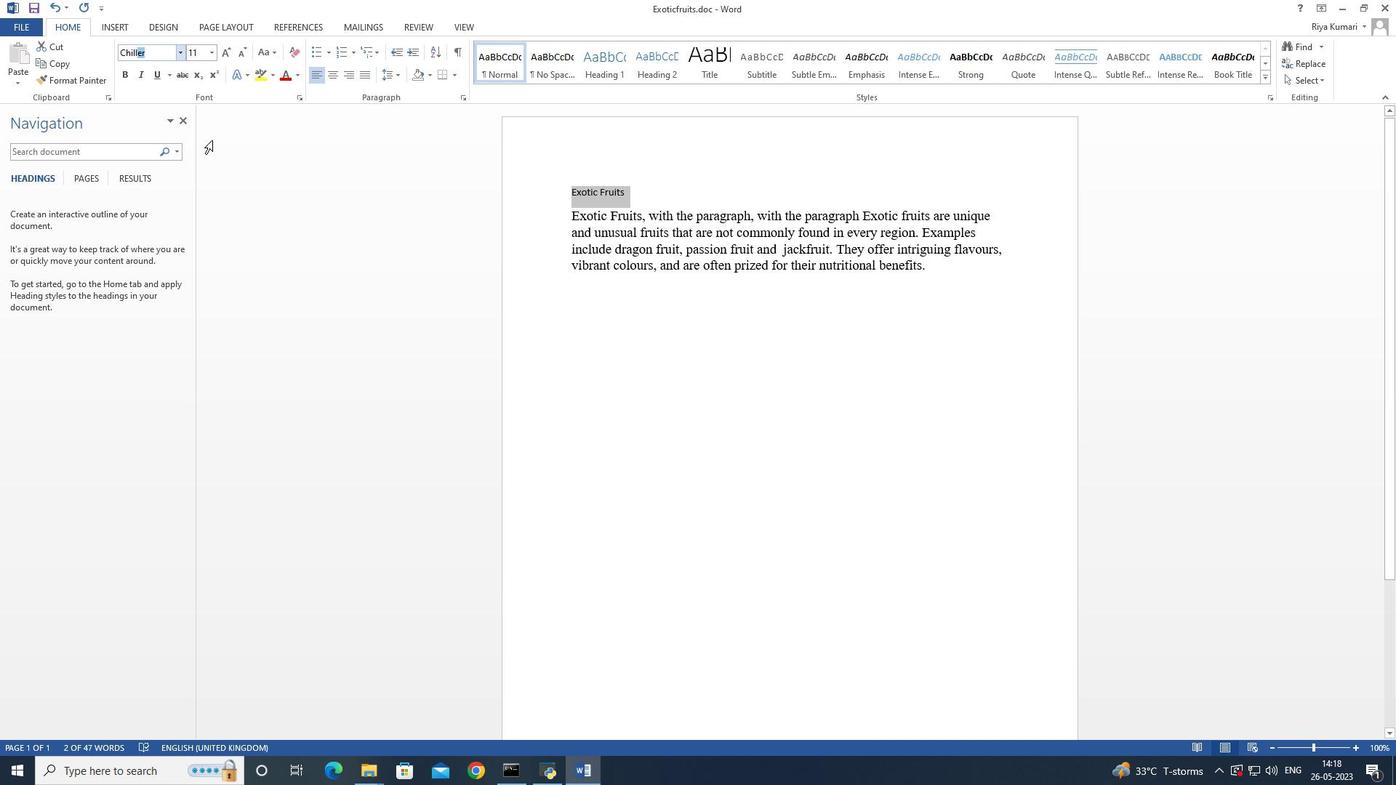 
Action: Key pressed er
Screenshot: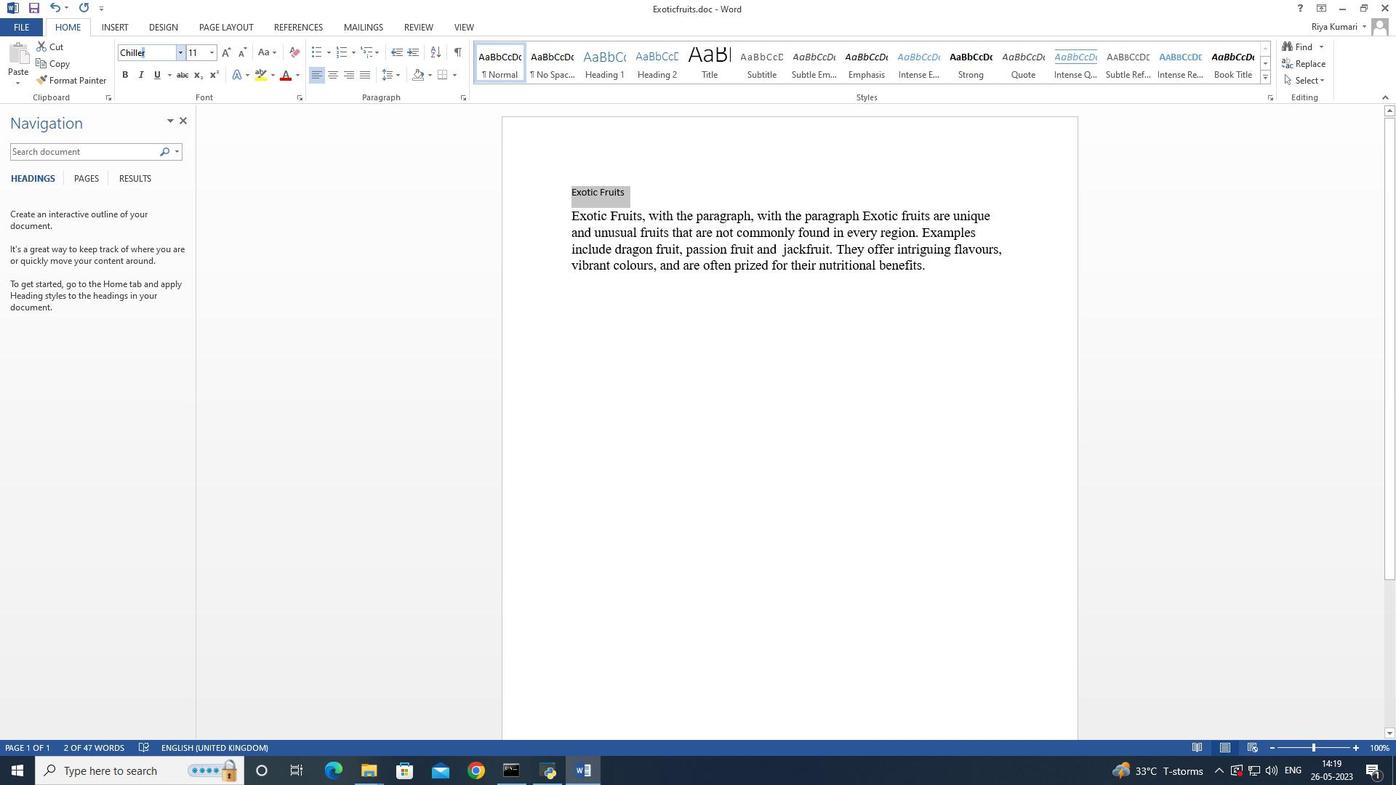 
Action: Mouse moved to (195, 141)
Screenshot: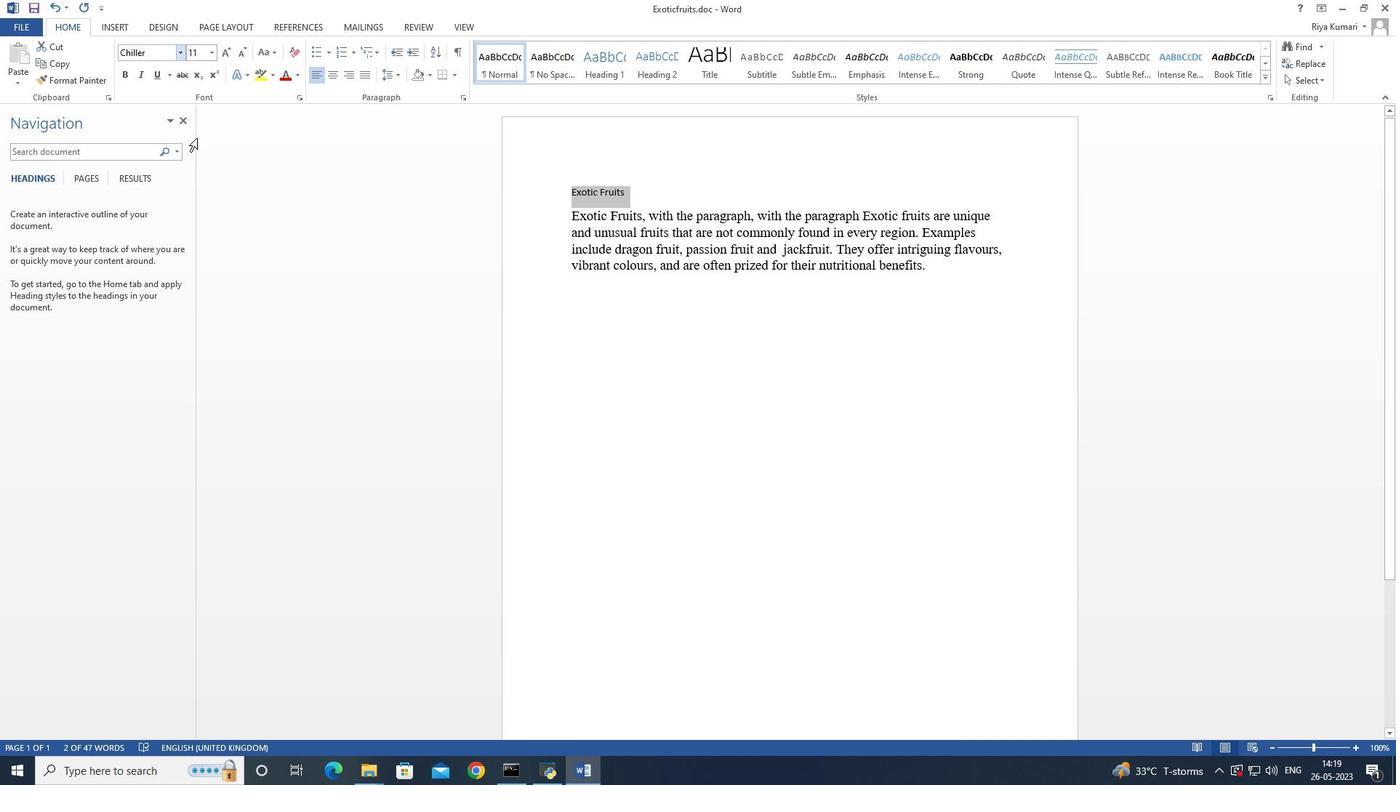 
Action: Key pressed <Key.enter>
Screenshot: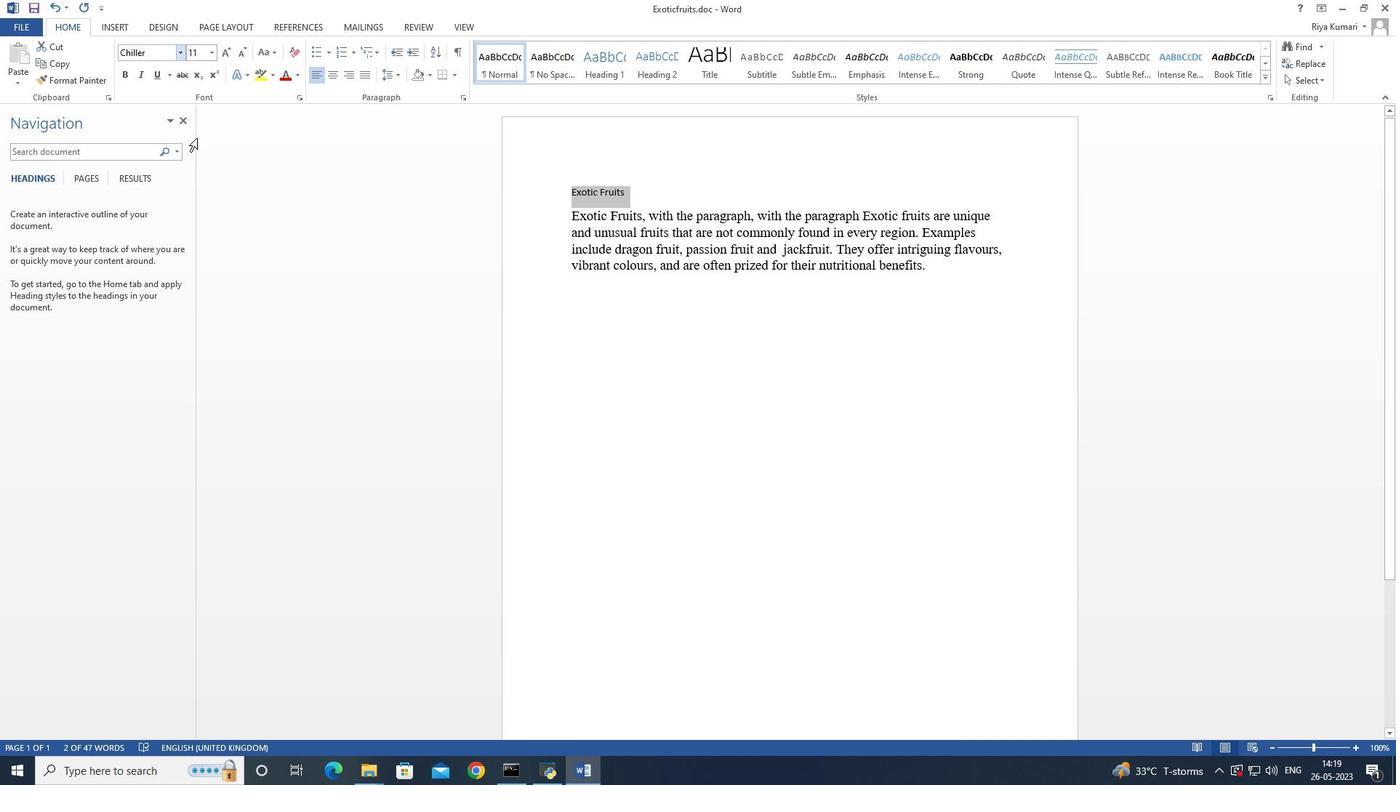 
Action: Mouse moved to (227, 55)
Screenshot: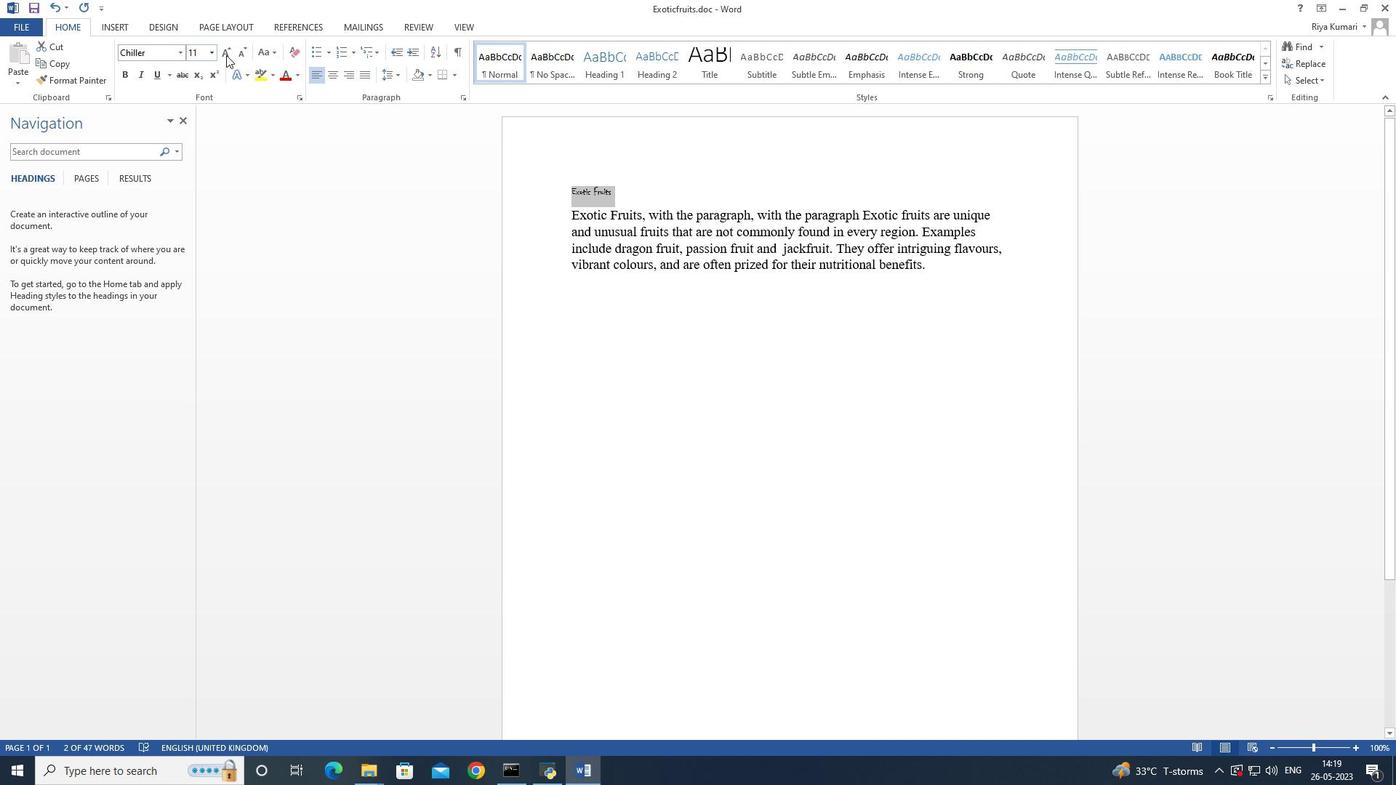 
Action: Mouse pressed left at (227, 55)
Screenshot: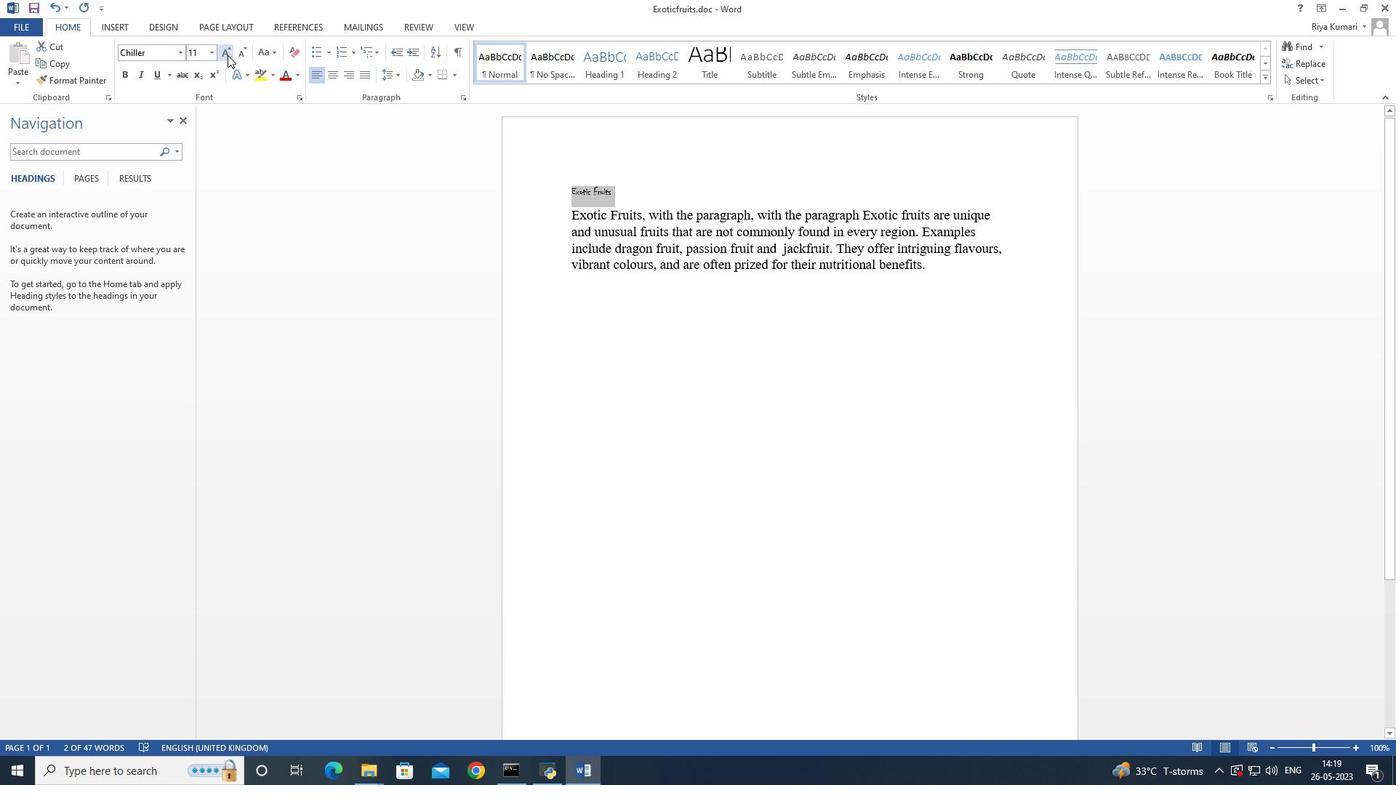 
Action: Mouse pressed left at (227, 55)
Screenshot: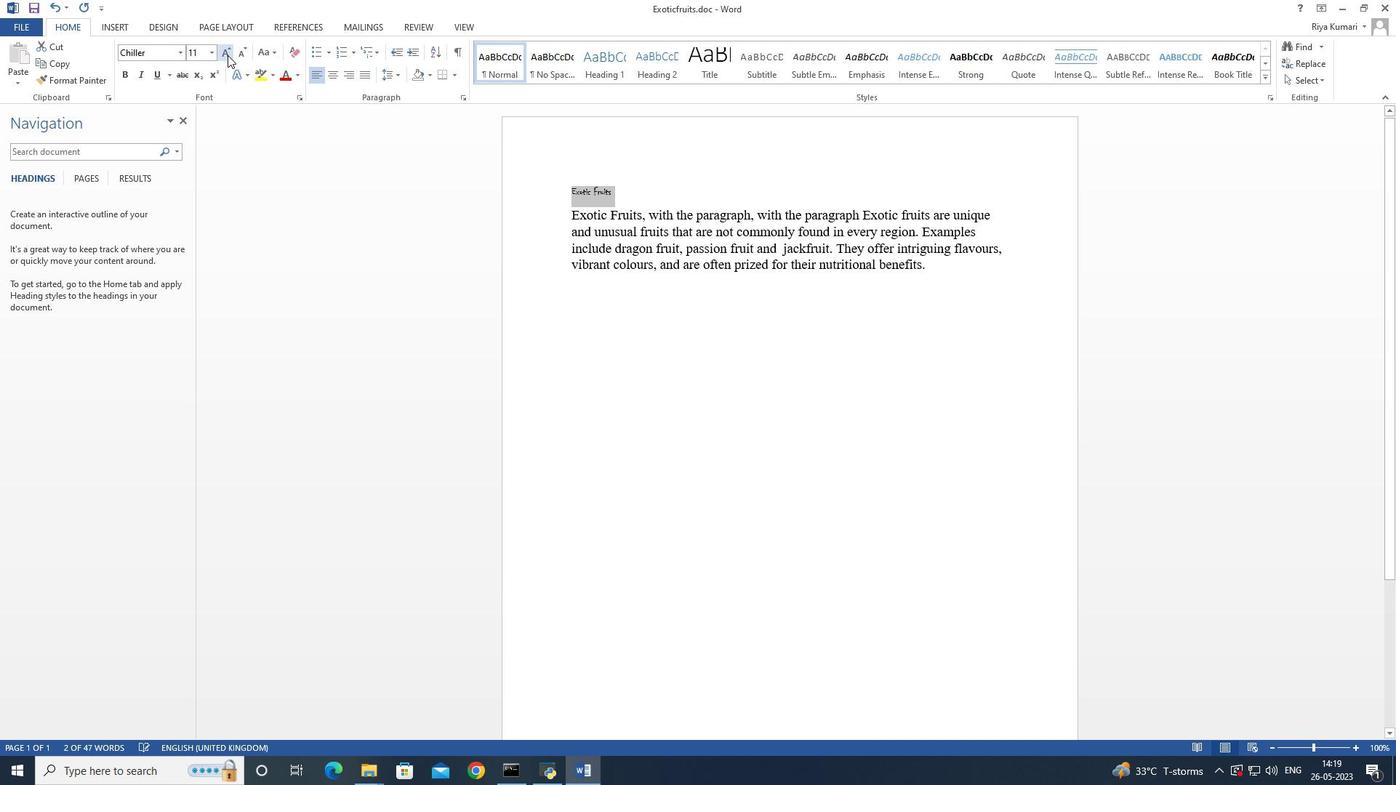 
Action: Mouse pressed left at (227, 55)
Screenshot: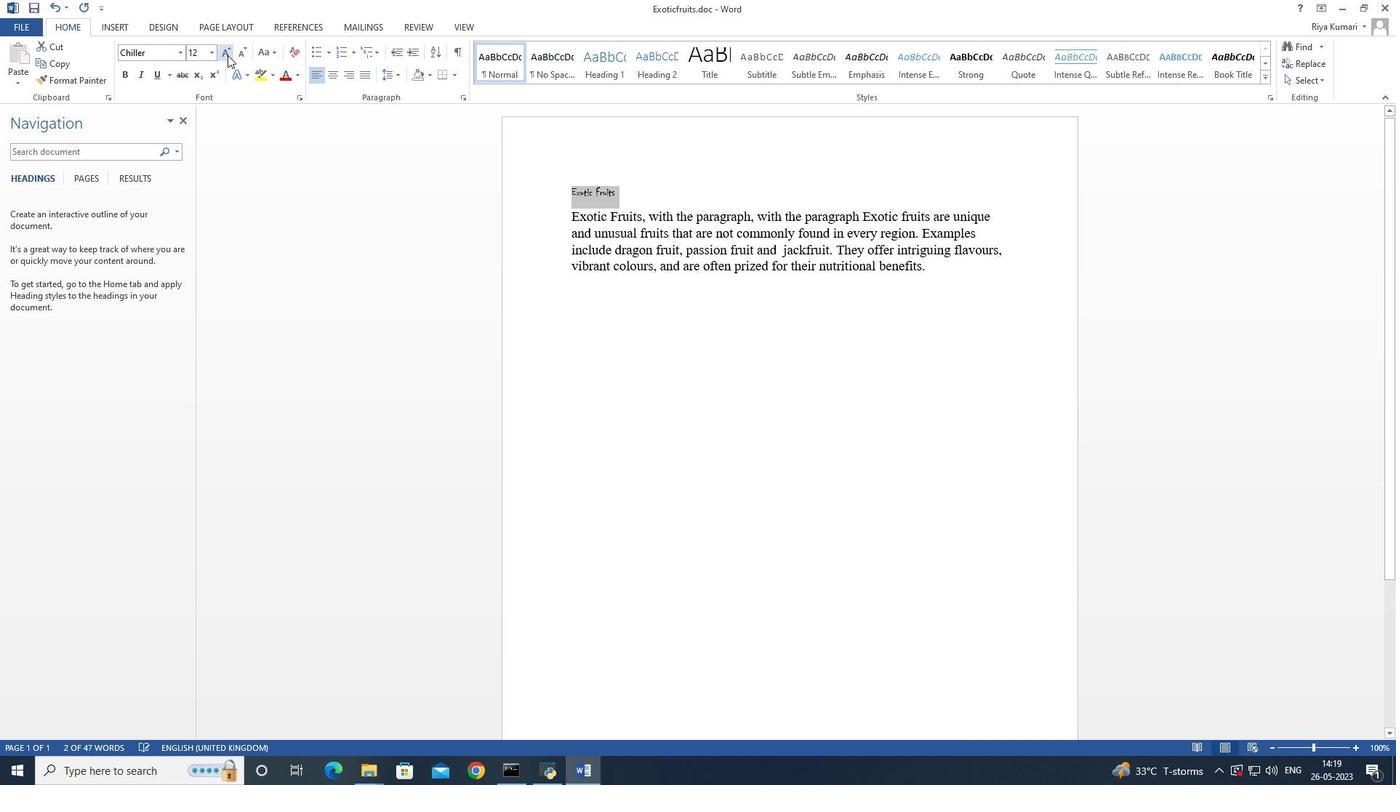 
Action: Mouse moved to (241, 55)
Screenshot: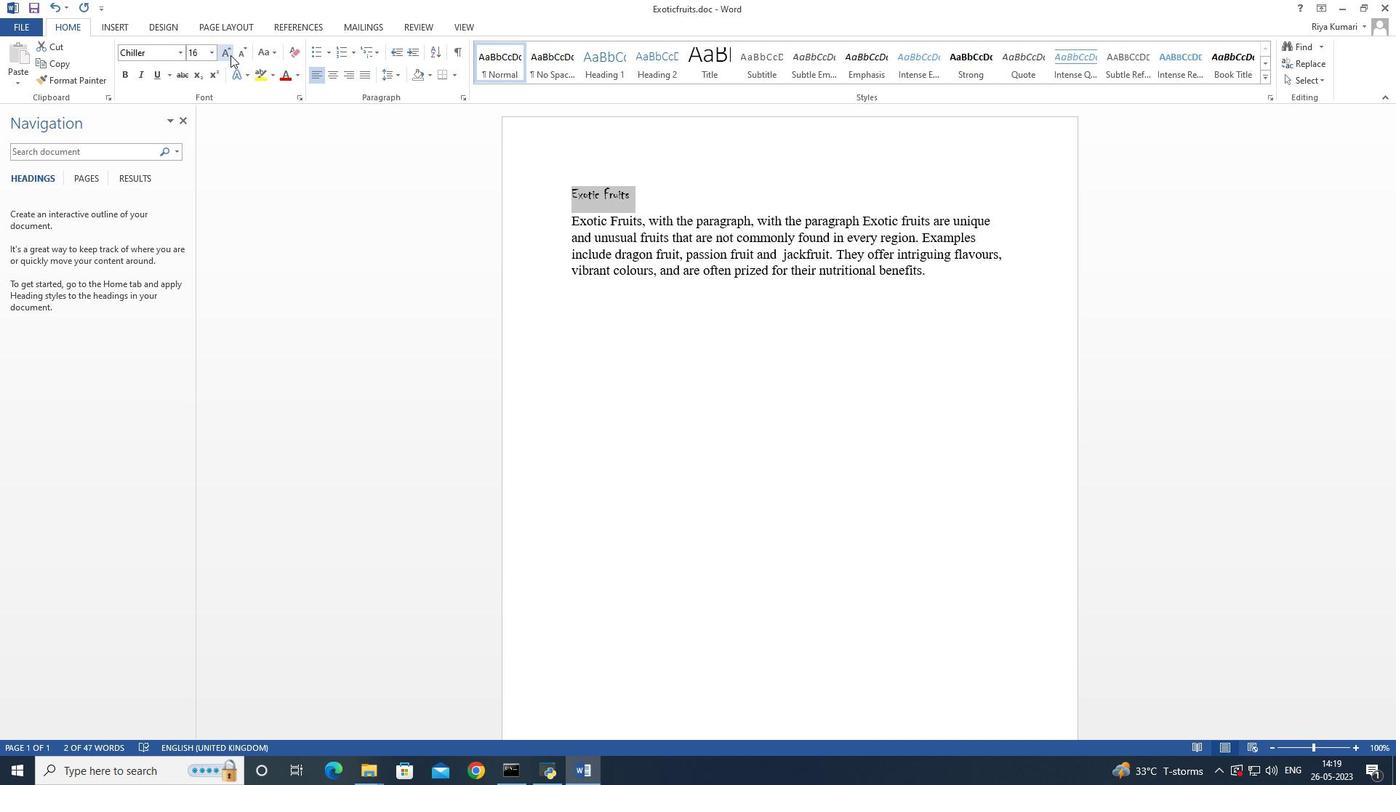 
Action: Mouse pressed left at (241, 55)
Screenshot: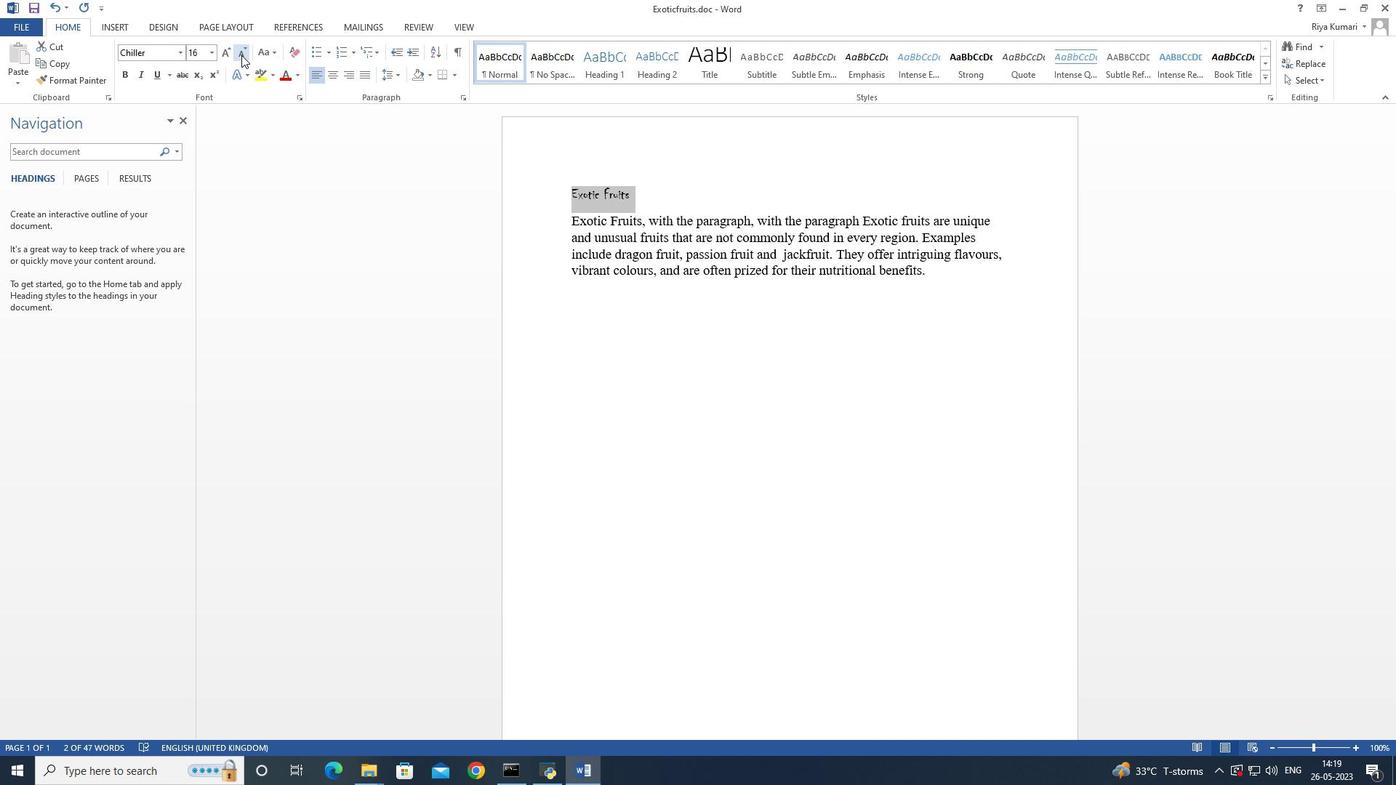 
Action: Mouse moved to (315, 79)
Screenshot: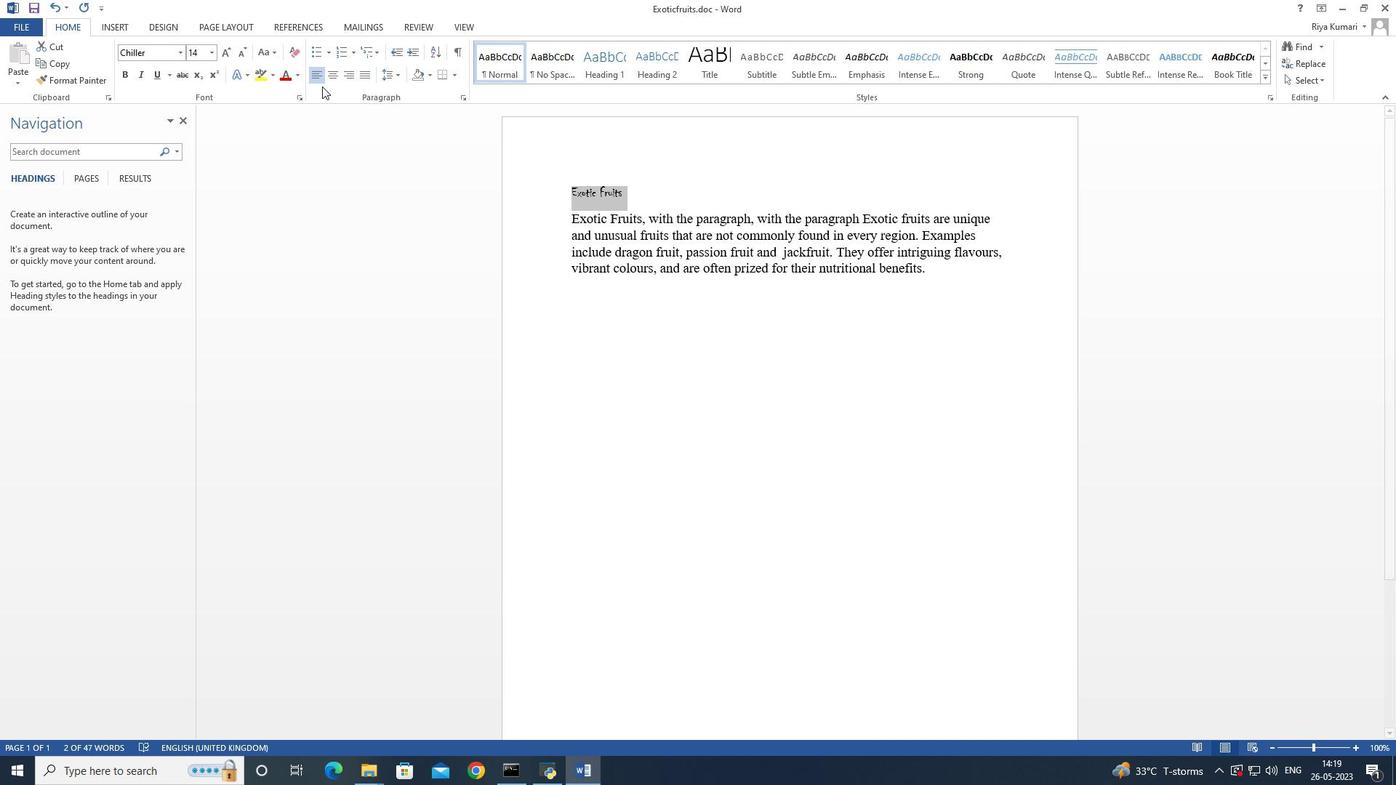 
Action: Mouse pressed left at (315, 79)
Screenshot: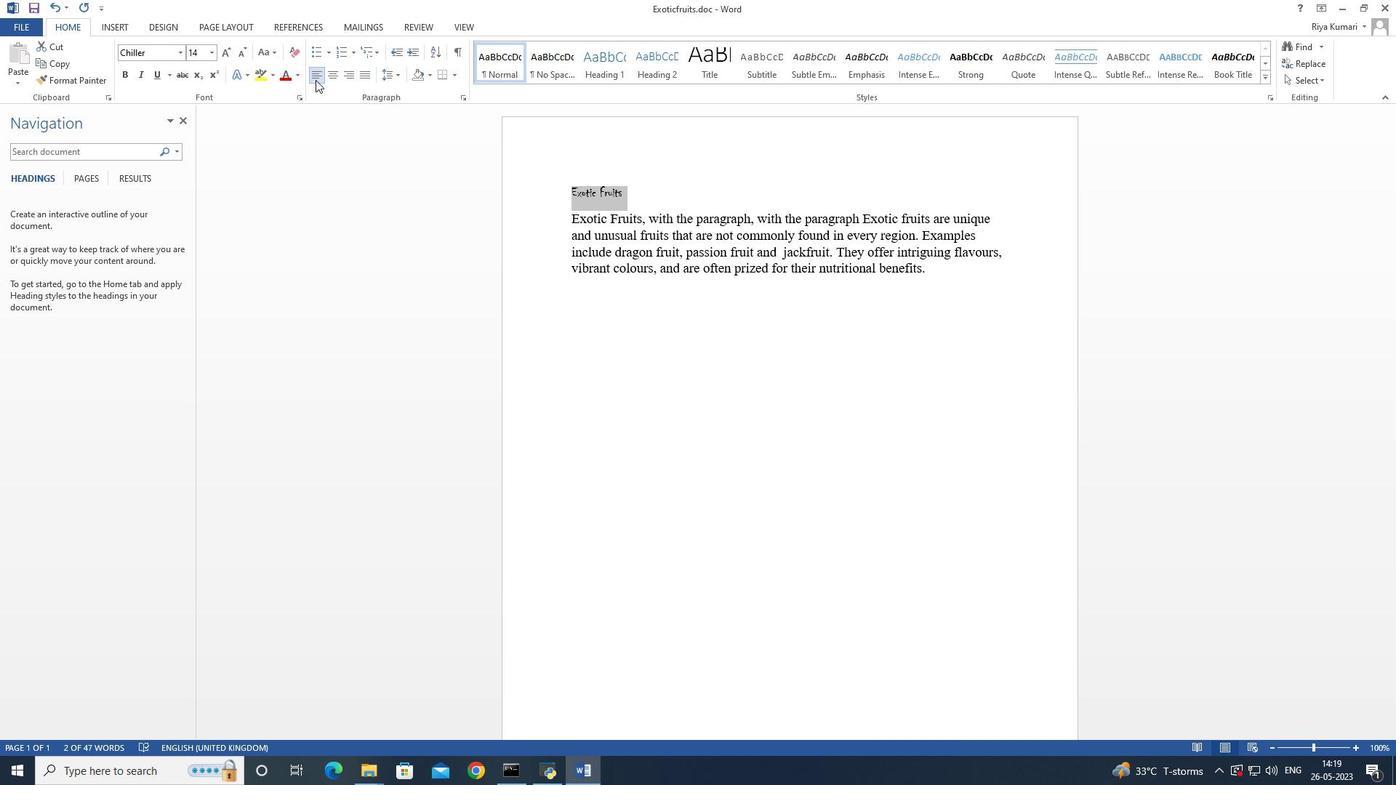 
Action: Mouse moved to (702, 316)
Screenshot: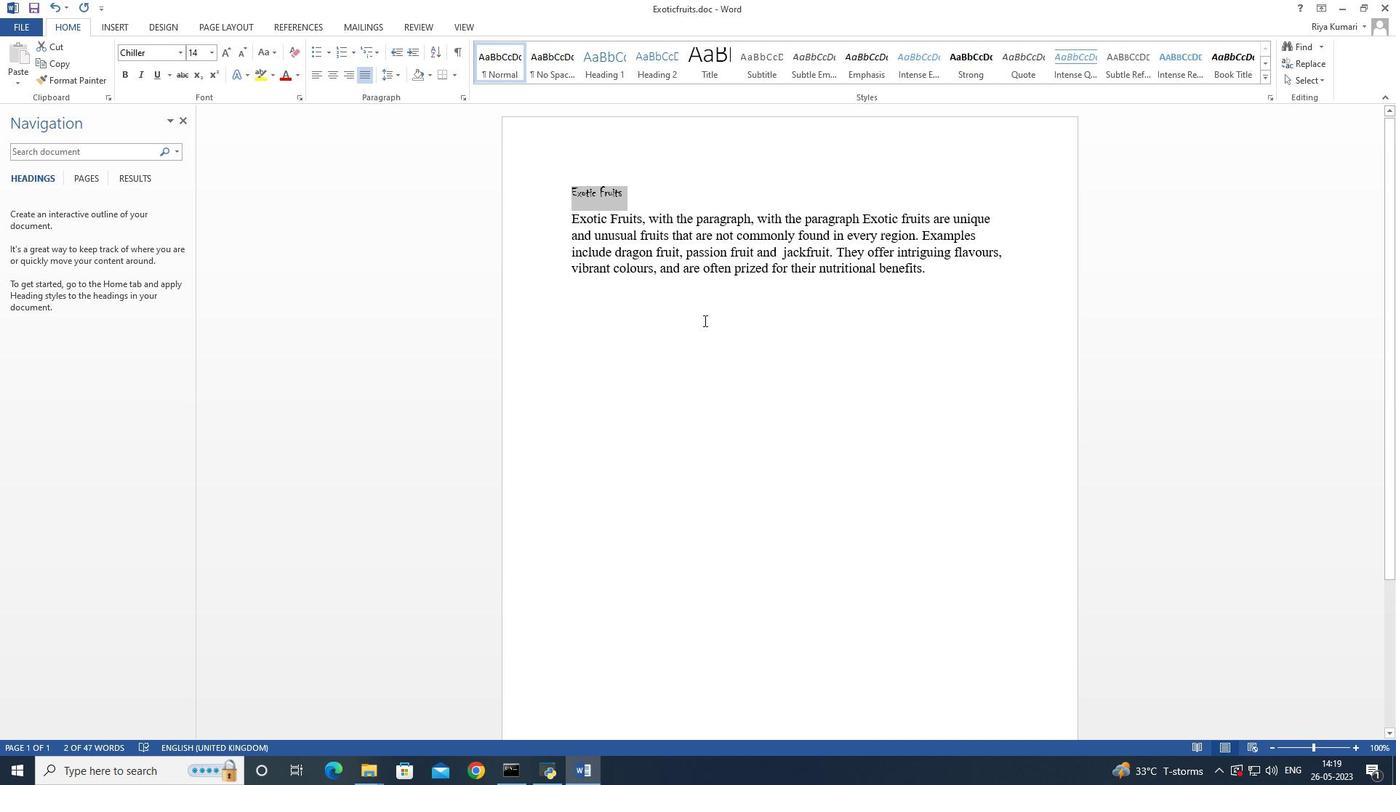 
Action: Key pressed ctrl+S
Screenshot: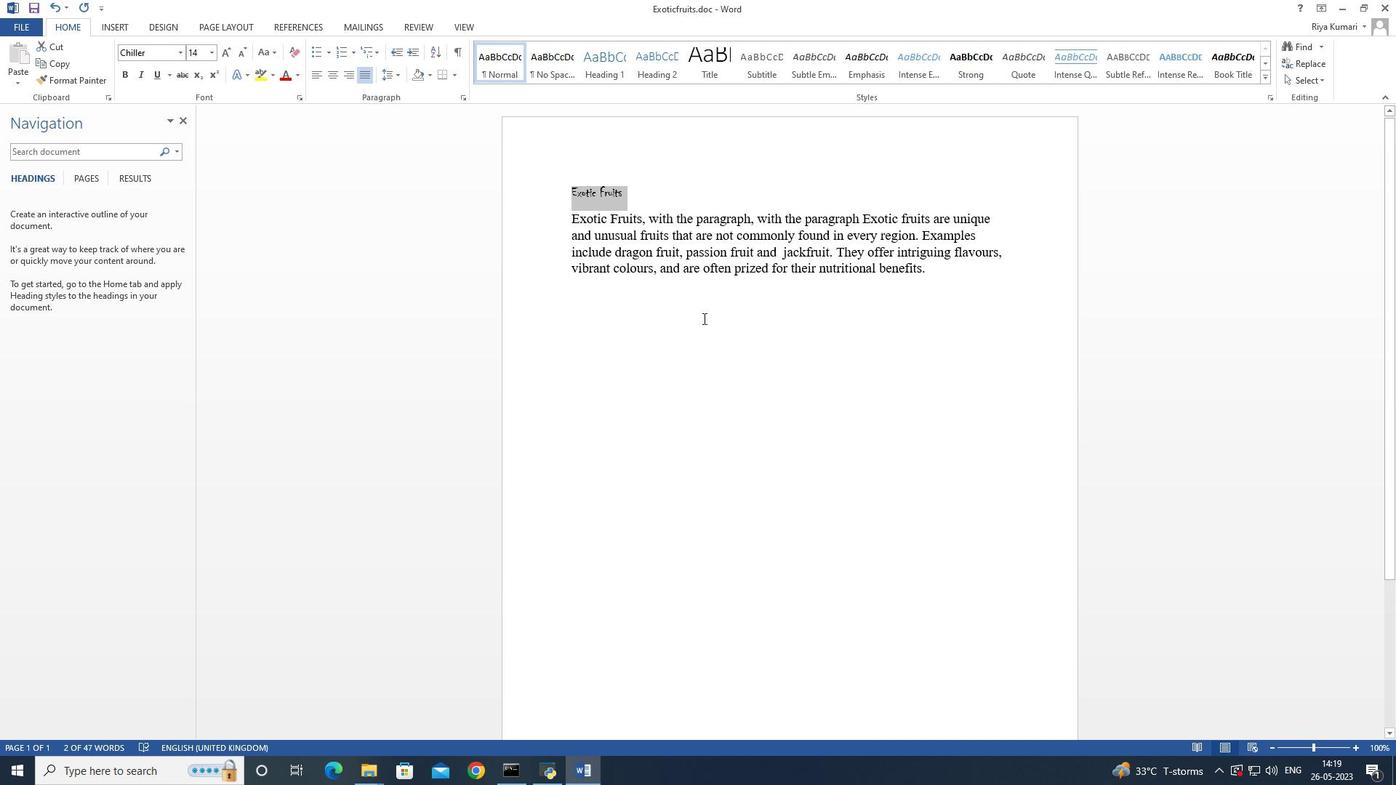 
Action: Mouse moved to (752, 215)
Screenshot: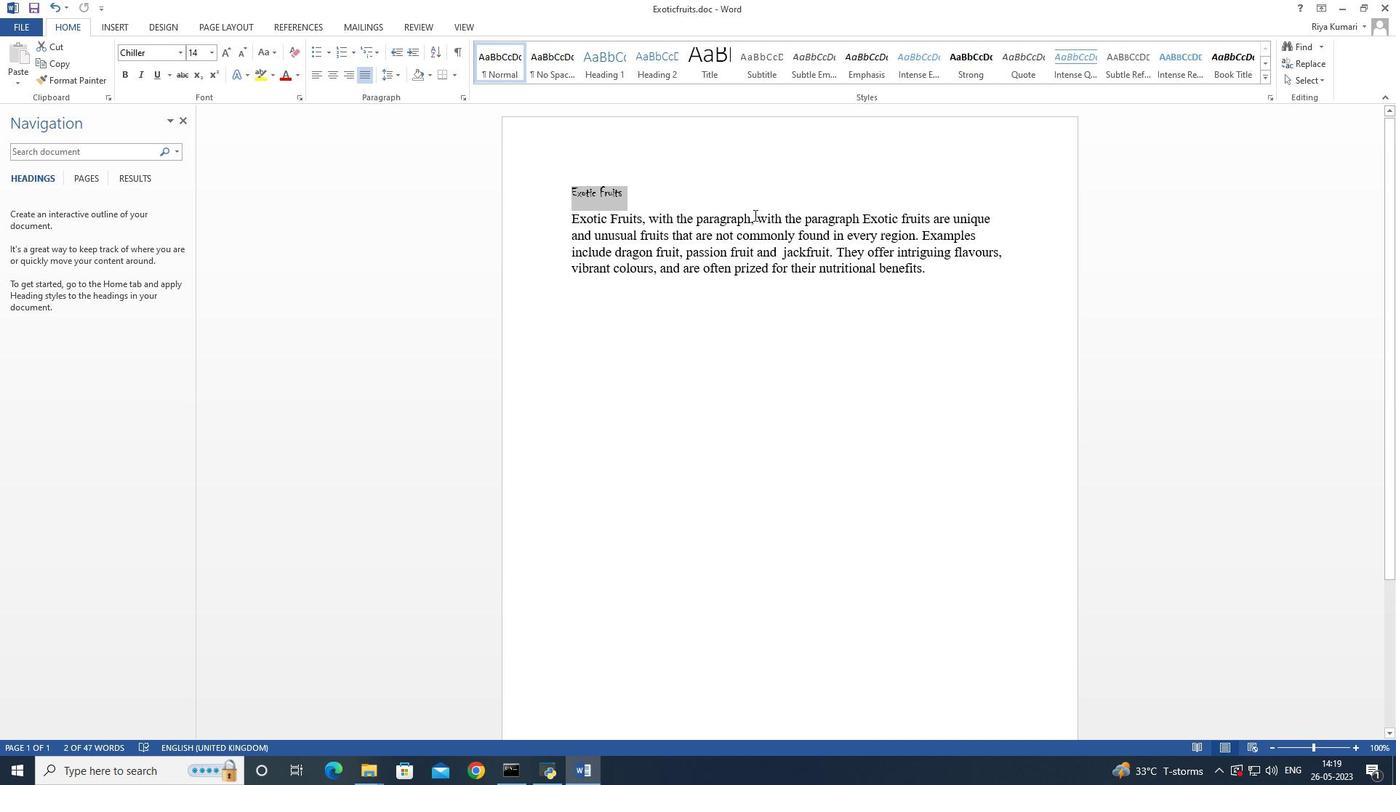 
